 Task: Search for motorized treadmills on Amazon and add your preferred options to the cart for comparison.
Action: Mouse moved to (36, 120)
Screenshot: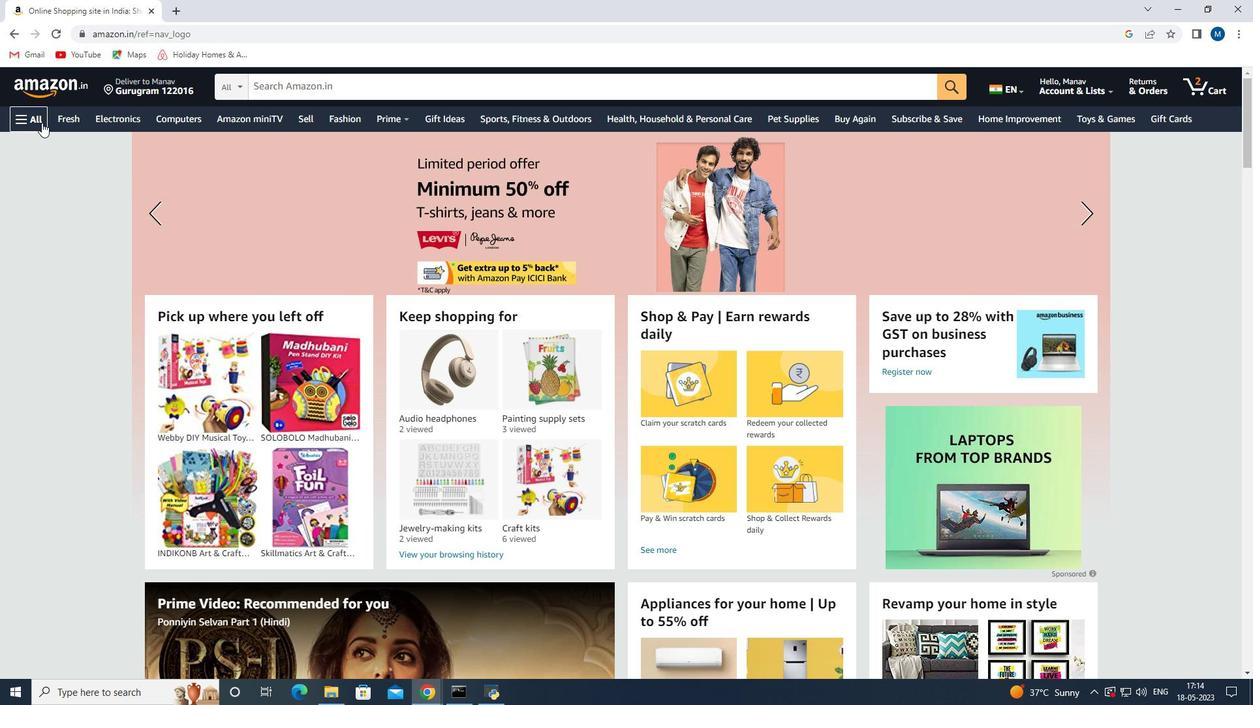 
Action: Mouse pressed left at (36, 120)
Screenshot: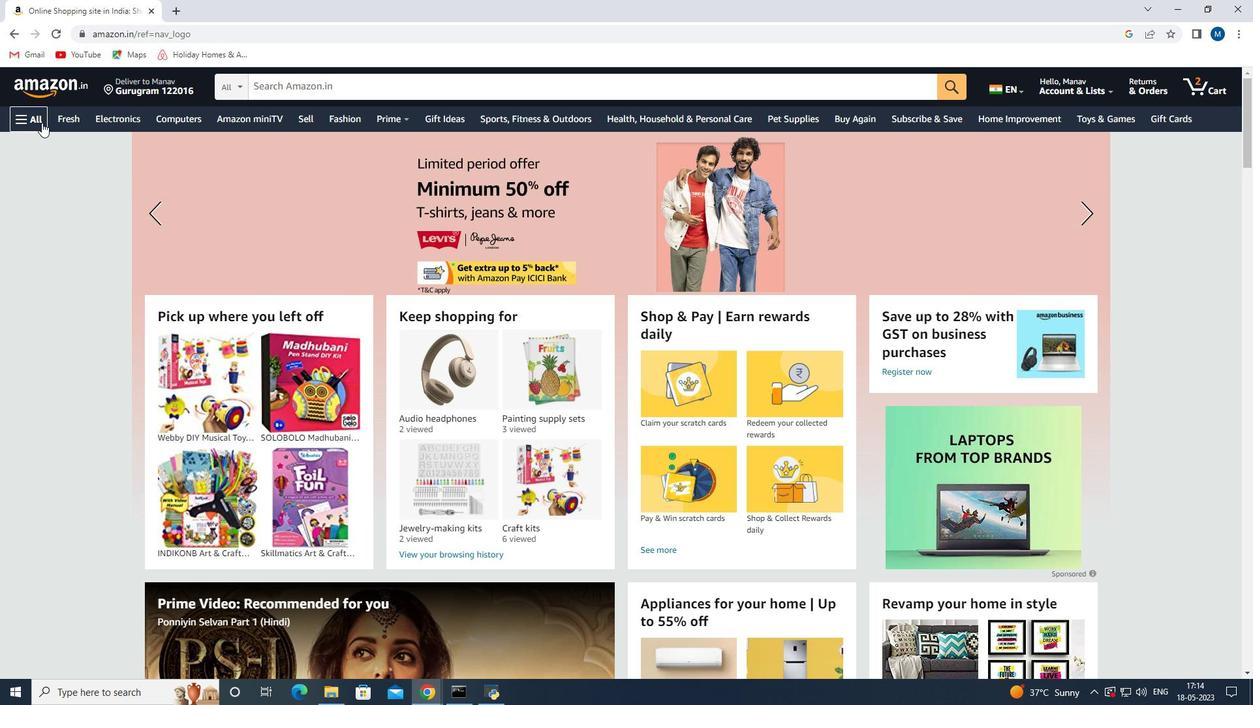 
Action: Mouse moved to (117, 468)
Screenshot: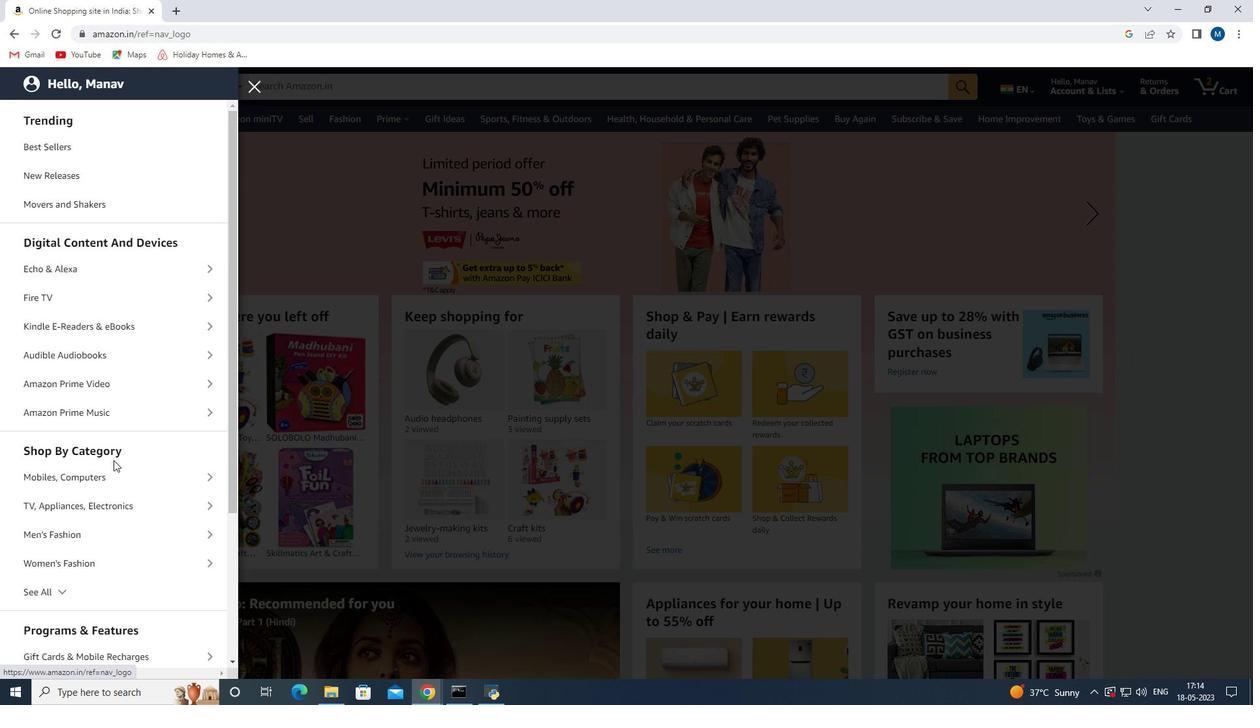 
Action: Mouse scrolled (117, 467) with delta (0, 0)
Screenshot: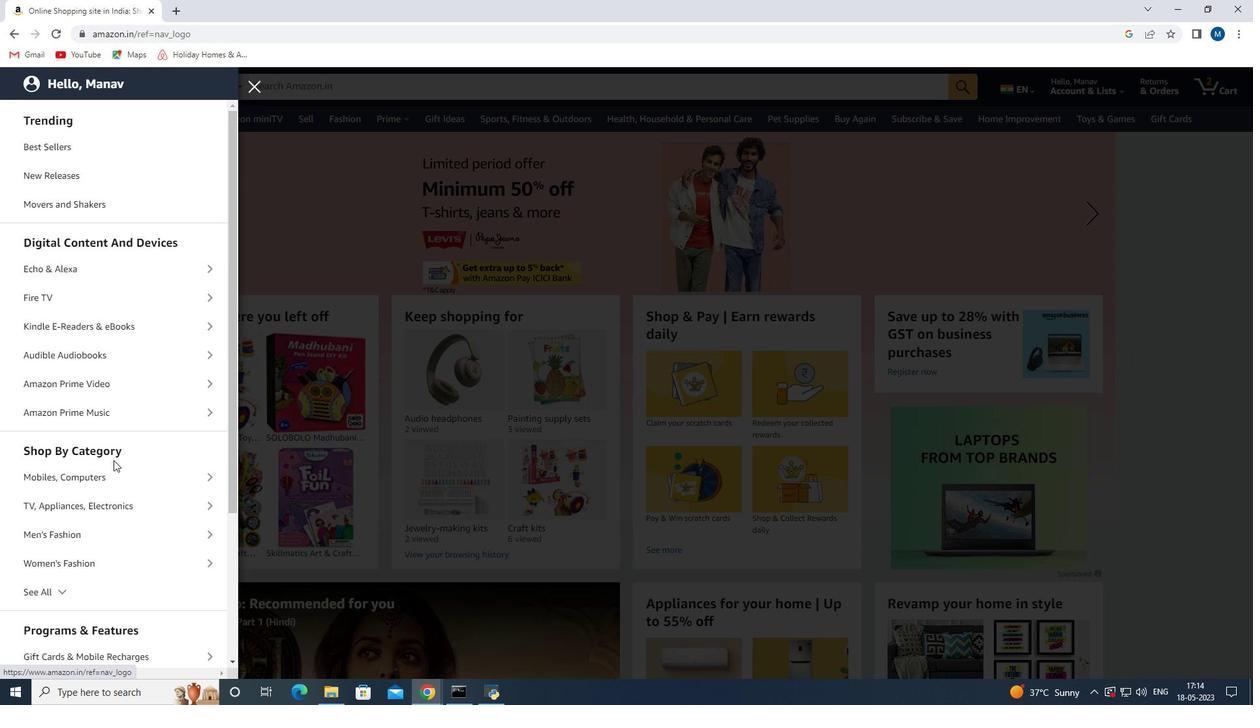 
Action: Mouse moved to (118, 468)
Screenshot: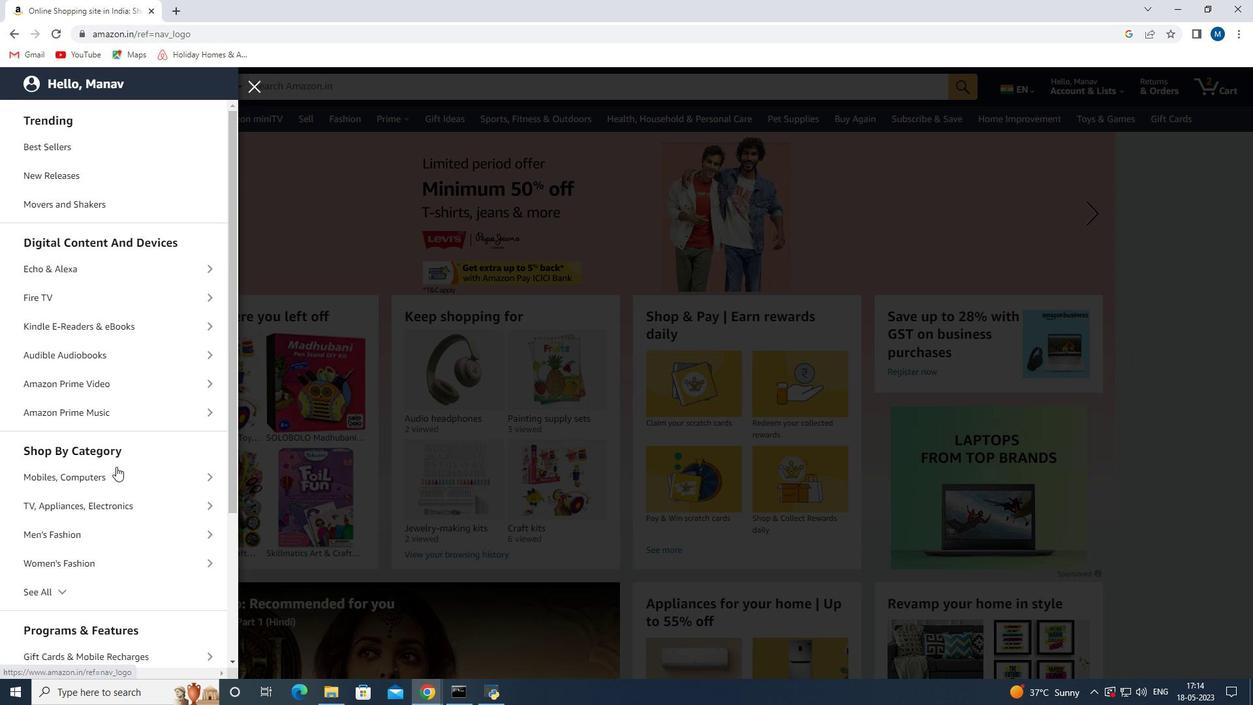 
Action: Mouse scrolled (118, 468) with delta (0, 0)
Screenshot: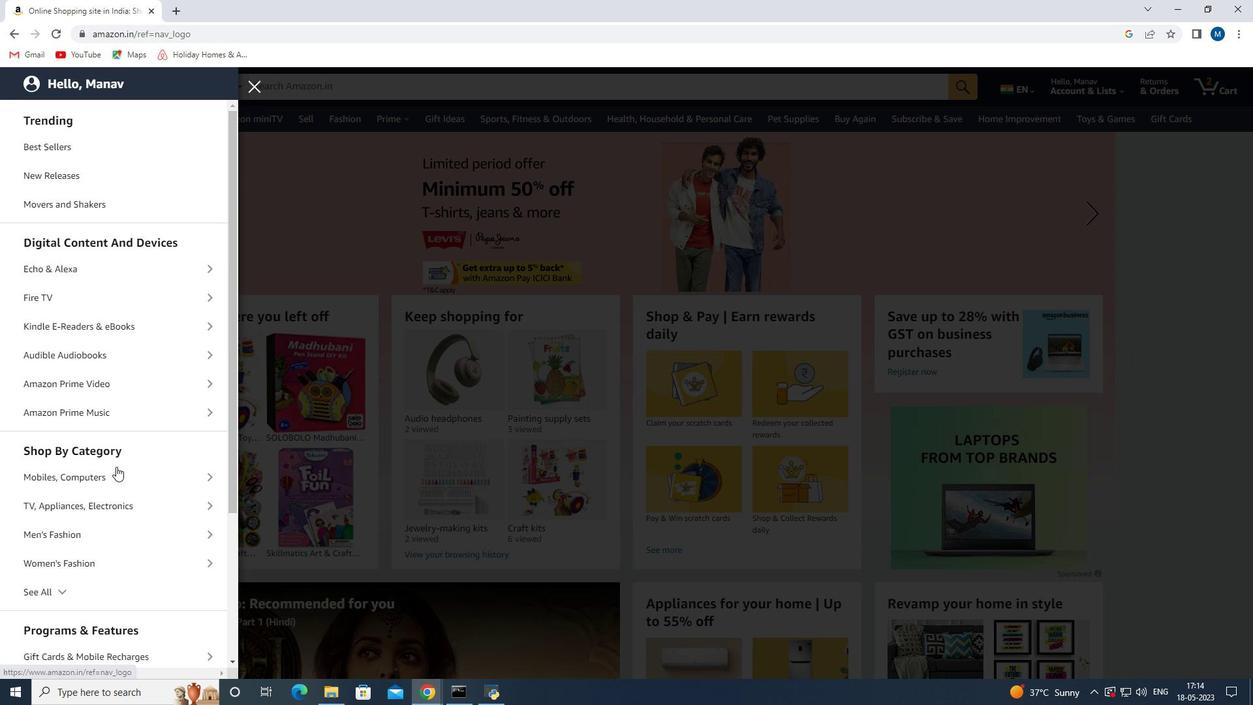 
Action: Mouse scrolled (118, 468) with delta (0, 0)
Screenshot: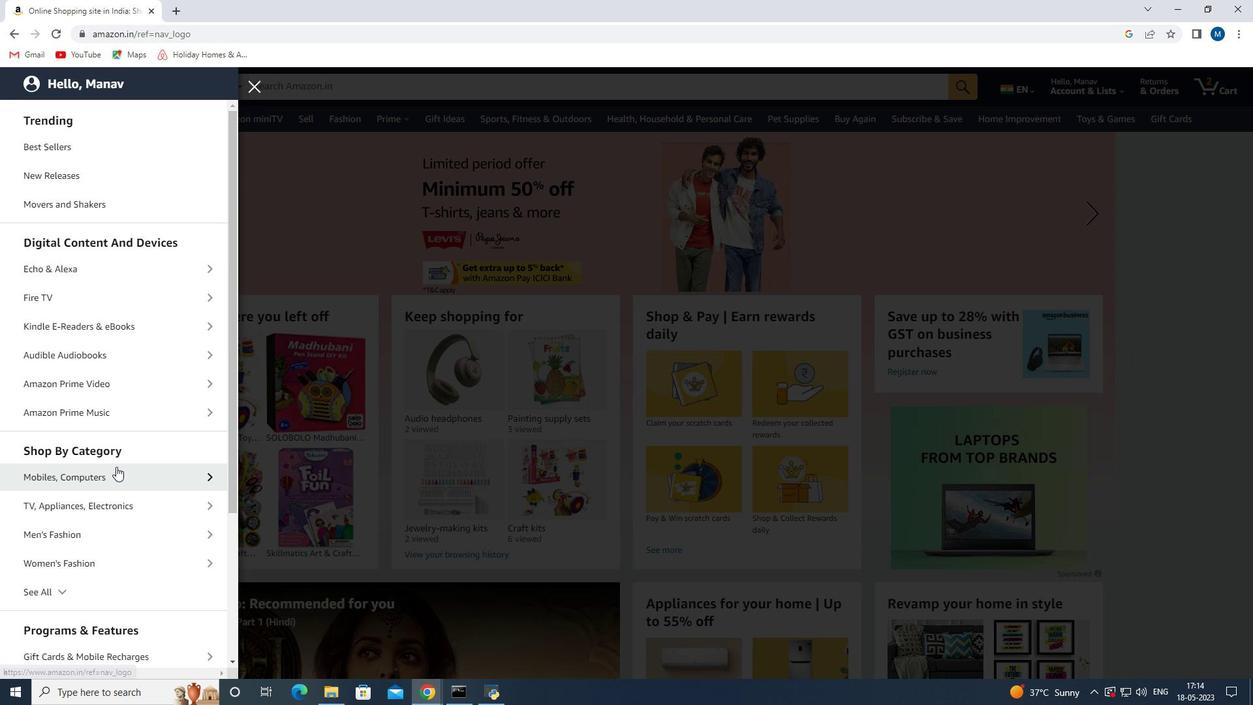 
Action: Mouse moved to (93, 397)
Screenshot: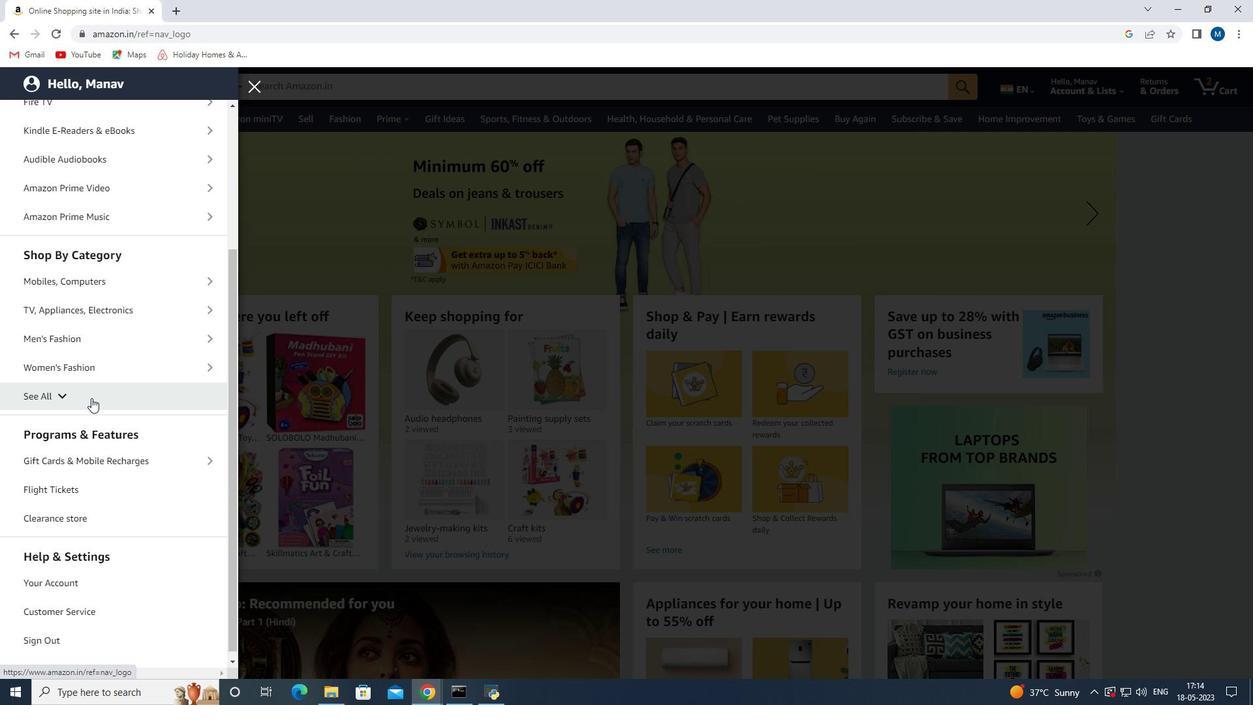 
Action: Mouse pressed left at (93, 397)
Screenshot: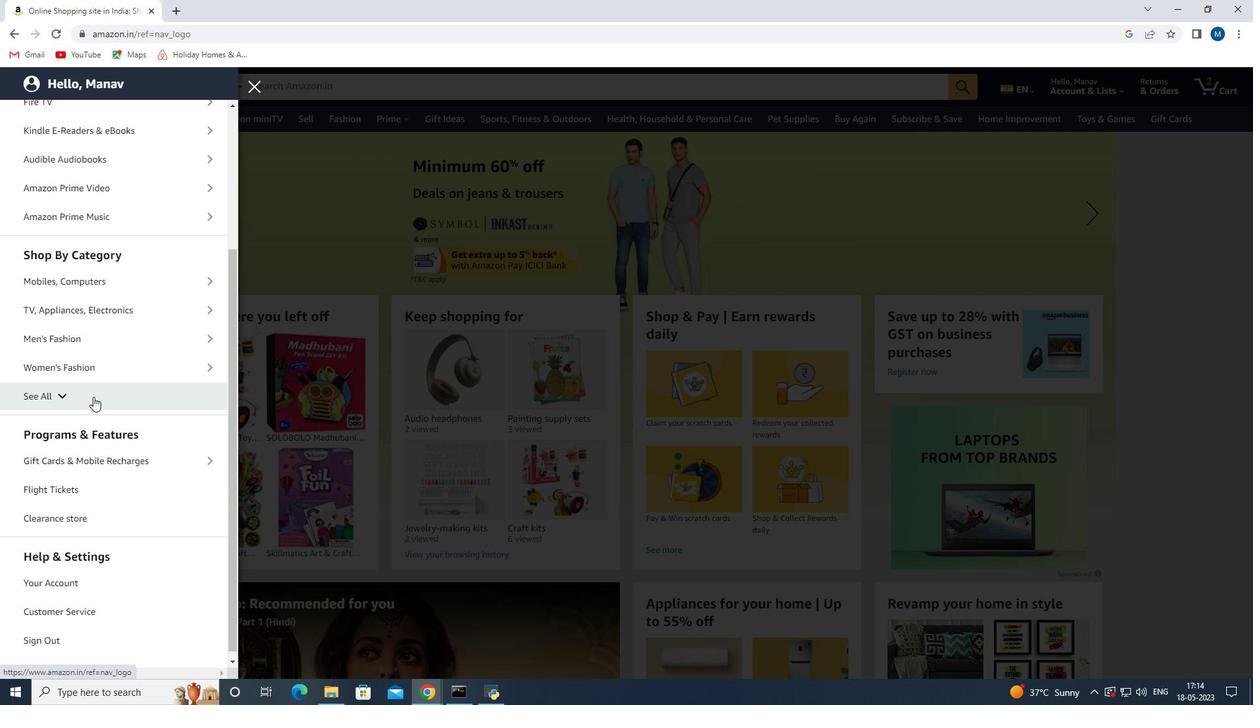 
Action: Mouse moved to (112, 432)
Screenshot: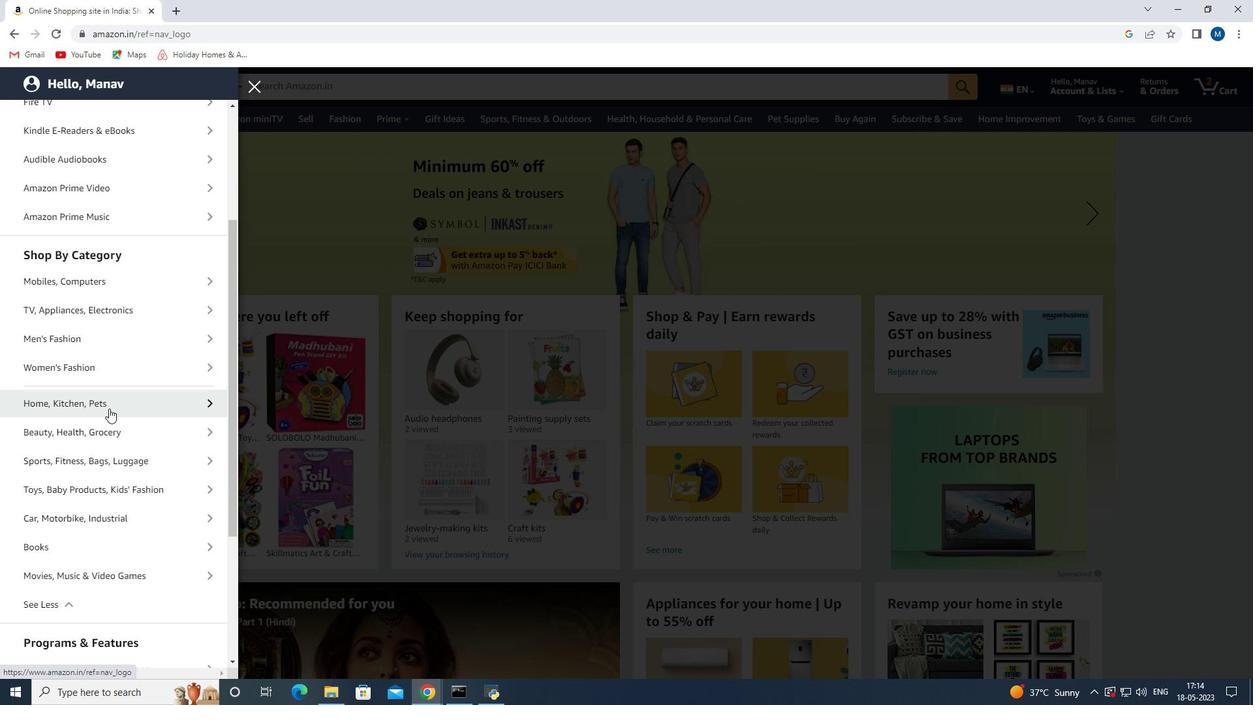 
Action: Mouse scrolled (112, 431) with delta (0, 0)
Screenshot: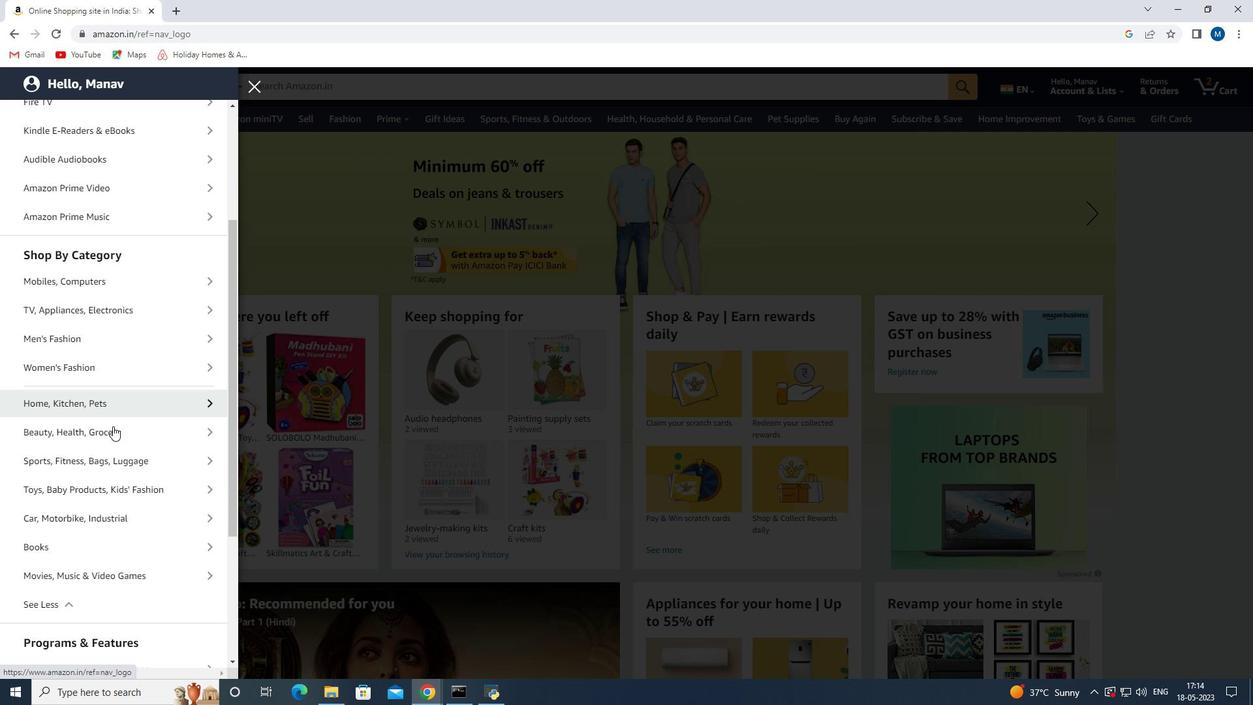 
Action: Mouse scrolled (112, 431) with delta (0, 0)
Screenshot: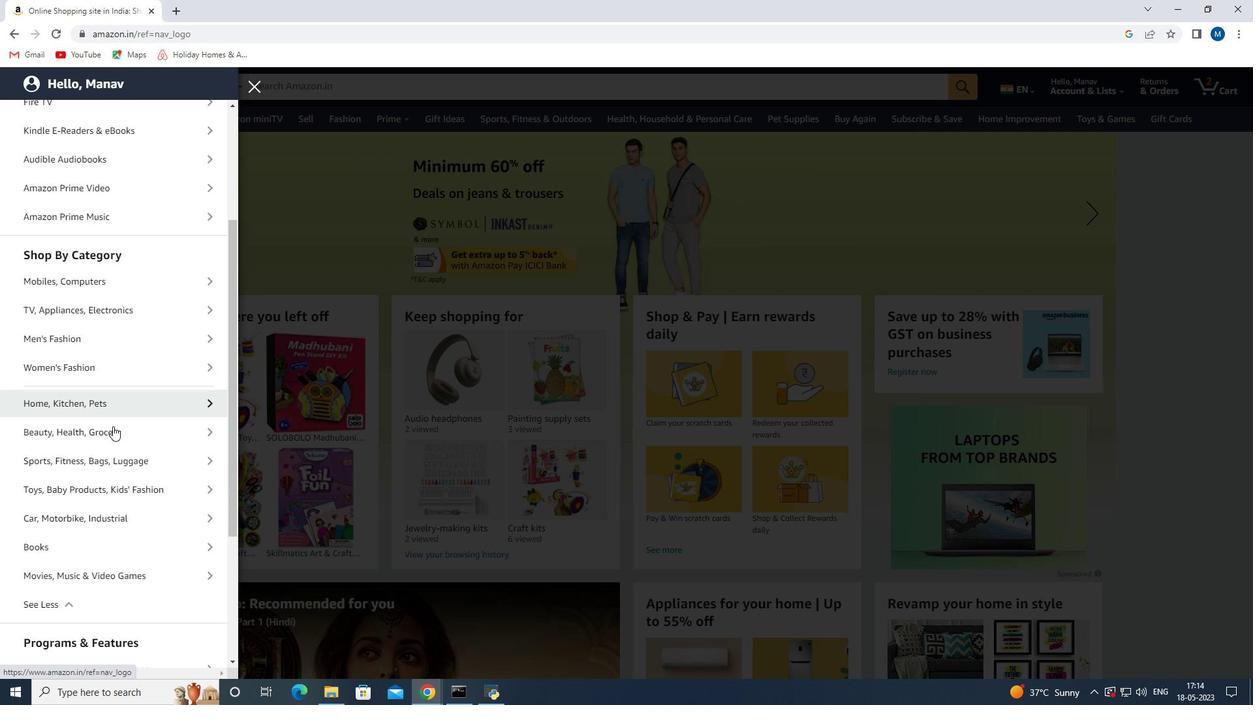 
Action: Mouse scrolled (112, 431) with delta (0, 0)
Screenshot: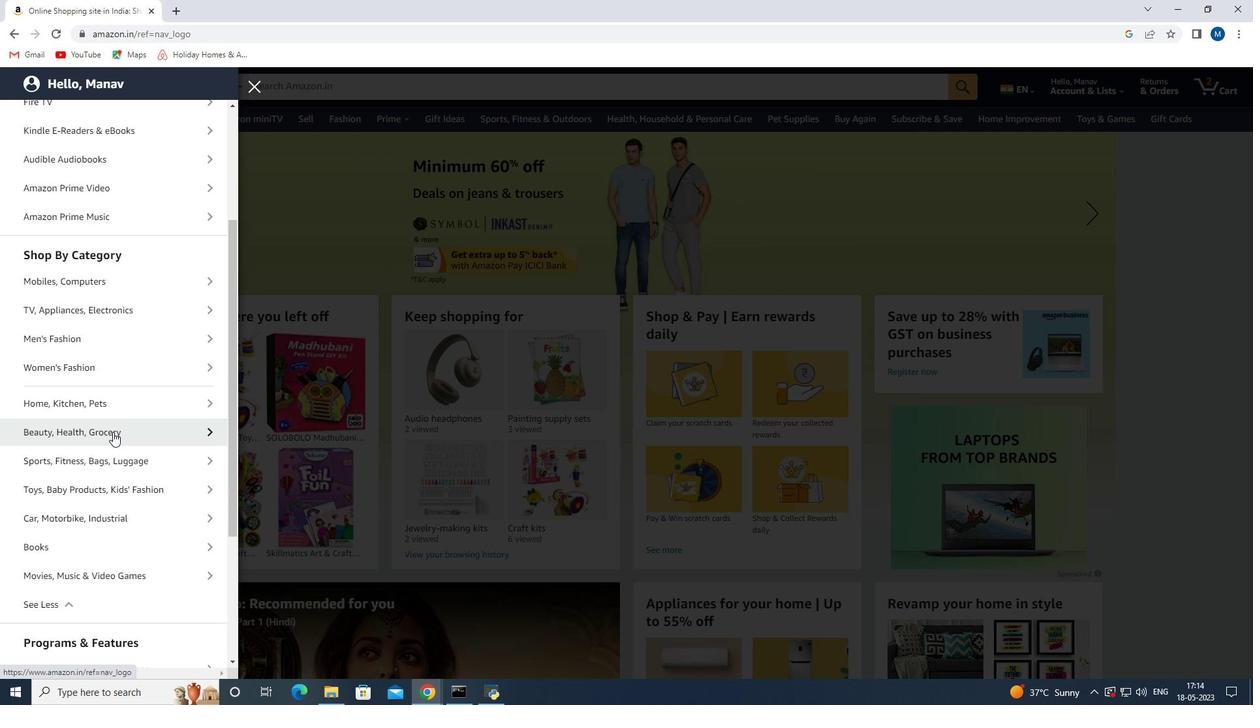 
Action: Mouse moved to (127, 257)
Screenshot: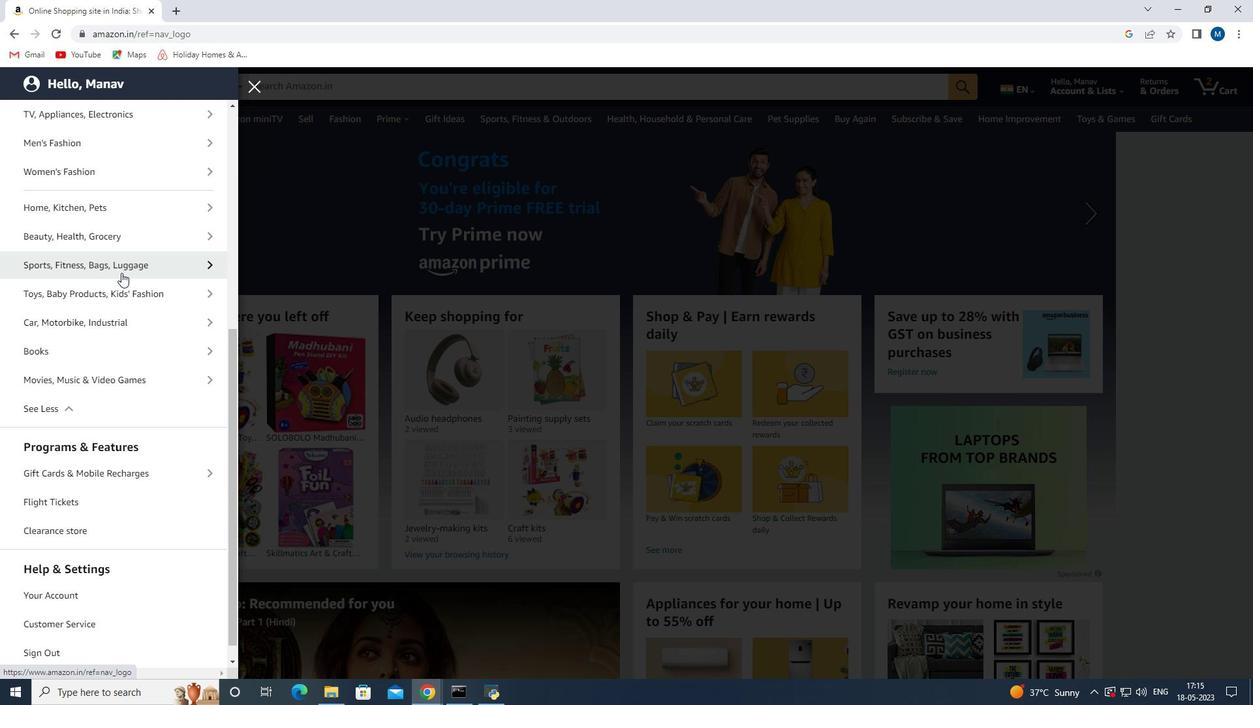 
Action: Mouse pressed left at (127, 257)
Screenshot: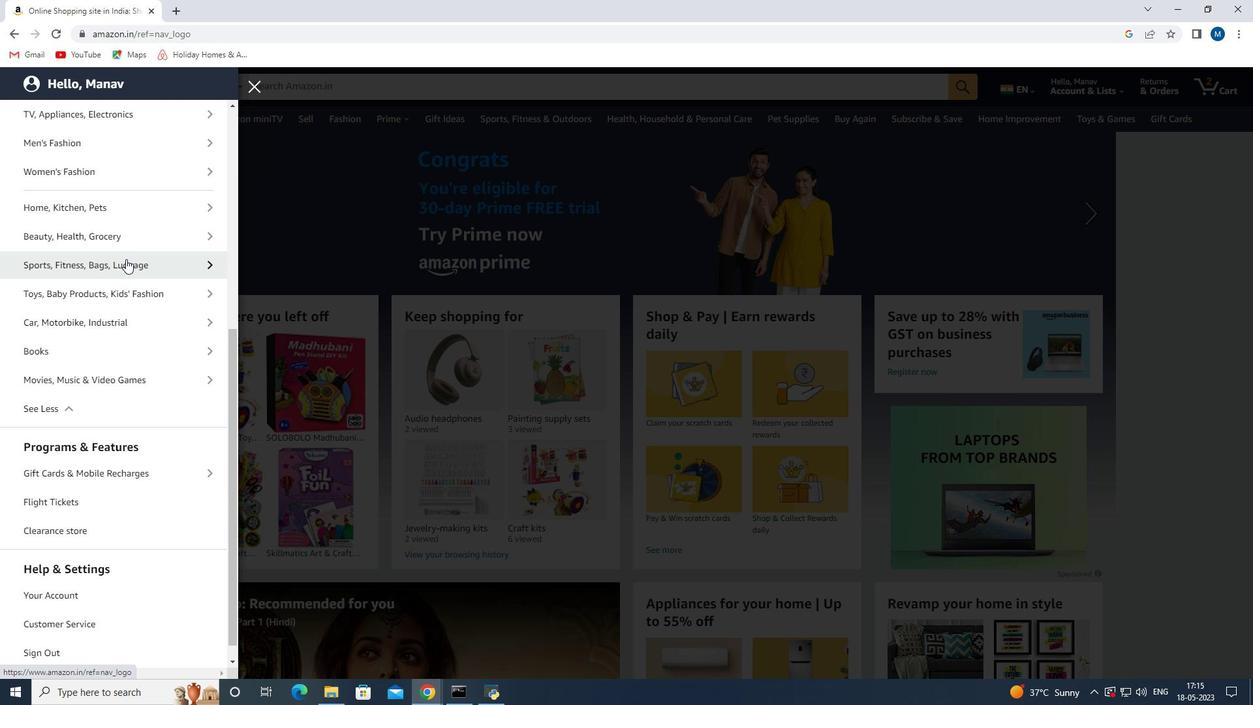 
Action: Mouse moved to (64, 351)
Screenshot: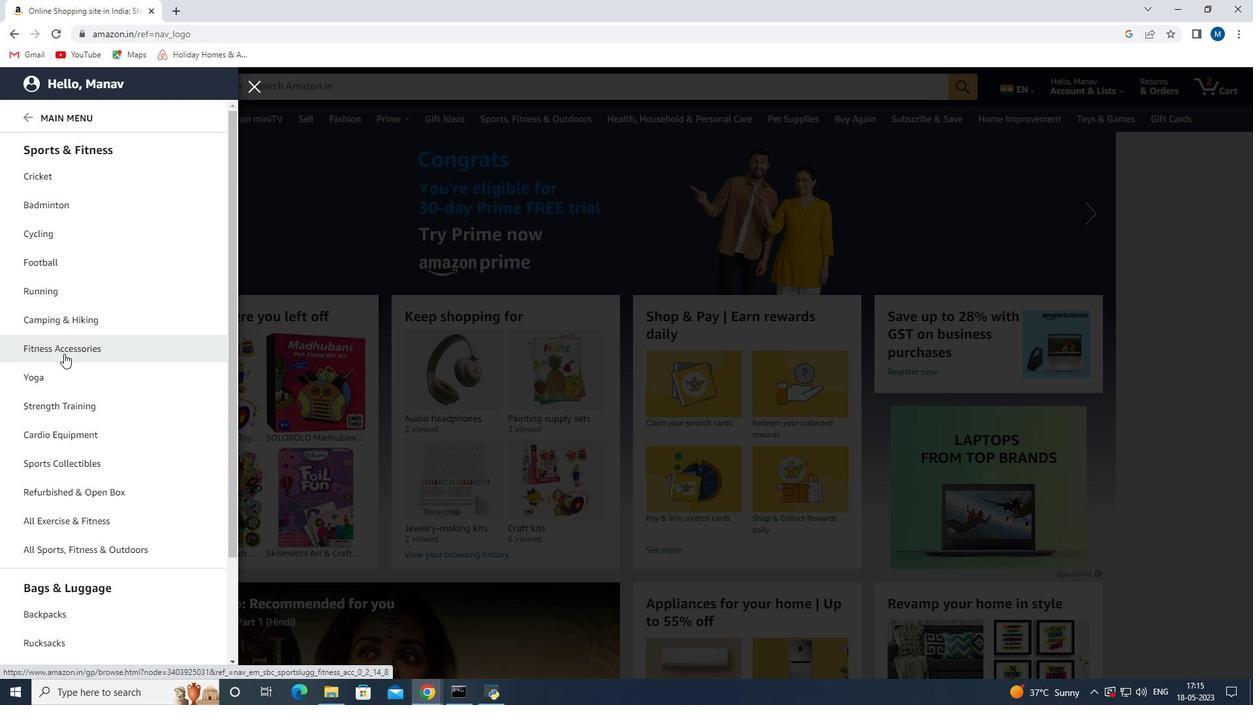 
Action: Mouse pressed left at (64, 351)
Screenshot: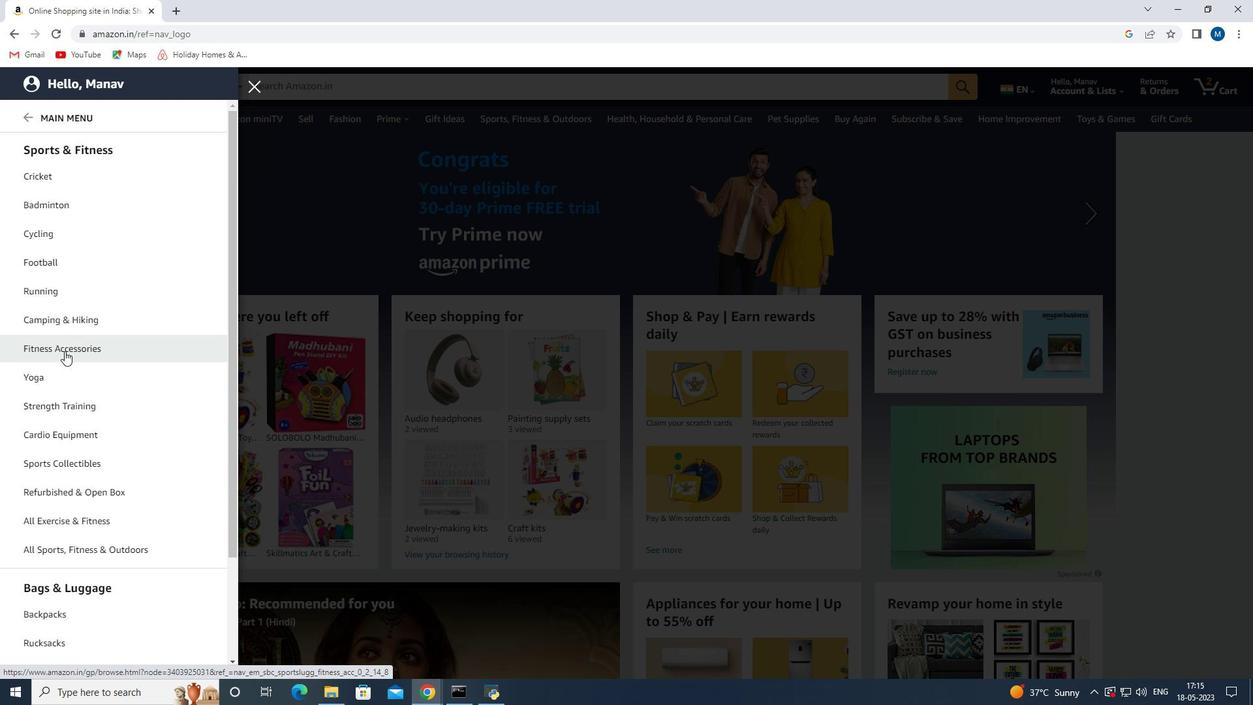 
Action: Mouse moved to (313, 368)
Screenshot: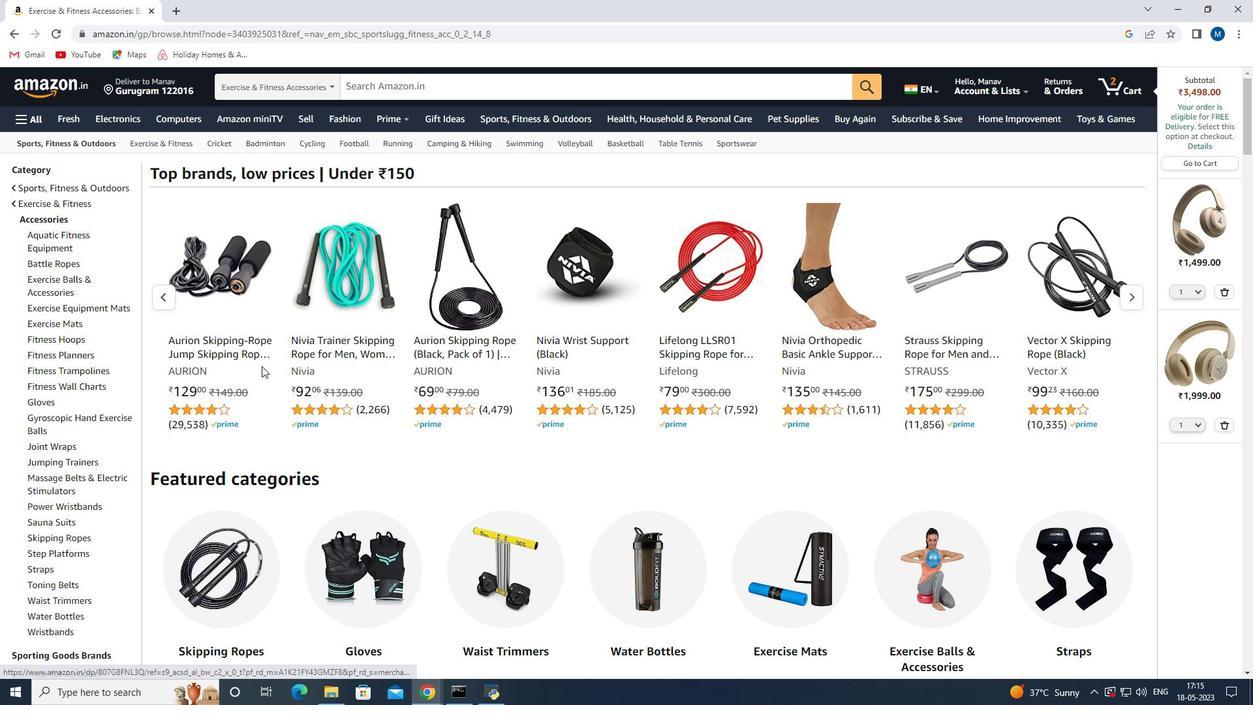 
Action: Mouse scrolled (313, 367) with delta (0, 0)
Screenshot: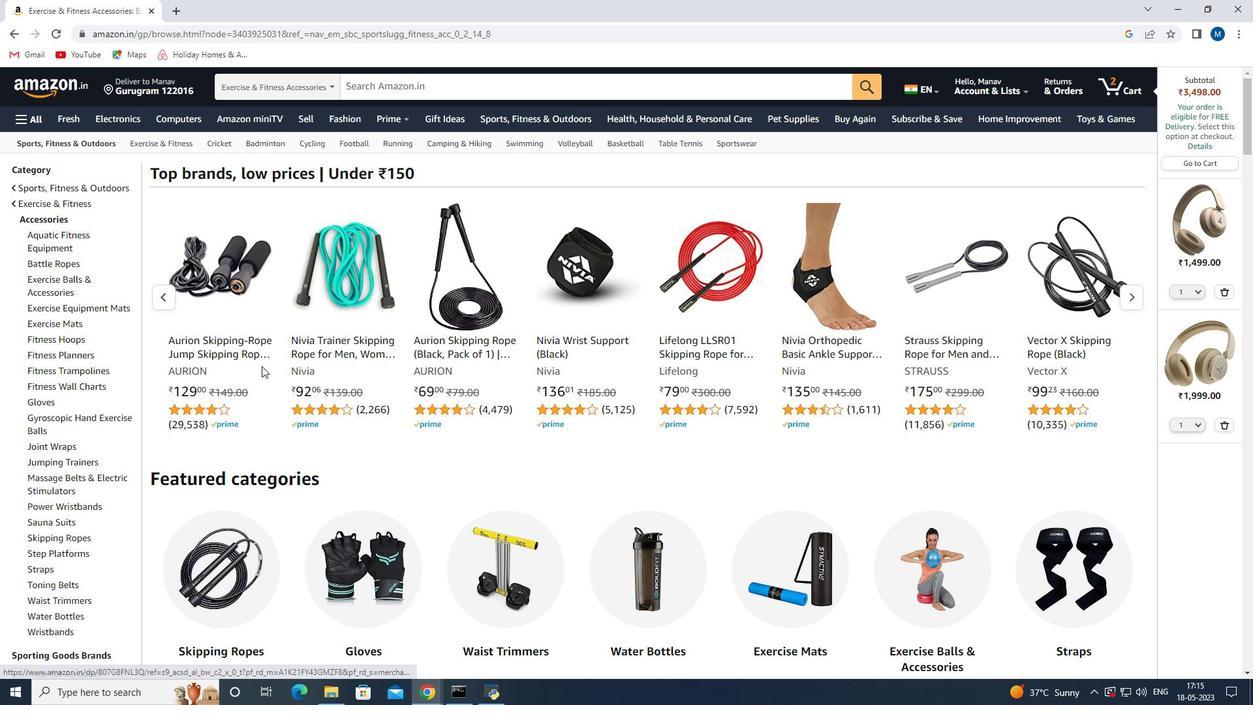 
Action: Mouse moved to (329, 368)
Screenshot: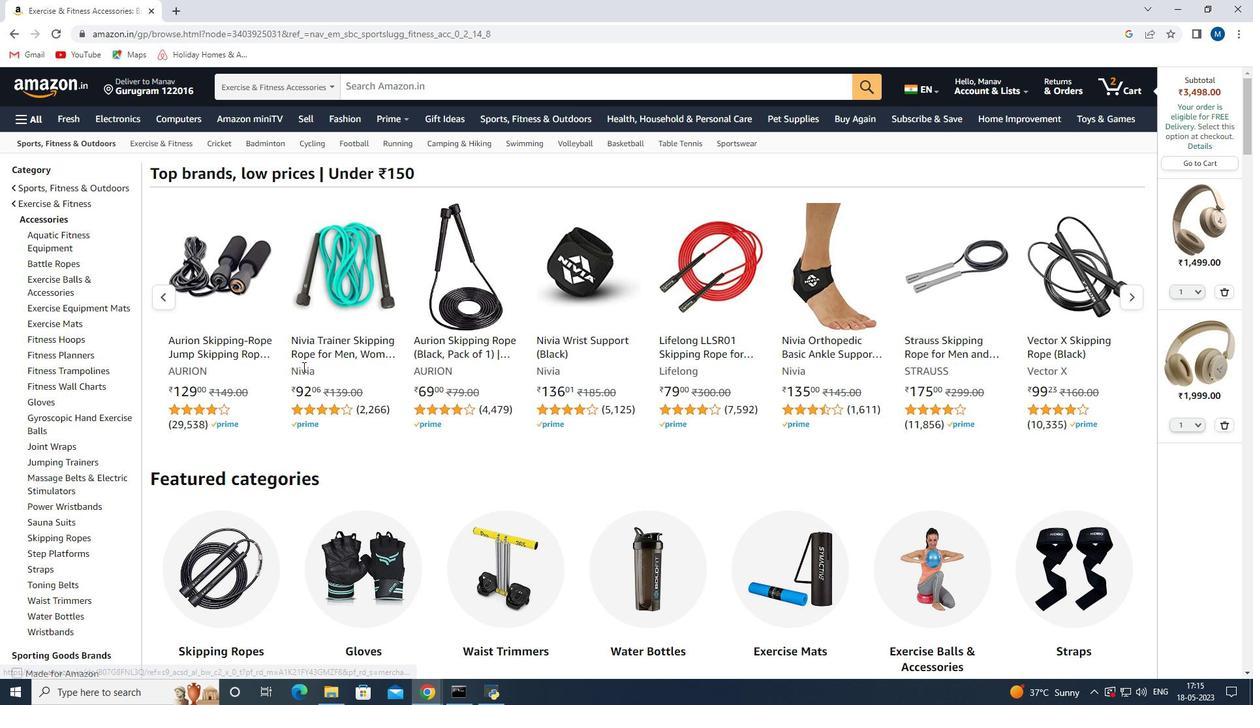 
Action: Mouse scrolled (326, 367) with delta (0, 0)
Screenshot: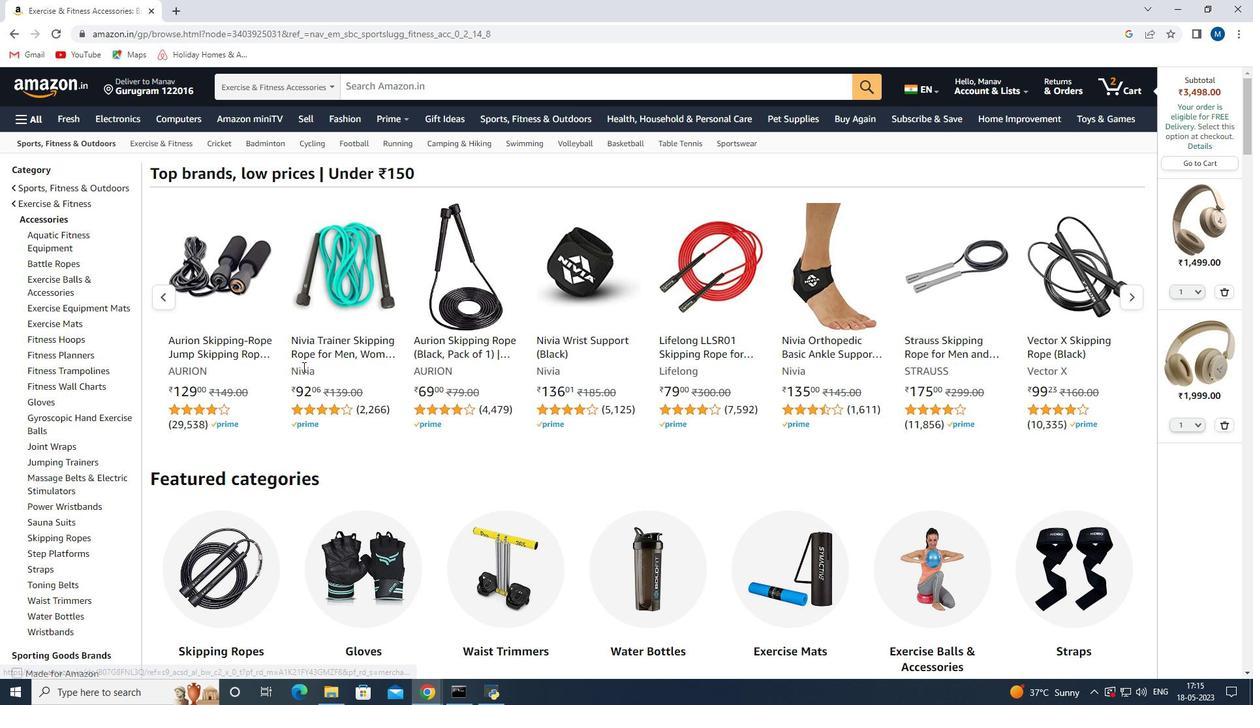 
Action: Mouse moved to (221, 349)
Screenshot: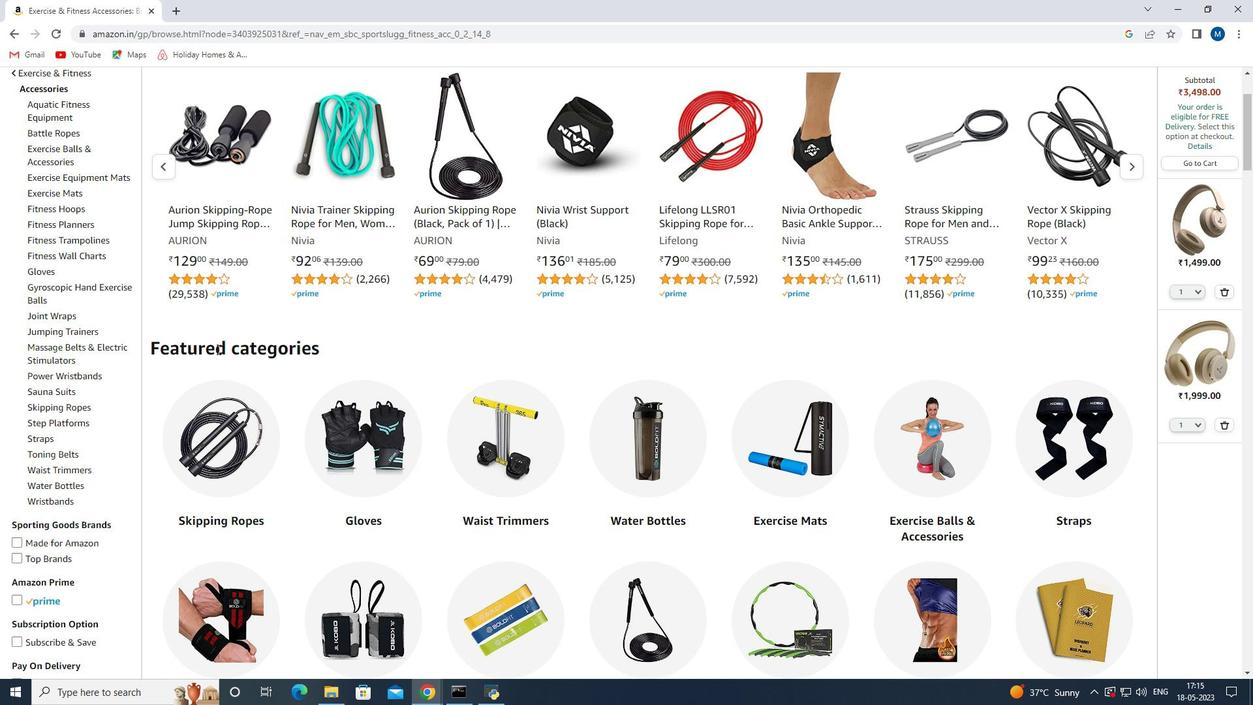 
Action: Mouse scrolled (221, 348) with delta (0, 0)
Screenshot: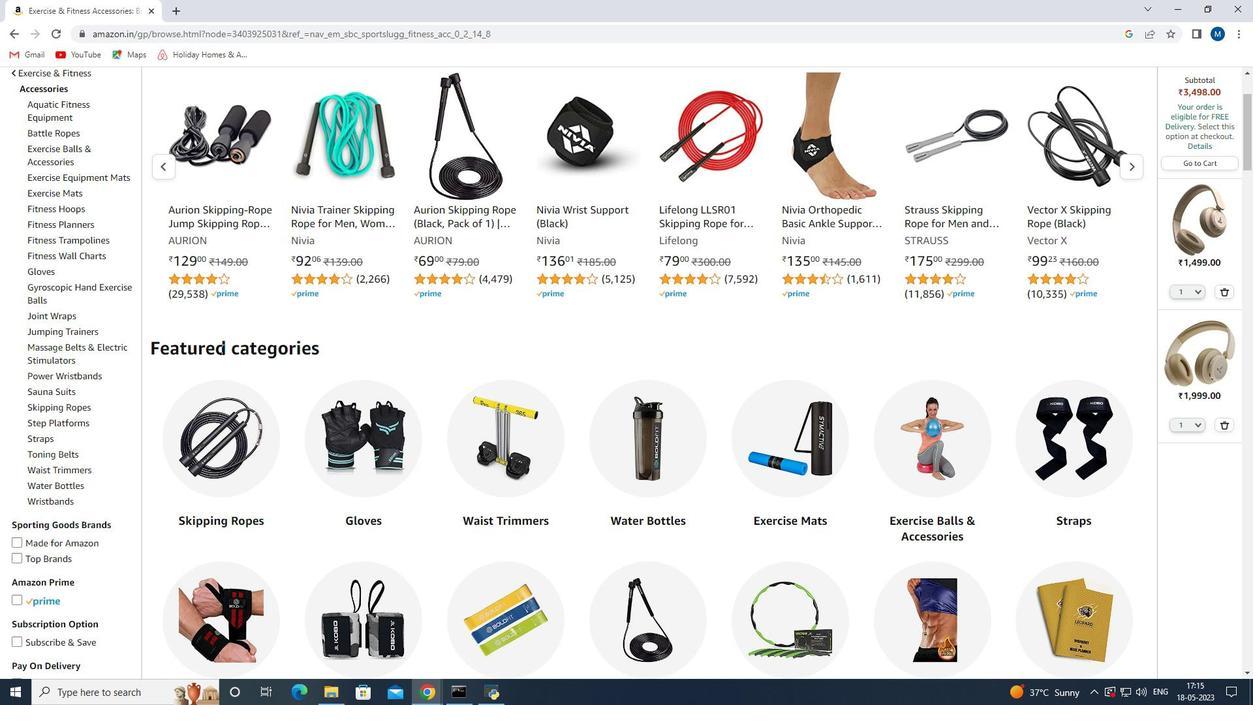 
Action: Mouse moved to (109, 143)
Screenshot: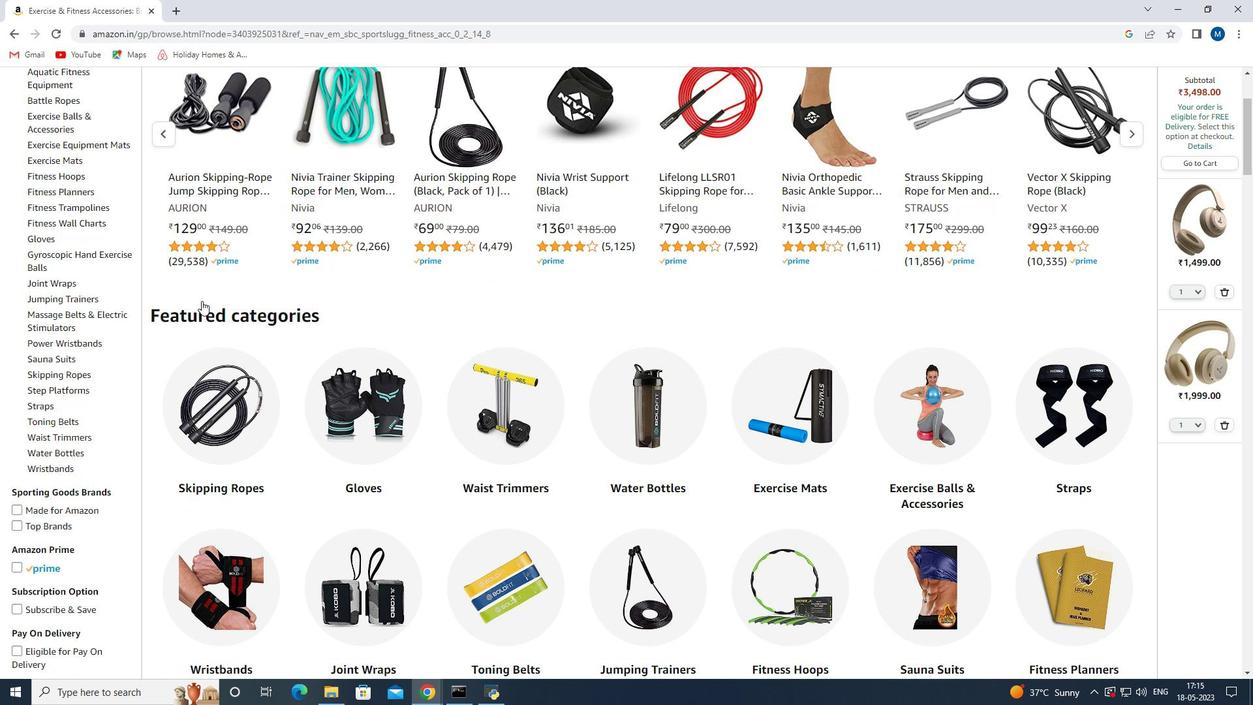 
Action: Mouse scrolled (109, 143) with delta (0, 0)
Screenshot: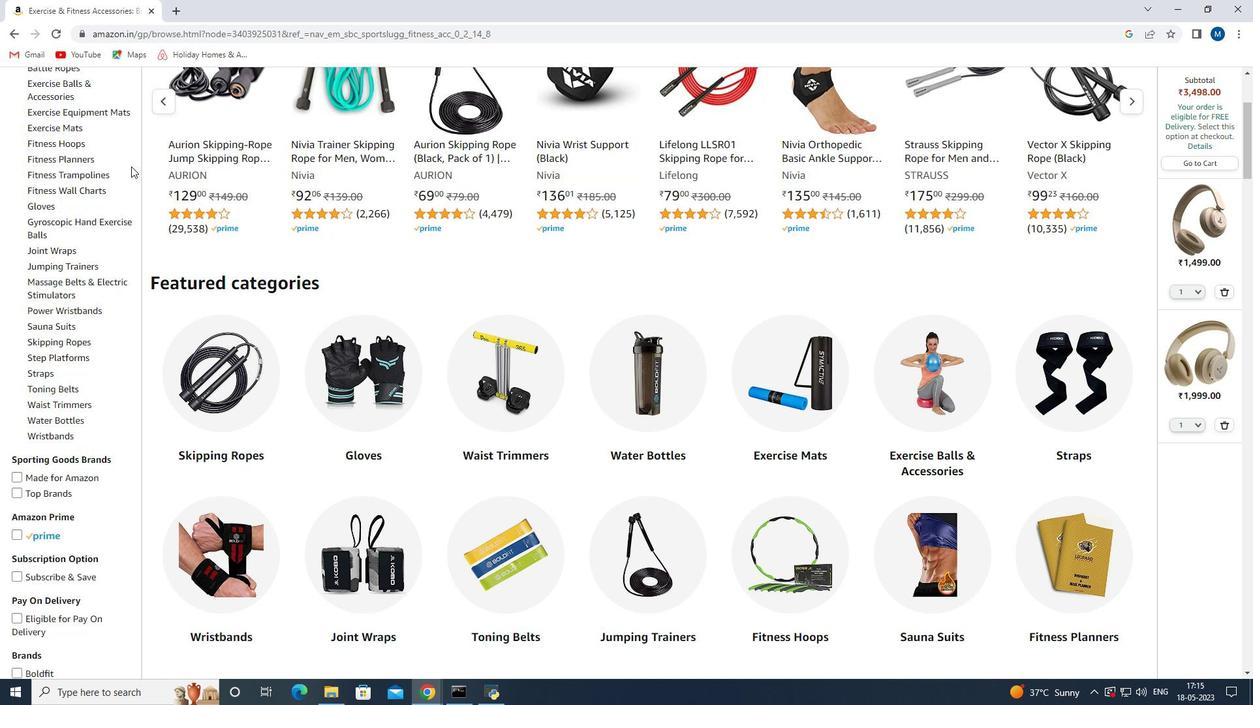 
Action: Mouse scrolled (109, 143) with delta (0, 0)
Screenshot: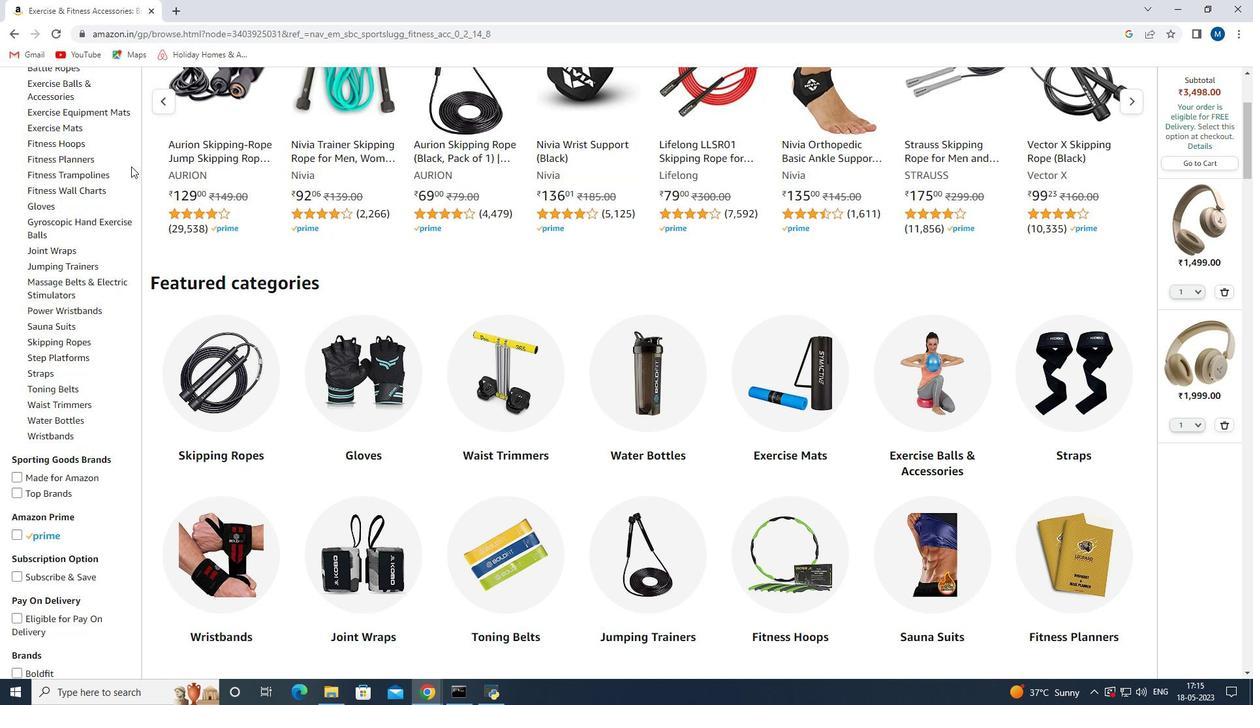 
Action: Mouse moved to (108, 143)
Screenshot: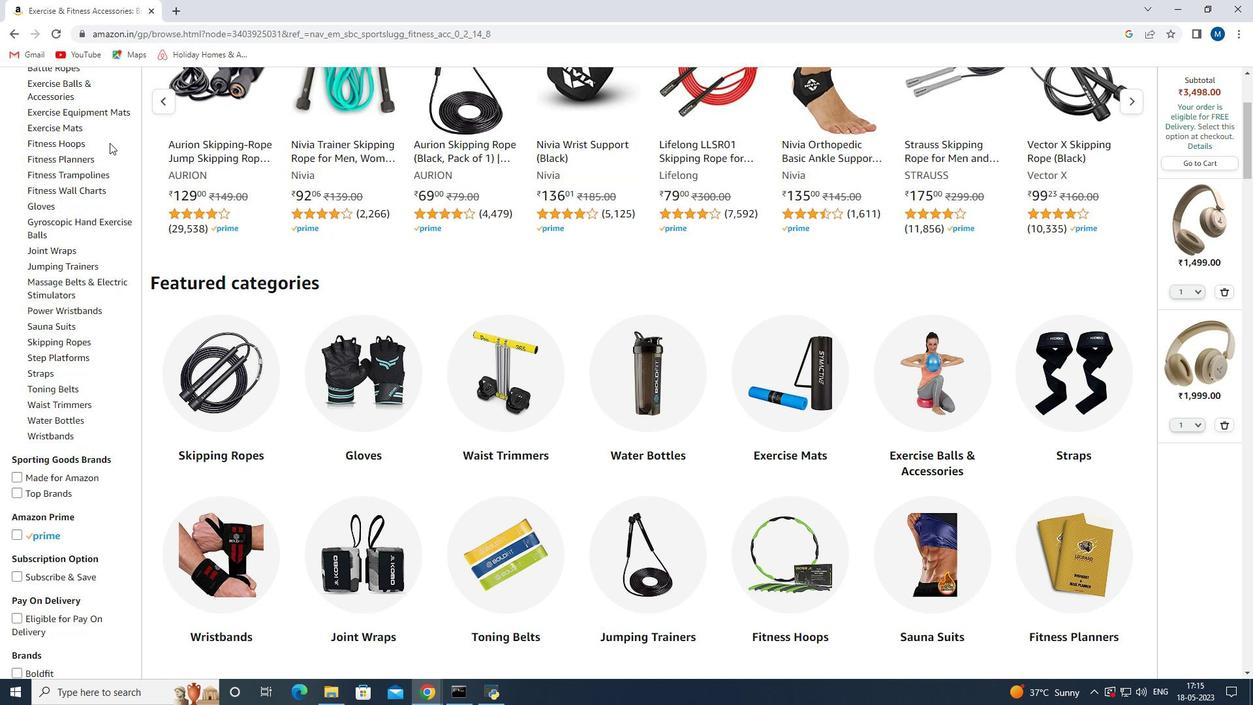 
Action: Mouse scrolled (108, 143) with delta (0, 0)
Screenshot: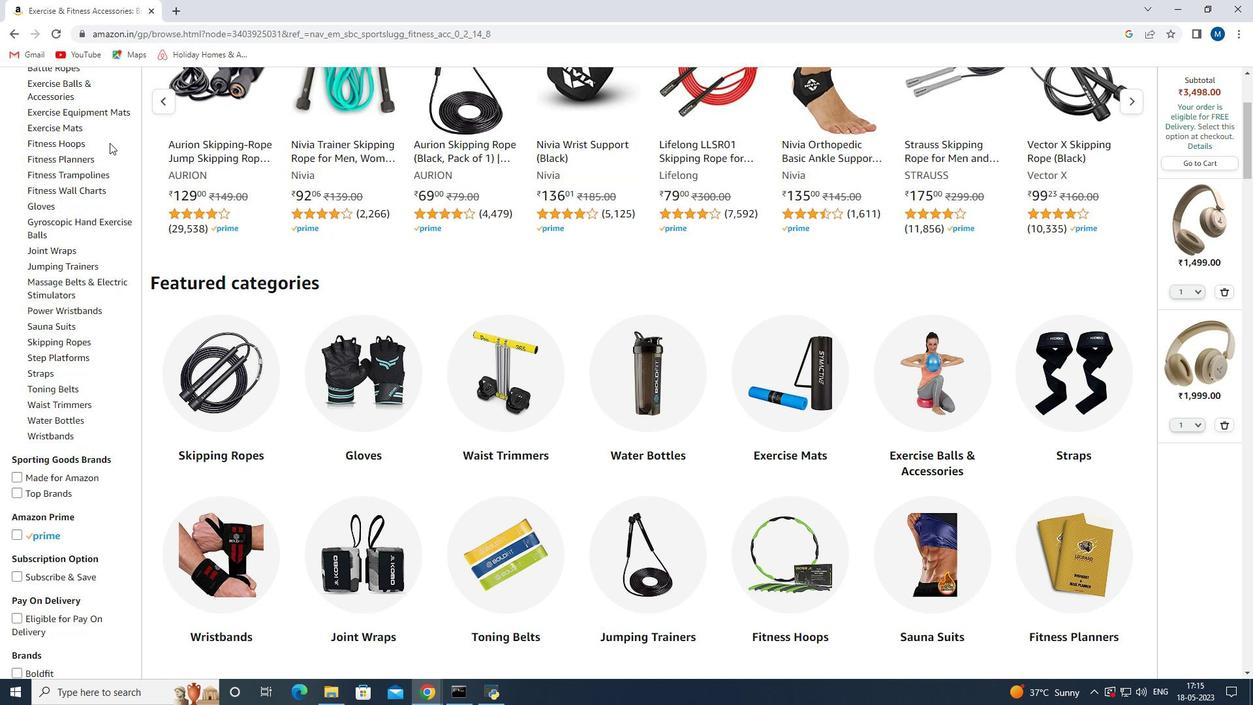 
Action: Mouse moved to (108, 141)
Screenshot: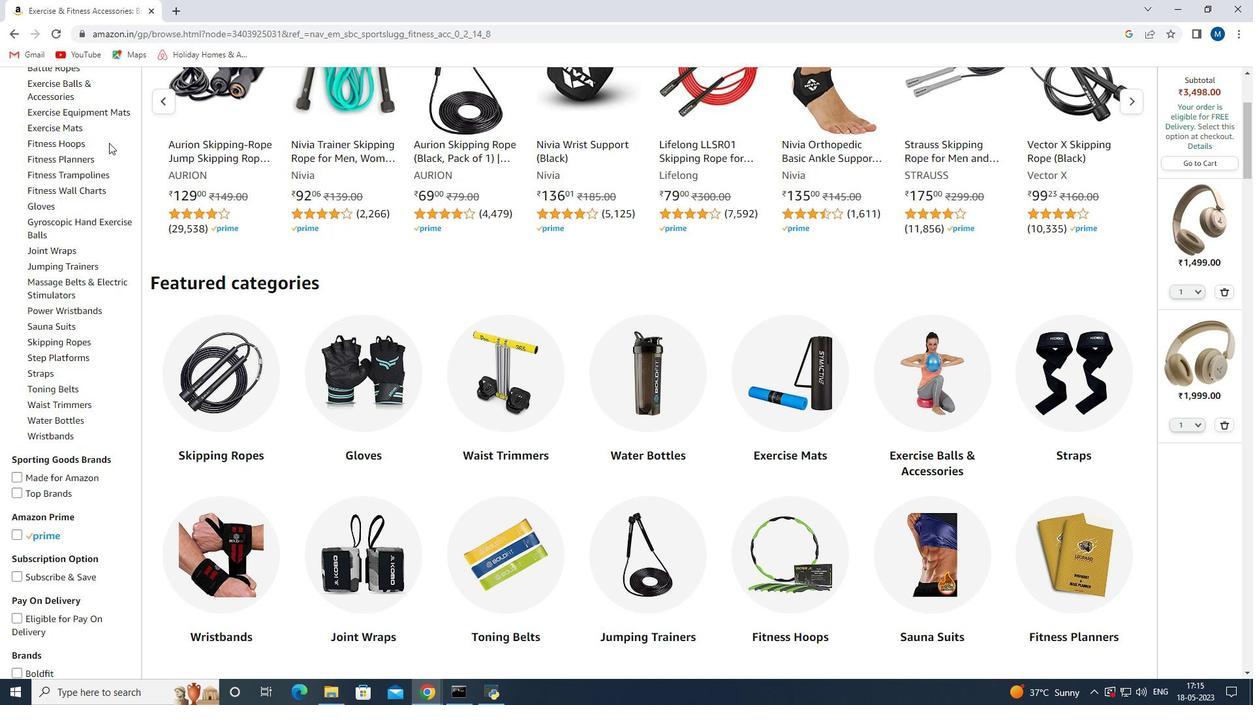 
Action: Mouse scrolled (108, 142) with delta (0, 0)
Screenshot: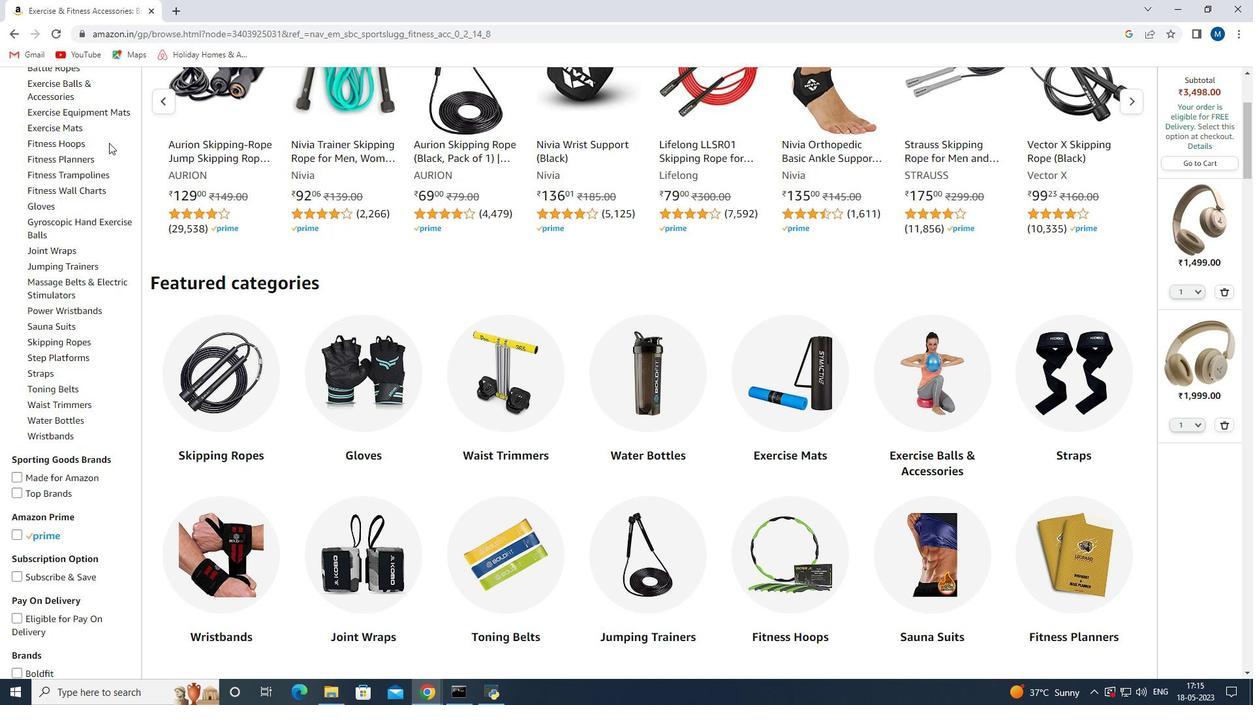 
Action: Mouse moved to (70, 246)
Screenshot: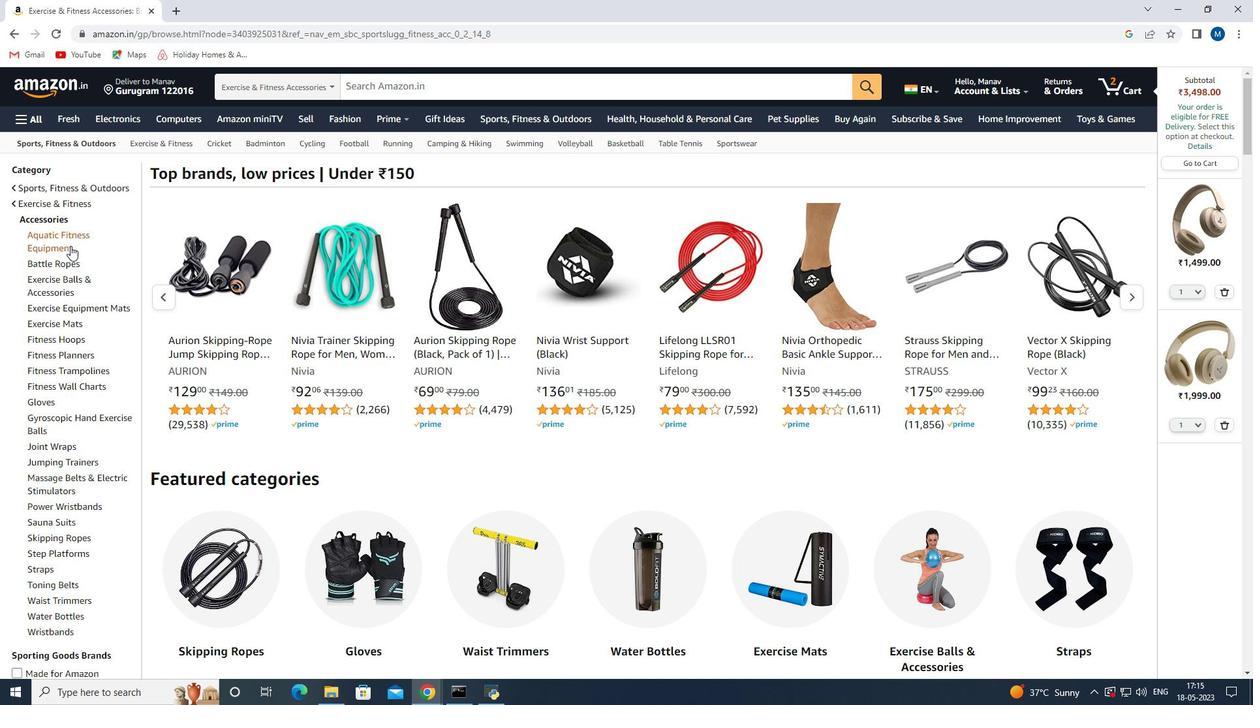 
Action: Mouse pressed left at (70, 246)
Screenshot: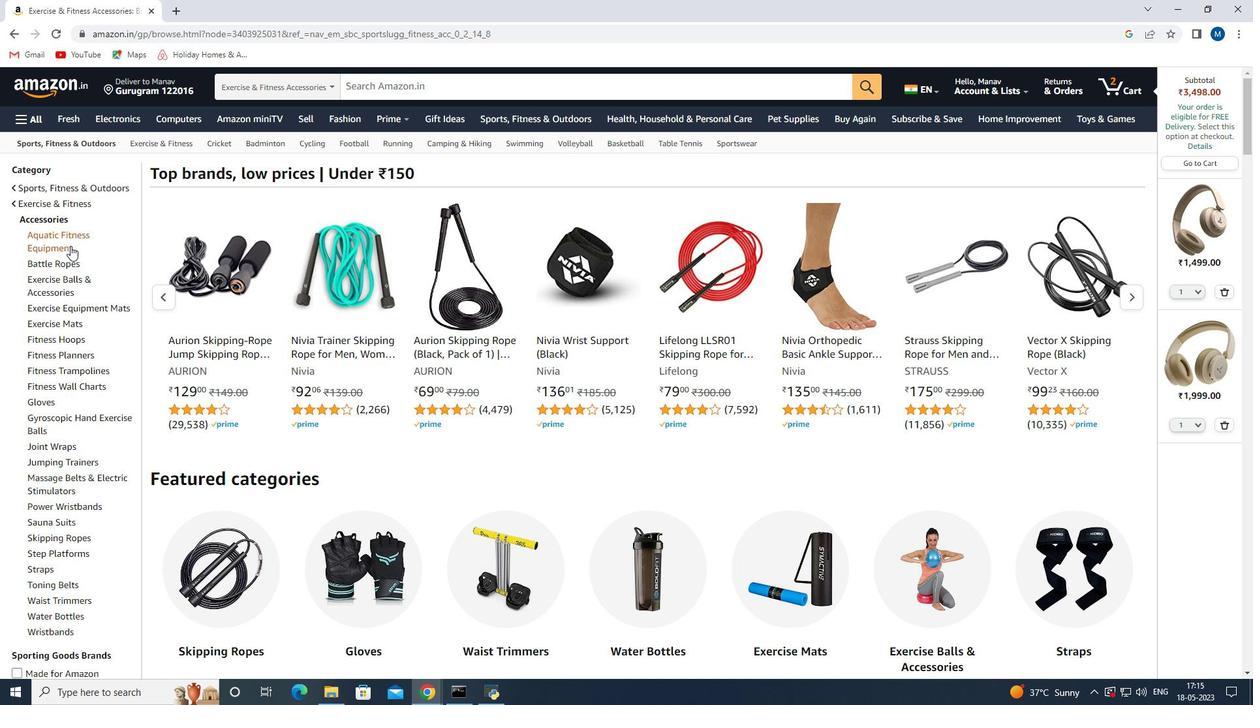 
Action: Mouse moved to (660, 344)
Screenshot: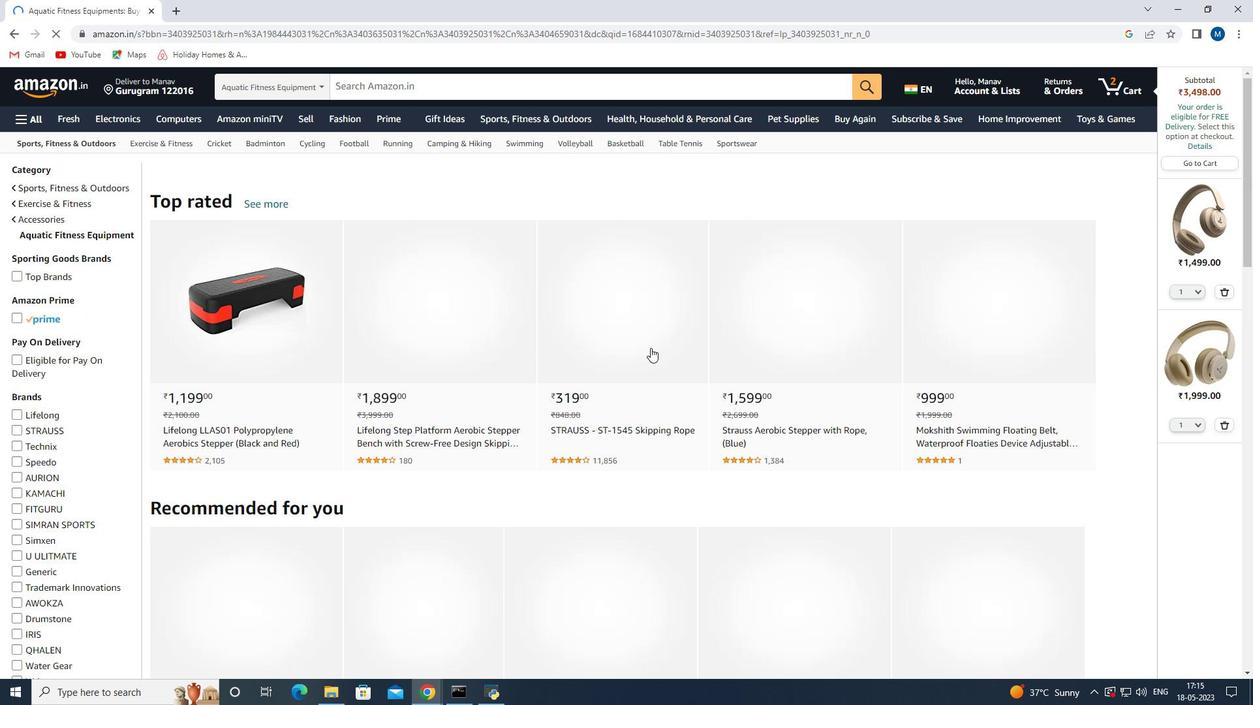 
Action: Mouse scrolled (660, 343) with delta (0, 0)
Screenshot: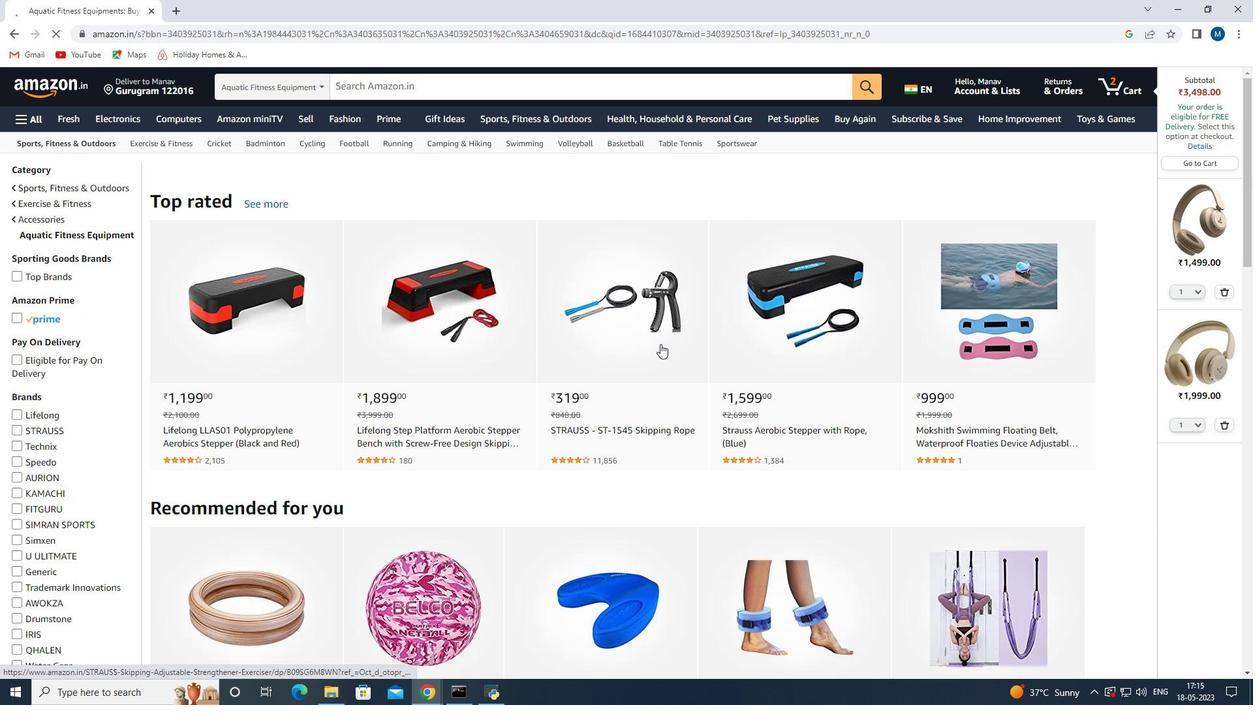 
Action: Mouse scrolled (660, 343) with delta (0, 0)
Screenshot: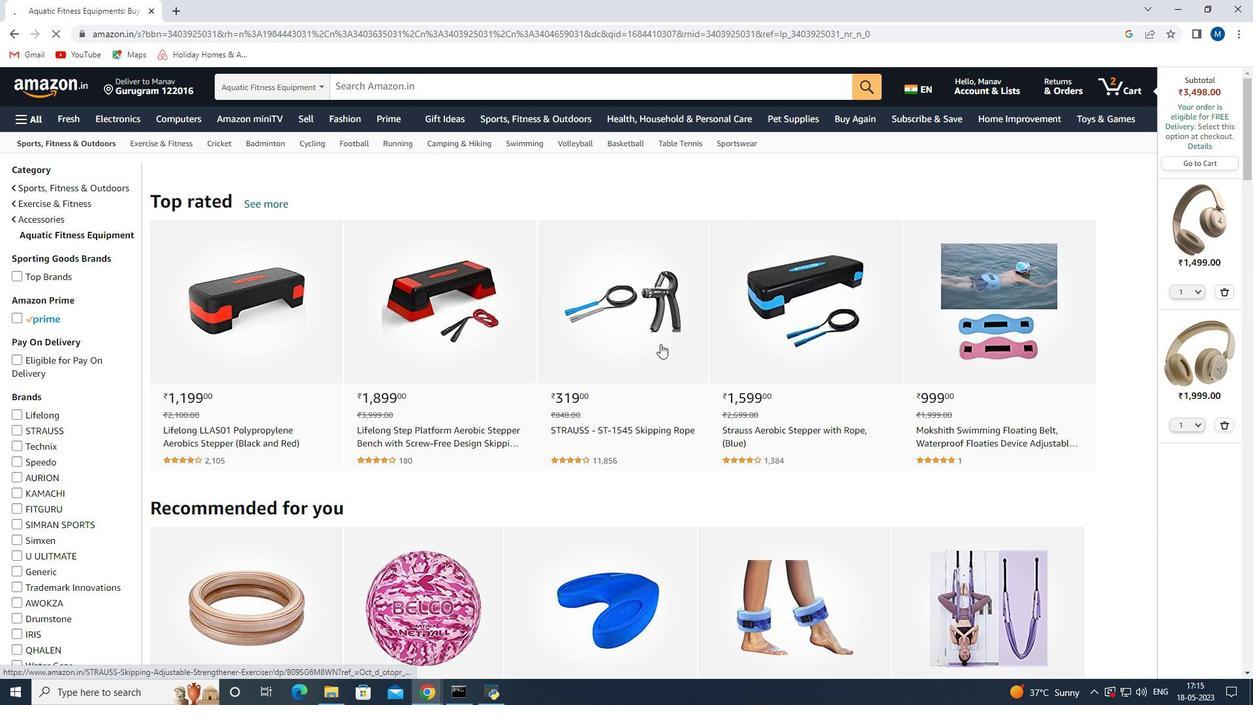 
Action: Mouse scrolled (660, 343) with delta (0, 0)
Screenshot: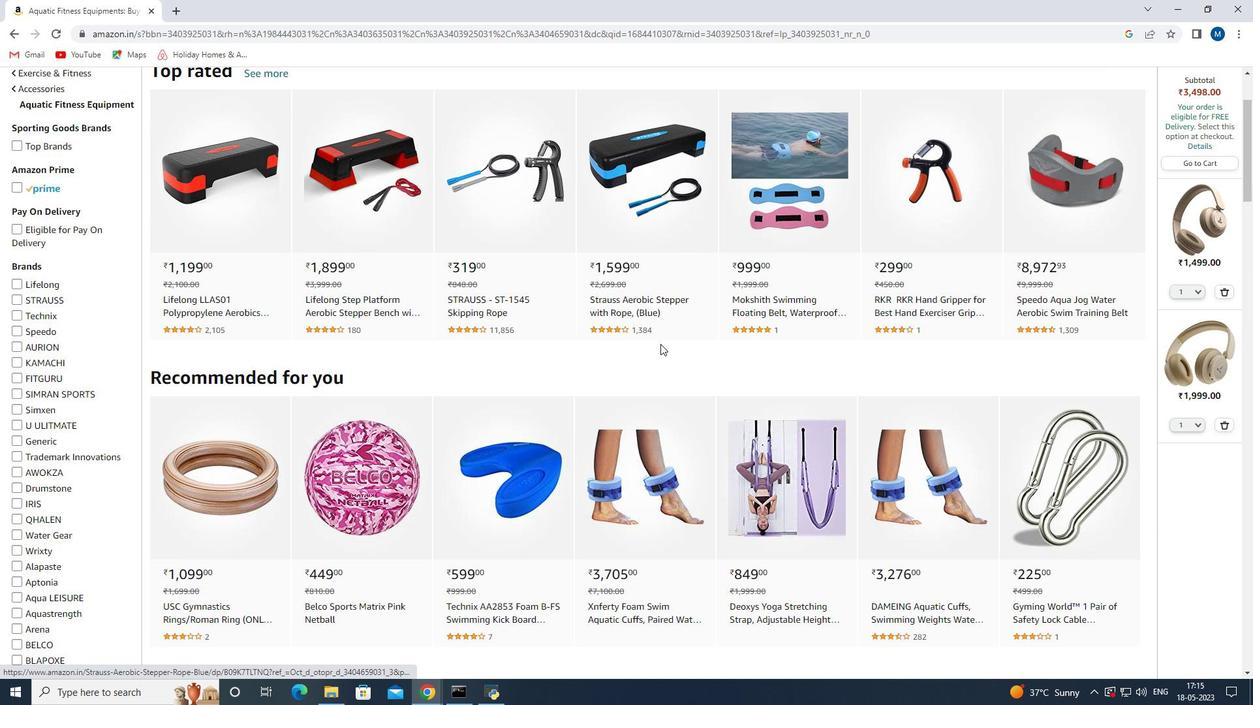 
Action: Mouse scrolled (660, 343) with delta (0, 0)
Screenshot: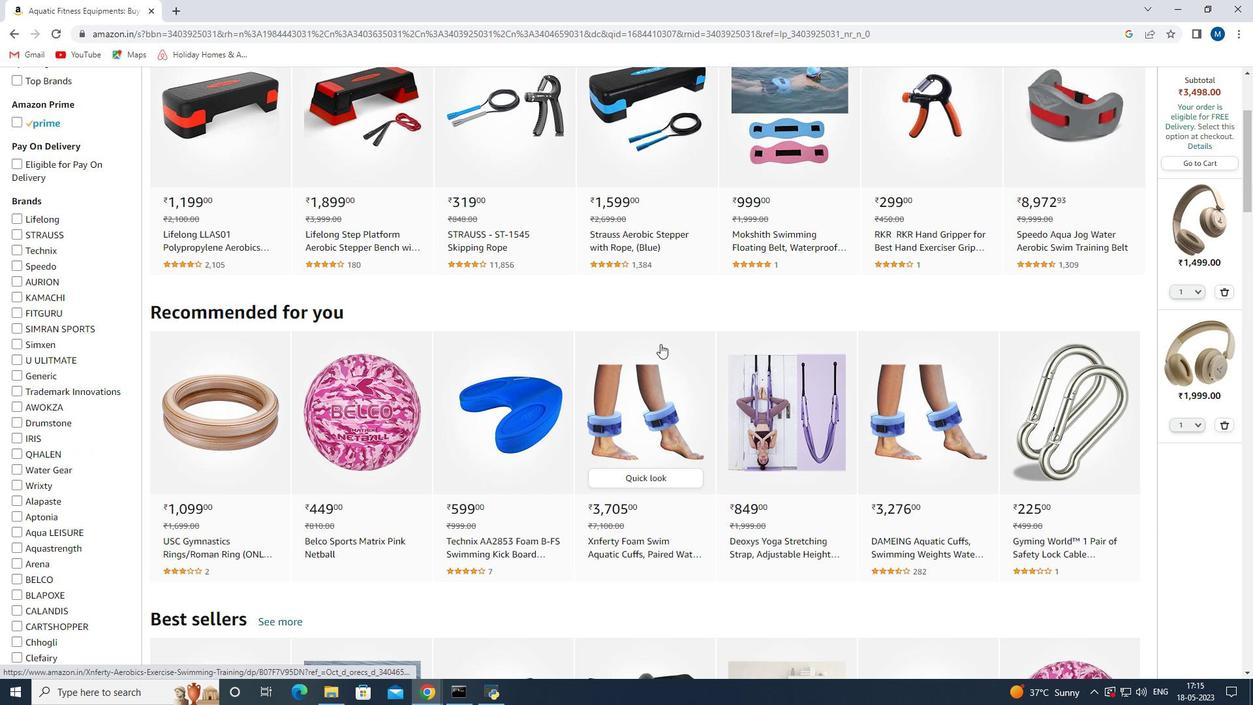
Action: Mouse scrolled (660, 343) with delta (0, 0)
Screenshot: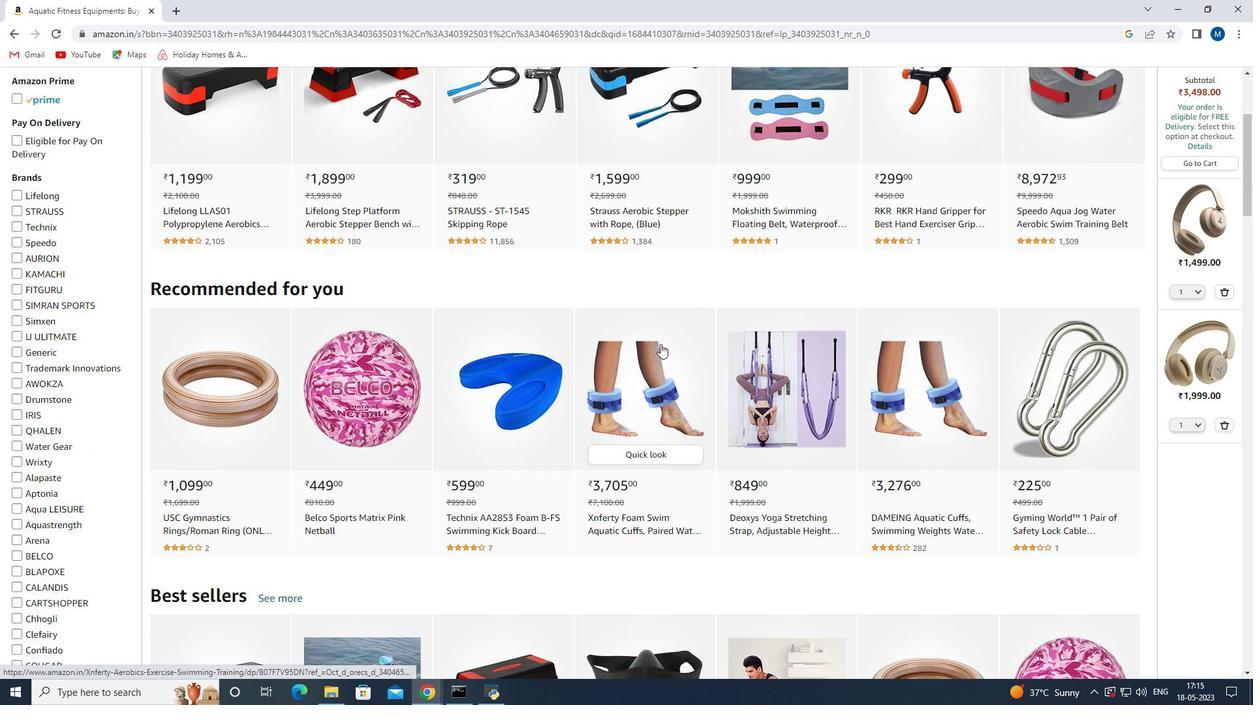 
Action: Mouse scrolled (660, 343) with delta (0, 0)
Screenshot: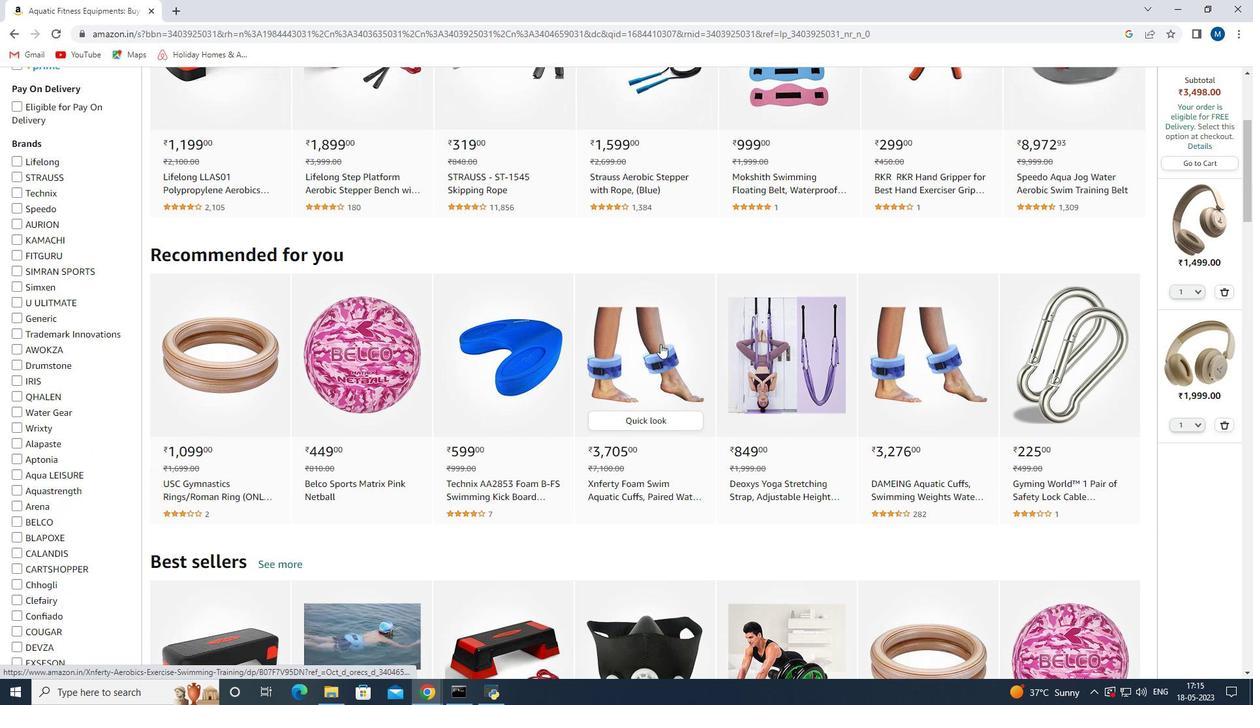 
Action: Mouse scrolled (660, 343) with delta (0, 0)
Screenshot: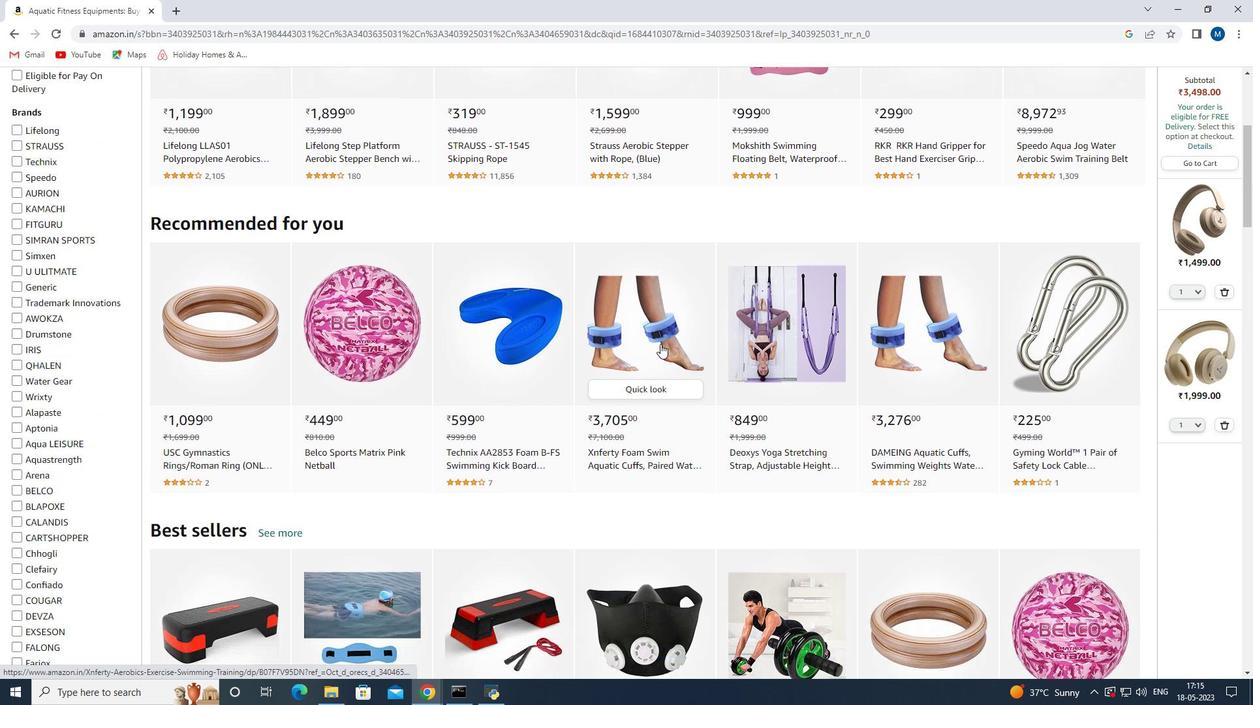 
Action: Mouse scrolled (660, 343) with delta (0, 0)
Screenshot: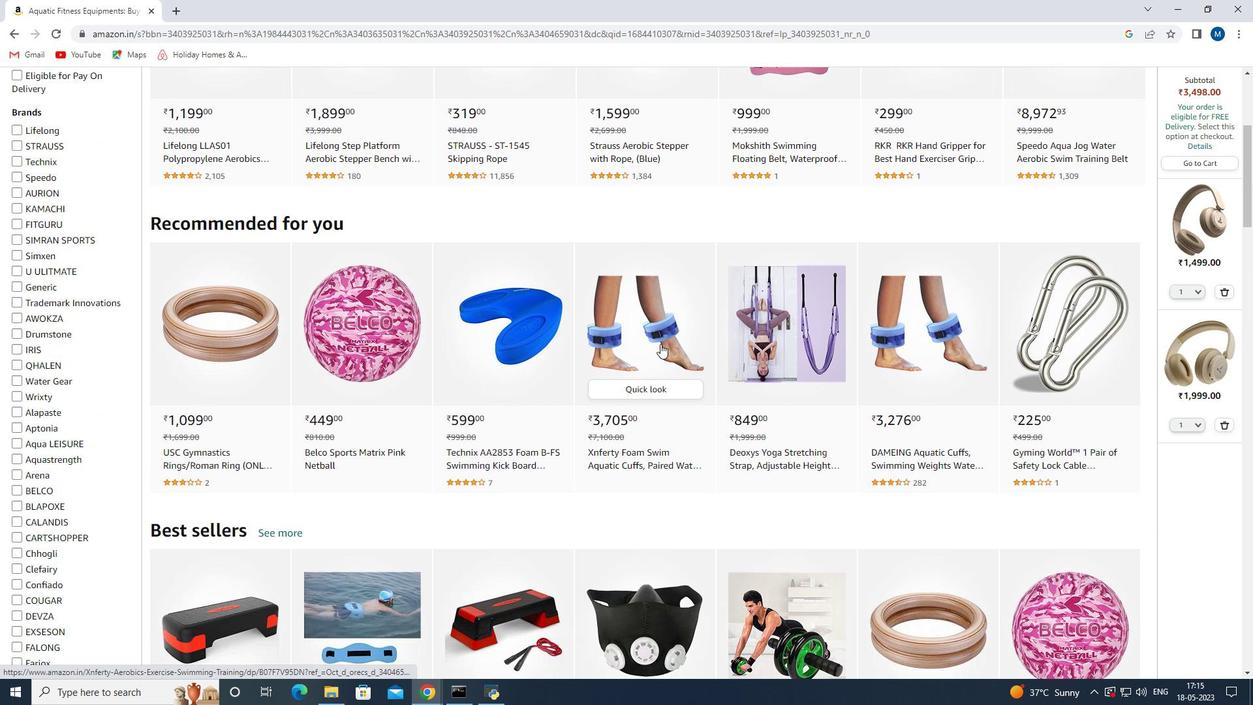 
Action: Mouse scrolled (660, 343) with delta (0, 0)
Screenshot: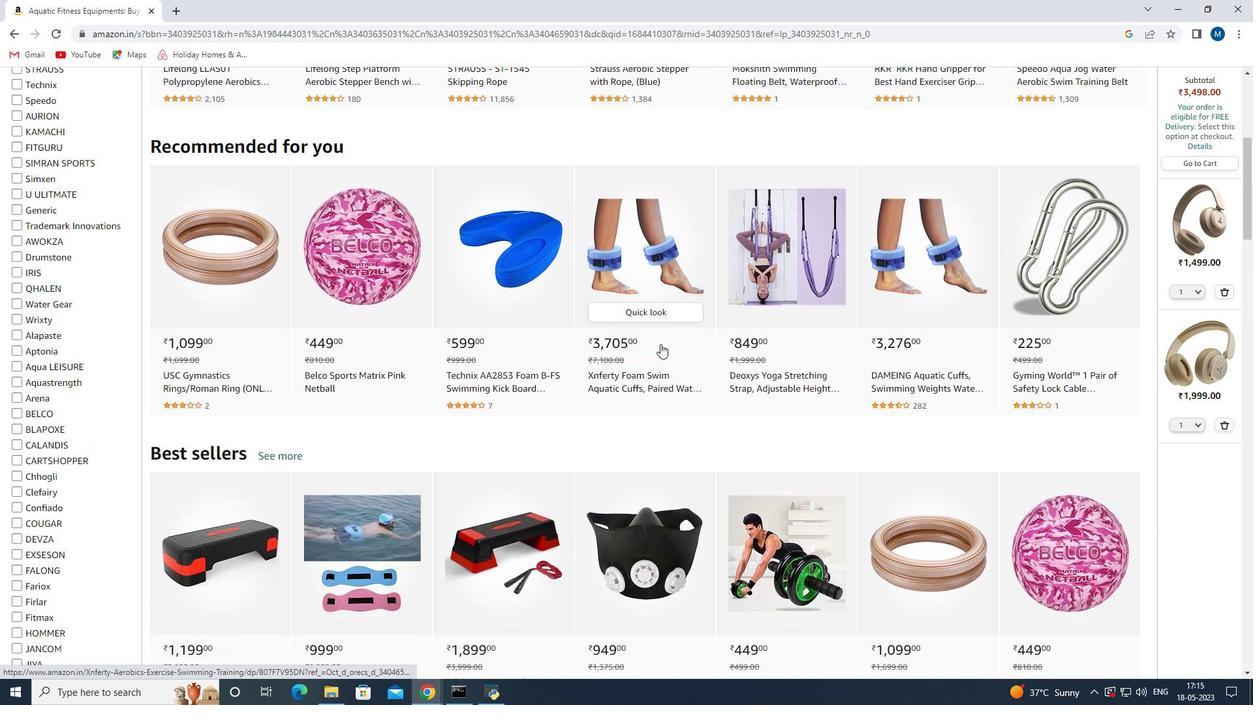 
Action: Mouse scrolled (660, 343) with delta (0, 0)
Screenshot: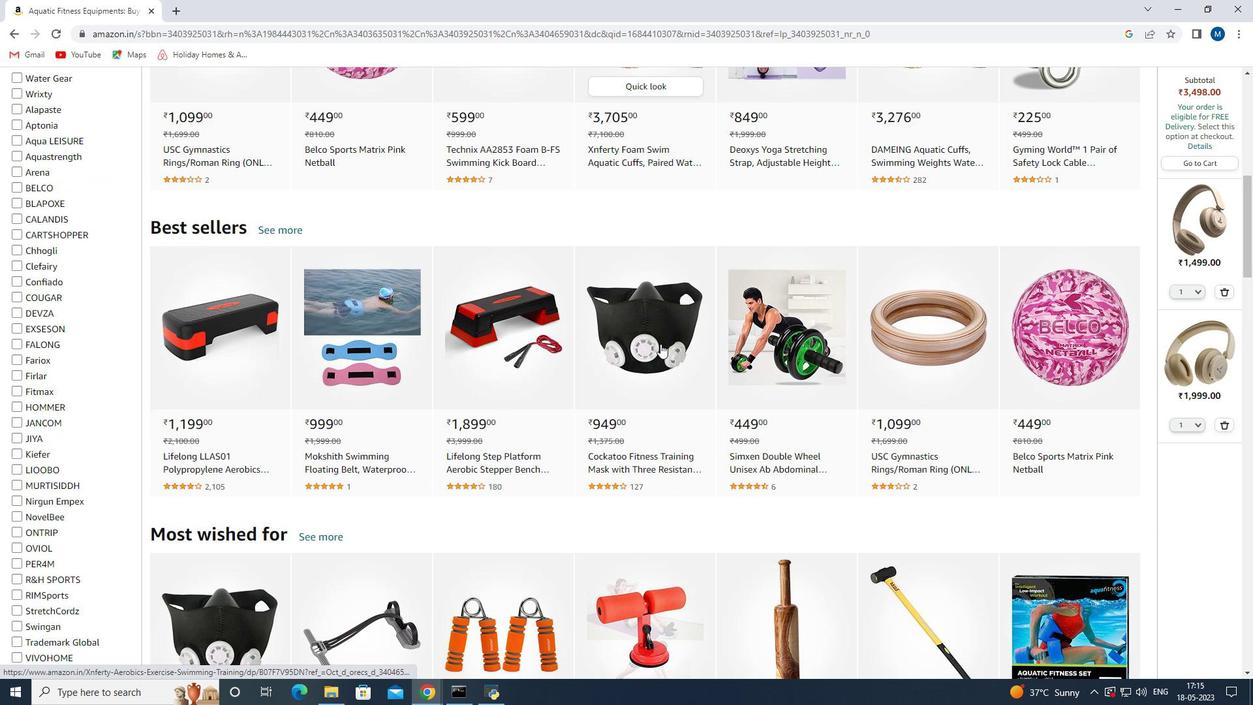 
Action: Mouse scrolled (660, 343) with delta (0, 0)
Screenshot: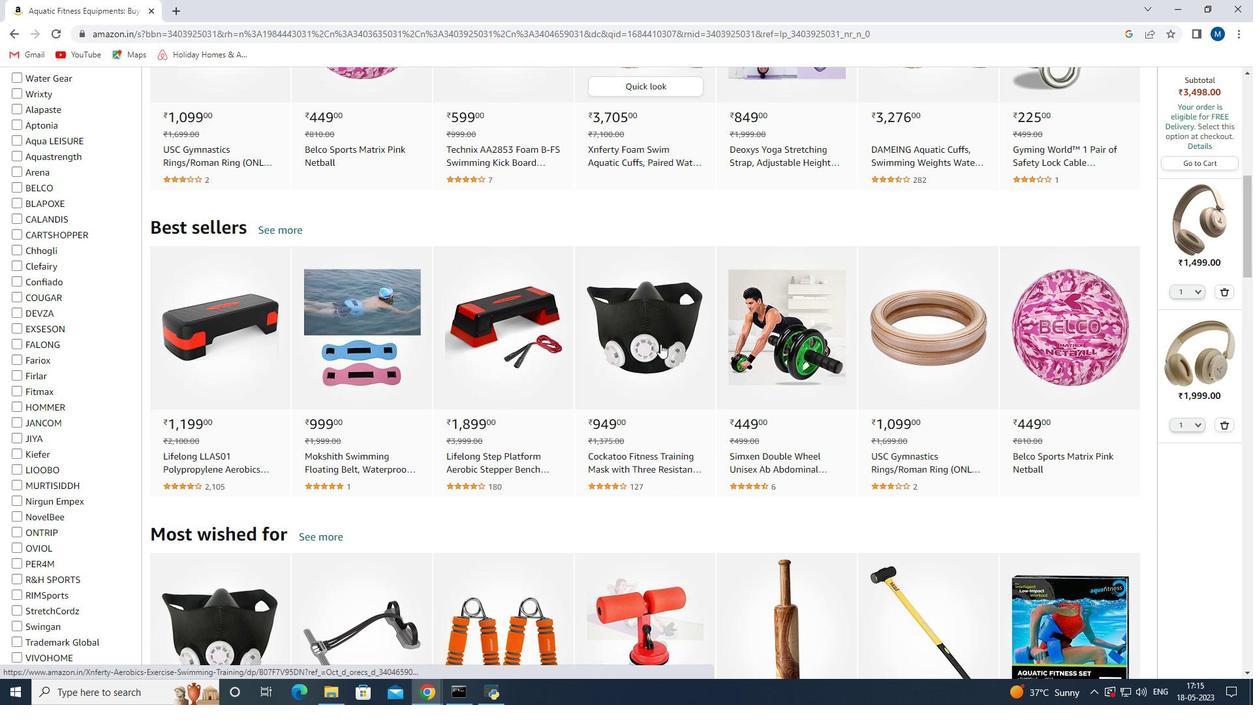 
Action: Mouse scrolled (660, 343) with delta (0, 0)
Screenshot: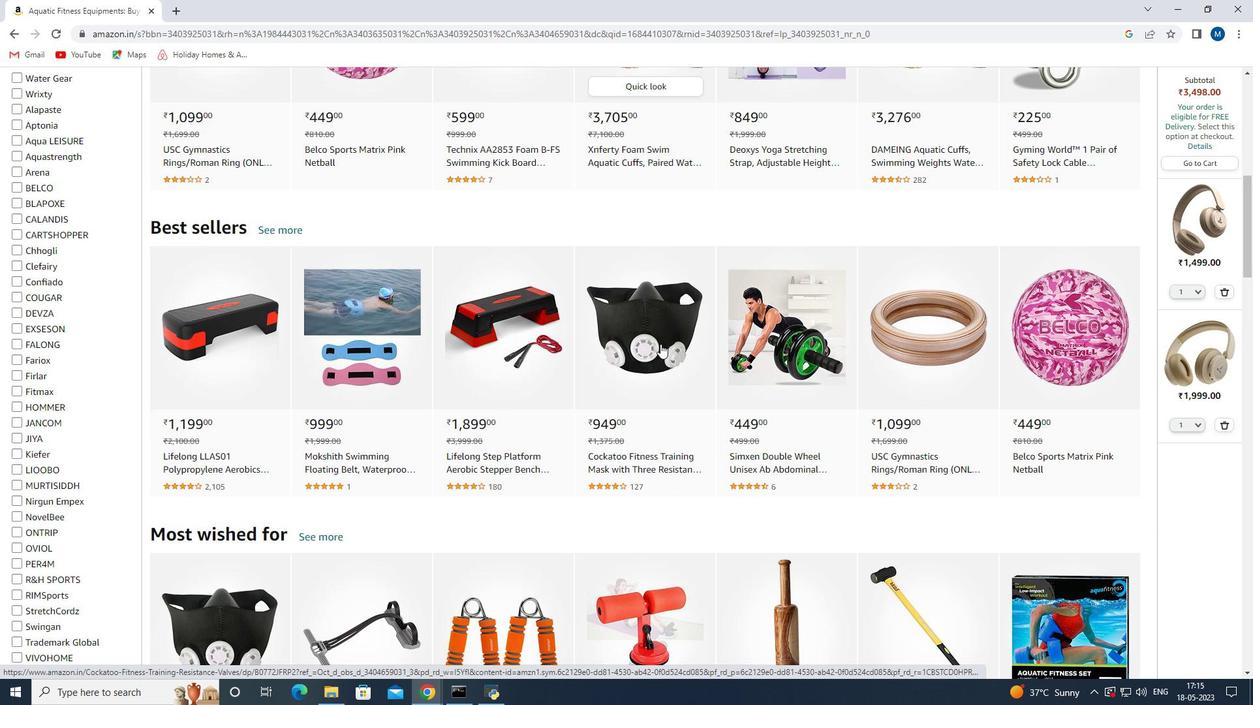 
Action: Mouse scrolled (660, 344) with delta (0, 0)
Screenshot: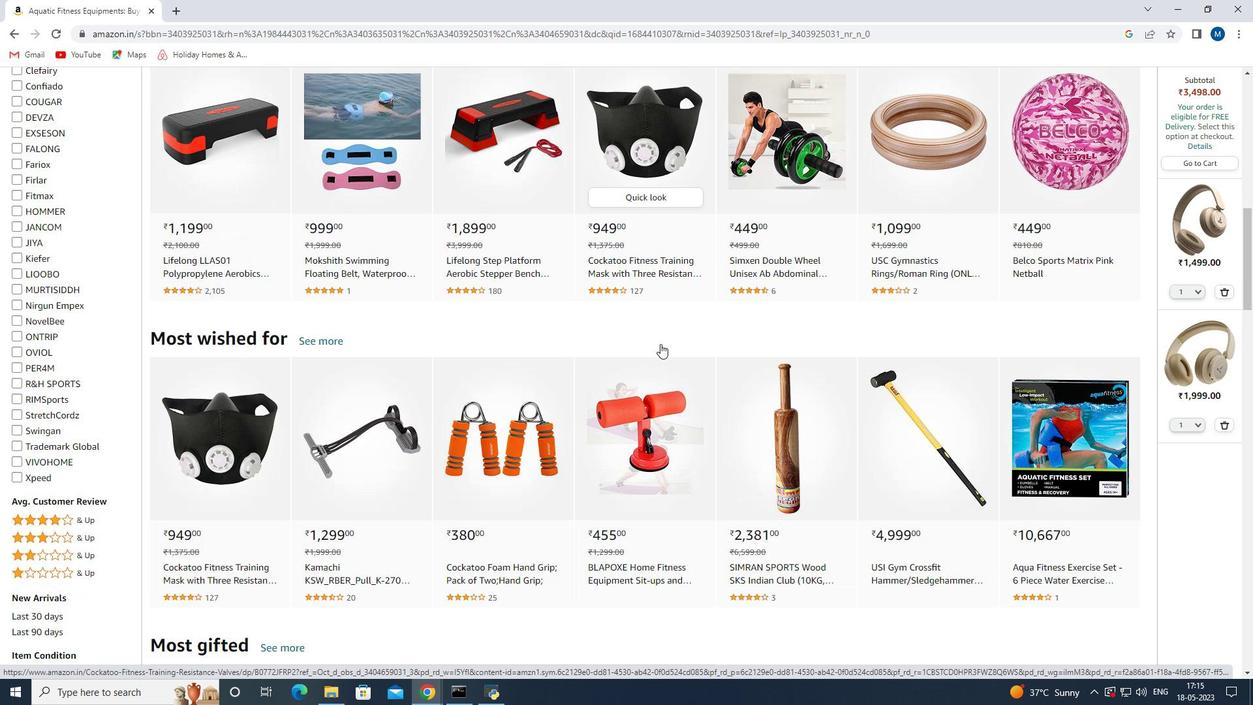 
Action: Mouse scrolled (660, 344) with delta (0, 0)
Screenshot: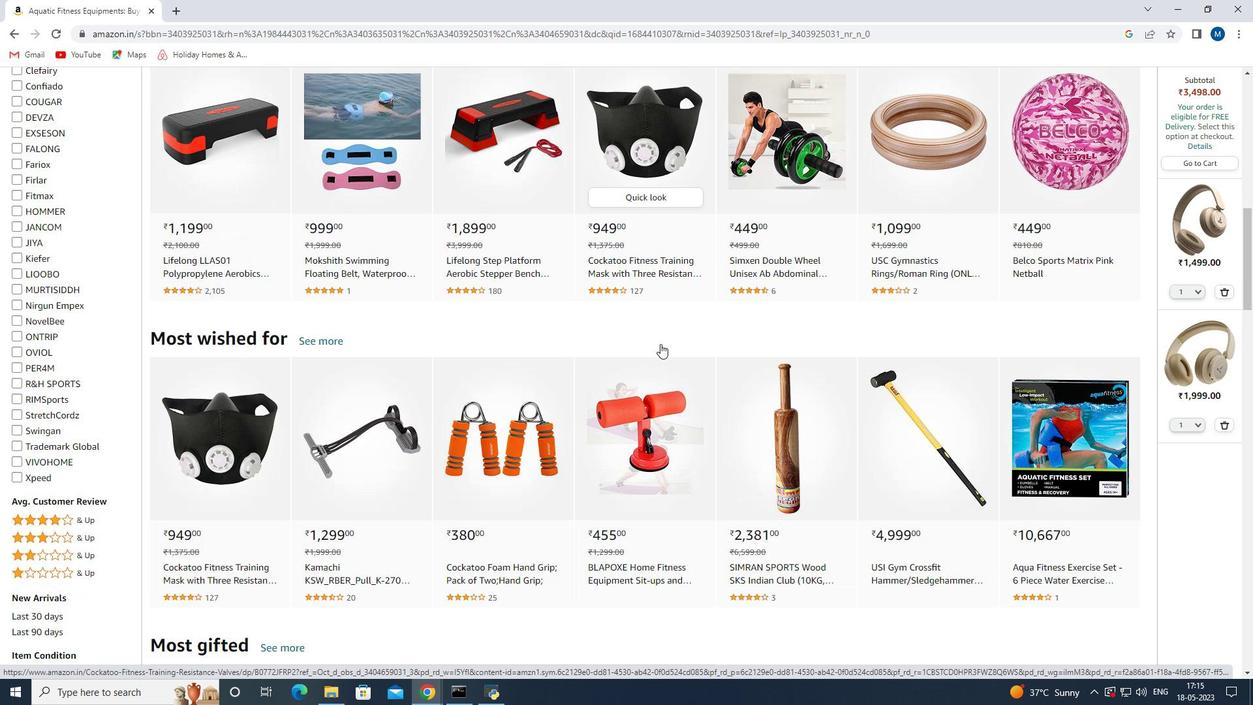 
Action: Mouse scrolled (660, 344) with delta (0, 0)
Screenshot: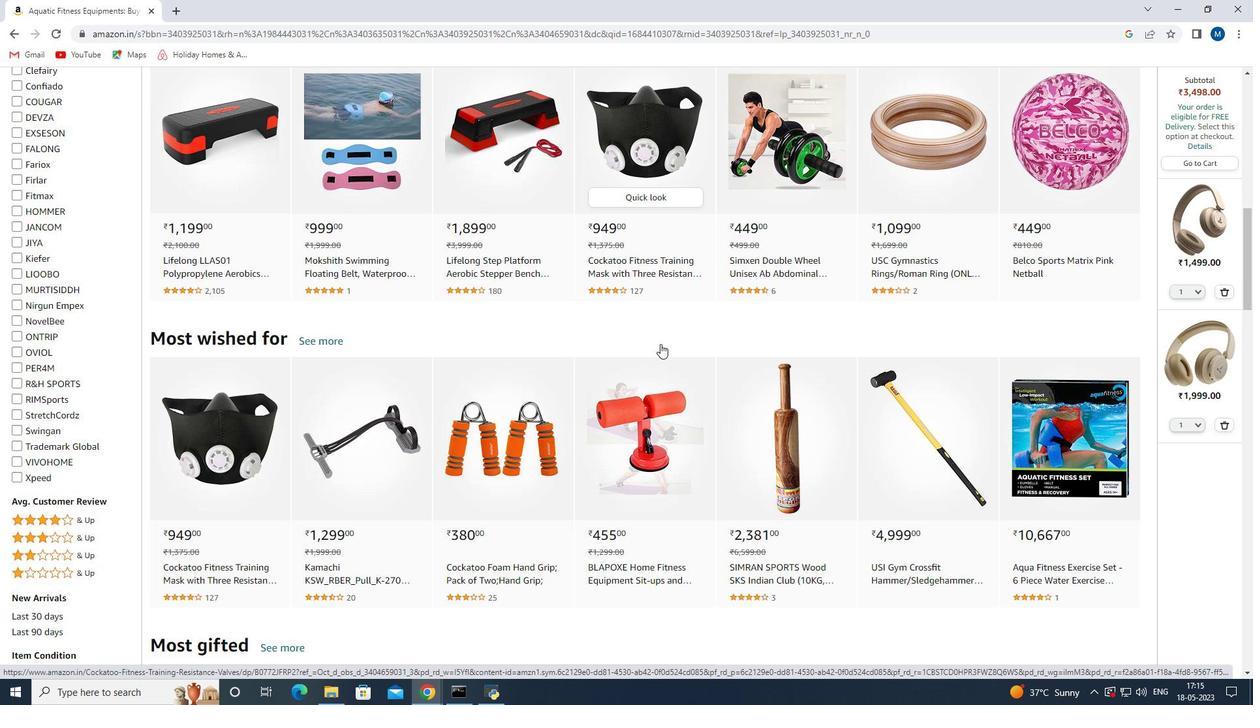 
Action: Mouse scrolled (660, 344) with delta (0, 0)
Screenshot: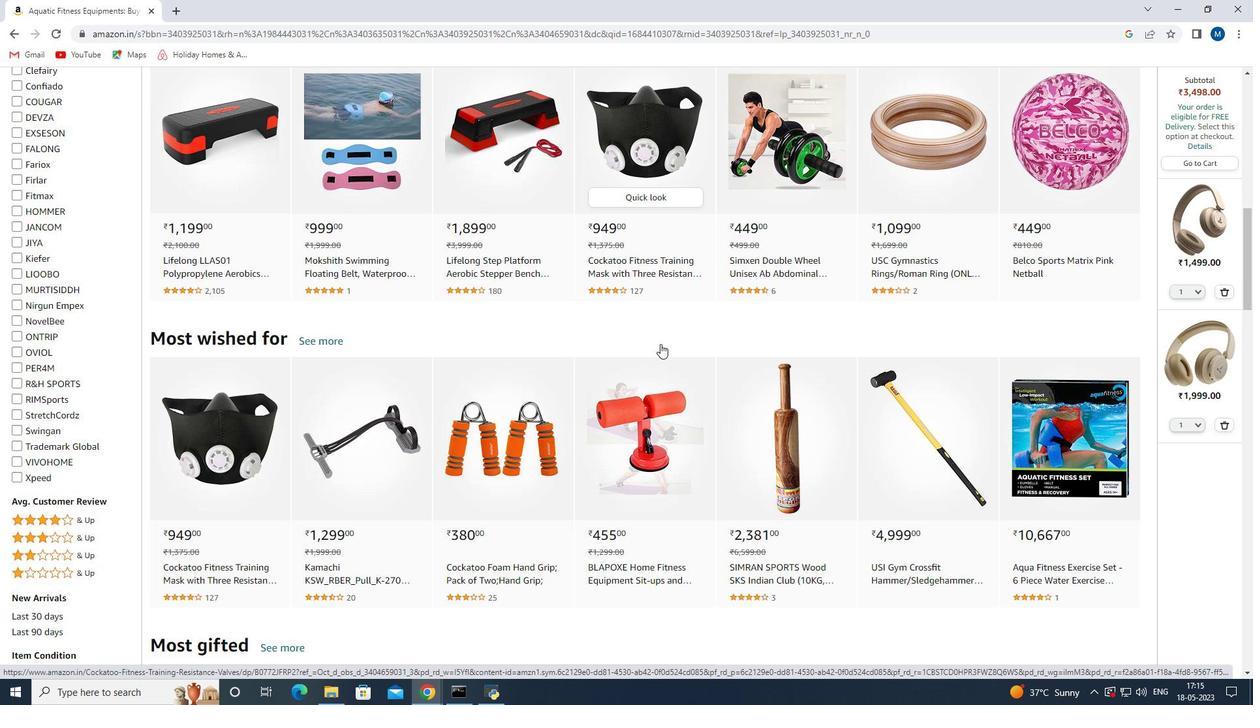 
Action: Mouse scrolled (660, 344) with delta (0, 0)
Screenshot: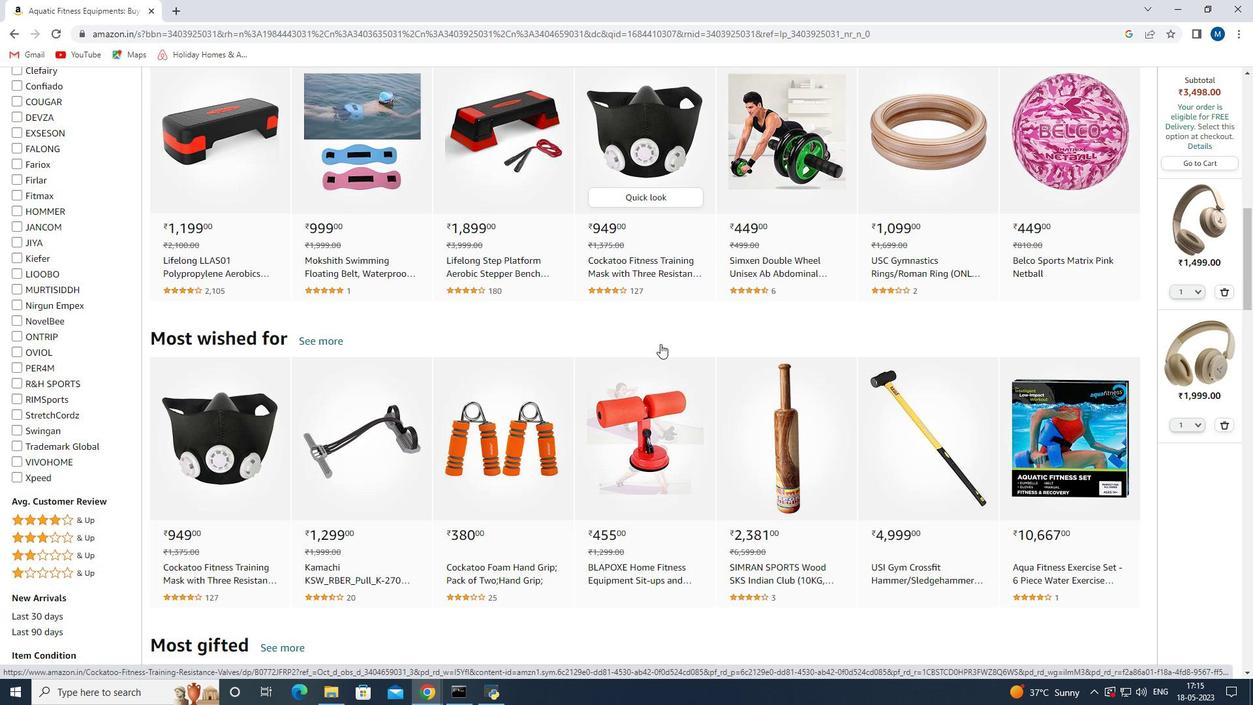 
Action: Mouse scrolled (660, 344) with delta (0, 0)
Screenshot: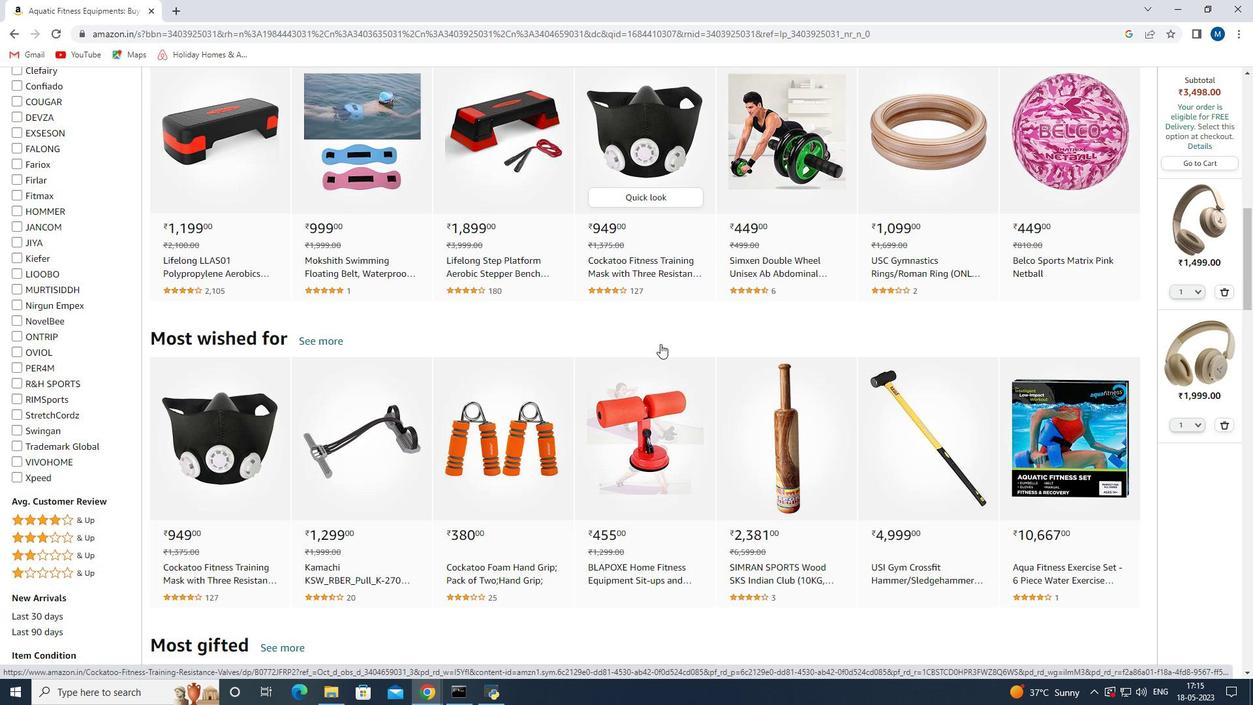
Action: Mouse moved to (54, 248)
Screenshot: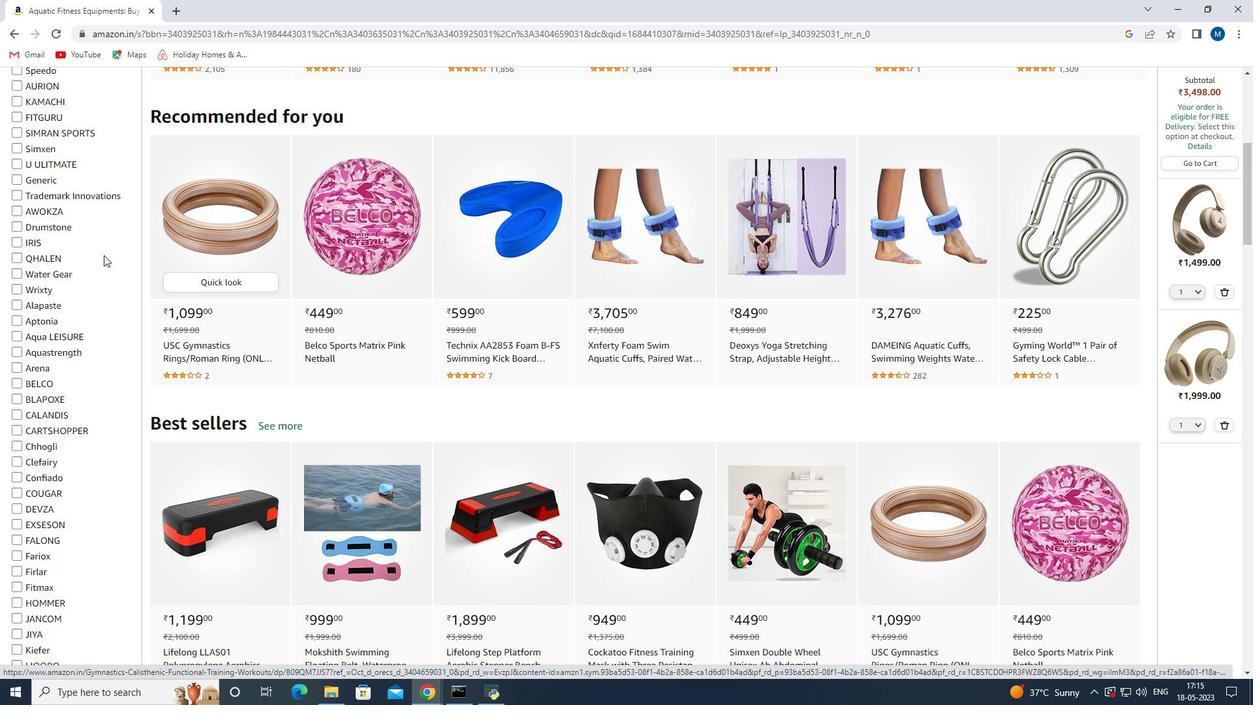 
Action: Mouse scrolled (54, 248) with delta (0, 0)
Screenshot: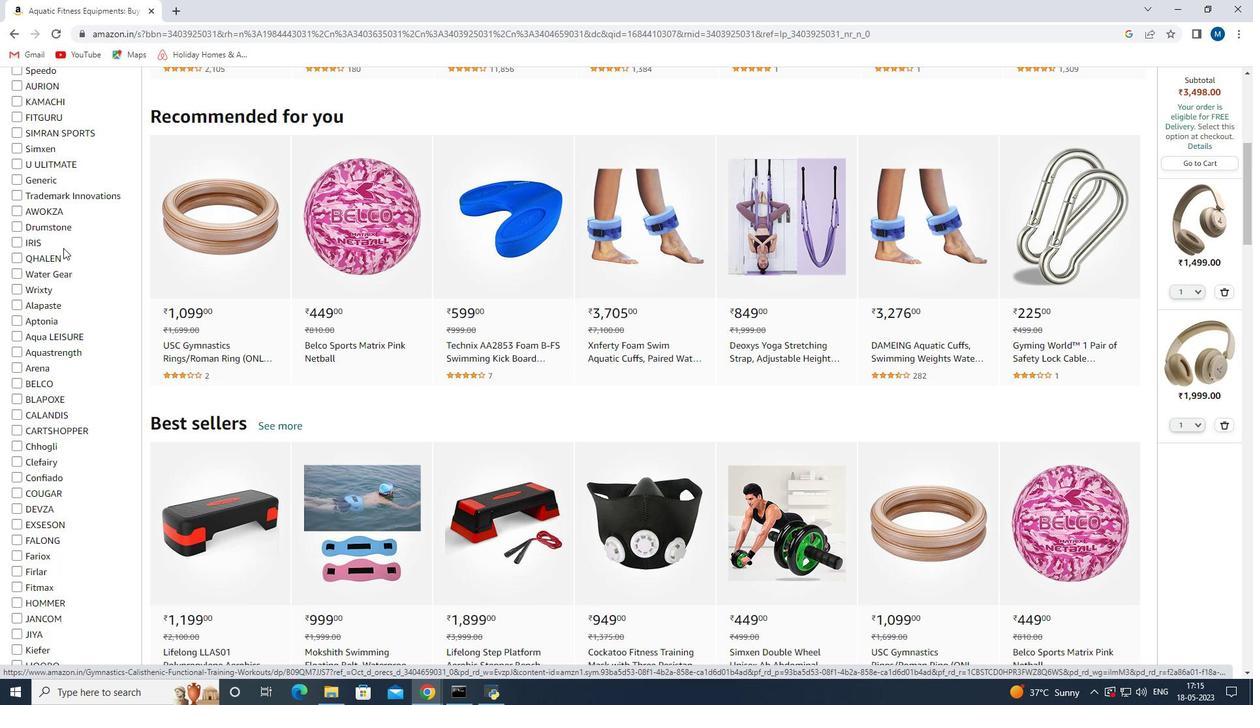 
Action: Mouse scrolled (54, 248) with delta (0, 0)
Screenshot: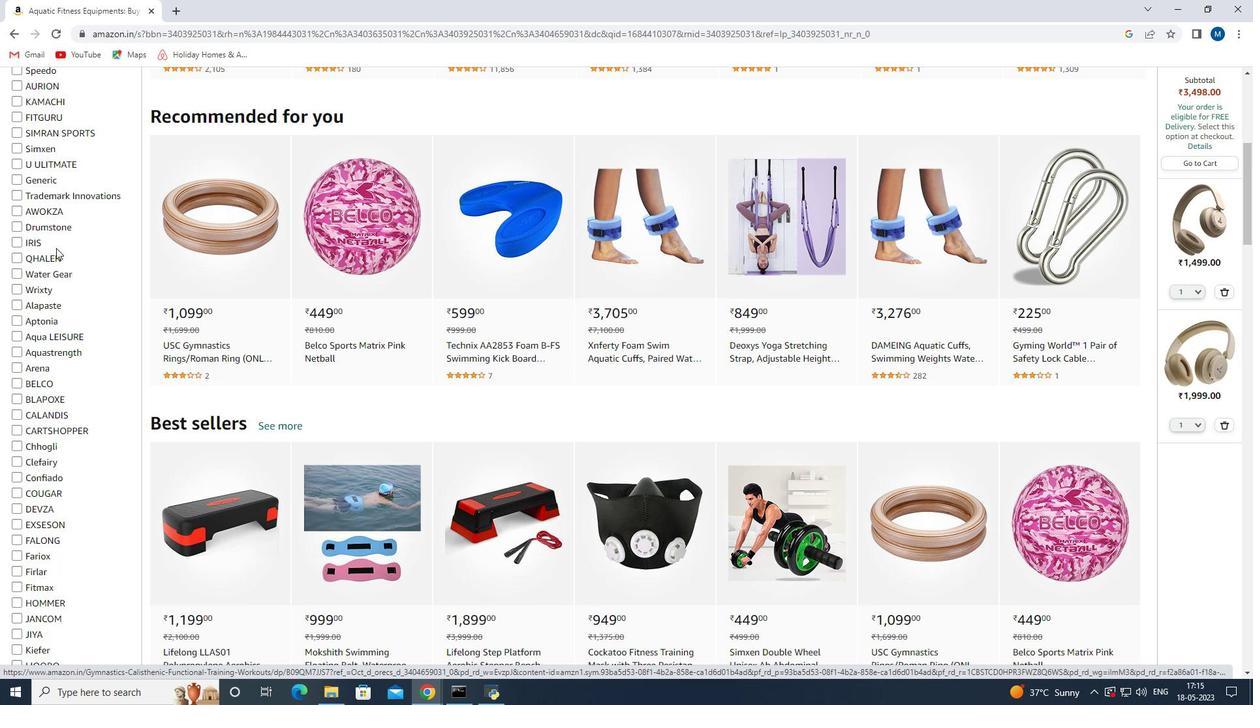 
Action: Mouse scrolled (54, 248) with delta (0, 0)
Screenshot: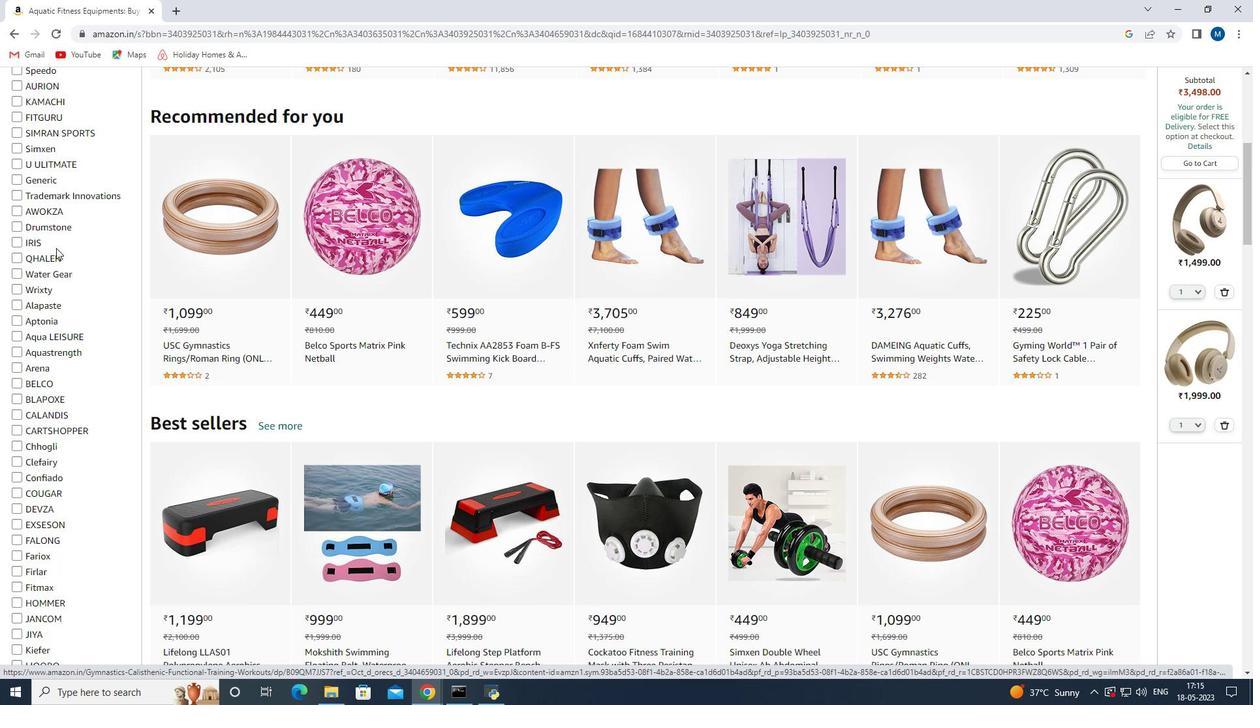 
Action: Mouse scrolled (54, 248) with delta (0, 0)
Screenshot: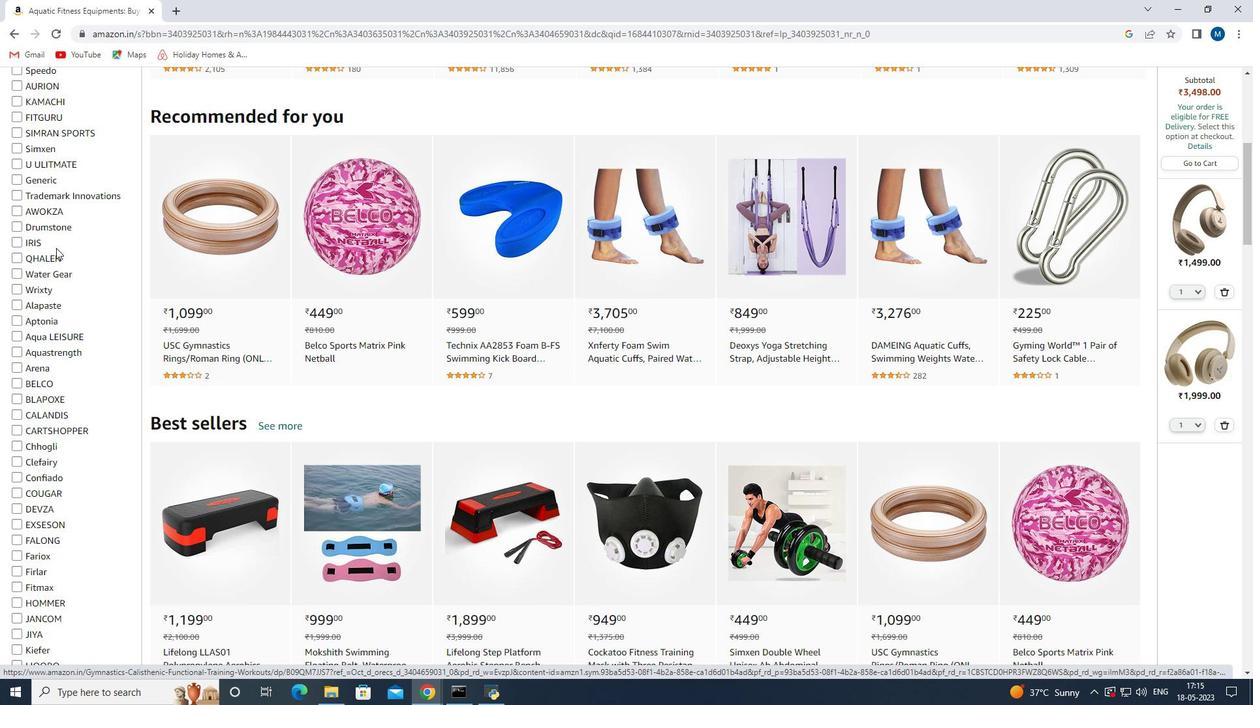 
Action: Mouse moved to (107, 141)
Screenshot: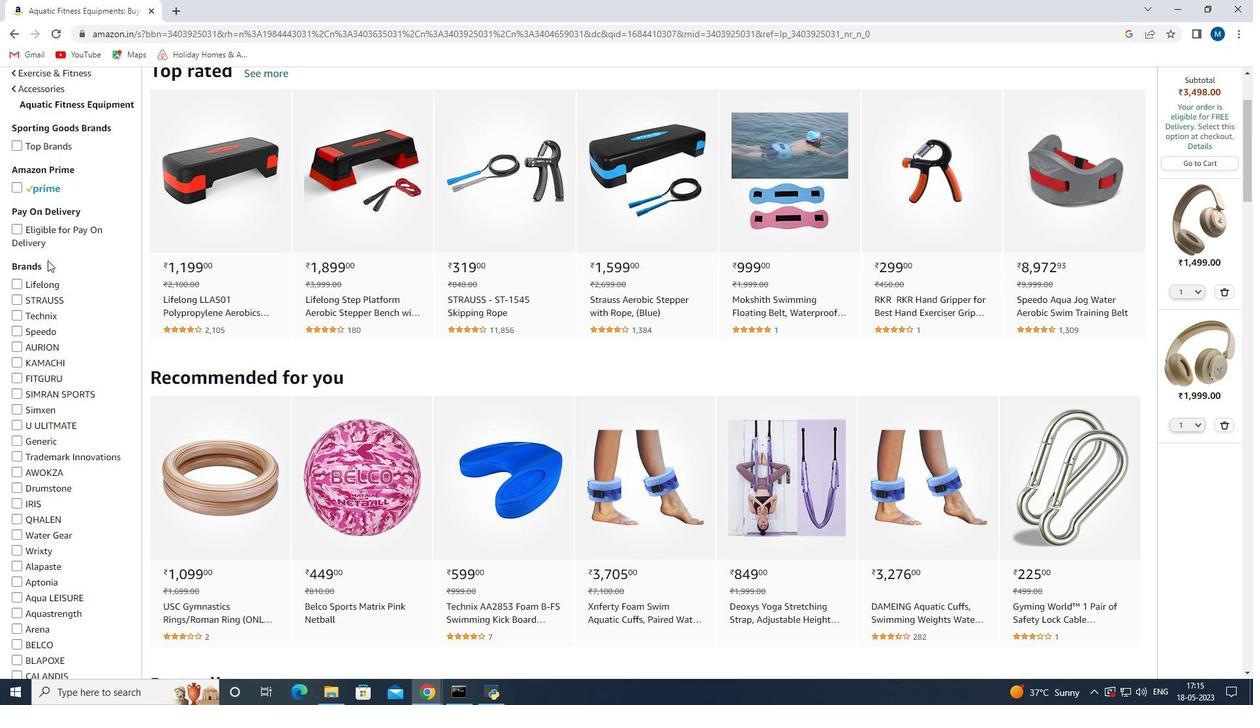 
Action: Mouse scrolled (107, 142) with delta (0, 0)
Screenshot: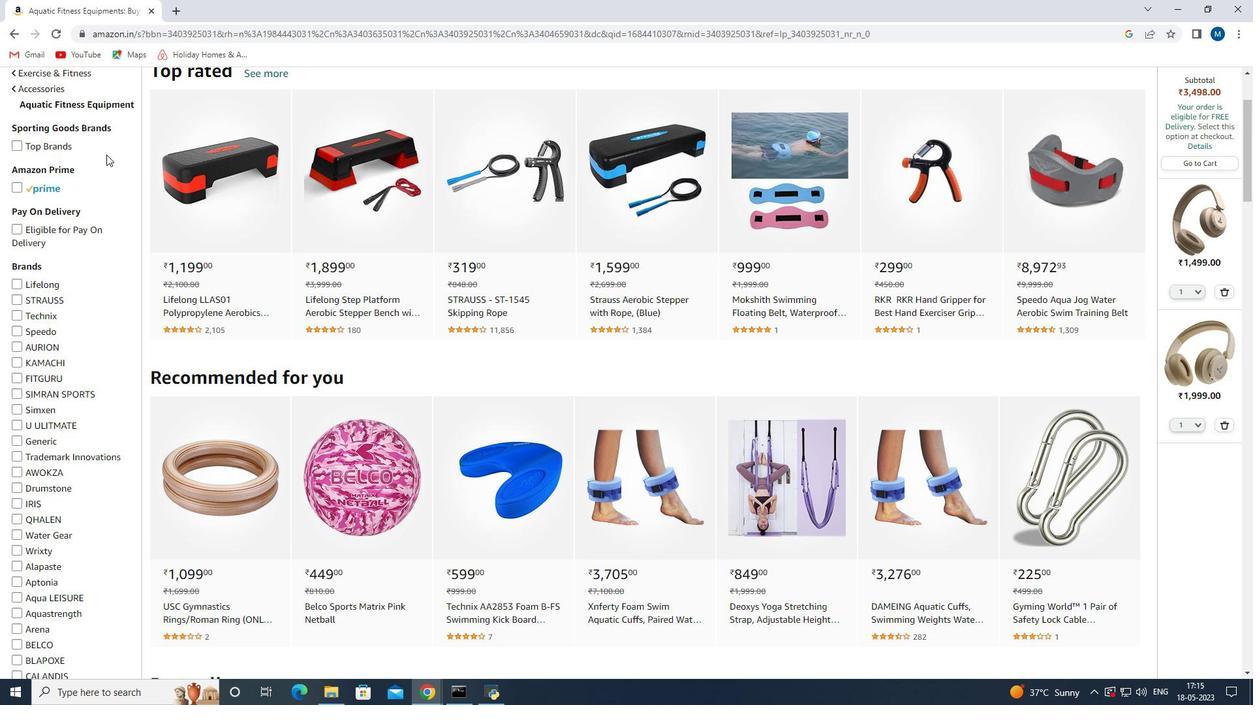 
Action: Mouse scrolled (107, 142) with delta (0, 0)
Screenshot: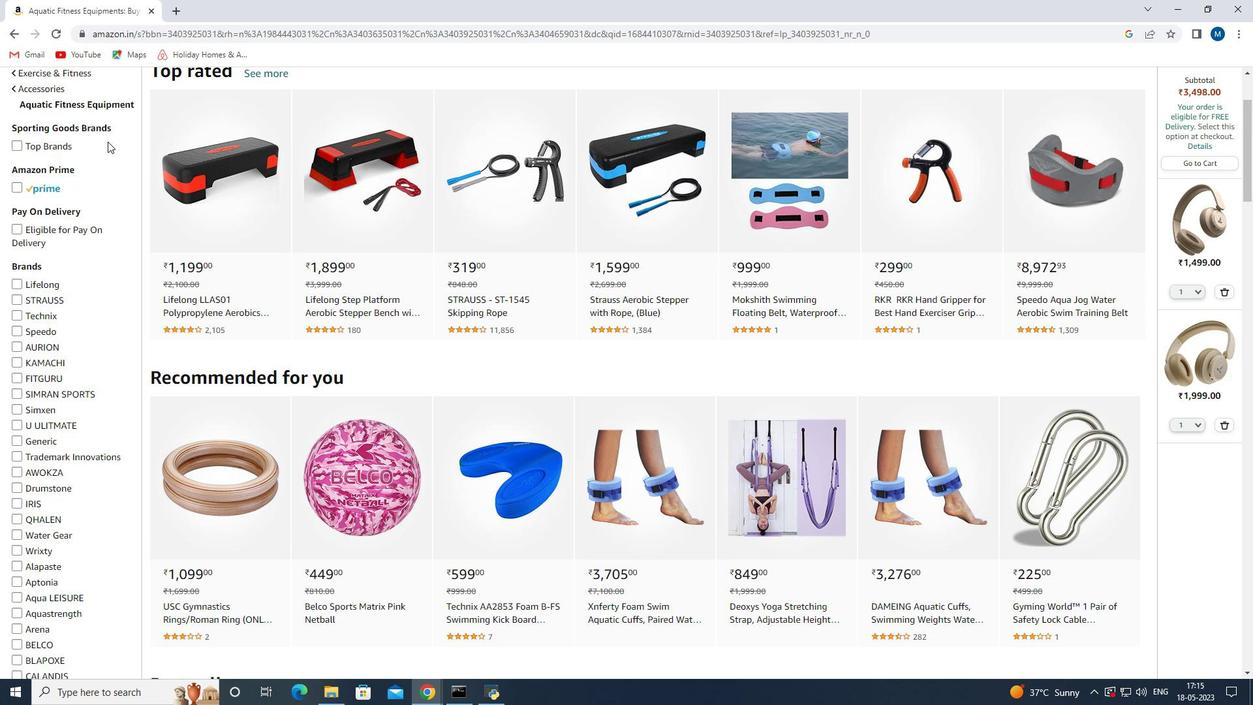 
Action: Mouse scrolled (107, 142) with delta (0, 0)
Screenshot: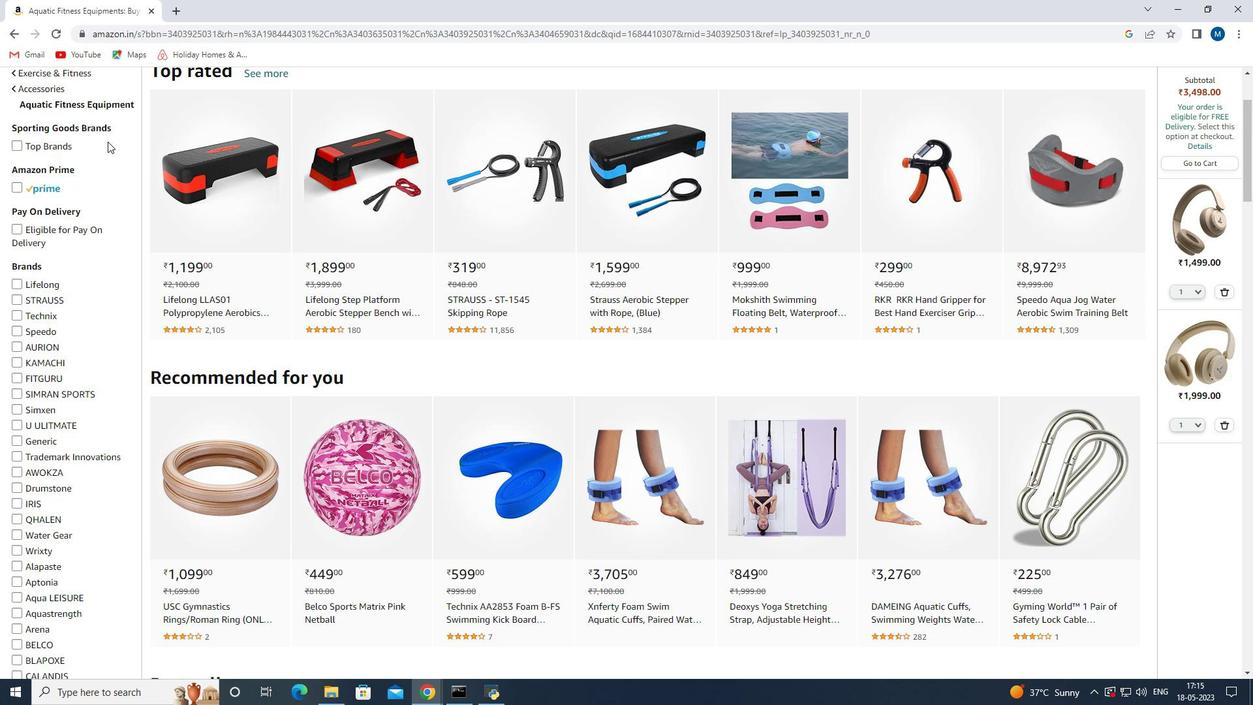 
Action: Mouse scrolled (107, 142) with delta (0, 0)
Screenshot: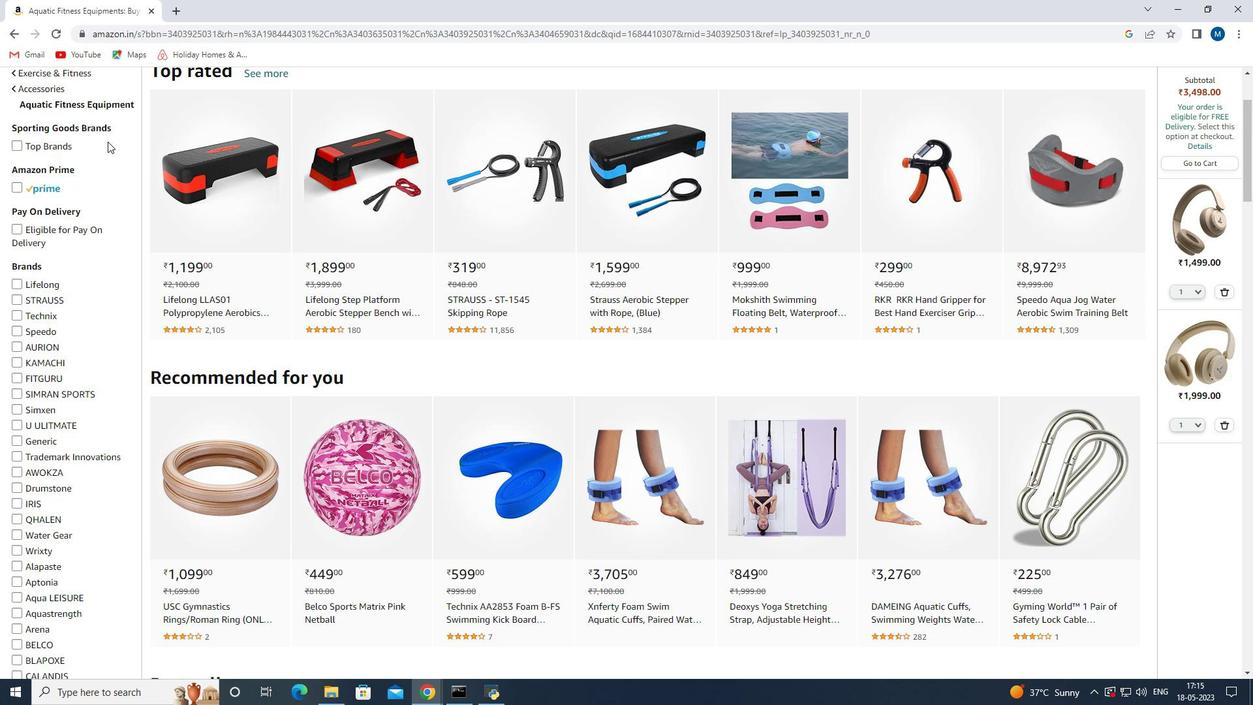 
Action: Mouse scrolled (107, 142) with delta (0, 0)
Screenshot: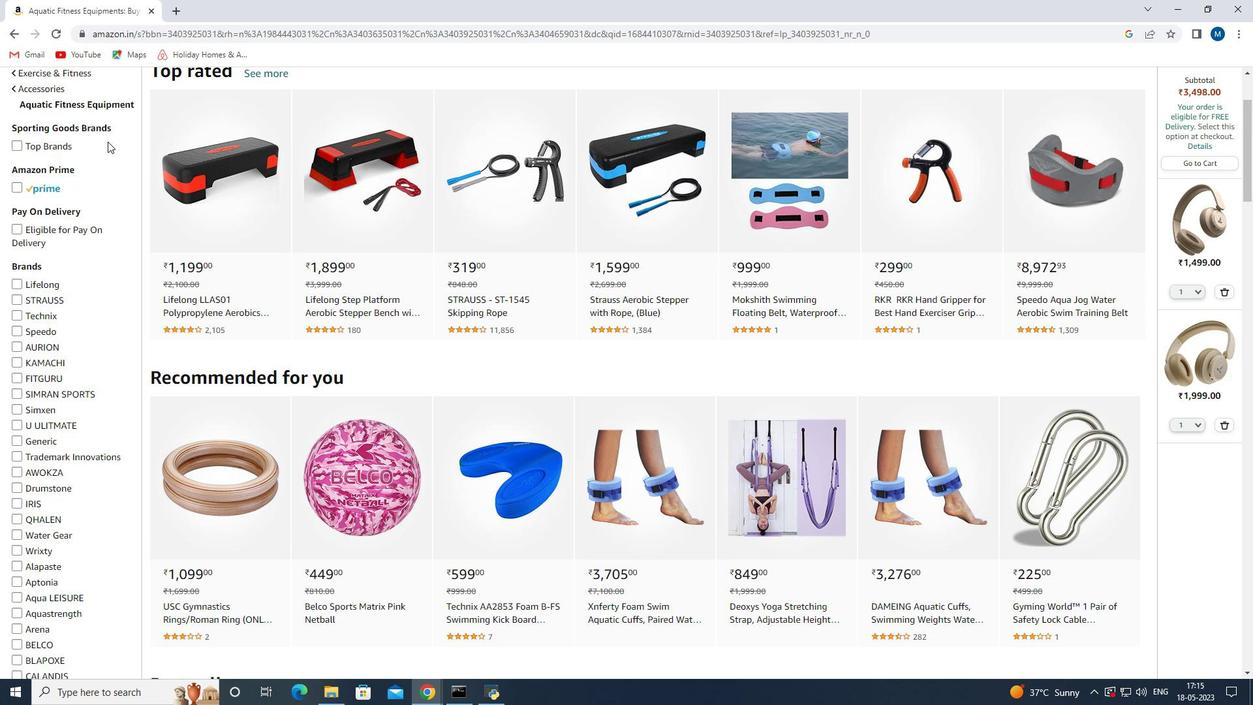 
Action: Mouse moved to (89, 185)
Screenshot: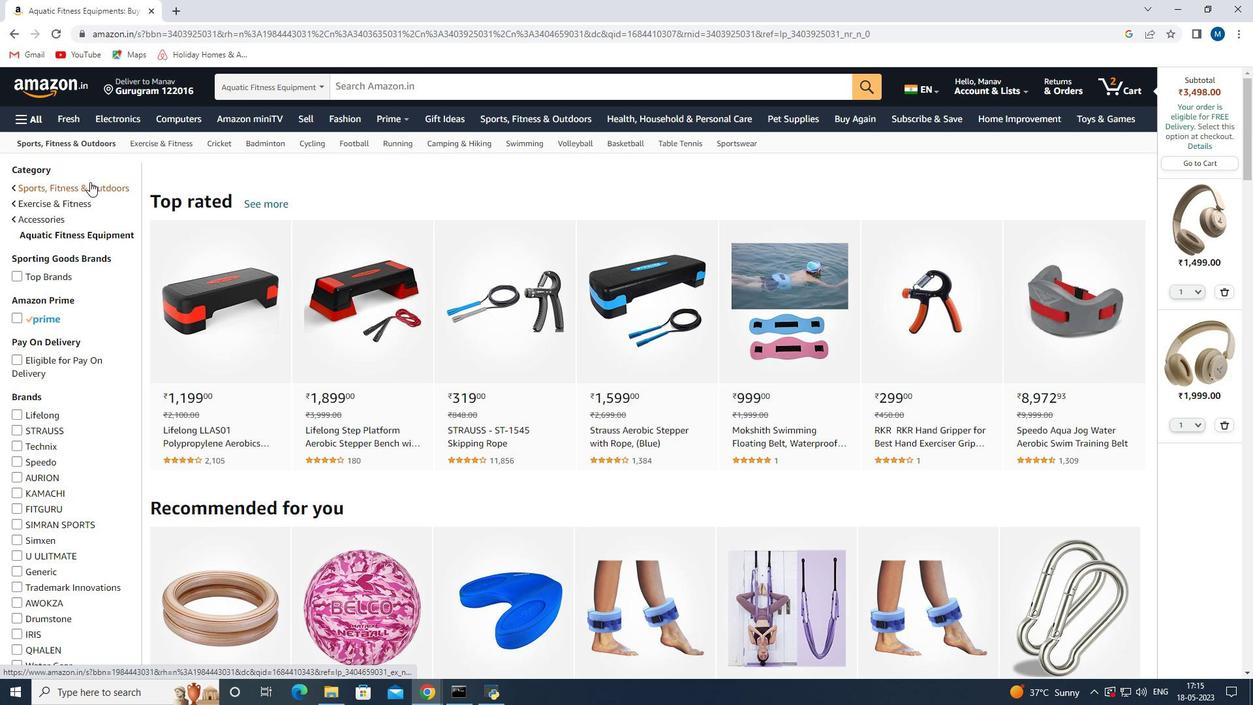 
Action: Mouse pressed left at (89, 185)
Screenshot: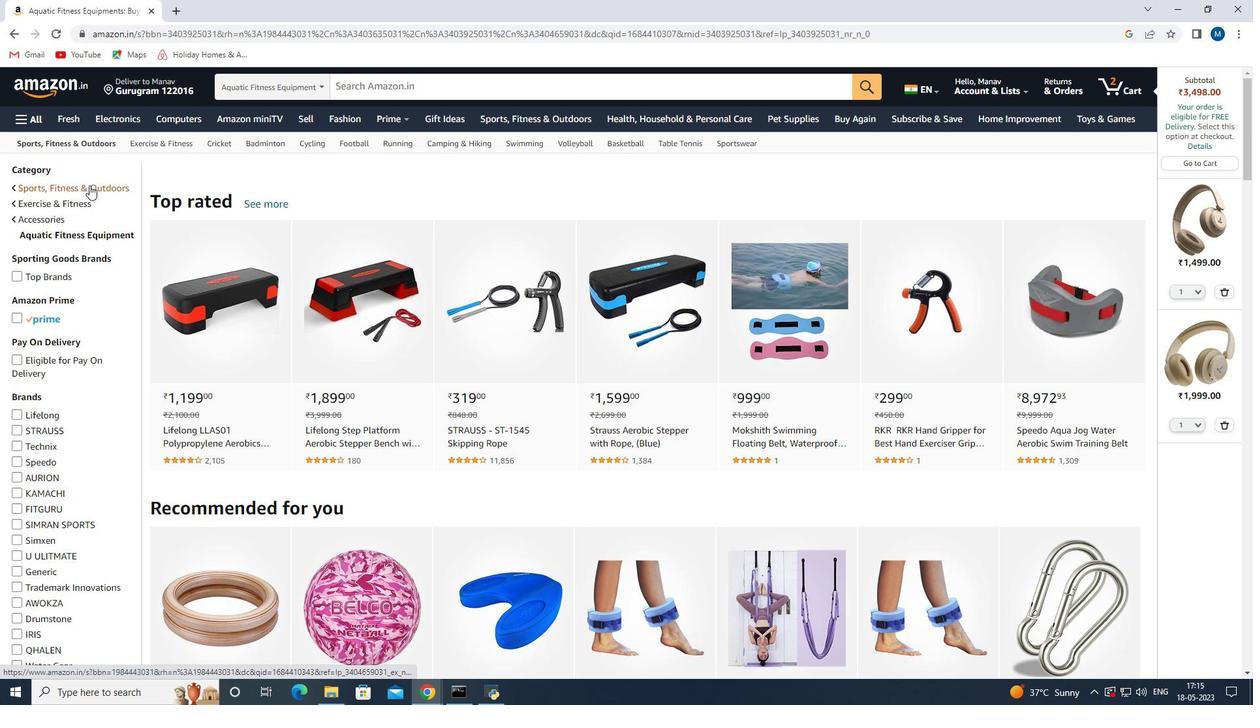 
Action: Mouse moved to (429, 361)
Screenshot: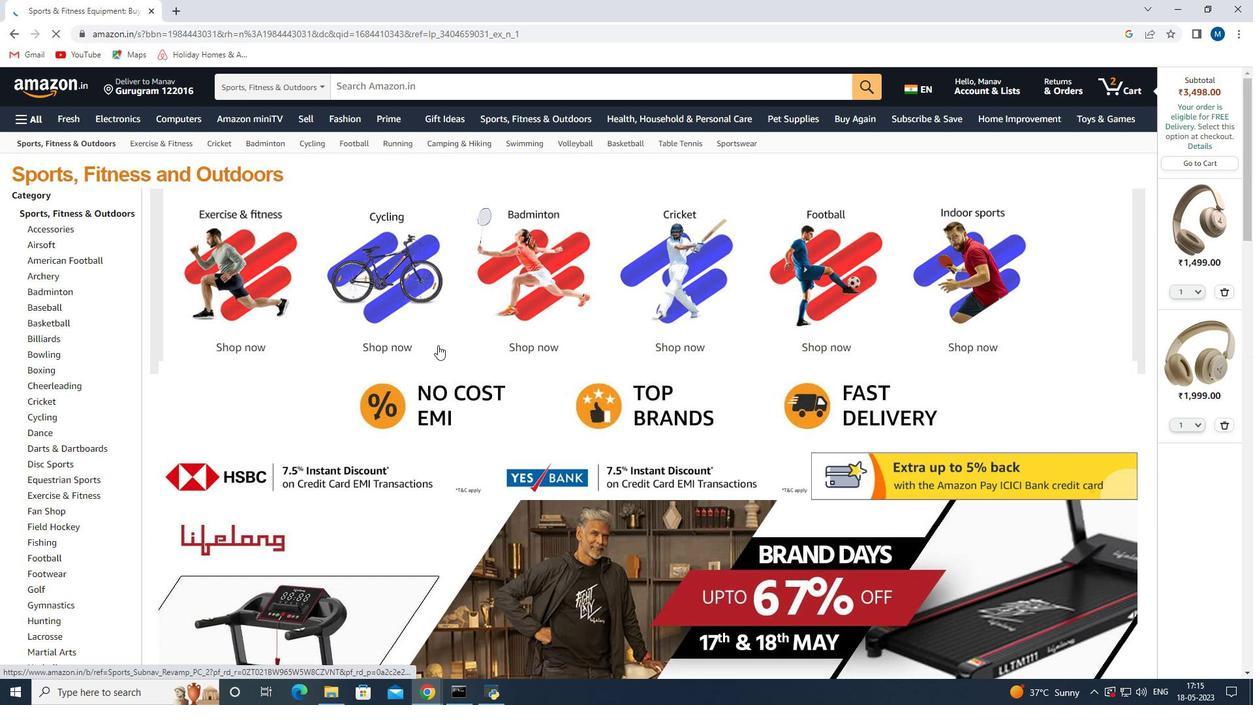 
Action: Mouse scrolled (429, 360) with delta (0, 0)
Screenshot: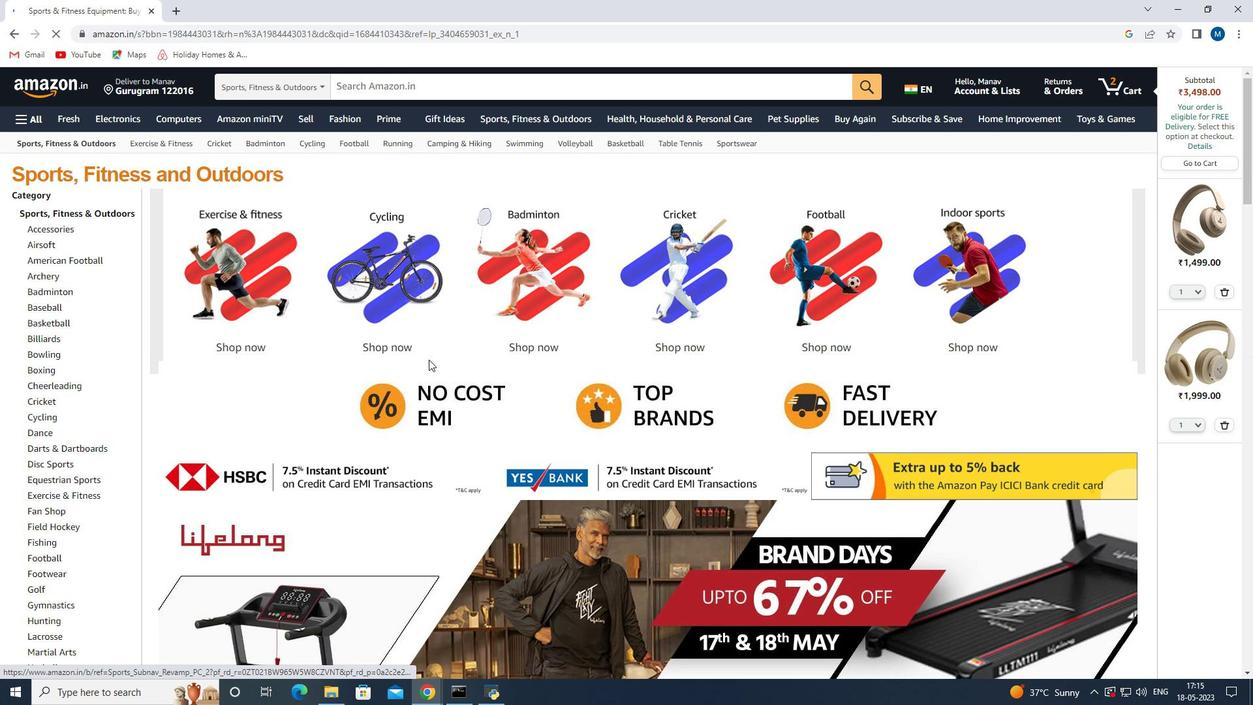 
Action: Mouse scrolled (429, 360) with delta (0, 0)
Screenshot: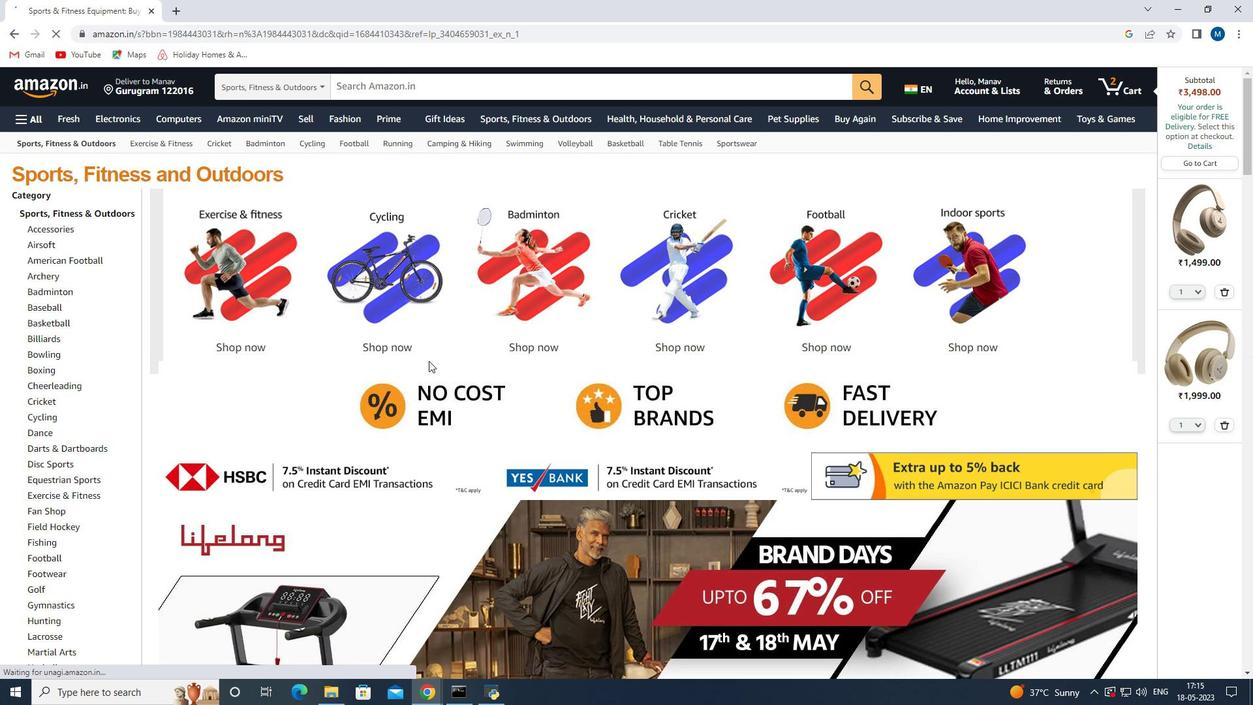 
Action: Mouse scrolled (429, 360) with delta (0, 0)
Screenshot: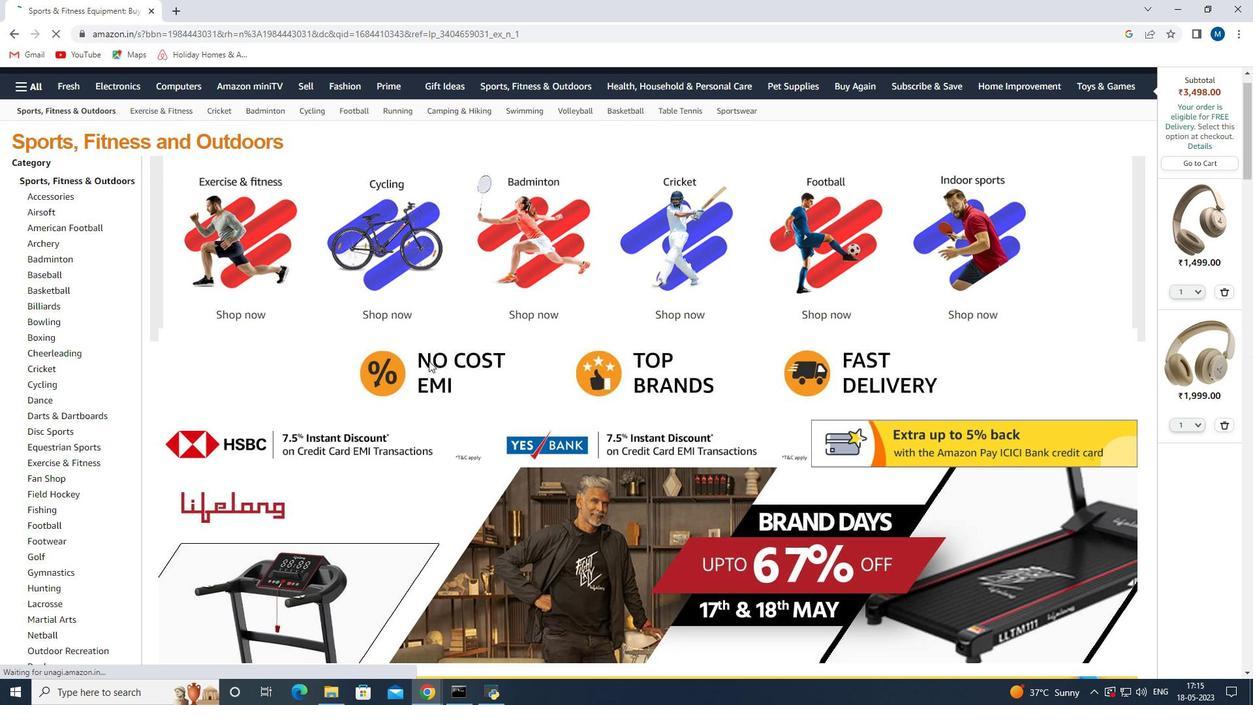 
Action: Mouse scrolled (429, 360) with delta (0, 0)
Screenshot: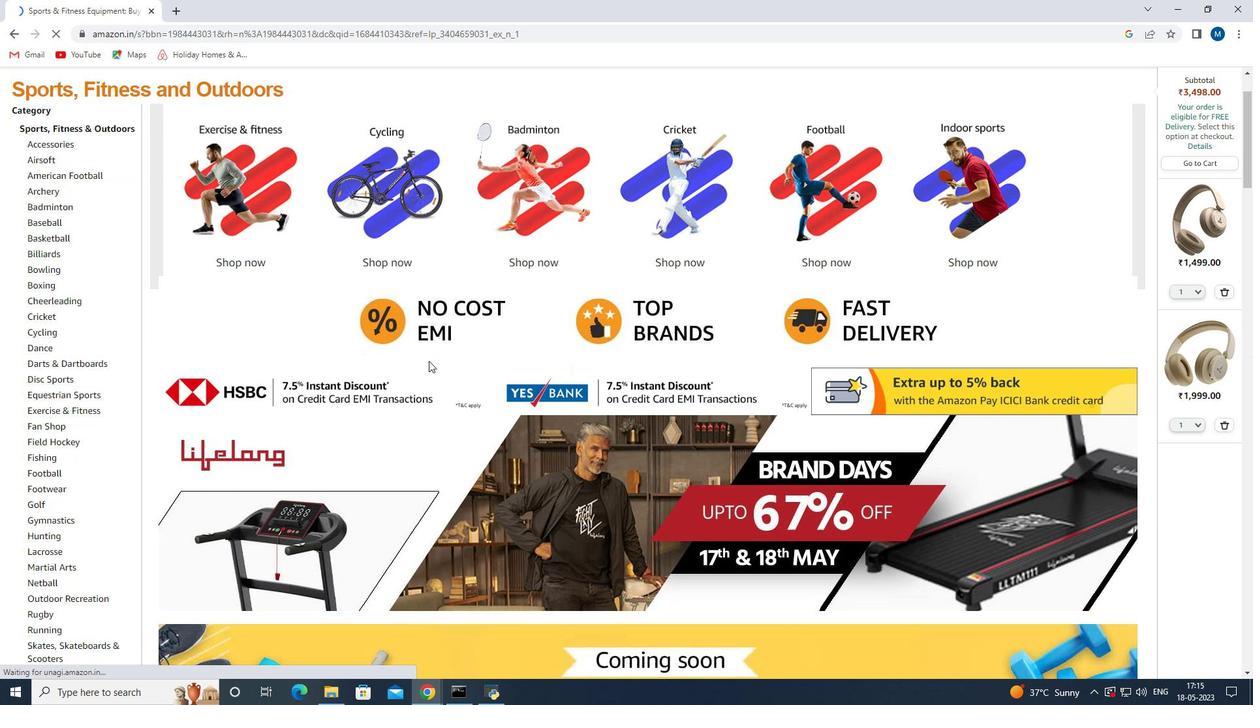 
Action: Mouse scrolled (429, 360) with delta (0, 0)
Screenshot: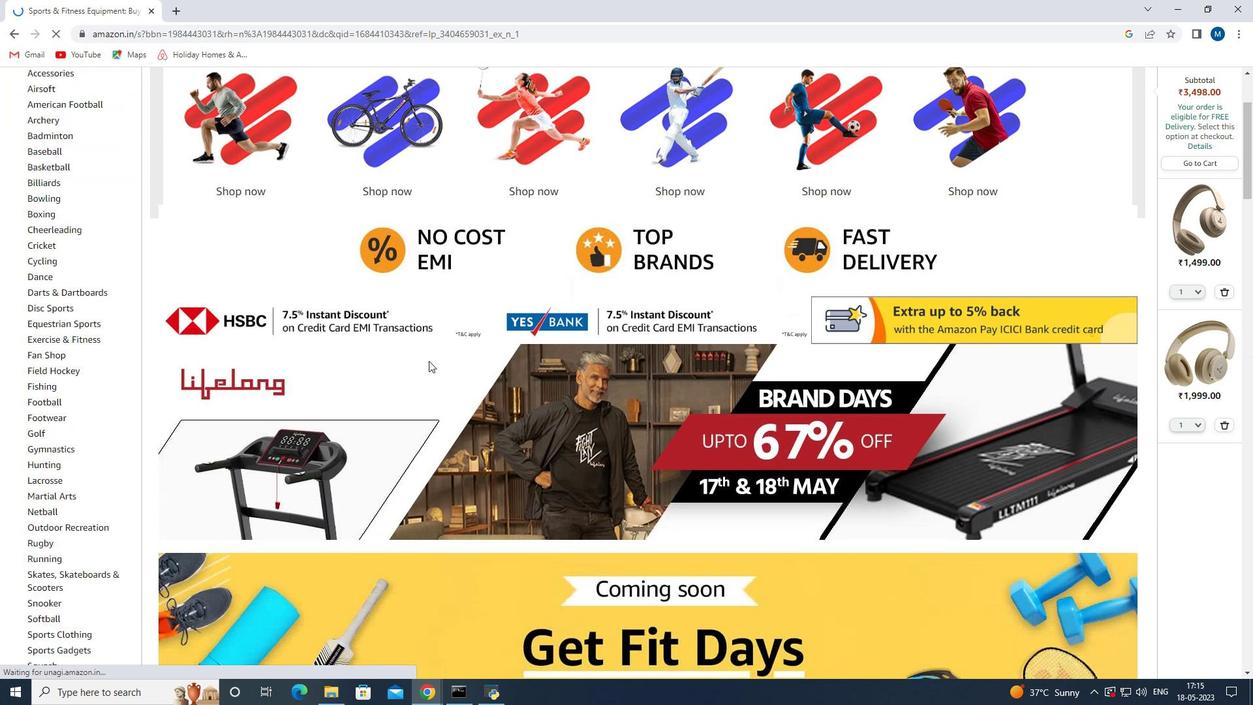 
Action: Mouse moved to (350, 325)
Screenshot: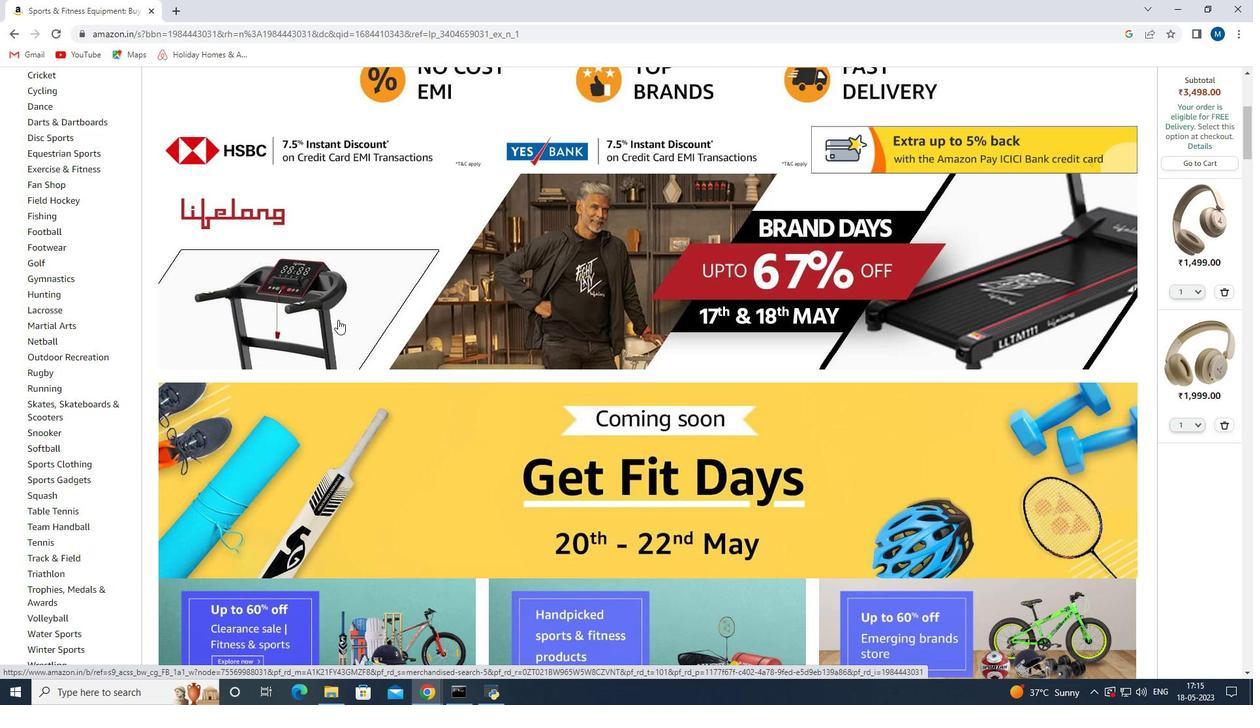 
Action: Mouse scrolled (350, 324) with delta (0, 0)
Screenshot: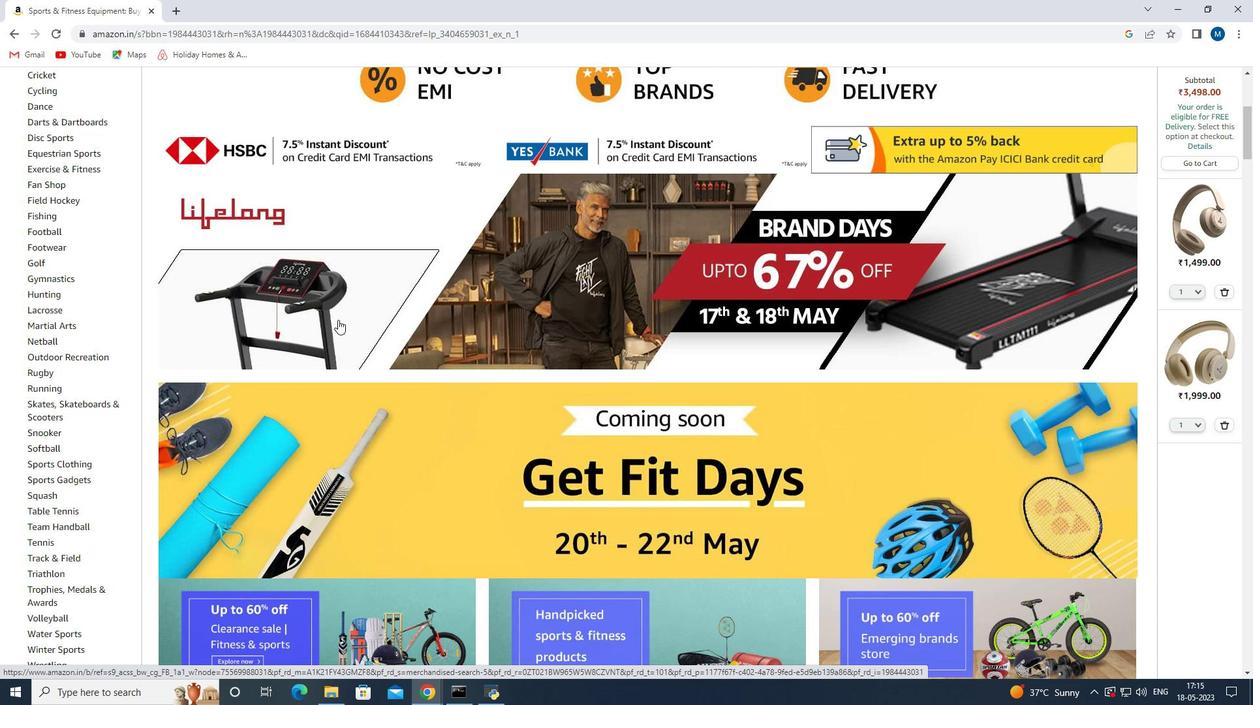 
Action: Mouse scrolled (350, 324) with delta (0, 0)
Screenshot: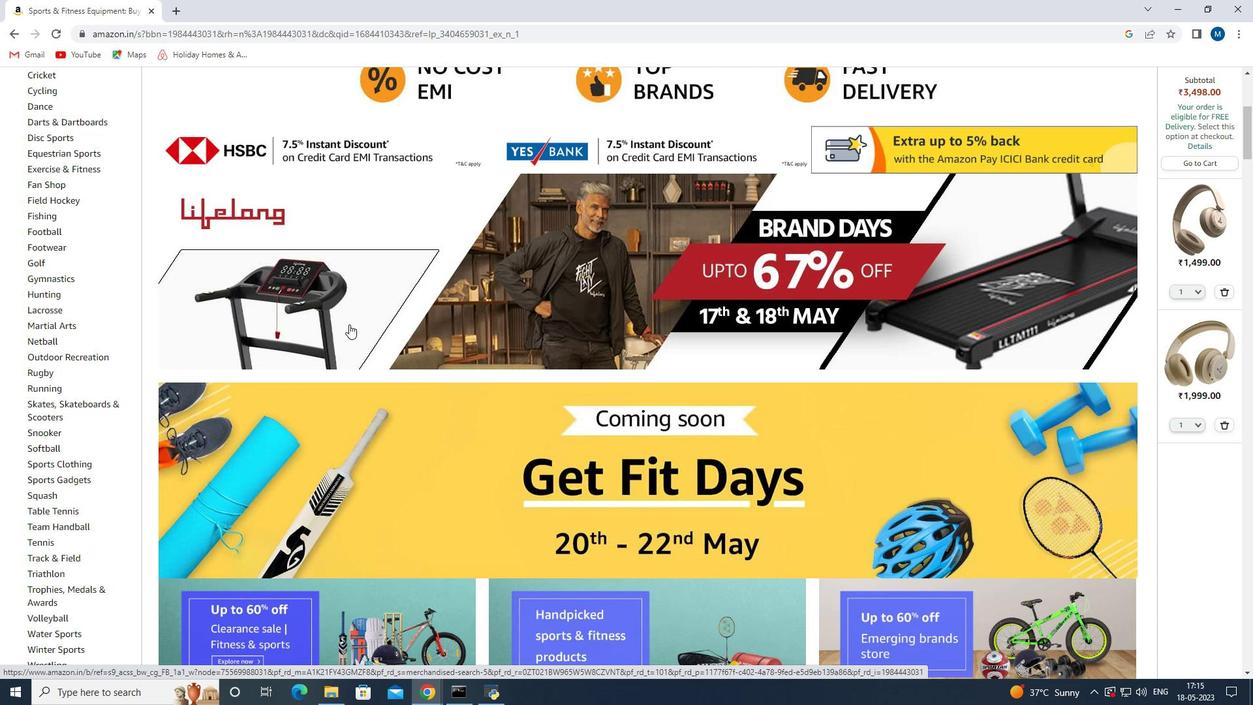 
Action: Mouse scrolled (350, 324) with delta (0, 0)
Screenshot: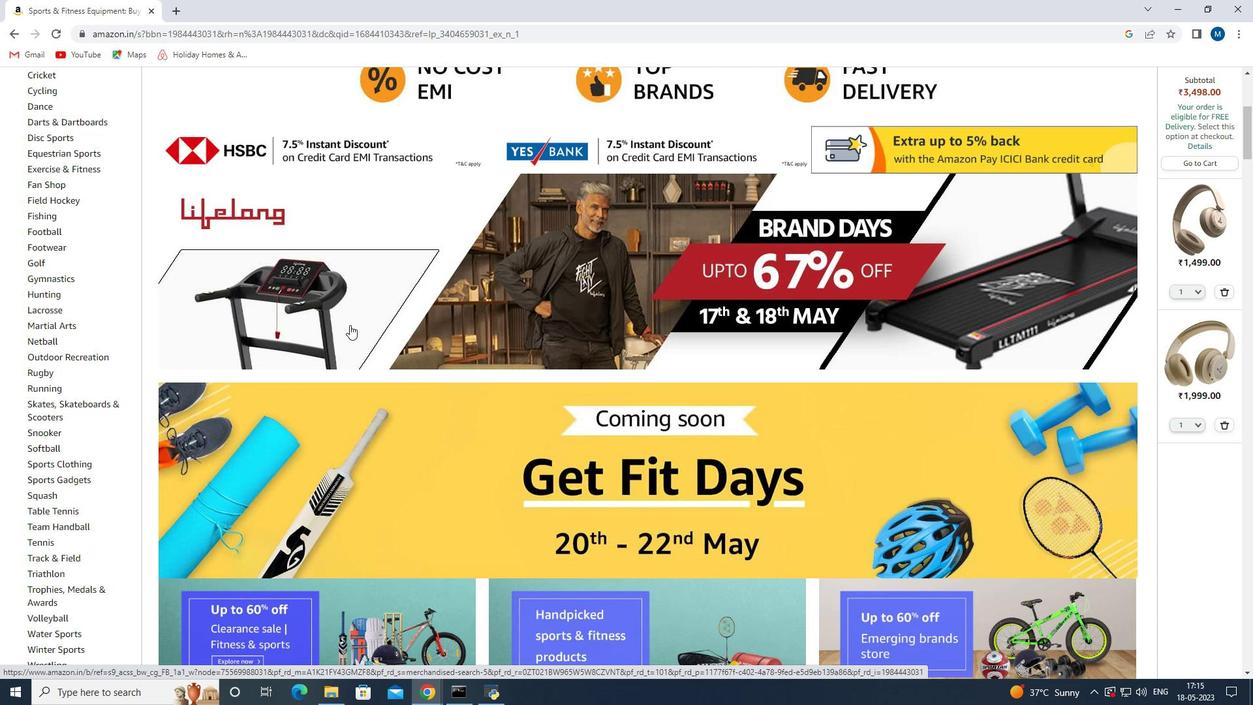 
Action: Mouse moved to (205, 292)
Screenshot: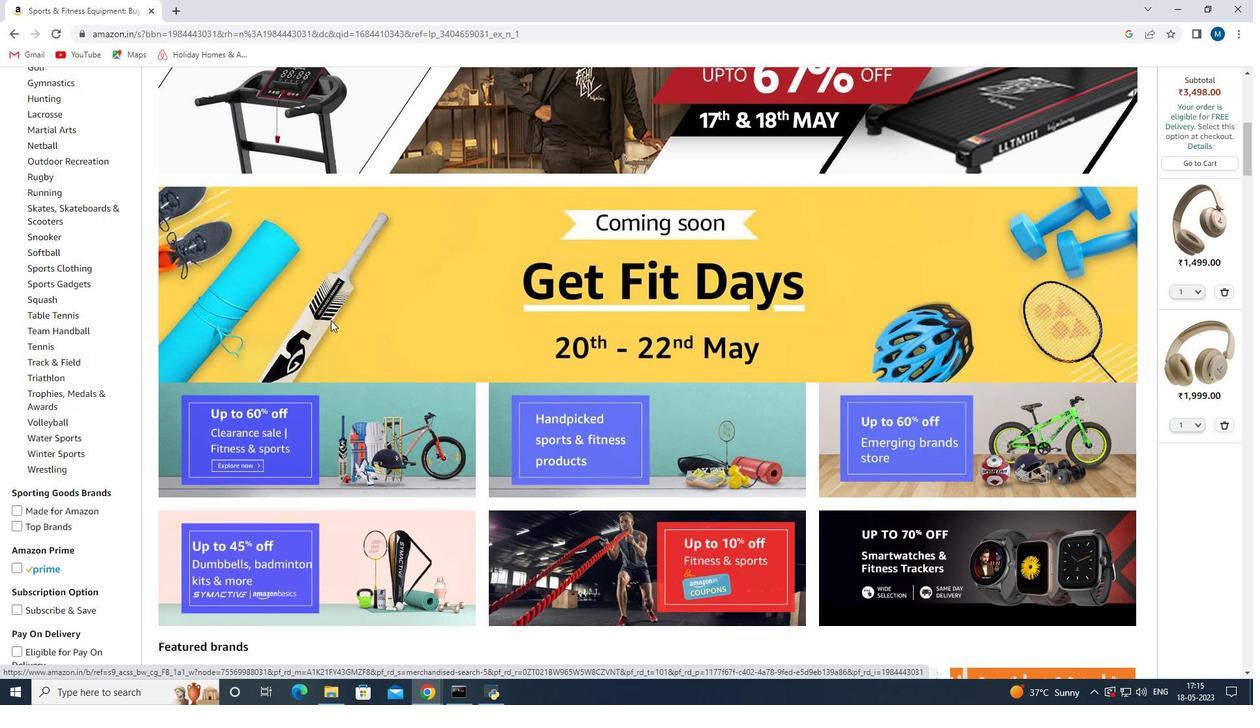 
Action: Mouse scrolled (205, 293) with delta (0, 0)
Screenshot: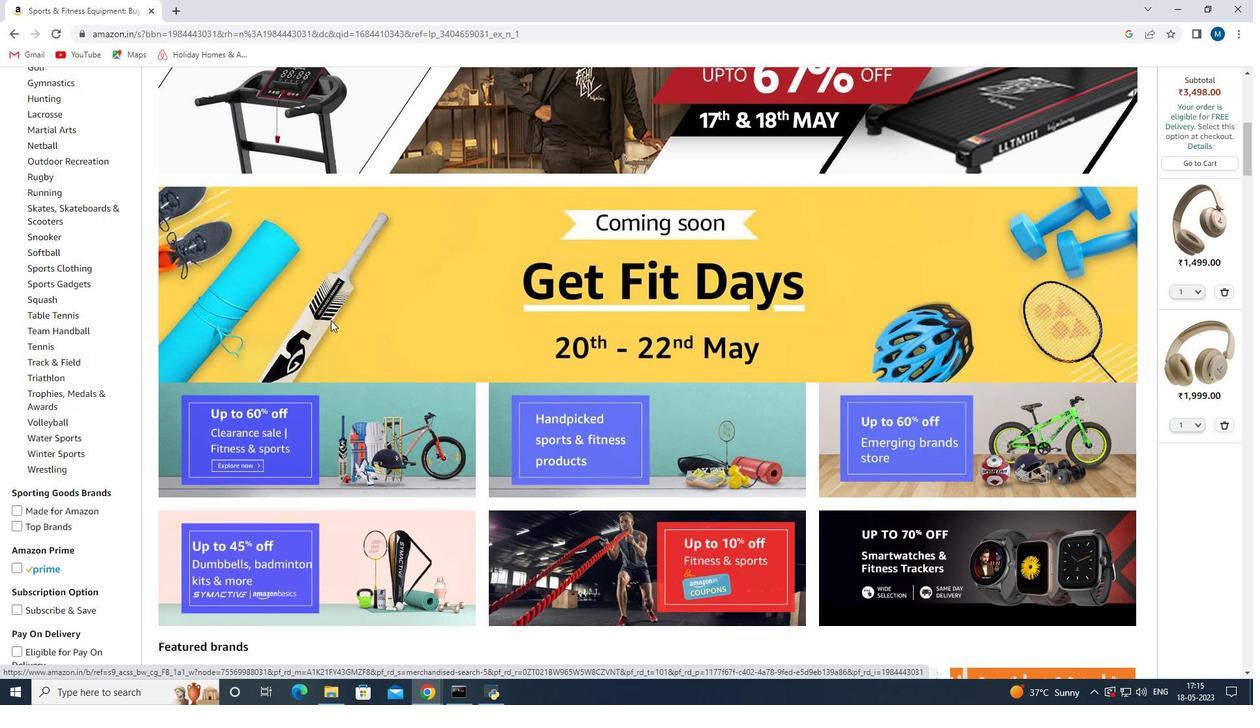 
Action: Mouse moved to (205, 292)
Screenshot: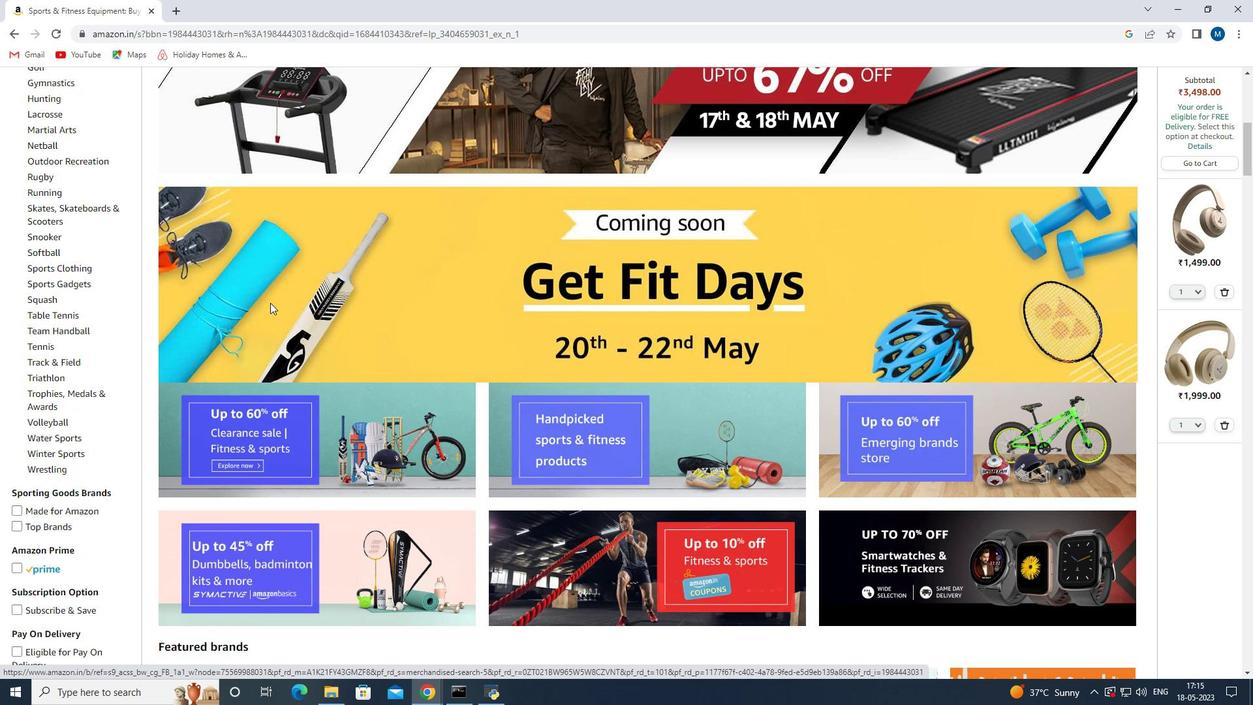 
Action: Mouse scrolled (205, 293) with delta (0, 0)
Screenshot: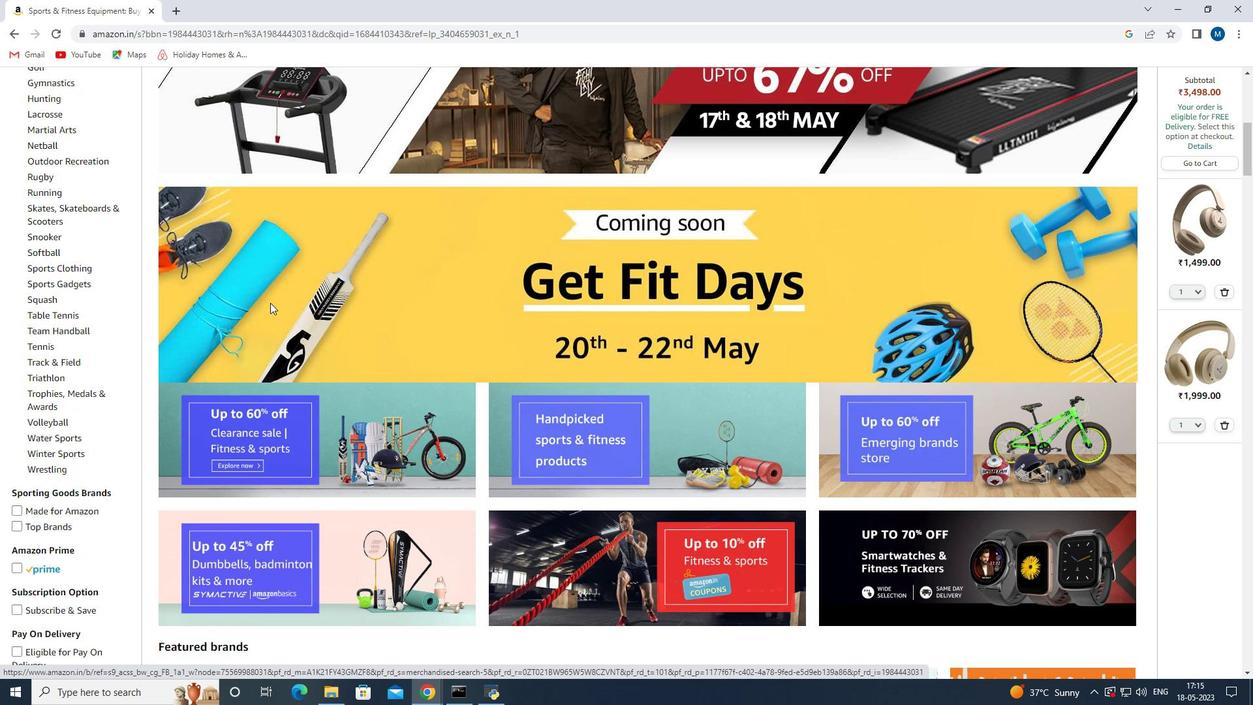 
Action: Mouse scrolled (205, 293) with delta (0, 0)
Screenshot: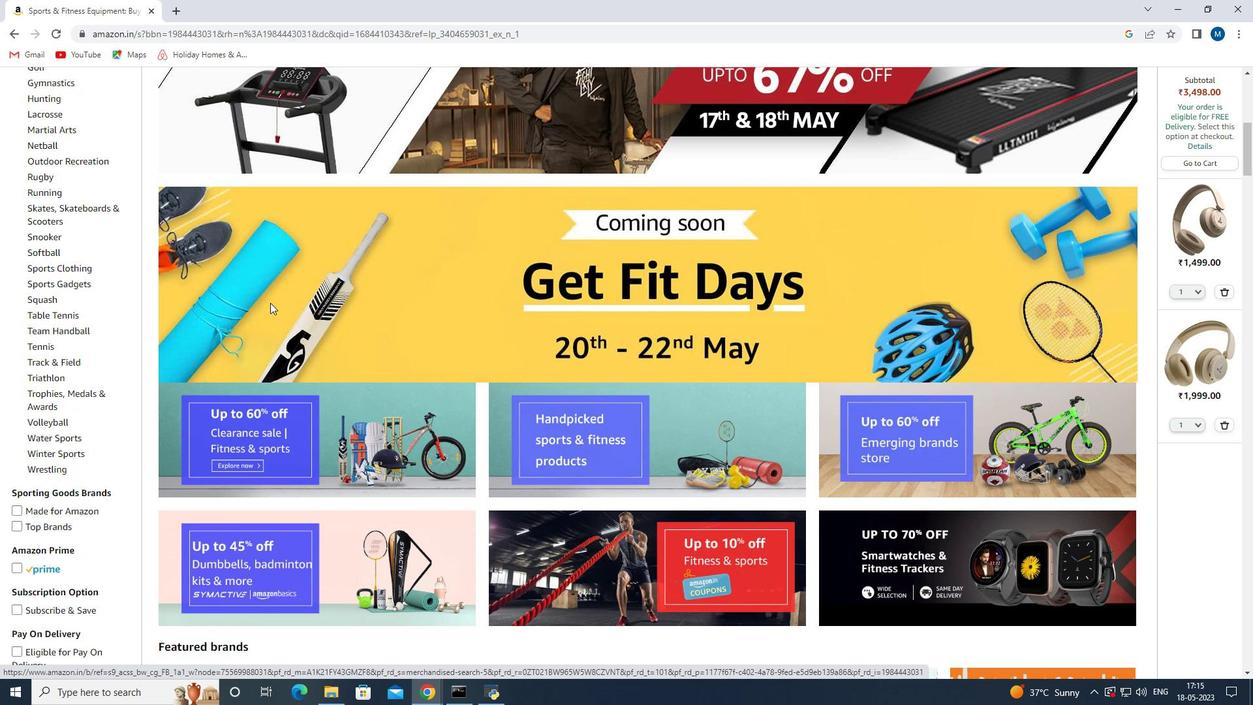 
Action: Mouse moved to (36, 323)
Screenshot: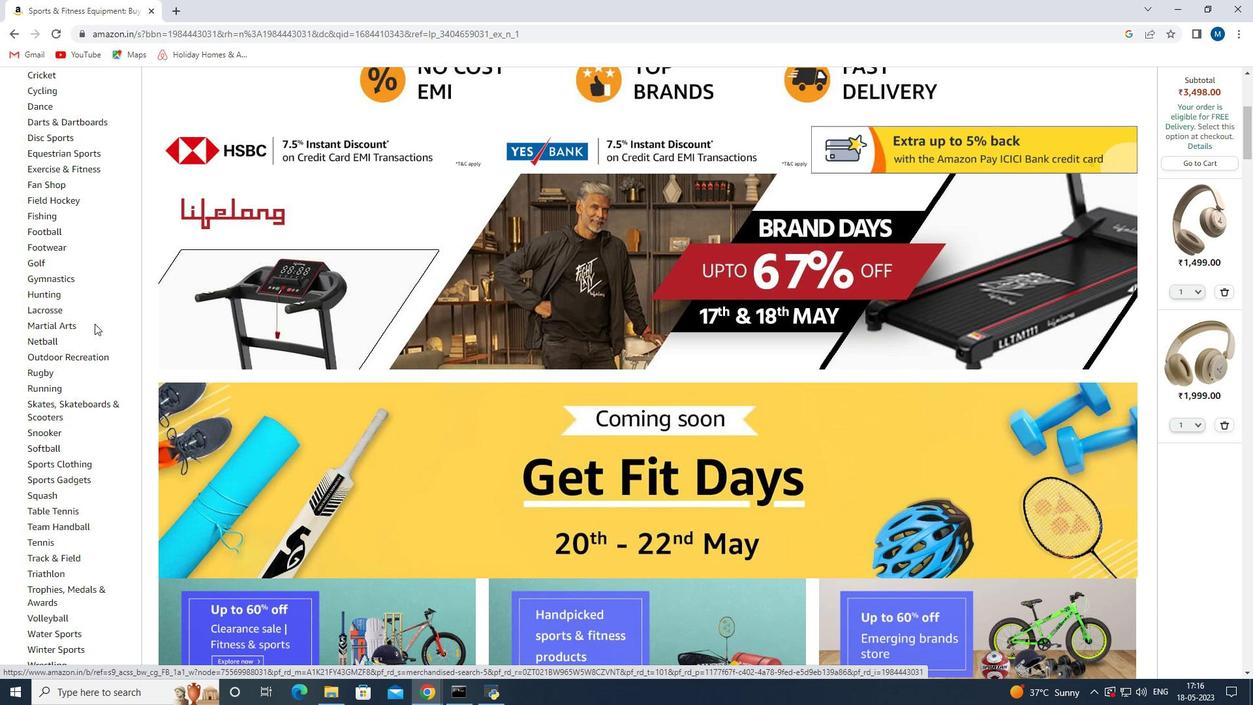 
Action: Mouse scrolled (36, 323) with delta (0, 0)
Screenshot: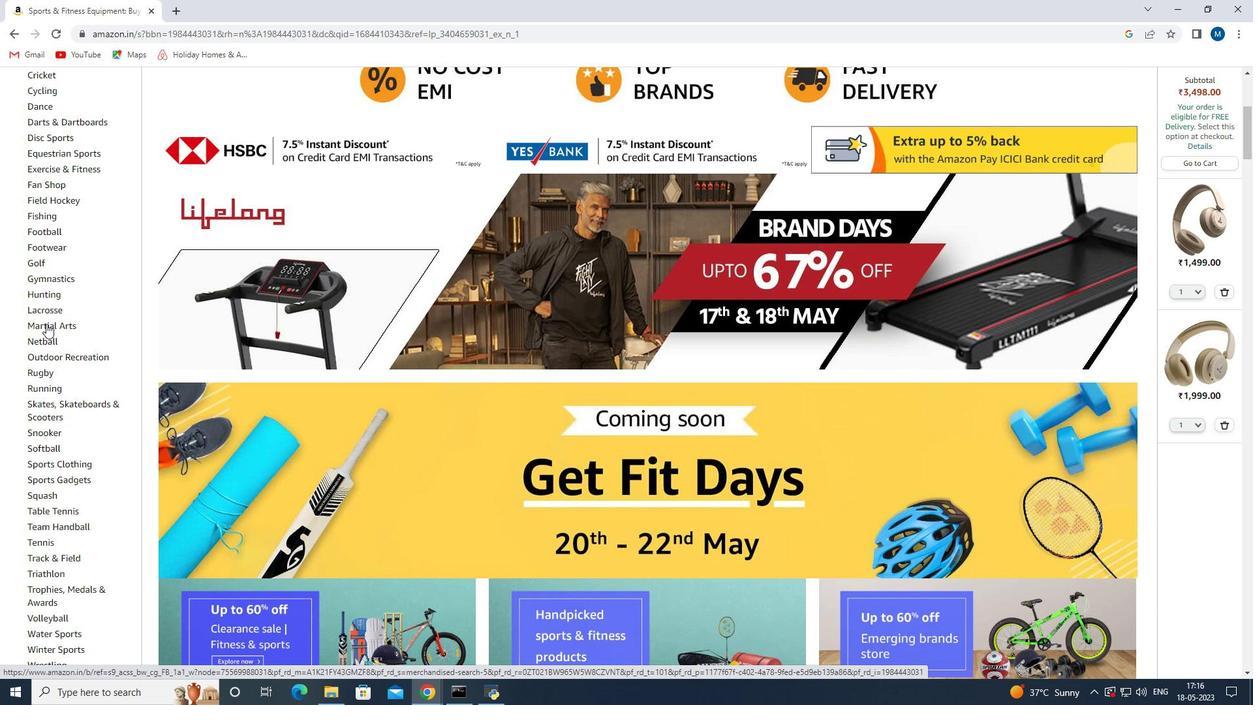 
Action: Mouse scrolled (36, 323) with delta (0, 0)
Screenshot: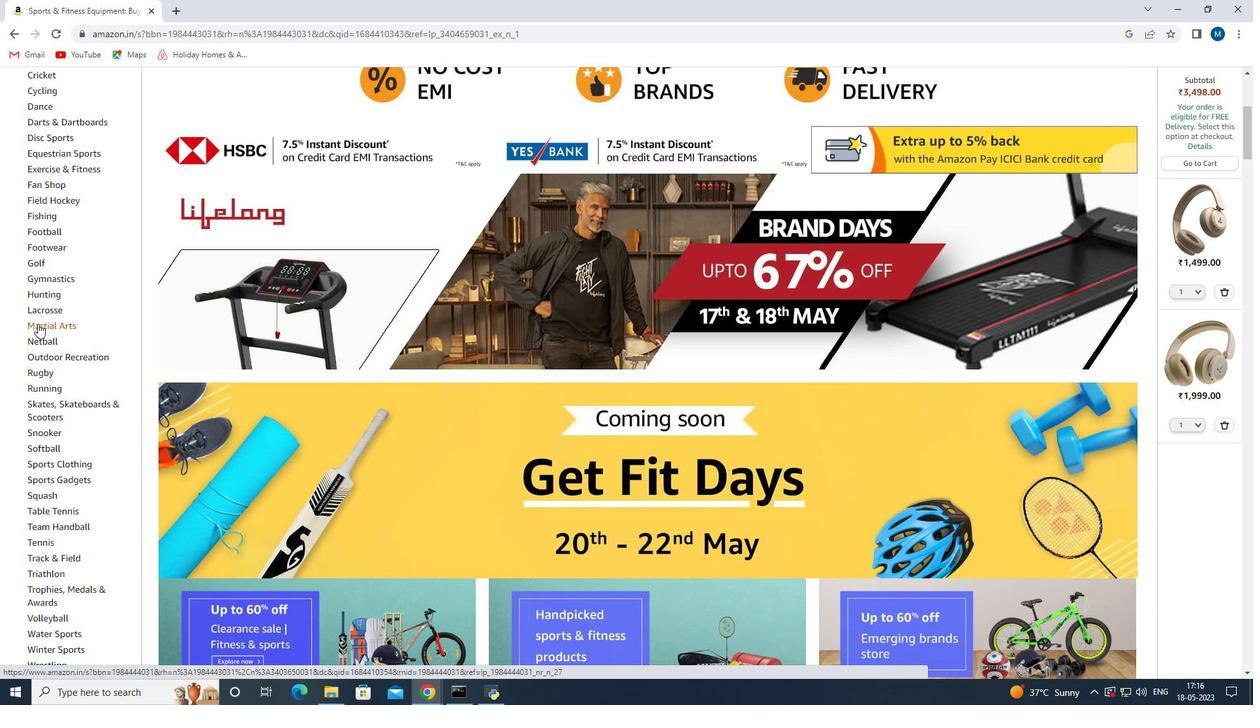 
Action: Mouse scrolled (36, 323) with delta (0, 0)
Screenshot: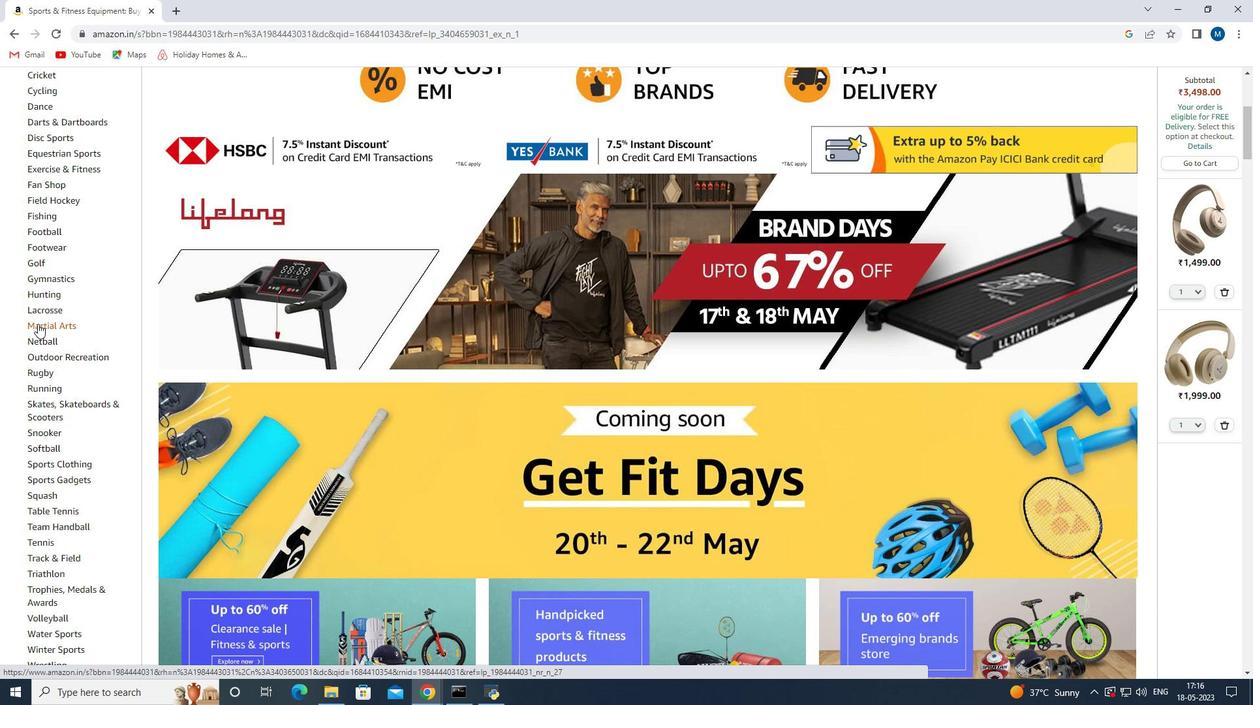 
Action: Mouse scrolled (36, 323) with delta (0, 0)
Screenshot: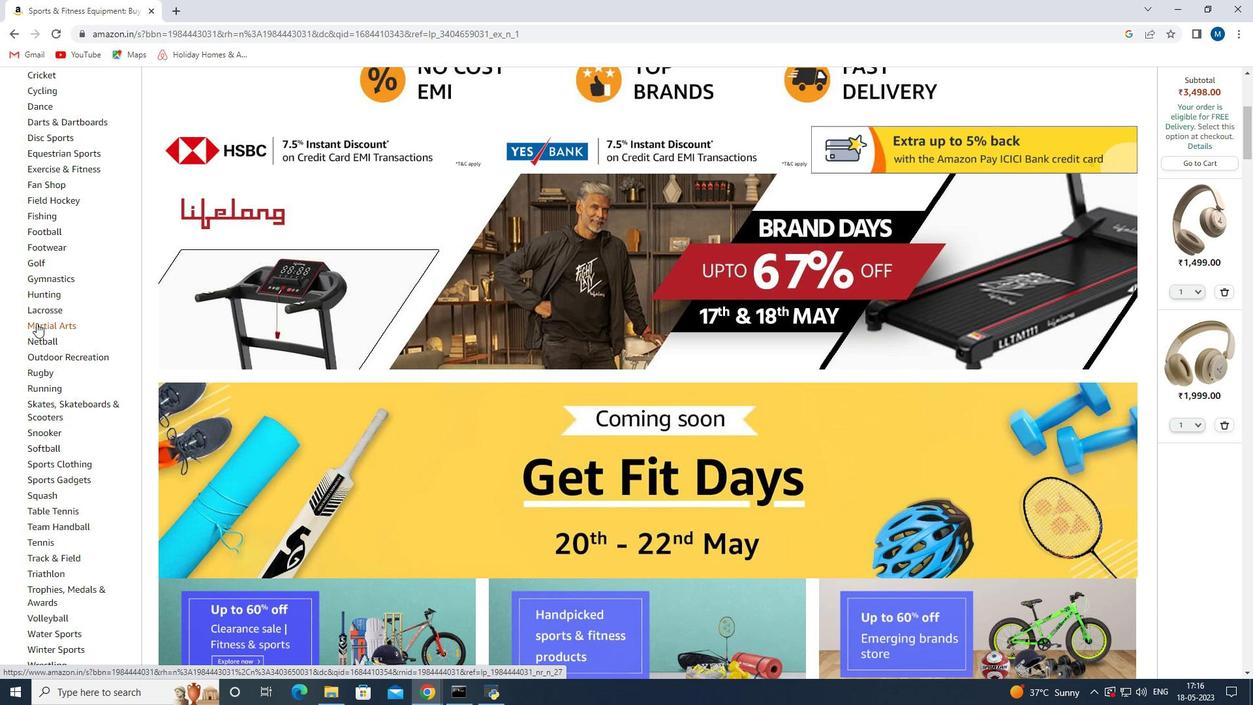 
Action: Mouse moved to (29, 319)
Screenshot: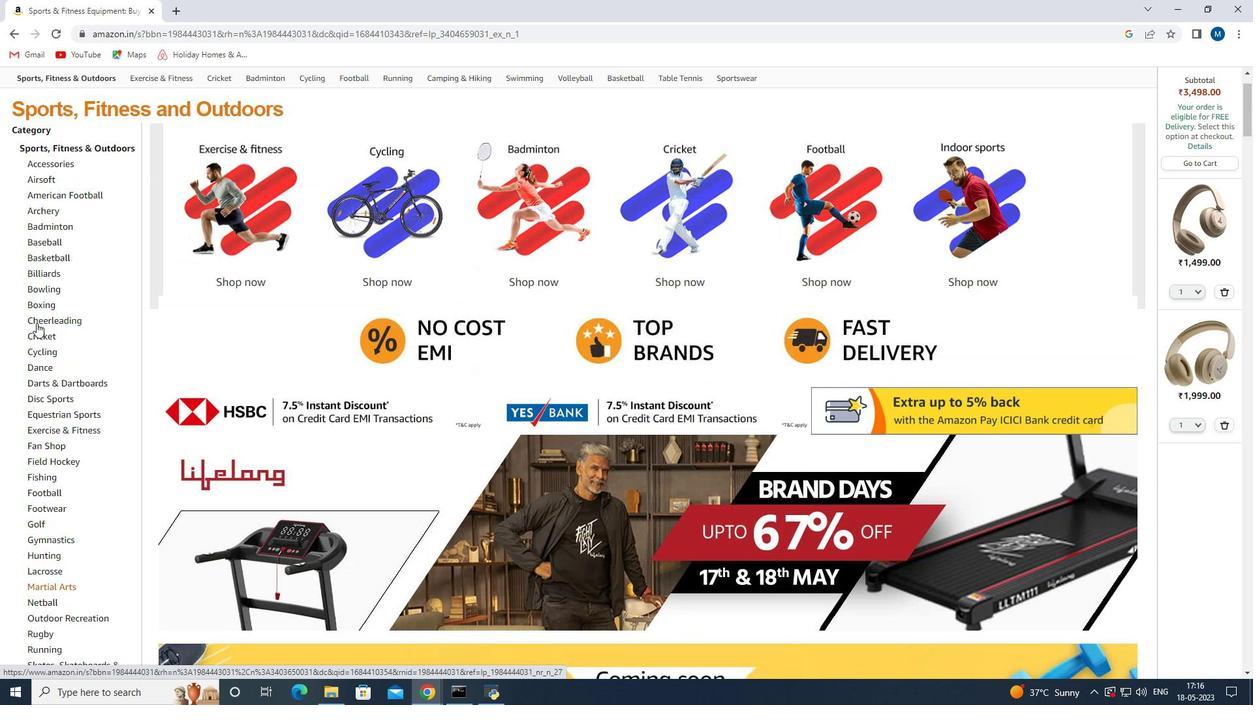
Action: Mouse scrolled (29, 320) with delta (0, 0)
Screenshot: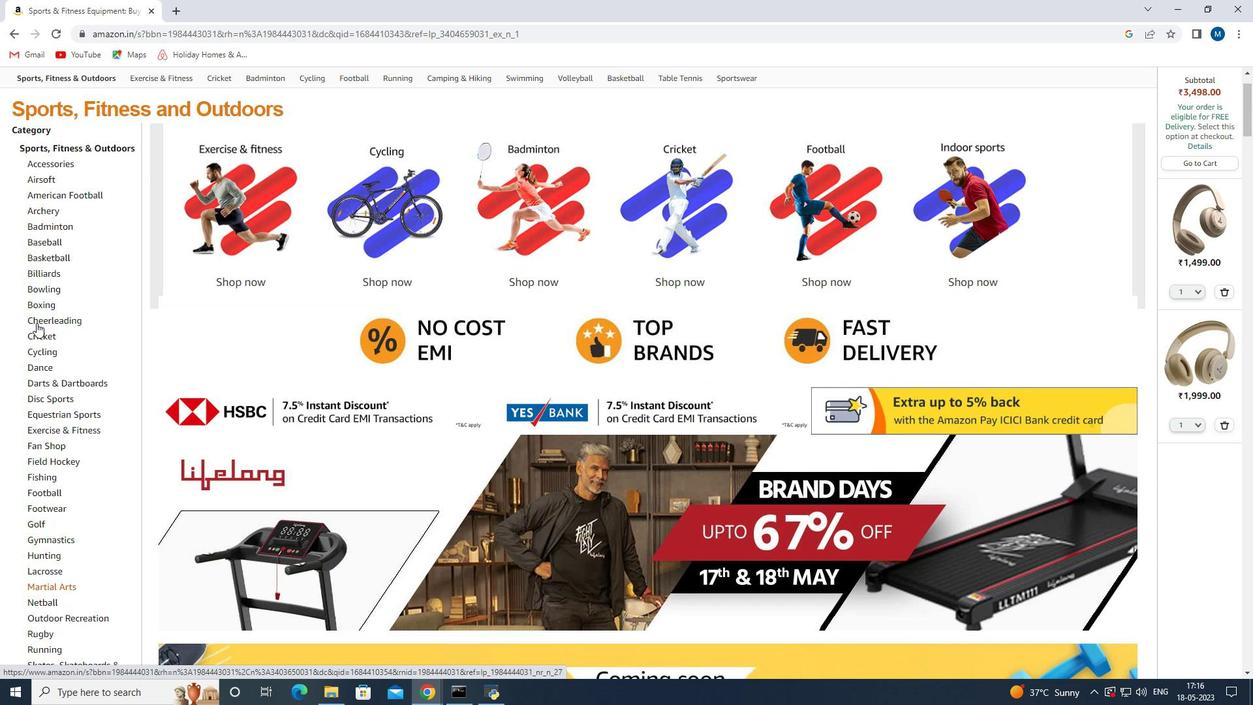 
Action: Mouse scrolled (29, 320) with delta (0, 0)
Screenshot: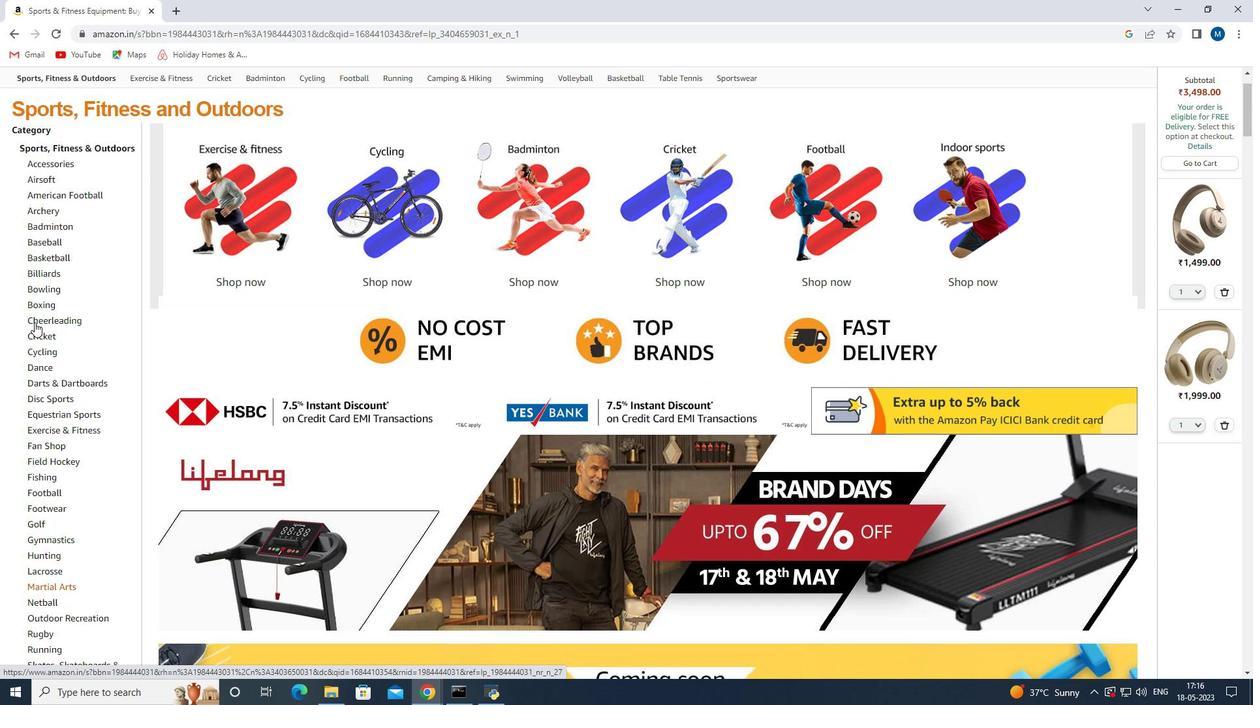 
Action: Mouse scrolled (29, 320) with delta (0, 0)
Screenshot: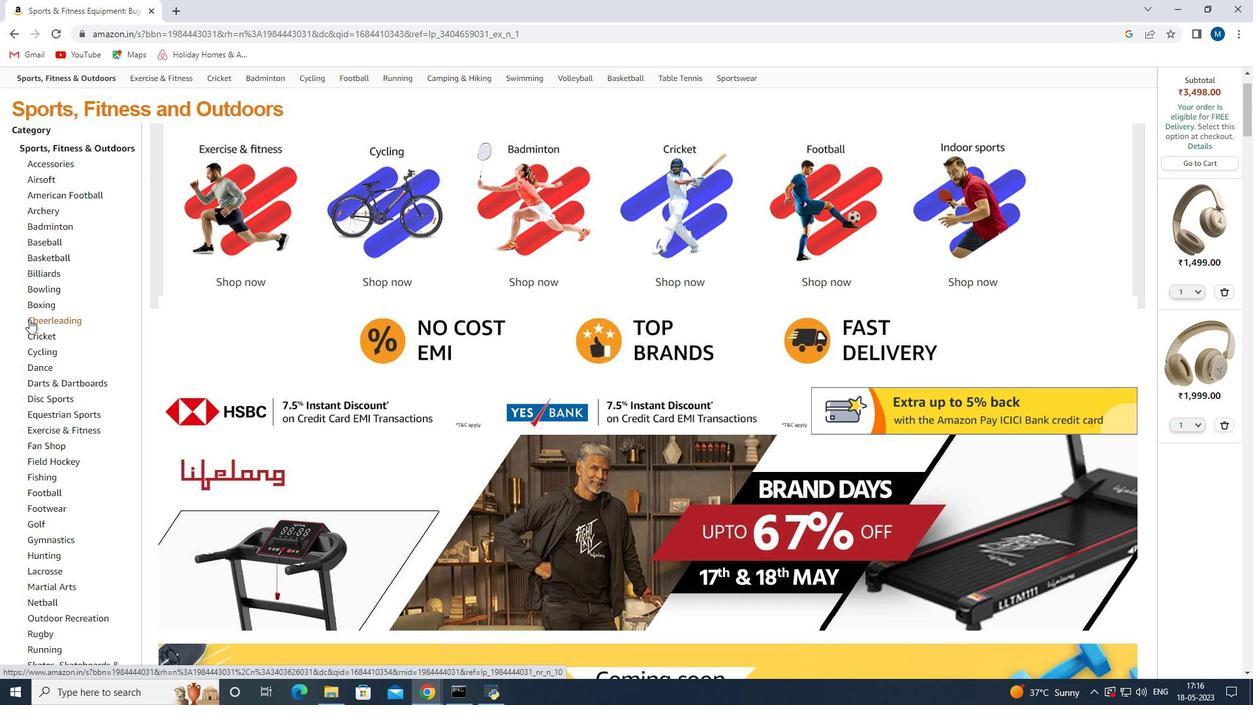 
Action: Mouse scrolled (29, 318) with delta (0, 0)
Screenshot: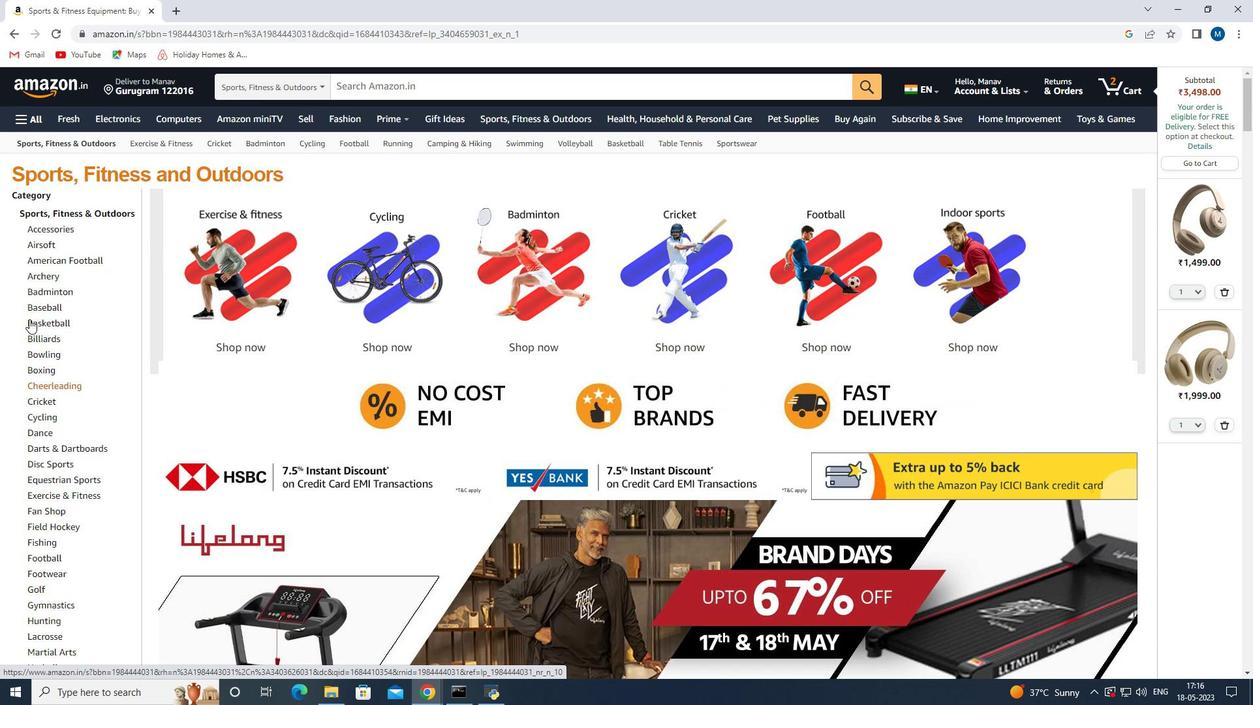 
Action: Mouse scrolled (29, 318) with delta (0, 0)
Screenshot: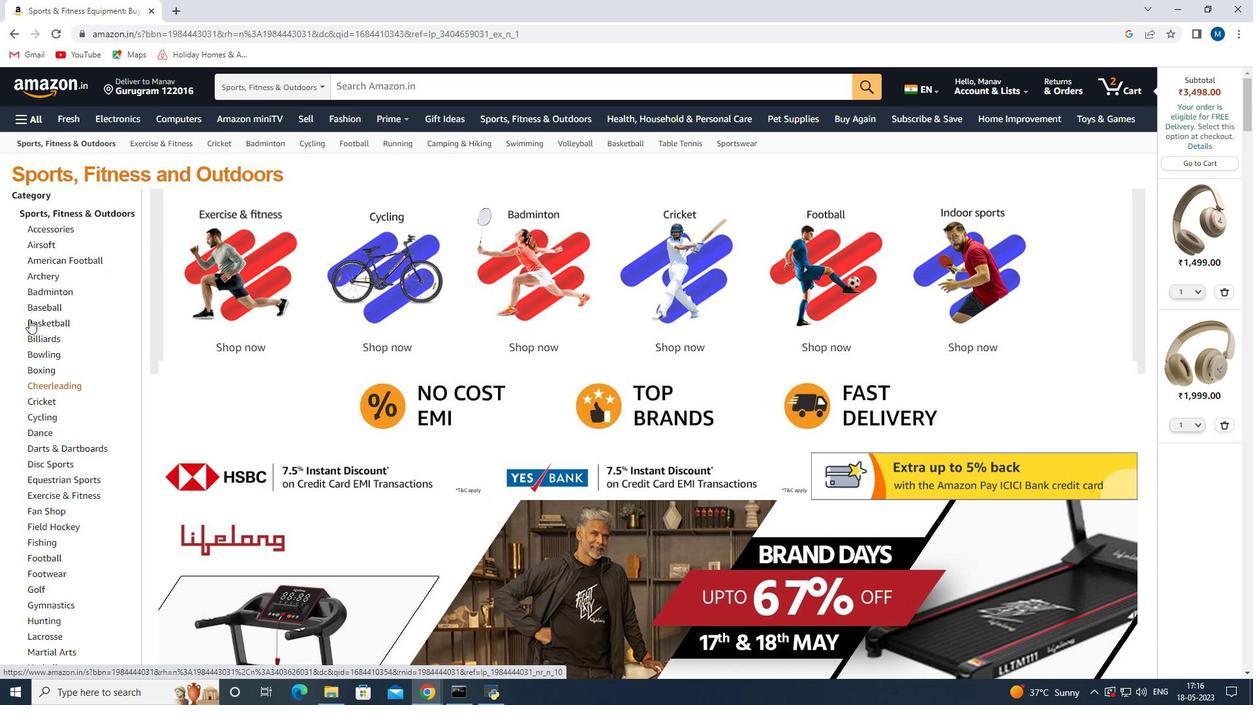 
Action: Mouse scrolled (29, 318) with delta (0, 0)
Screenshot: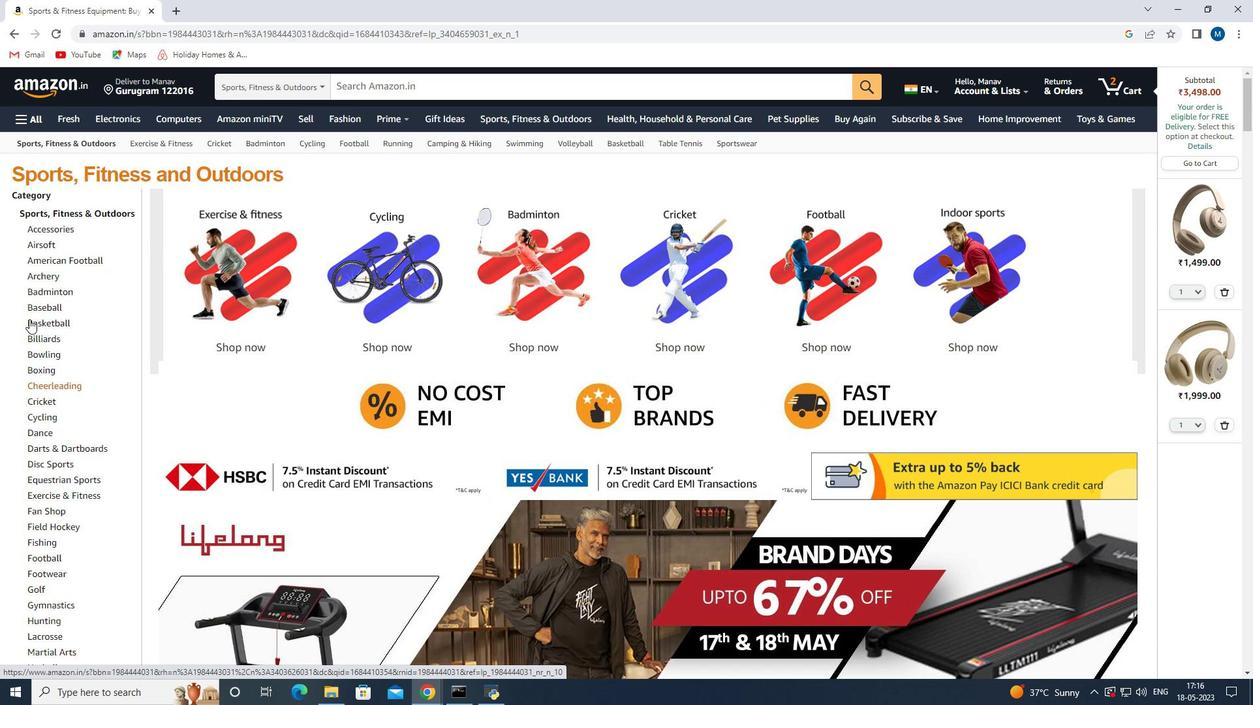 
Action: Mouse scrolled (29, 318) with delta (0, 0)
Screenshot: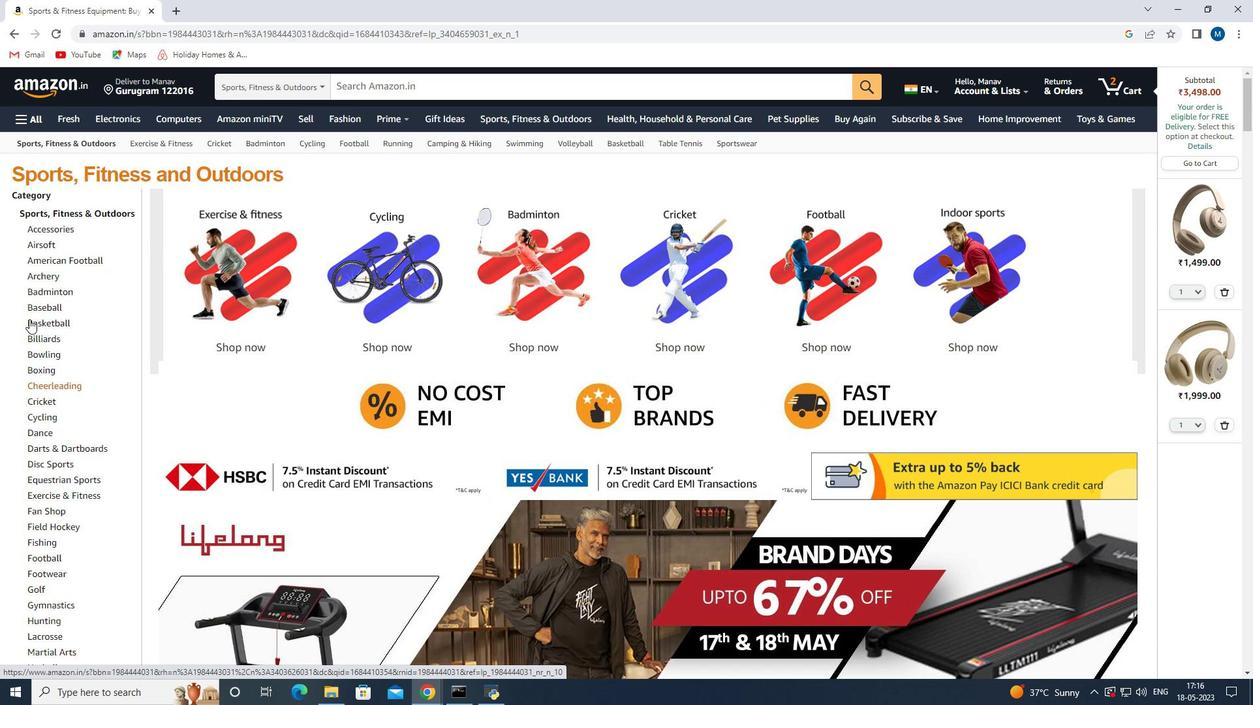 
Action: Mouse scrolled (29, 318) with delta (0, 0)
Screenshot: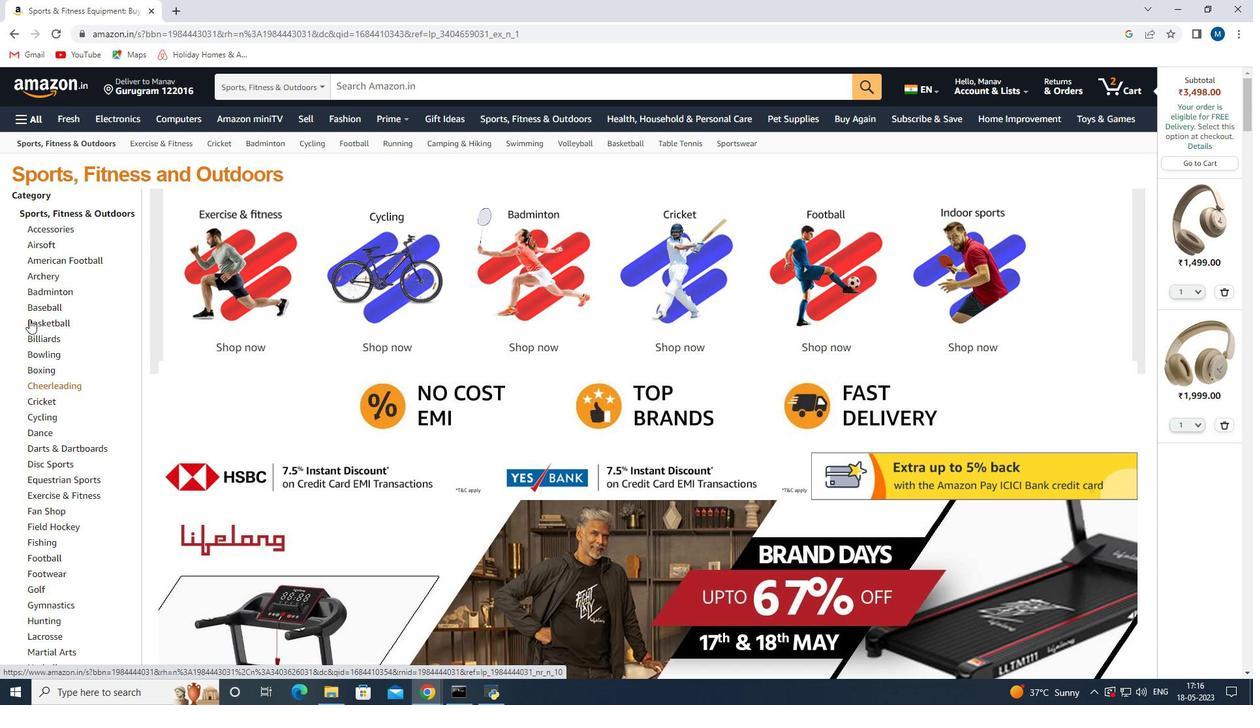 
Action: Mouse scrolled (29, 318) with delta (0, 0)
Screenshot: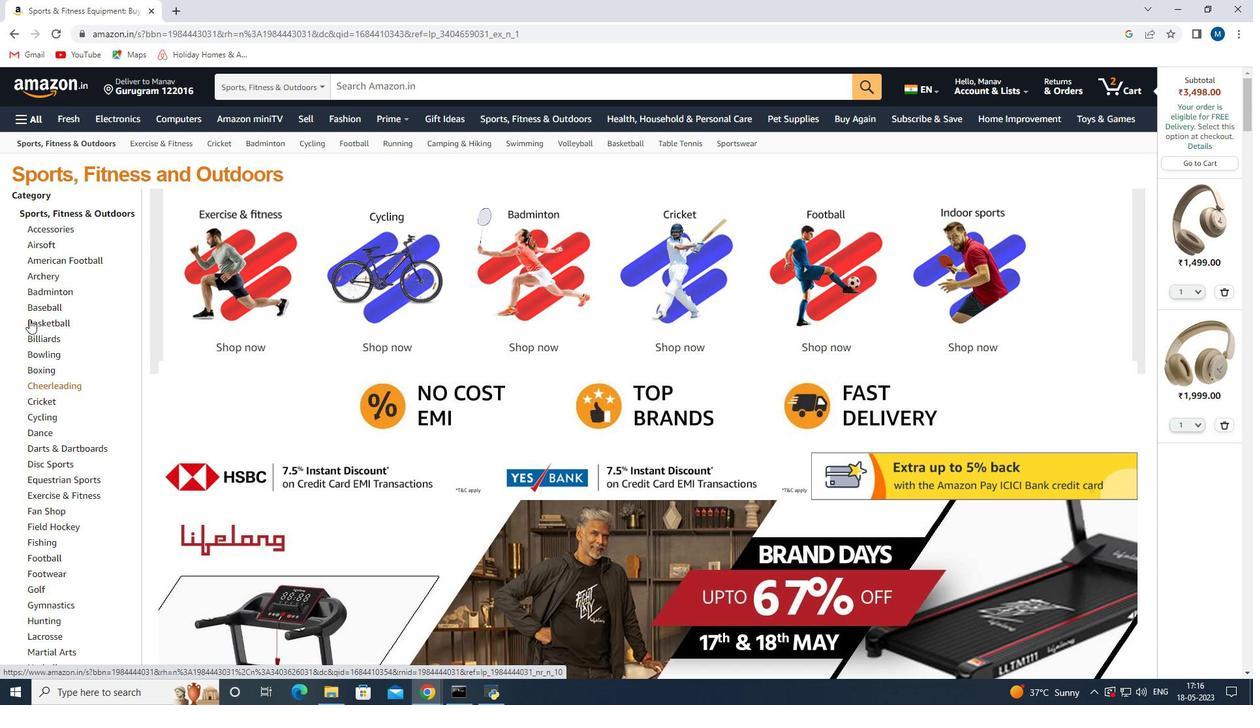 
Action: Mouse moved to (29, 319)
Screenshot: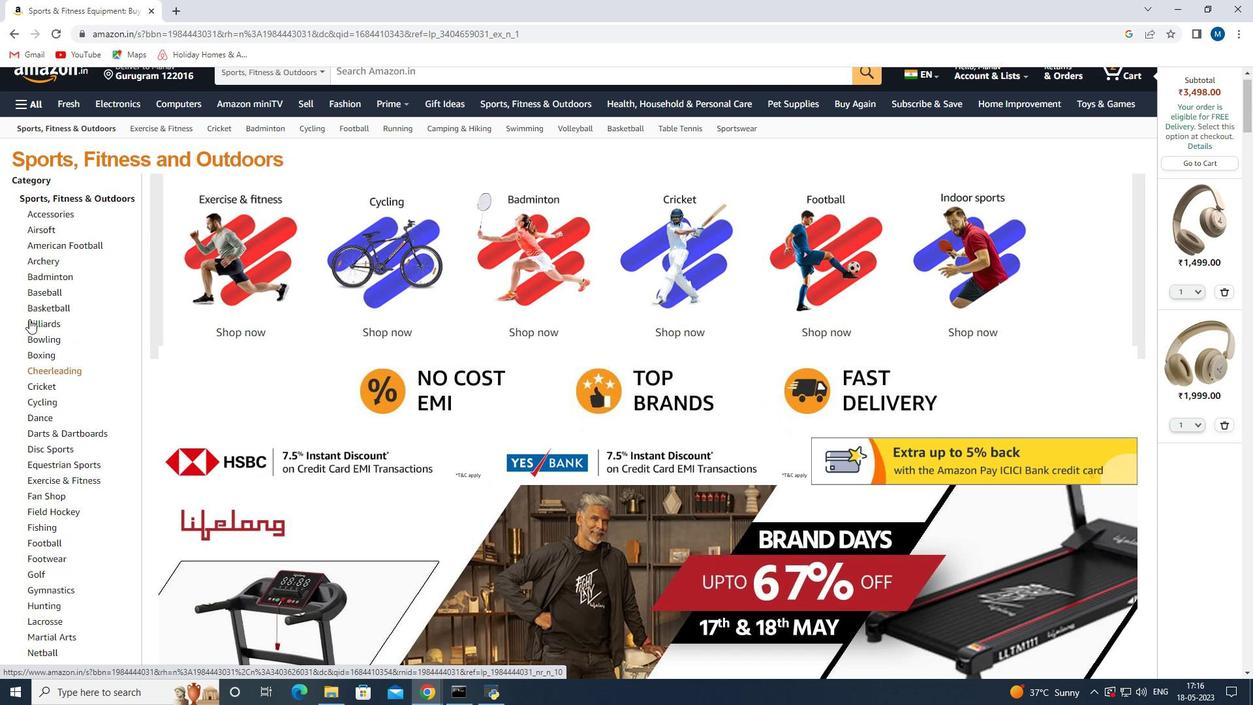 
Action: Mouse scrolled (29, 318) with delta (0, 0)
Screenshot: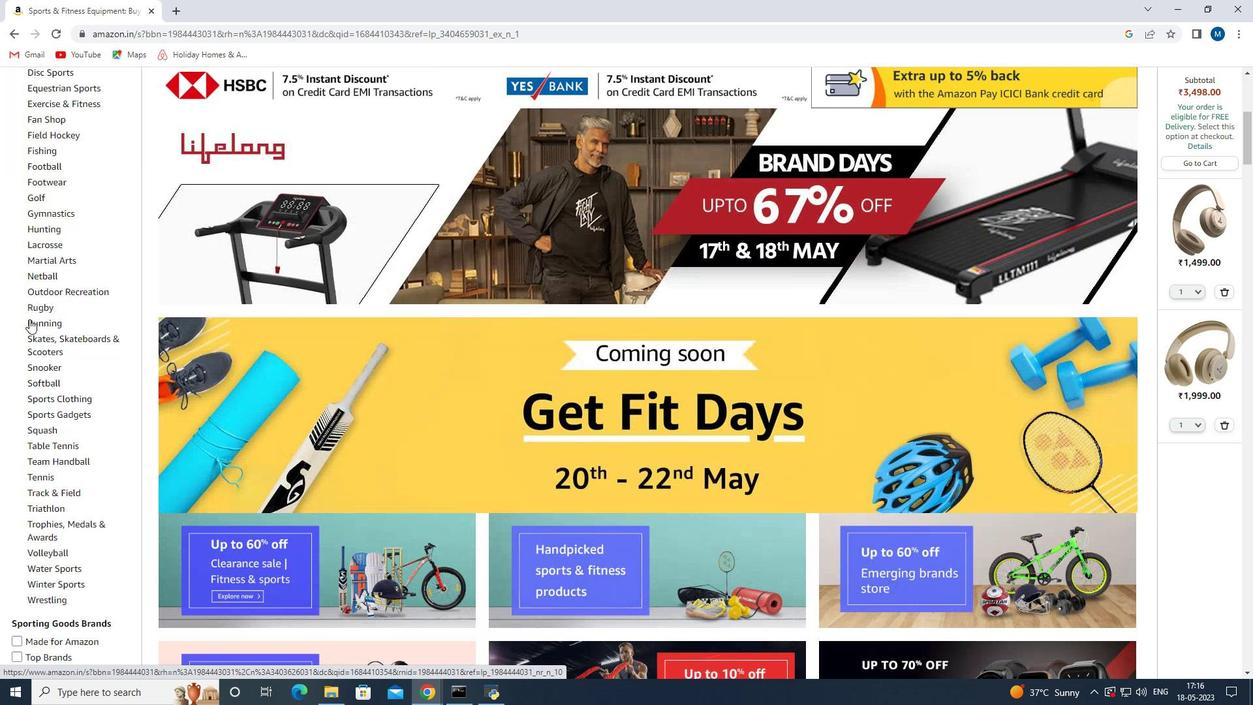
Action: Mouse scrolled (29, 318) with delta (0, 0)
Screenshot: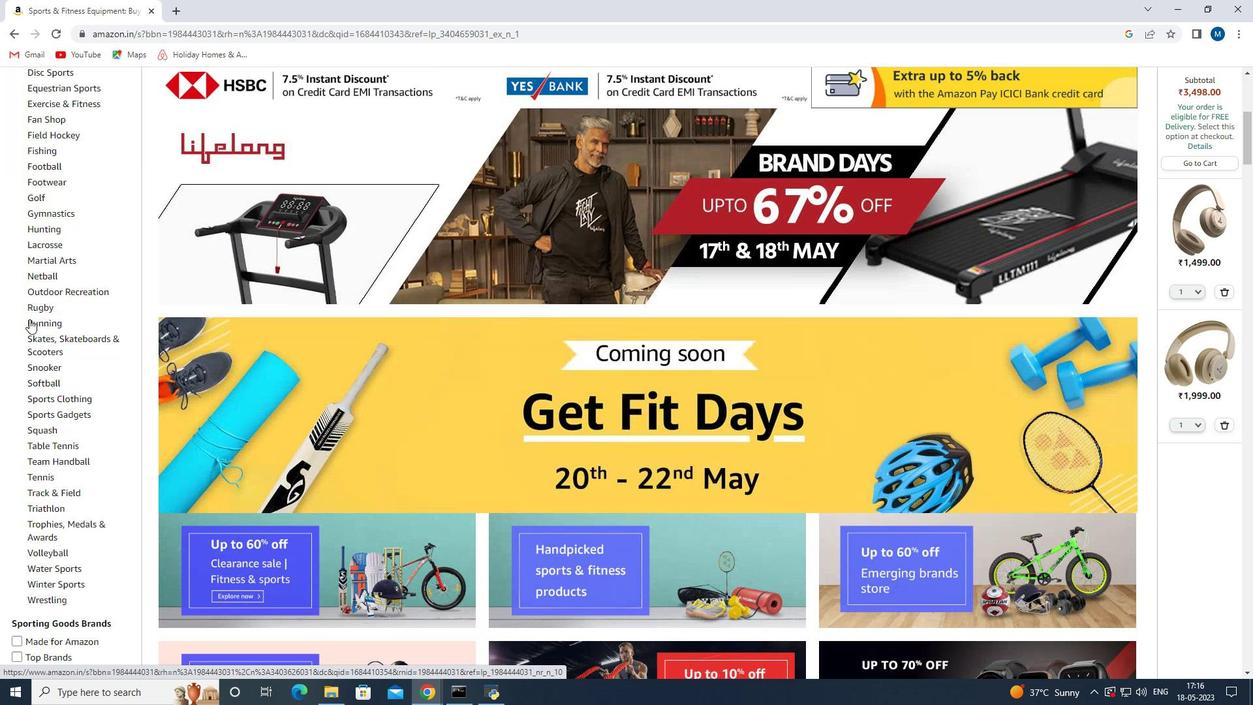 
Action: Mouse scrolled (29, 318) with delta (0, 0)
Screenshot: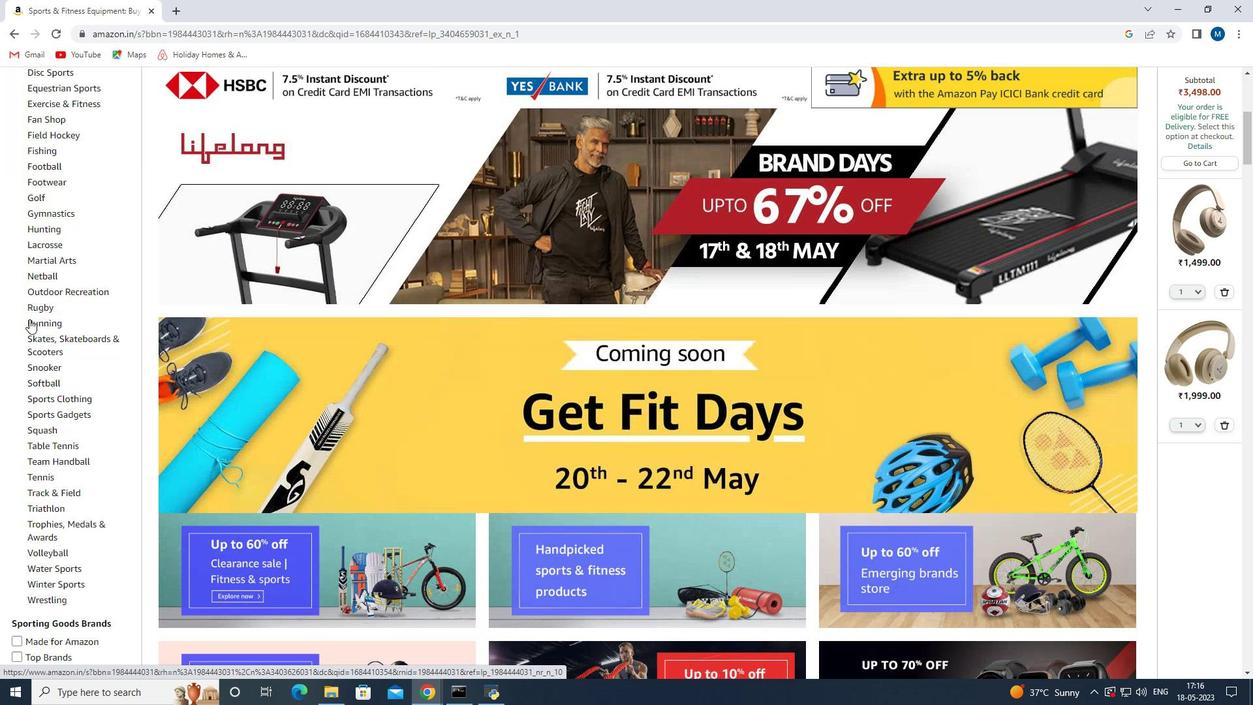 
Action: Mouse scrolled (29, 318) with delta (0, 0)
Screenshot: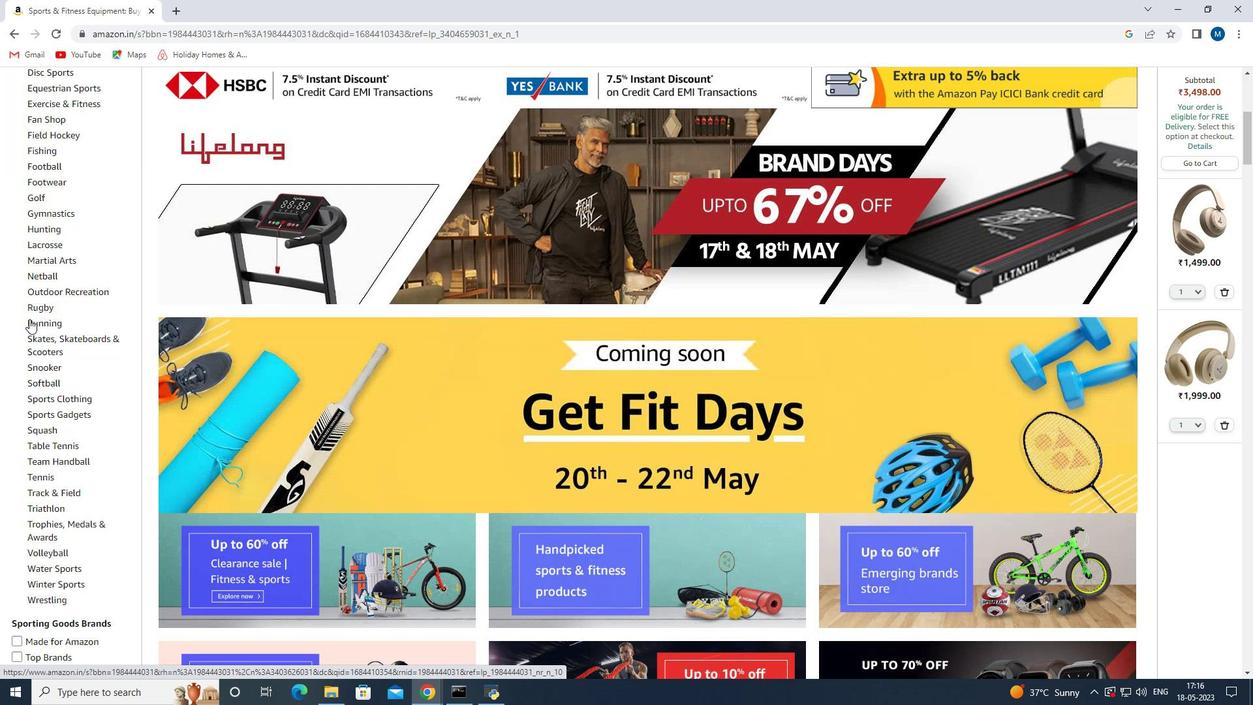 
Action: Mouse scrolled (29, 318) with delta (0, 0)
Screenshot: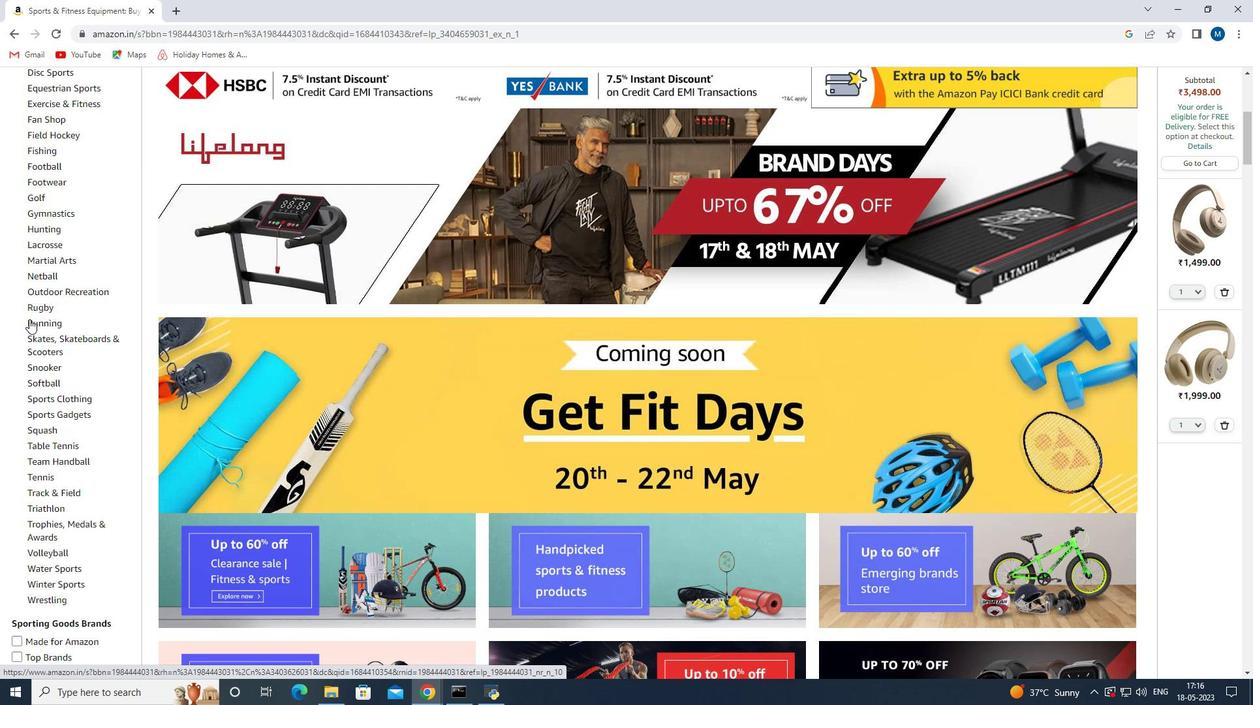 
Action: Mouse moved to (100, 361)
Screenshot: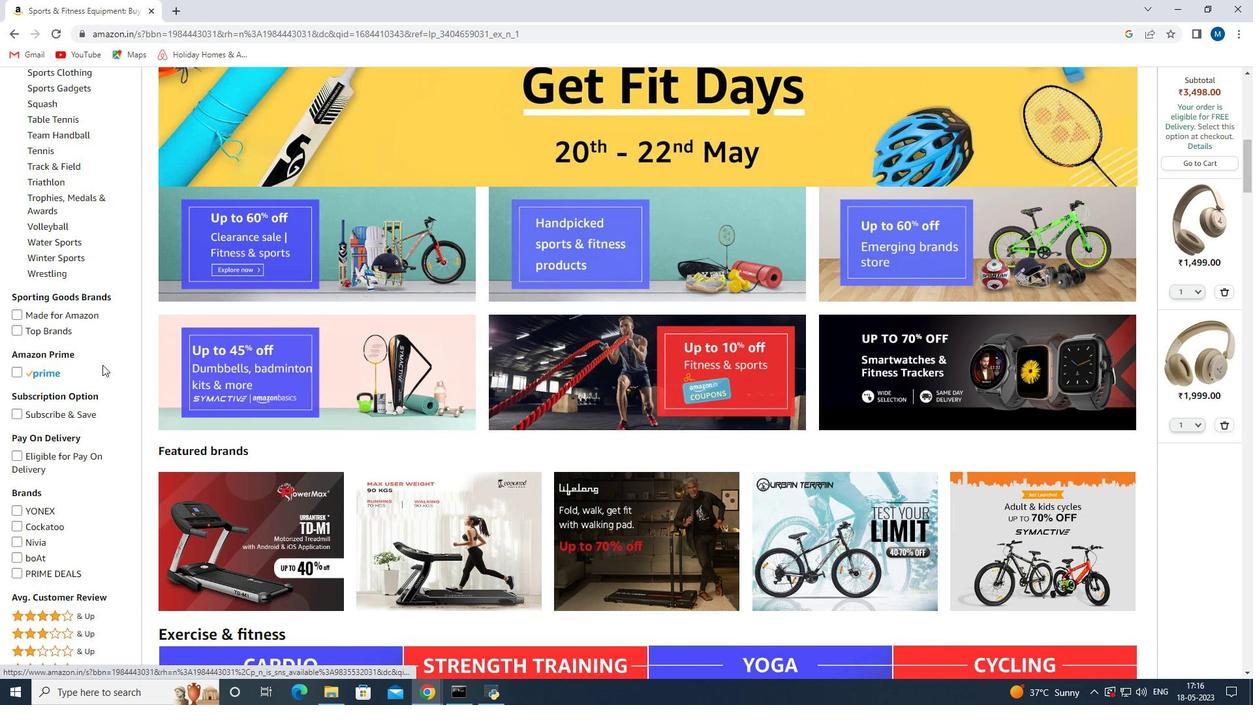 
Action: Mouse scrolled (100, 361) with delta (0, 0)
Screenshot: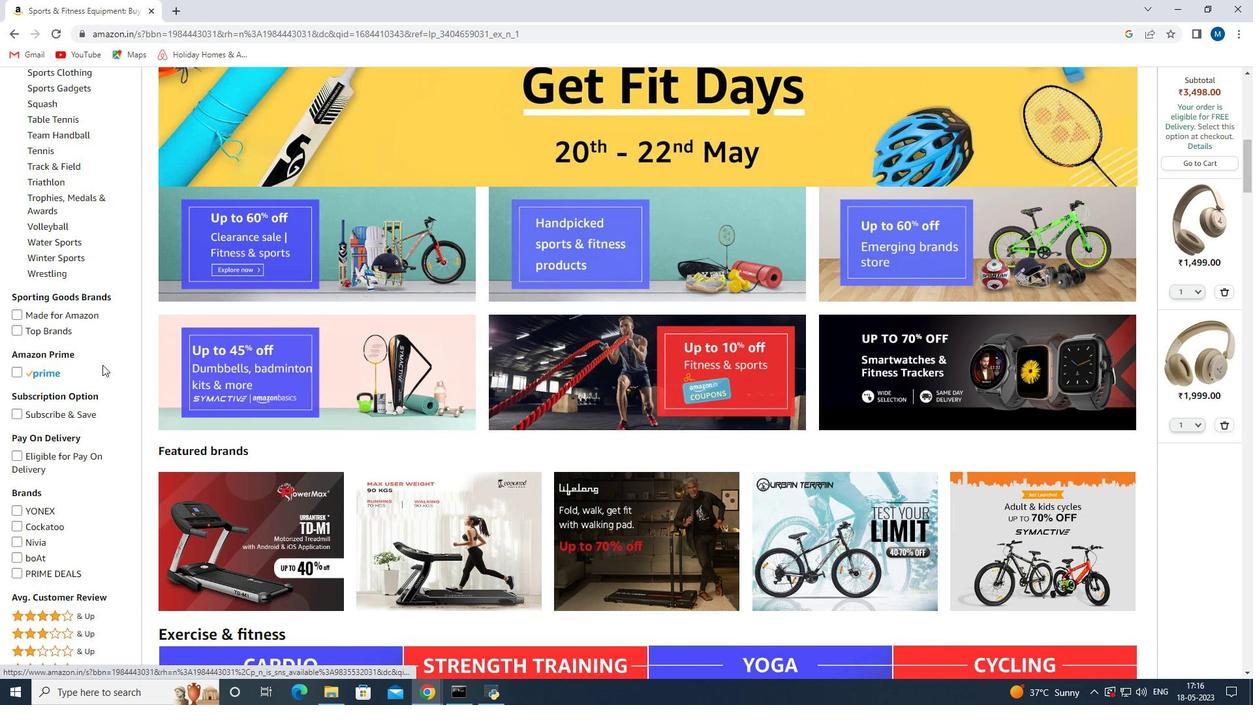 
Action: Mouse scrolled (100, 361) with delta (0, 0)
Screenshot: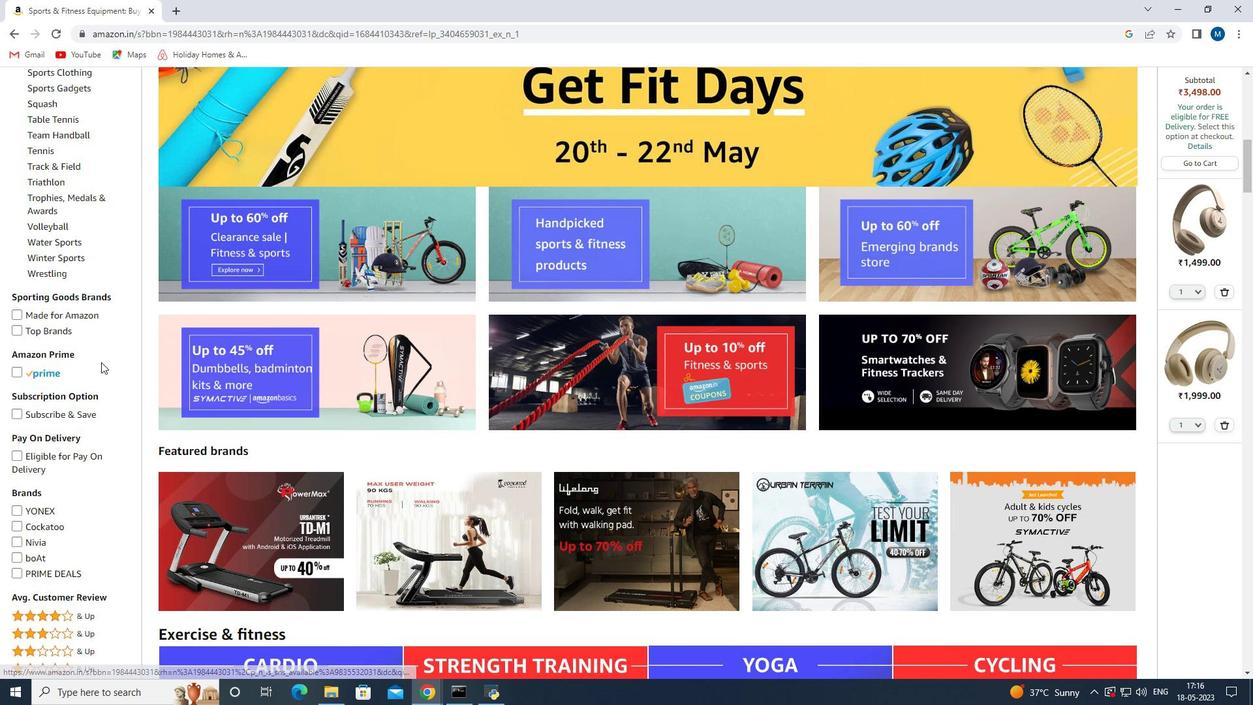 
Action: Mouse scrolled (100, 361) with delta (0, 0)
Screenshot: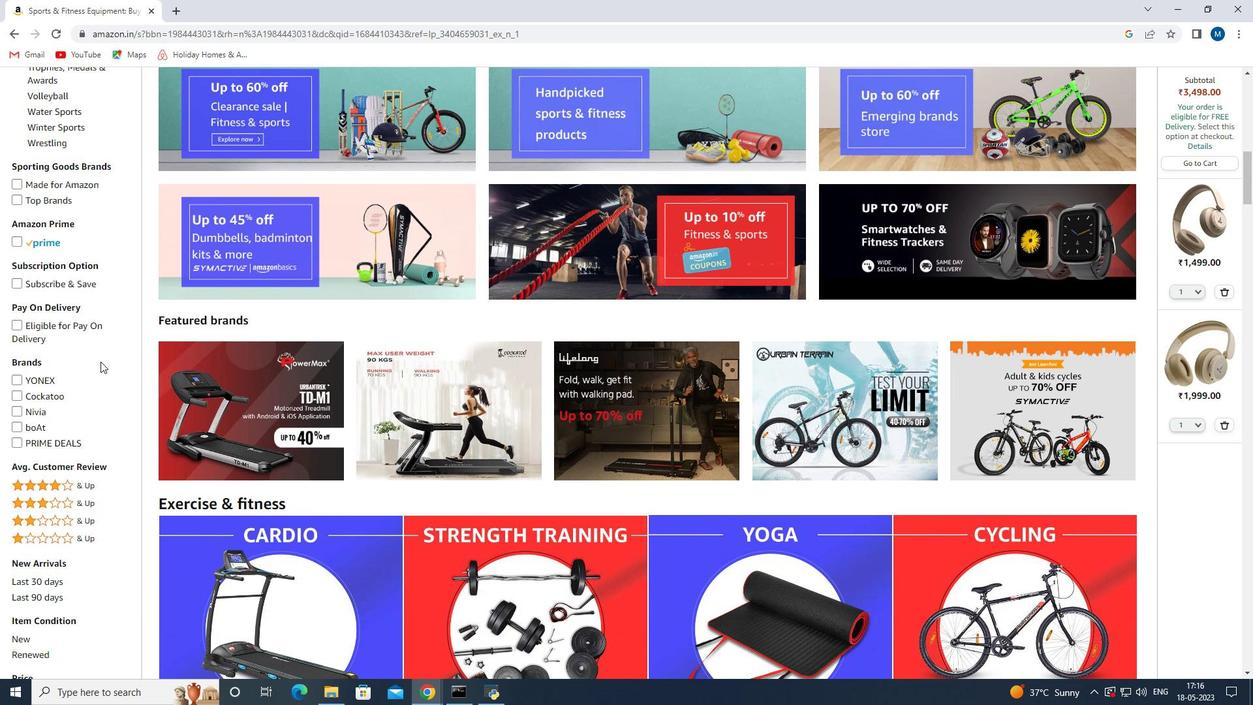 
Action: Mouse scrolled (100, 361) with delta (0, 0)
Screenshot: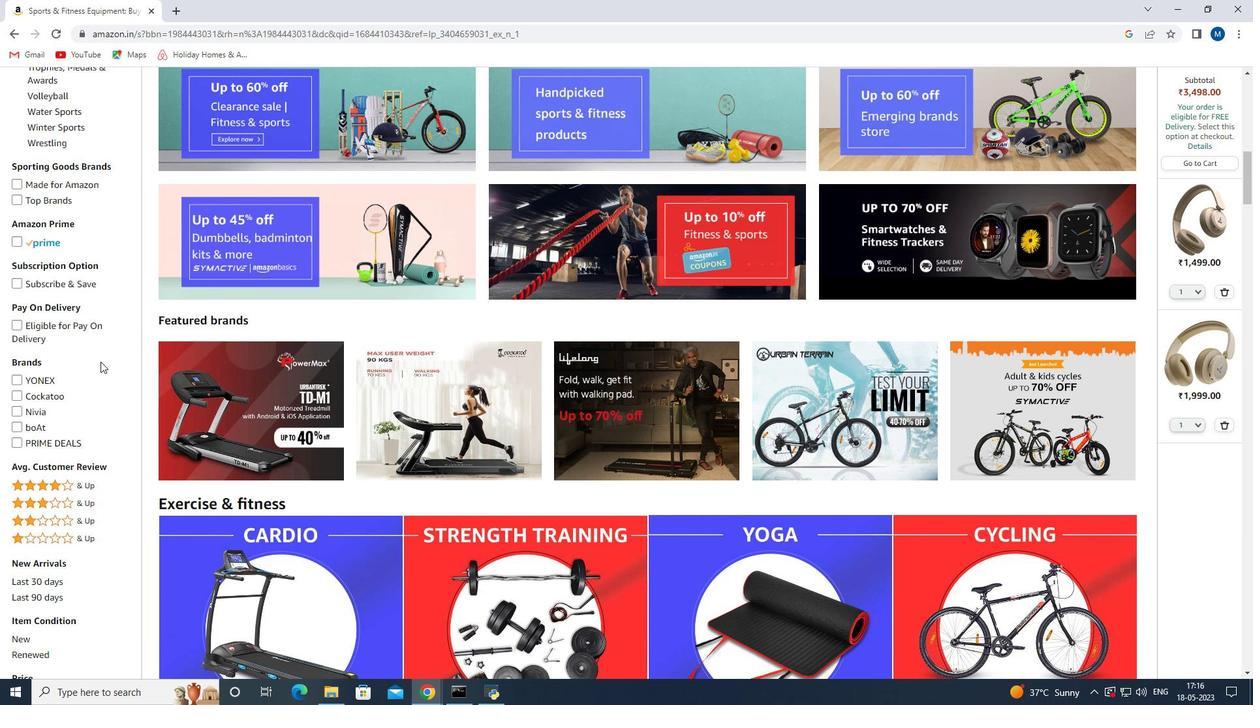 
Action: Mouse scrolled (100, 361) with delta (0, 0)
Screenshot: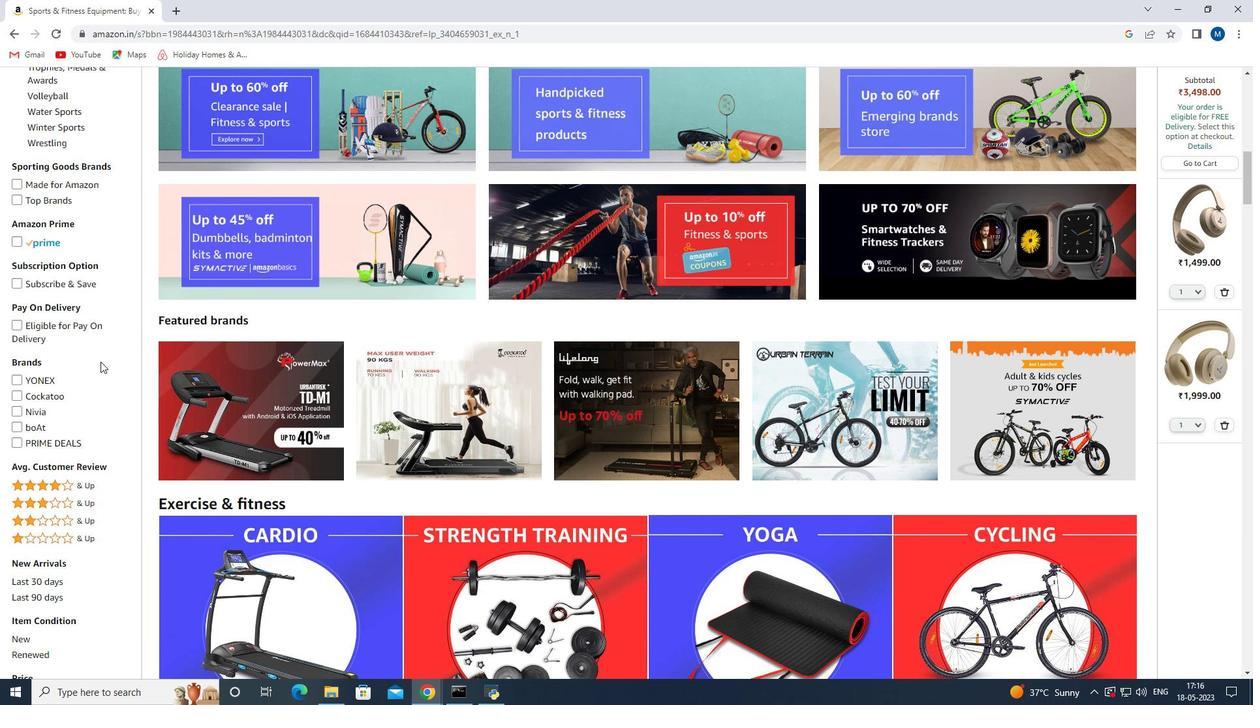 
Action: Mouse scrolled (100, 361) with delta (0, 0)
Screenshot: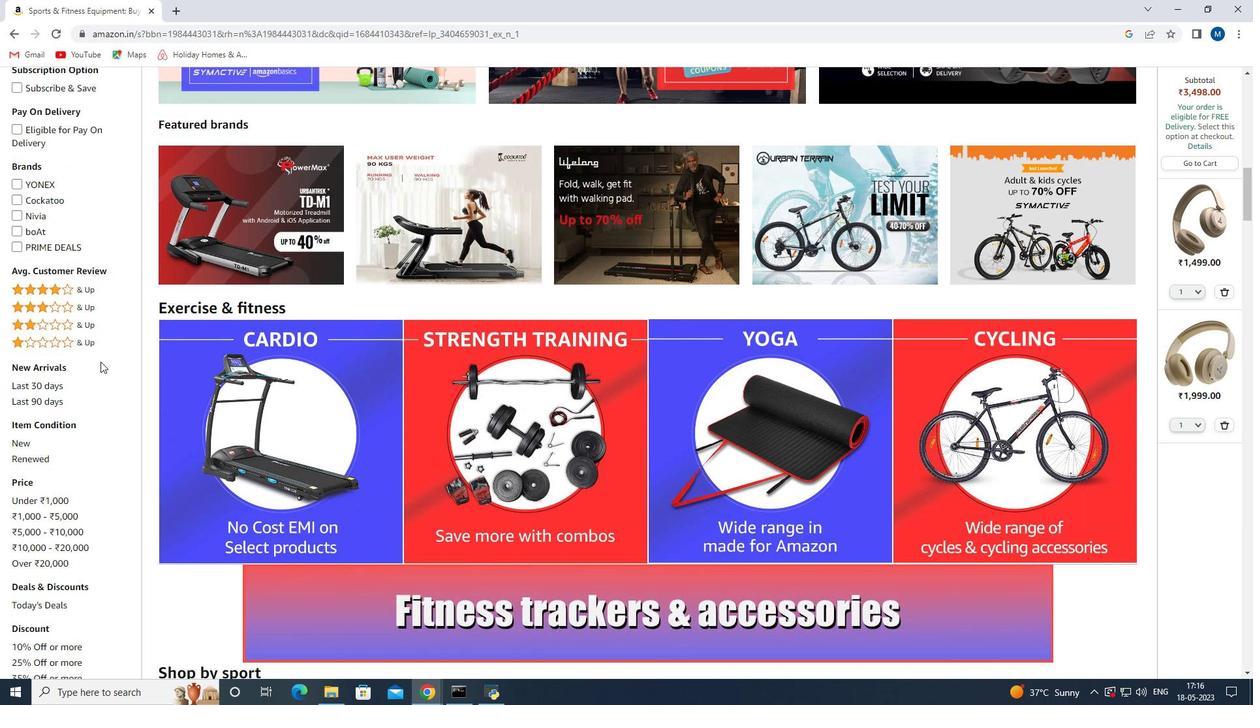 
Action: Mouse scrolled (100, 361) with delta (0, 0)
Screenshot: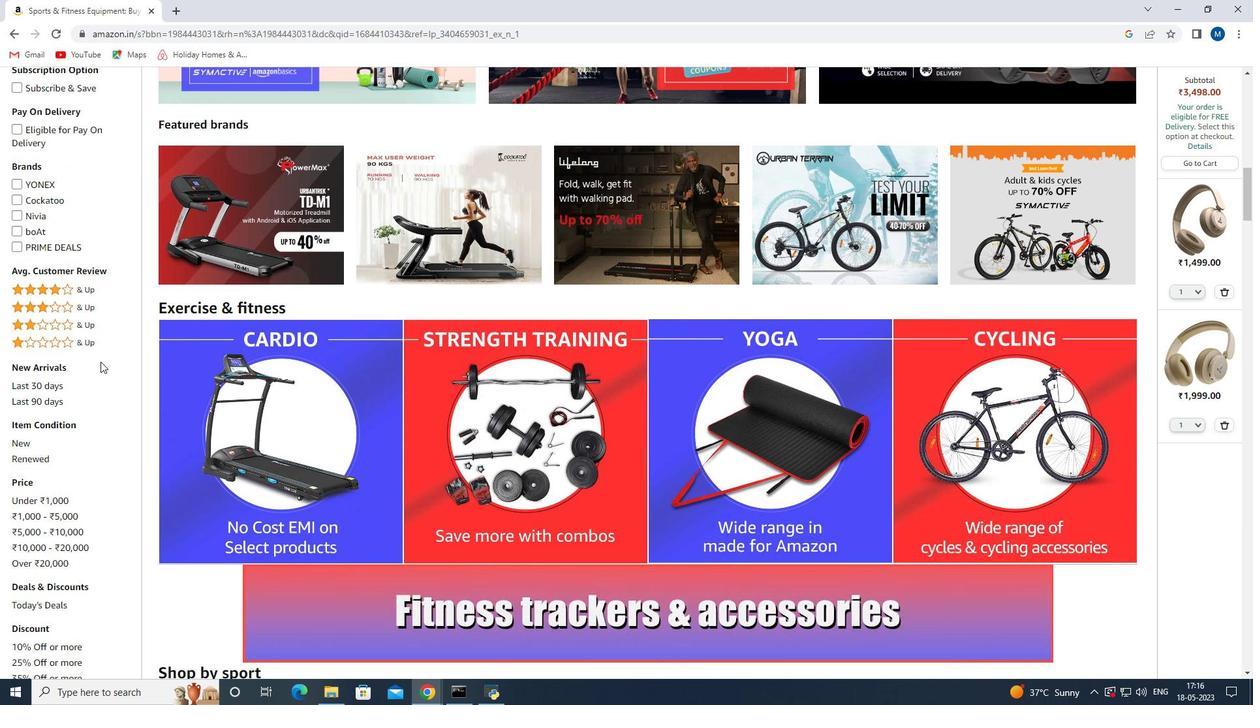 
Action: Mouse scrolled (100, 361) with delta (0, 0)
Screenshot: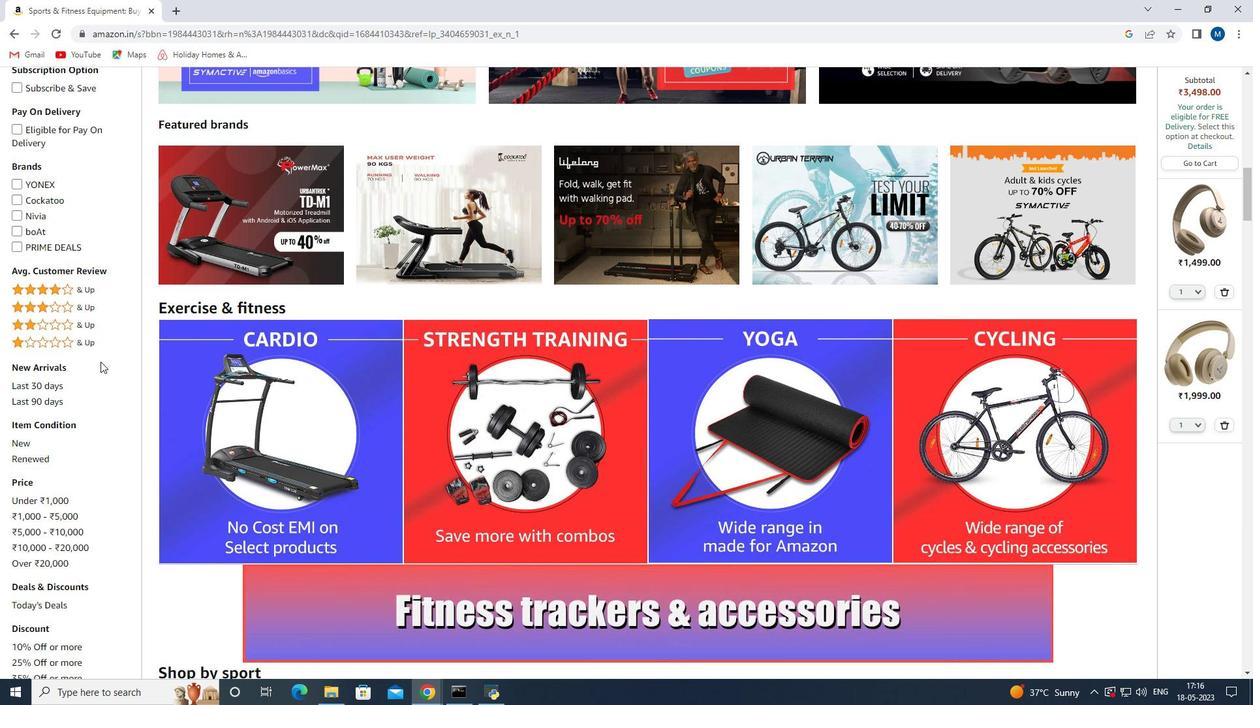
Action: Mouse moved to (99, 361)
Screenshot: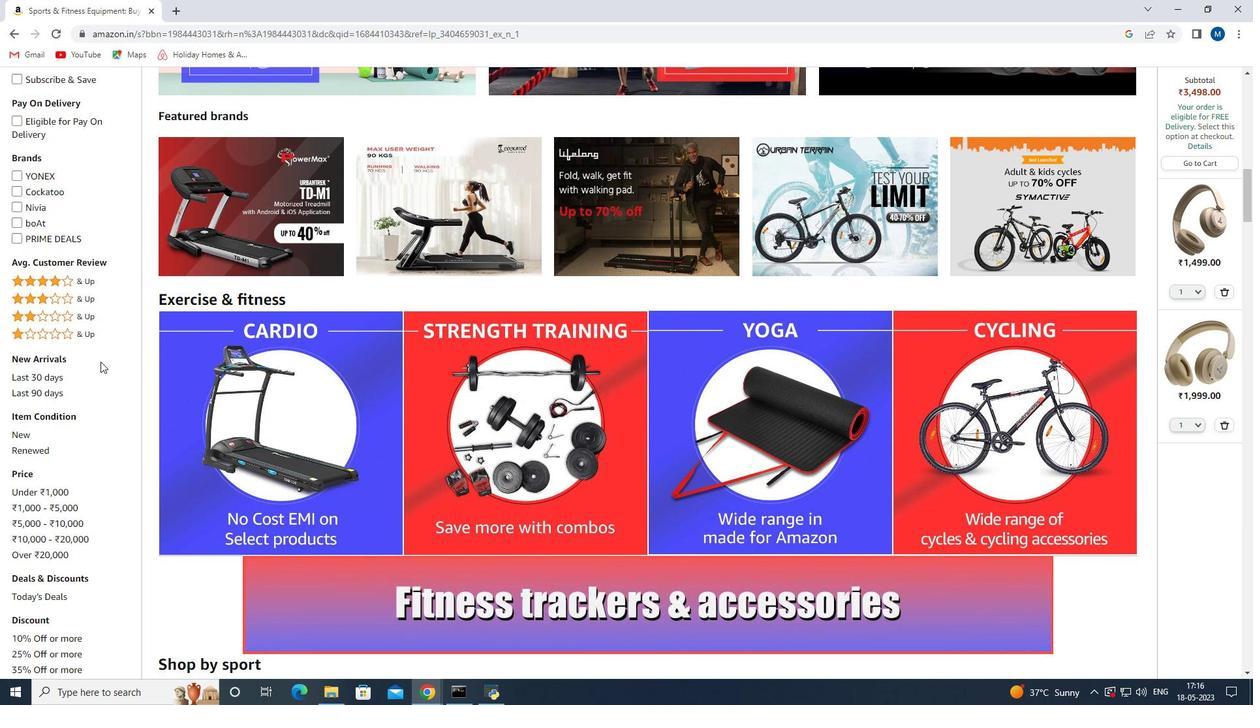 
Action: Mouse scrolled (99, 361) with delta (0, 0)
Screenshot: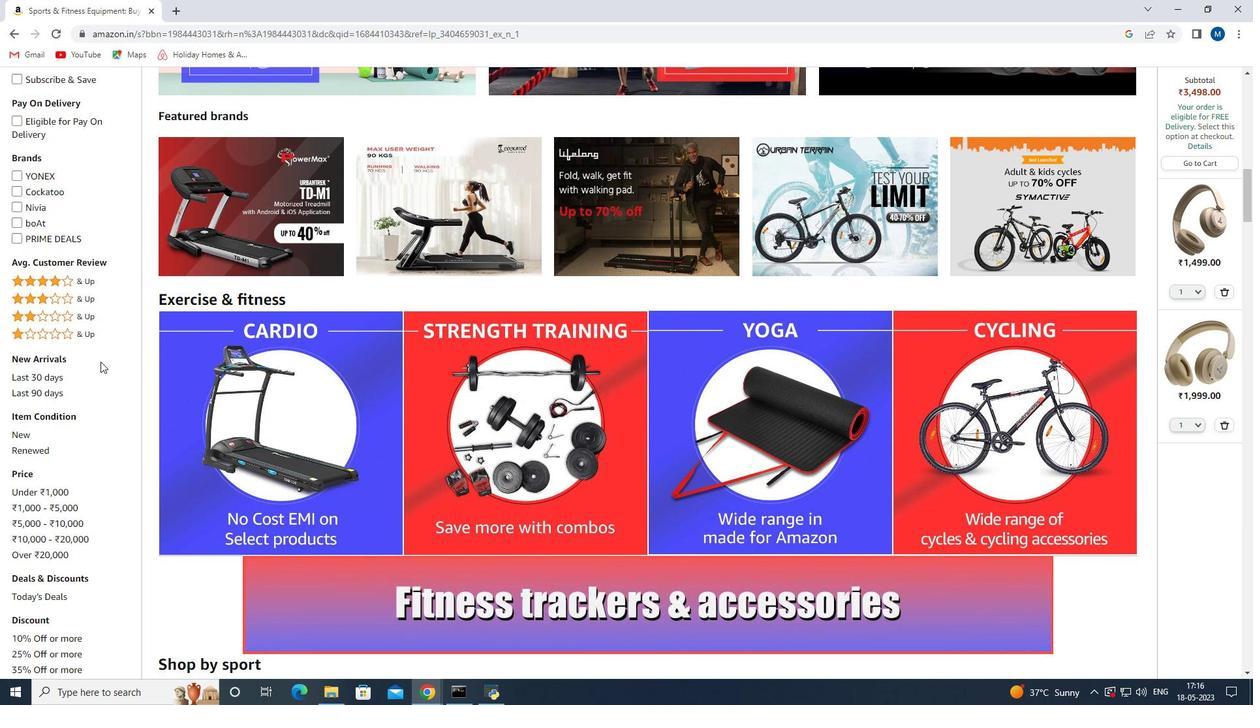 
Action: Mouse moved to (97, 363)
Screenshot: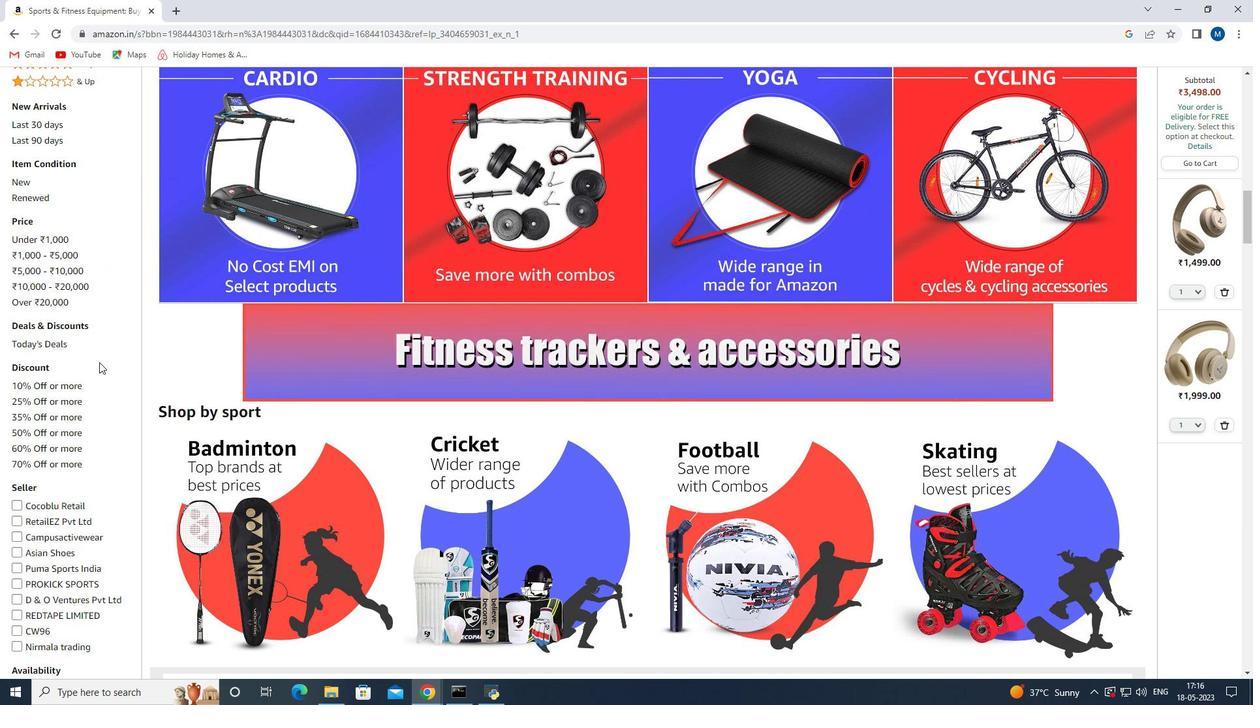 
Action: Mouse scrolled (97, 362) with delta (0, 0)
Screenshot: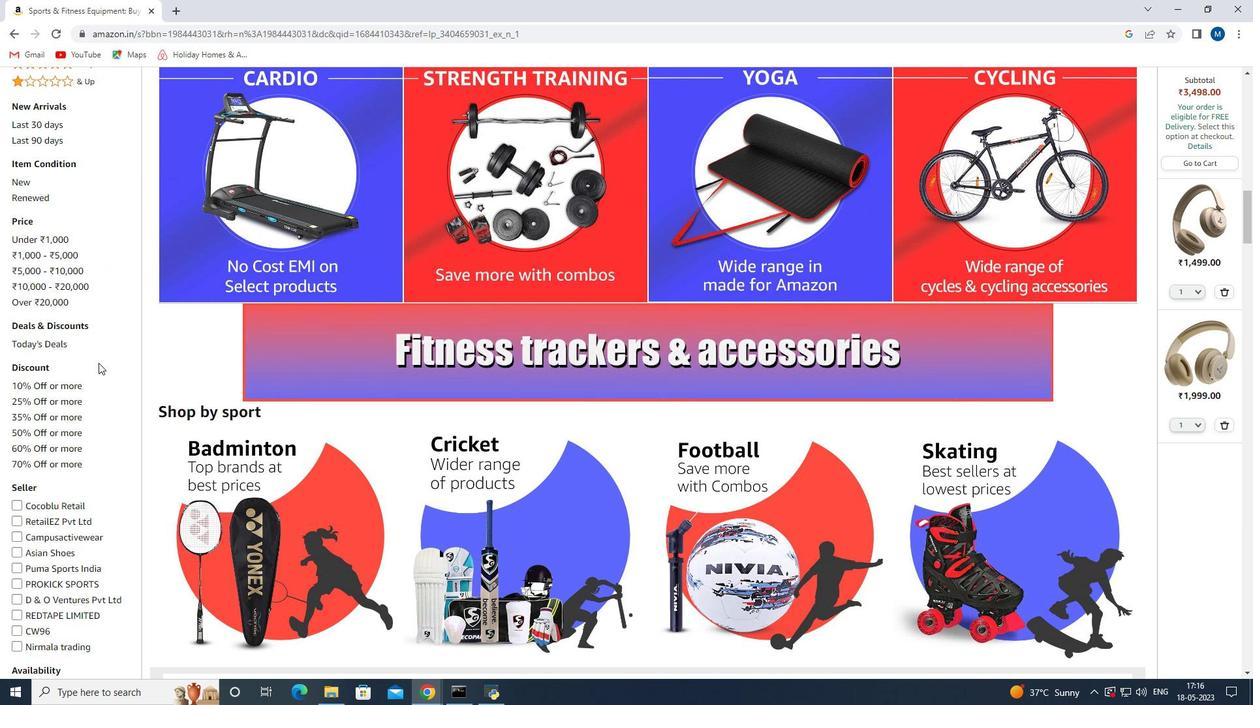 
Action: Mouse scrolled (97, 362) with delta (0, 0)
Screenshot: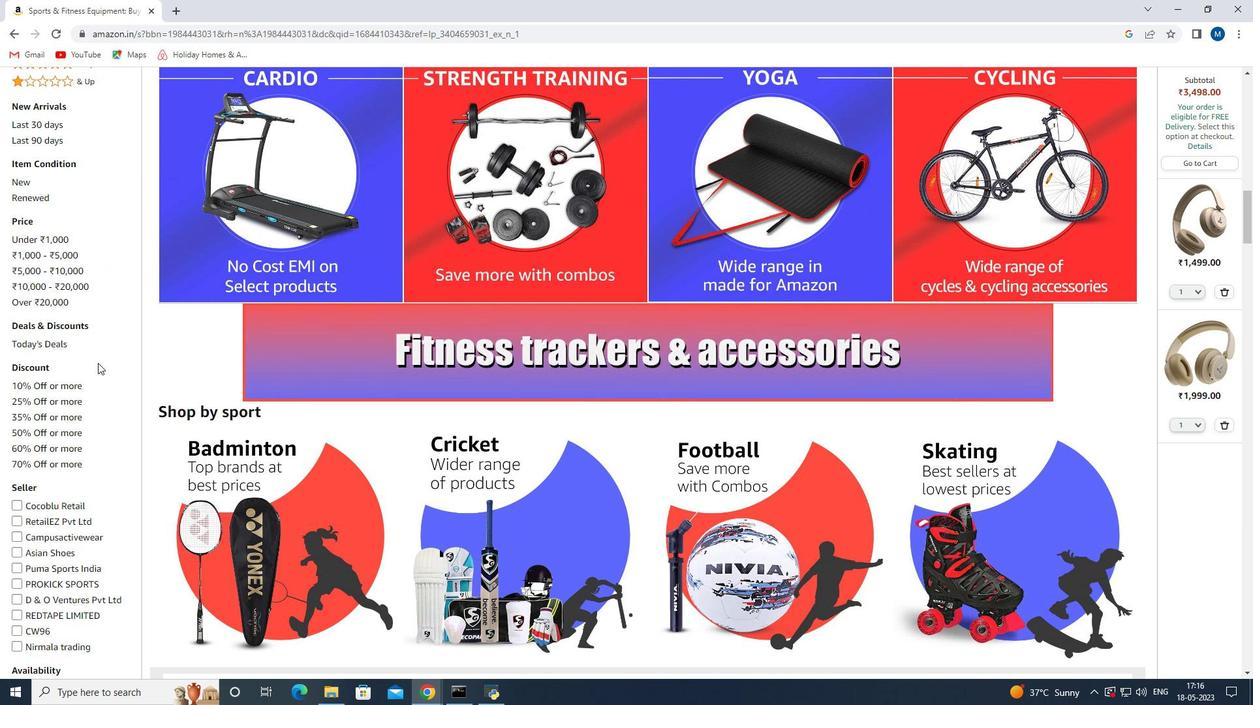 
Action: Mouse moved to (97, 363)
Screenshot: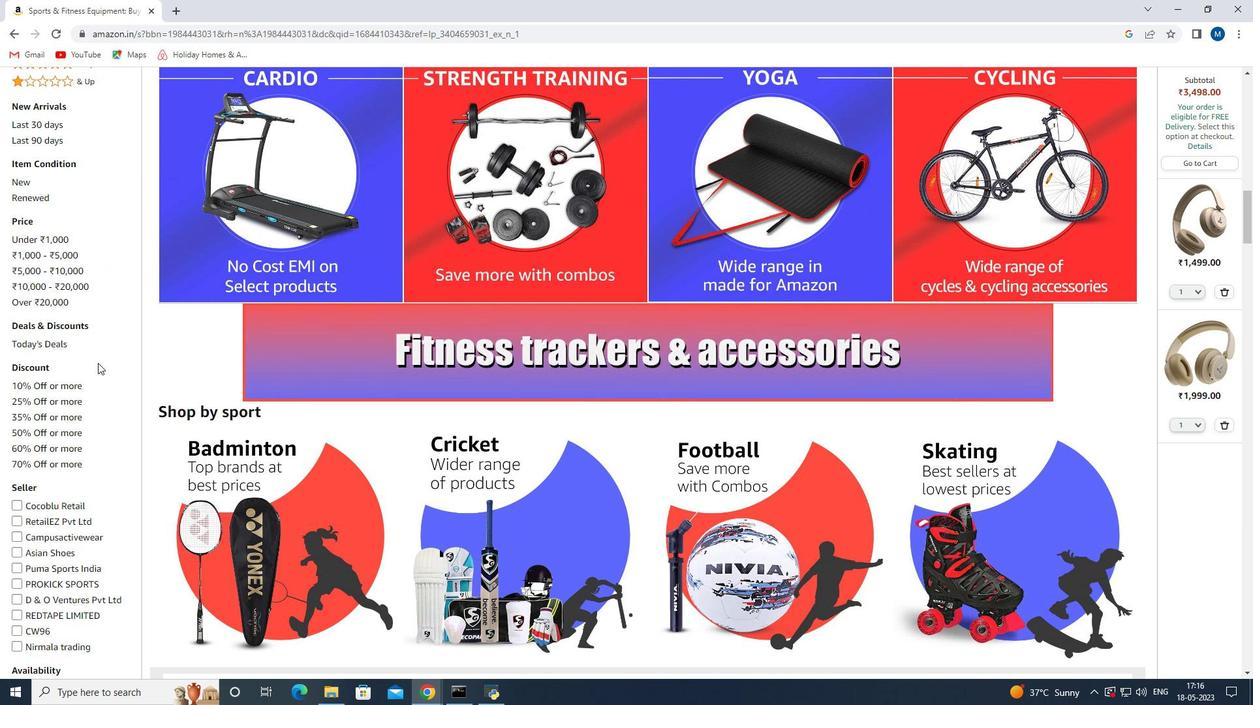 
Action: Mouse scrolled (97, 362) with delta (0, 0)
Screenshot: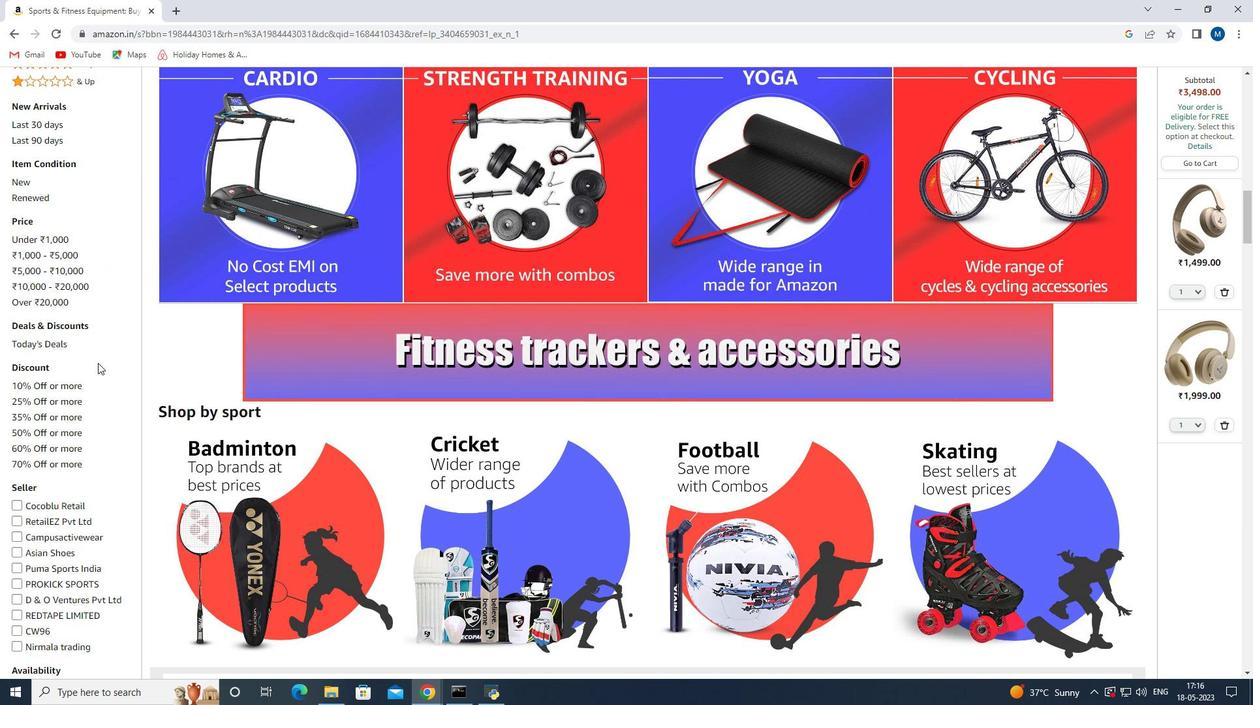 
Action: Mouse moved to (92, 364)
Screenshot: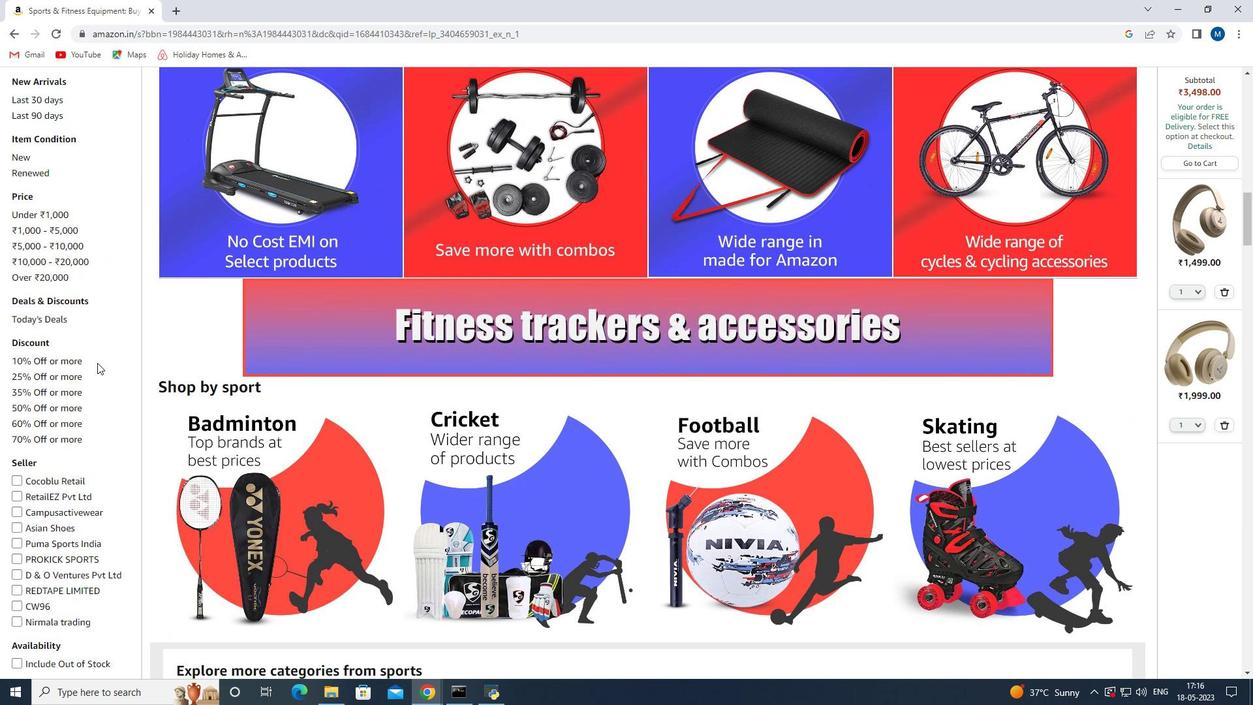 
Action: Mouse scrolled (92, 363) with delta (0, 0)
Screenshot: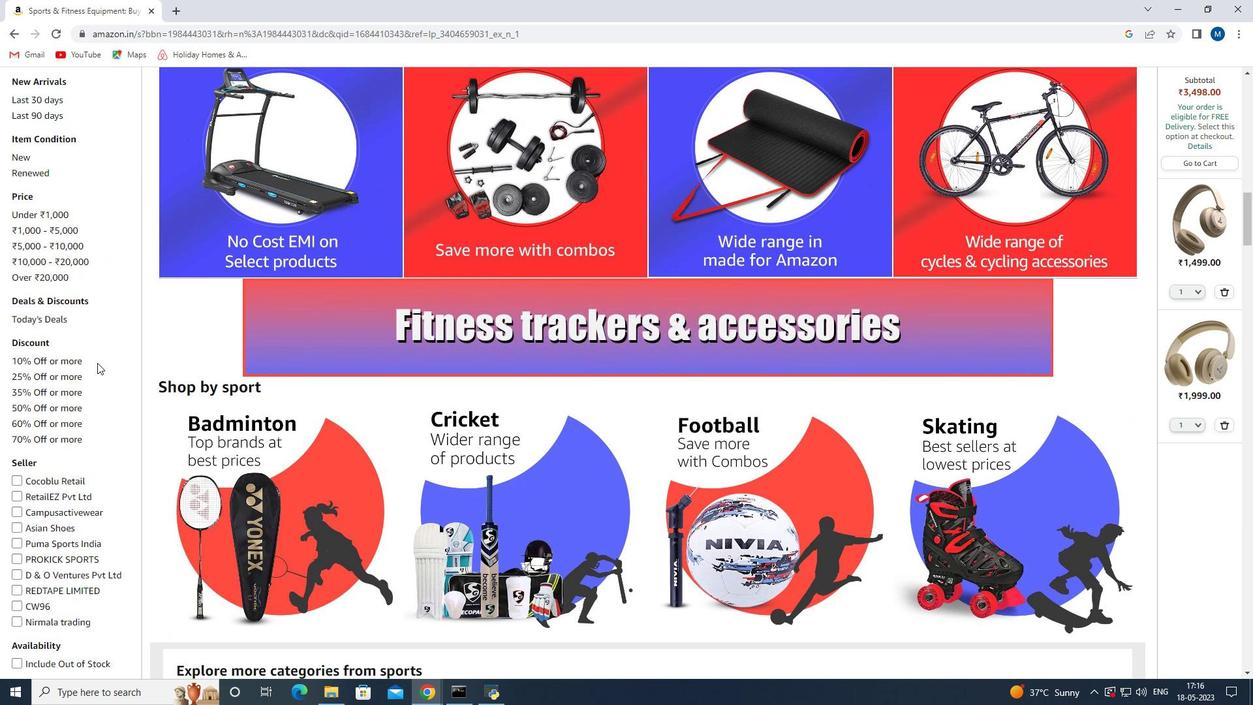
Action: Mouse moved to (165, 360)
Screenshot: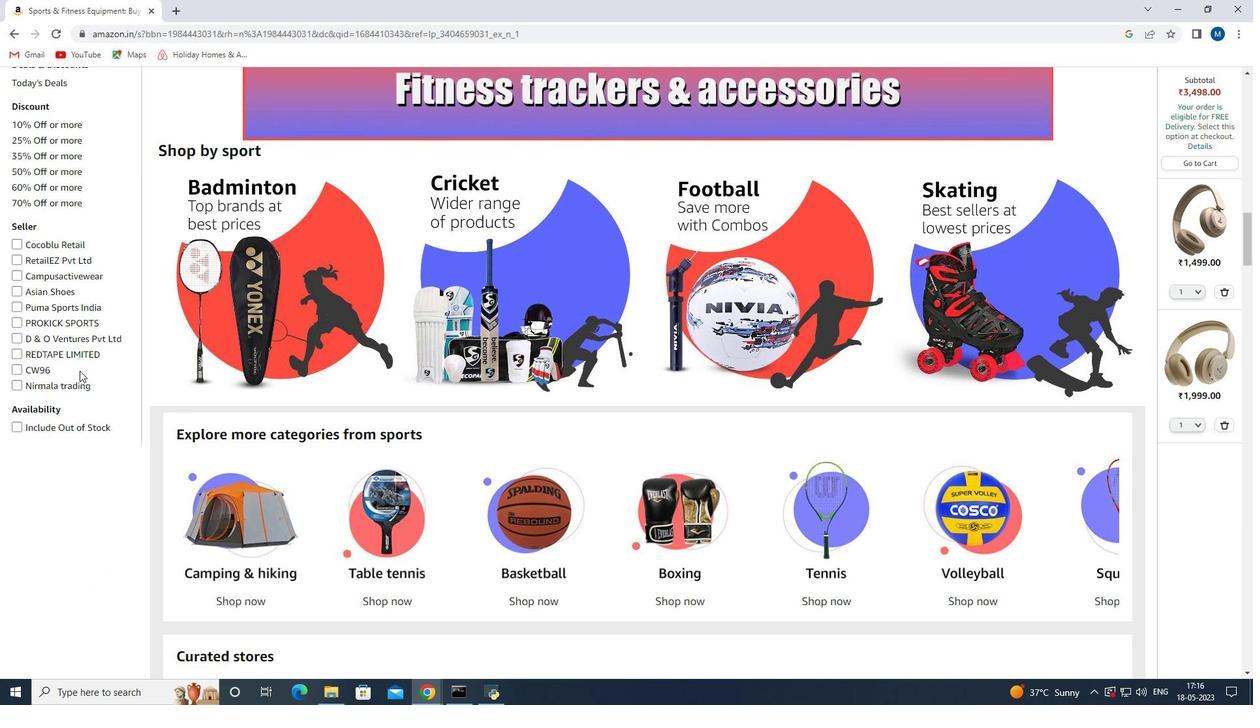 
Action: Mouse scrolled (165, 361) with delta (0, 0)
Screenshot: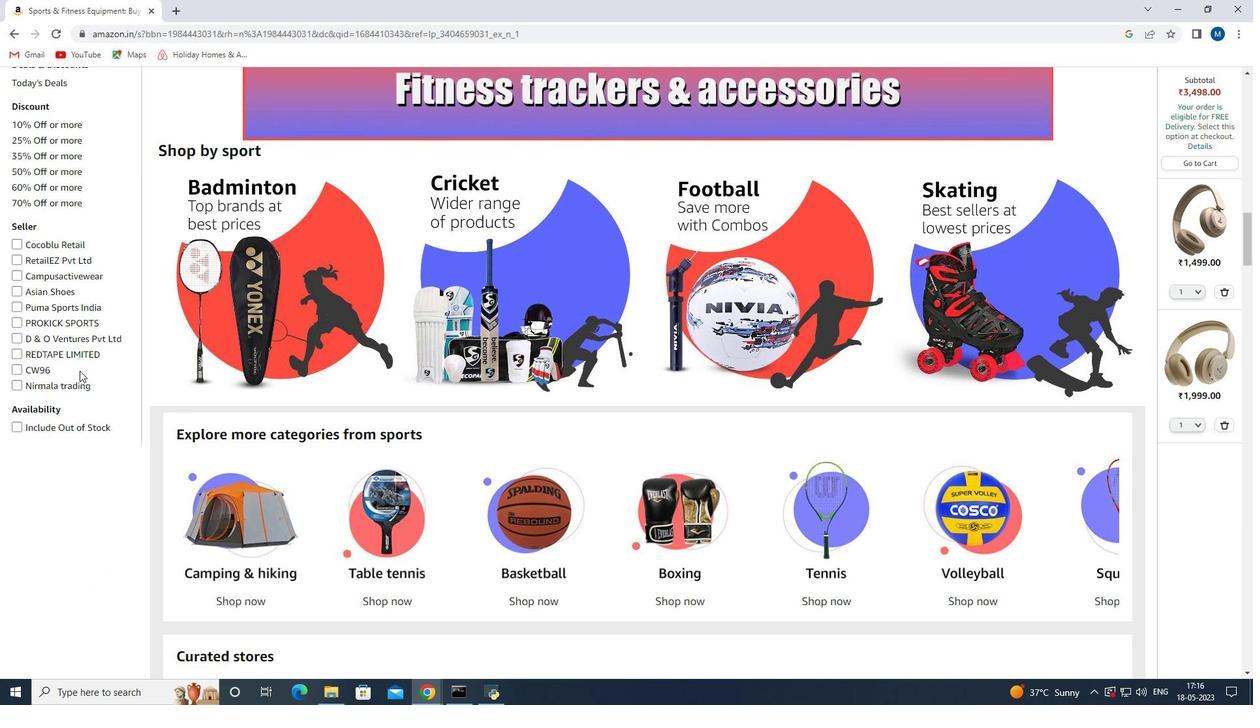 
Action: Mouse moved to (199, 359)
Screenshot: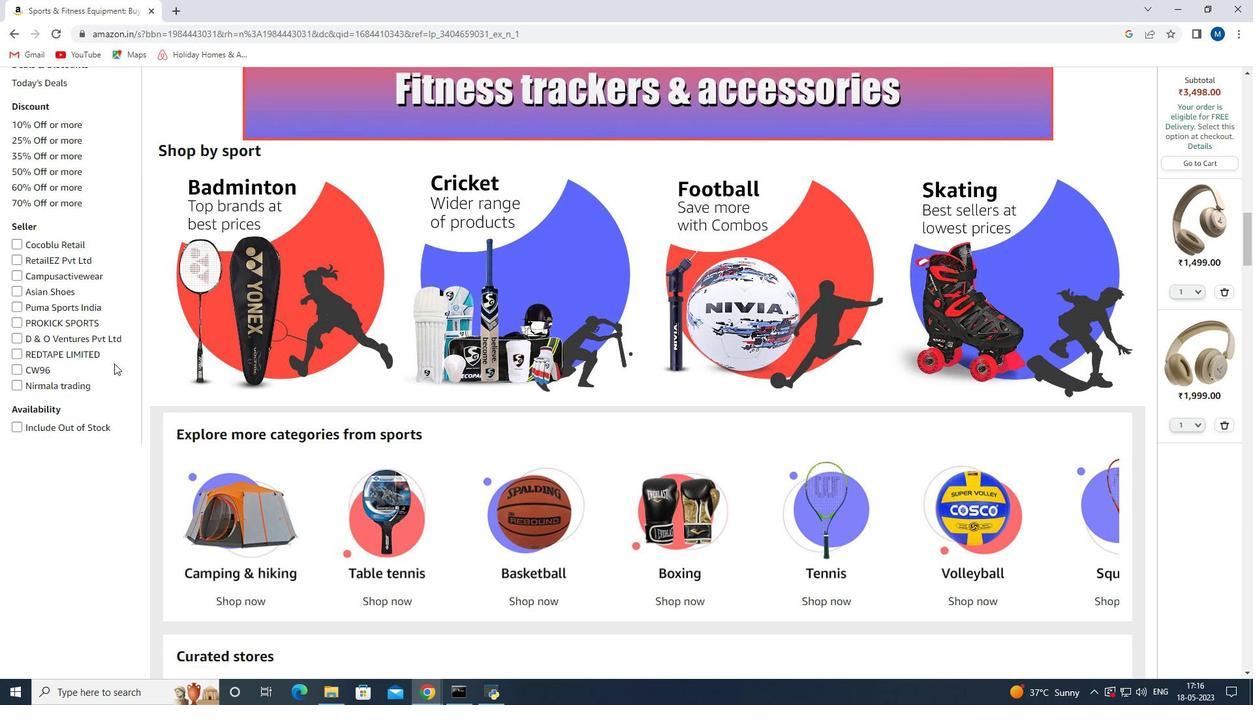 
Action: Mouse scrolled (199, 360) with delta (0, 0)
Screenshot: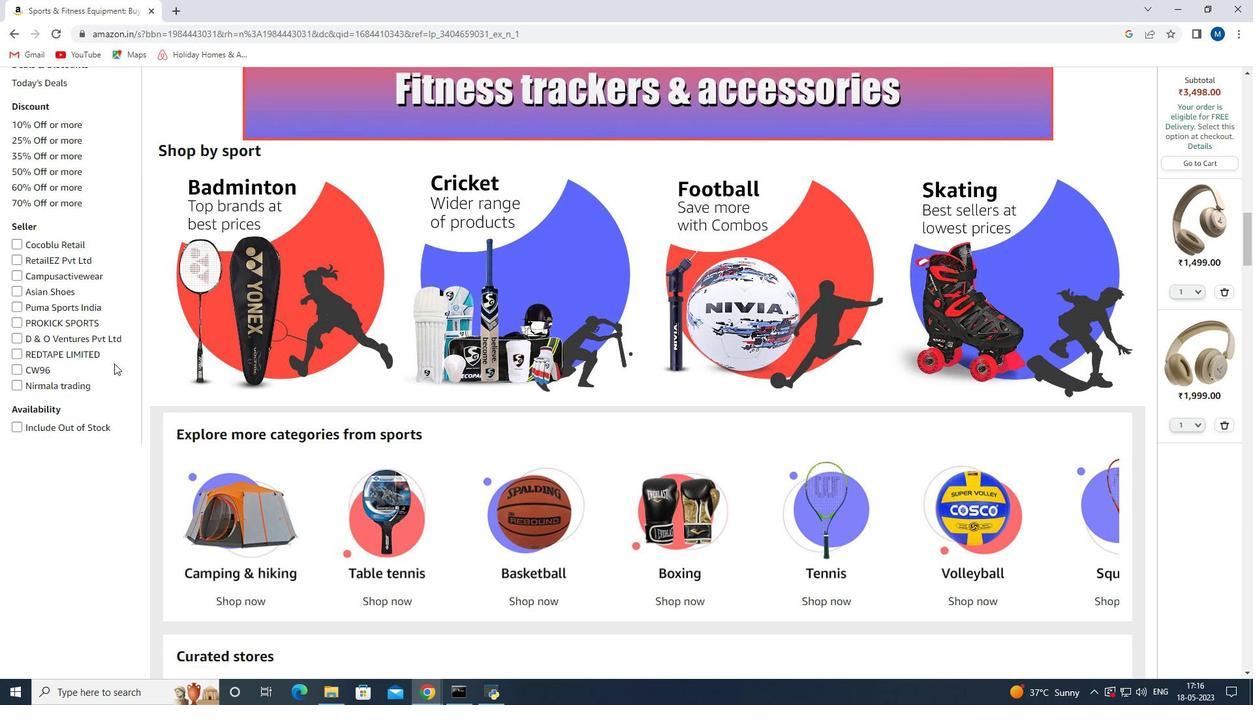 
Action: Mouse moved to (217, 359)
Screenshot: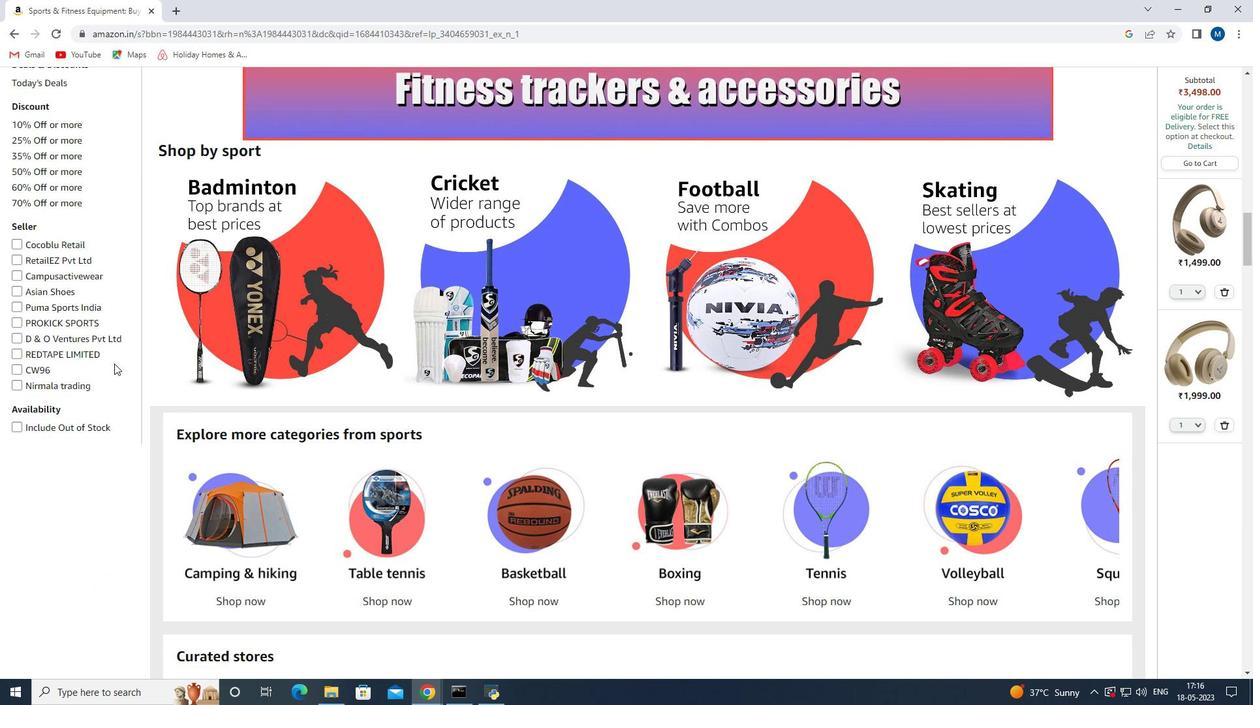 
Action: Mouse scrolled (212, 360) with delta (0, 0)
Screenshot: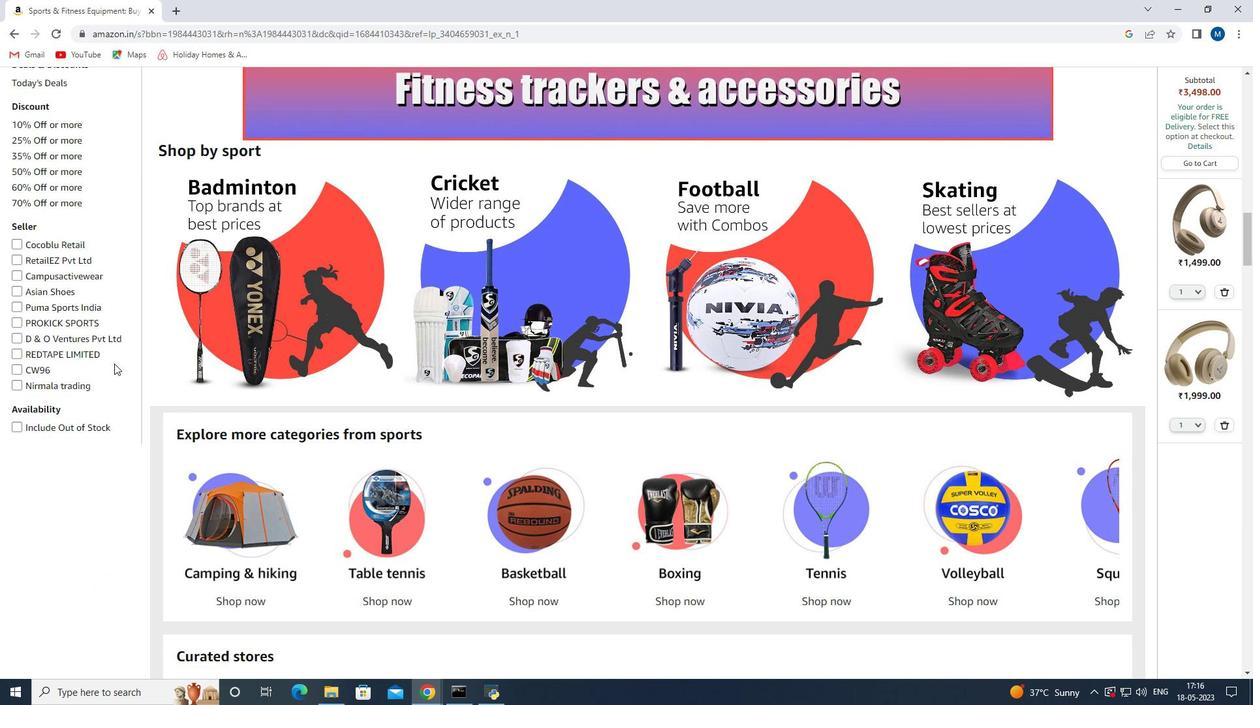 
Action: Mouse moved to (231, 357)
Screenshot: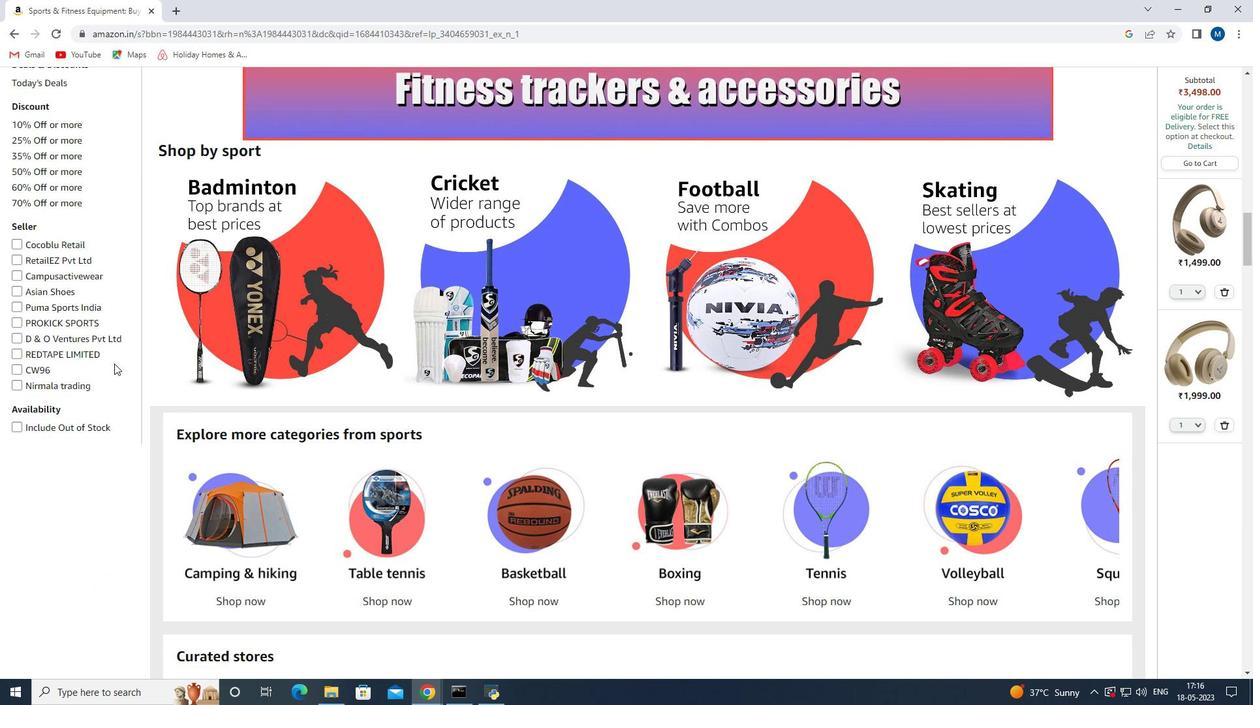 
Action: Mouse scrolled (224, 359) with delta (0, 0)
Screenshot: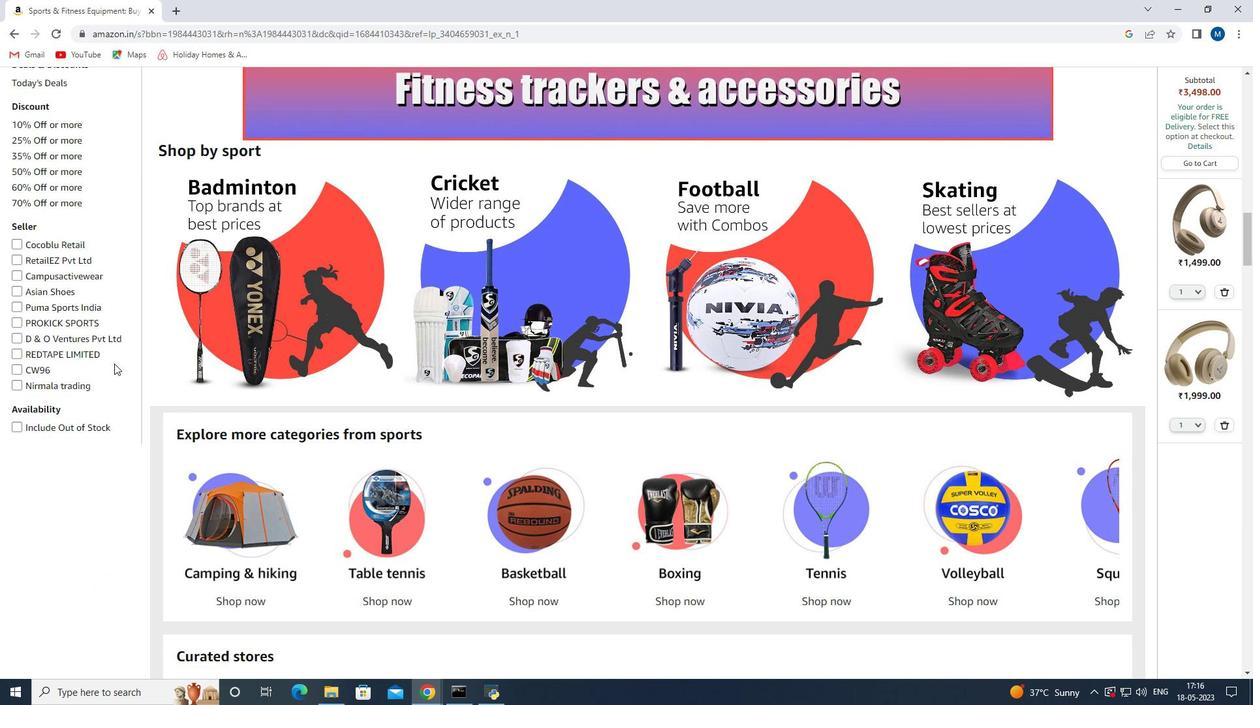 
Action: Mouse moved to (240, 355)
Screenshot: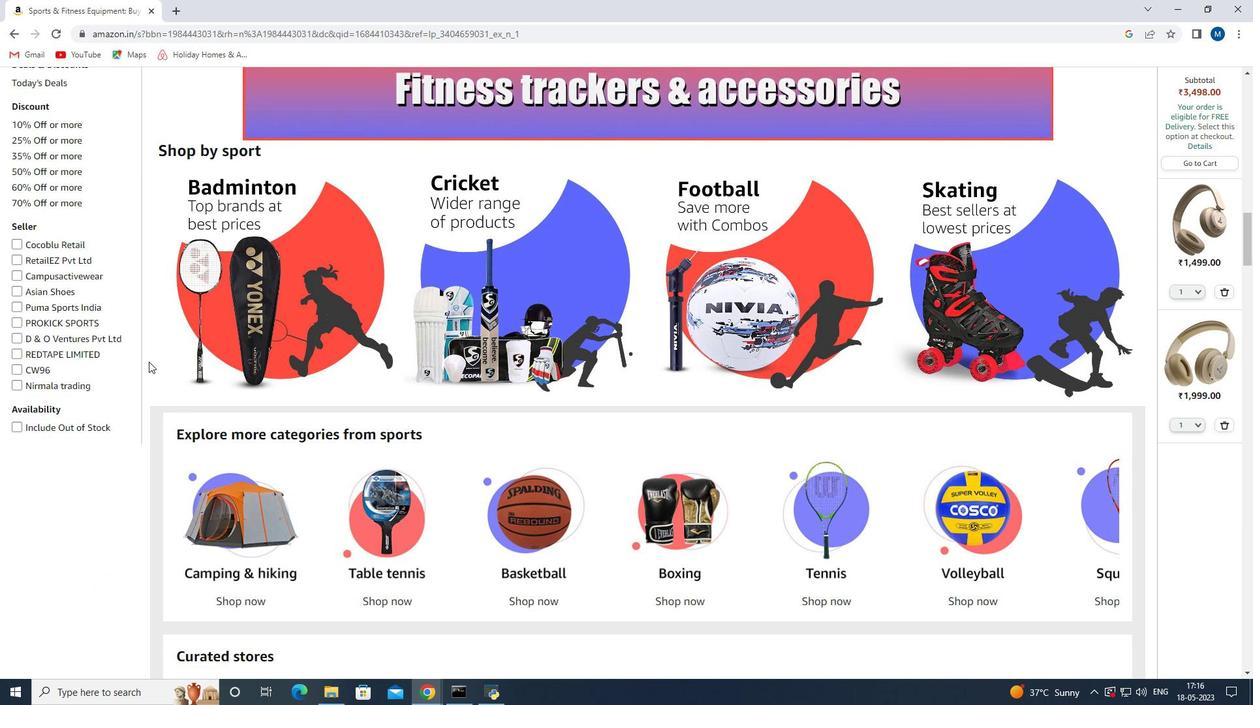 
Action: Mouse scrolled (236, 357) with delta (0, 0)
Screenshot: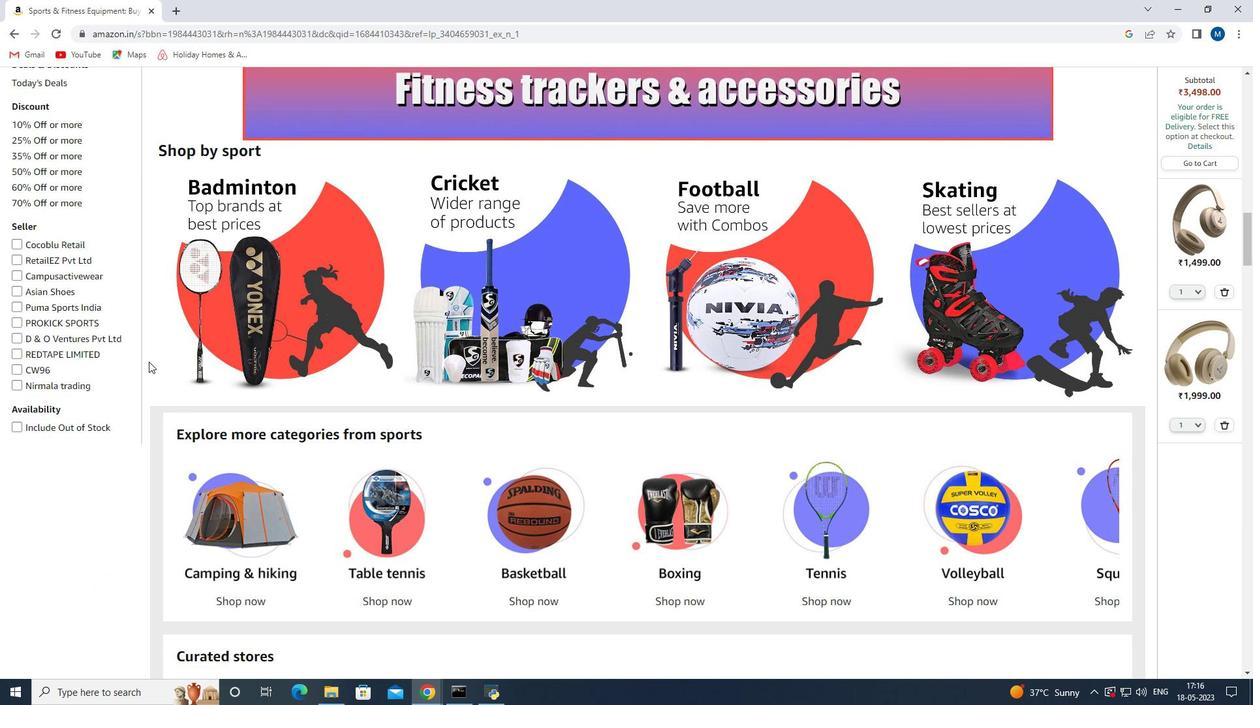 
Action: Mouse moved to (247, 355)
Screenshot: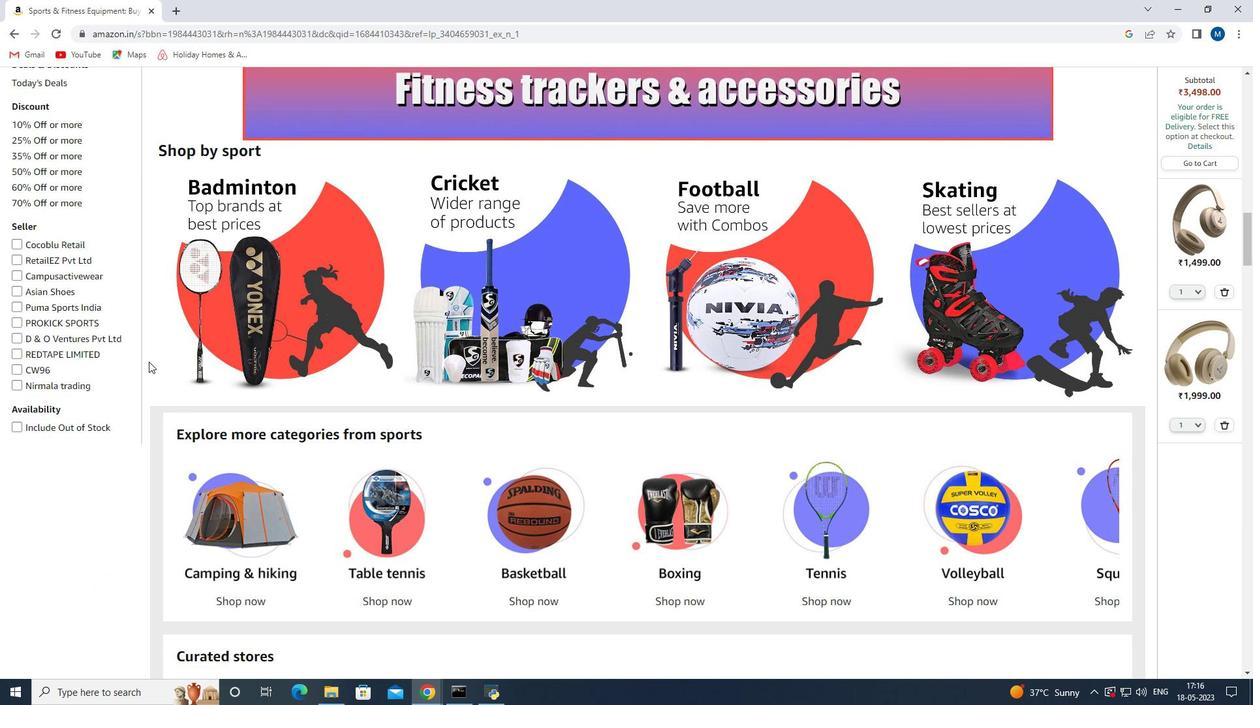 
Action: Mouse scrolled (246, 355) with delta (0, 0)
Screenshot: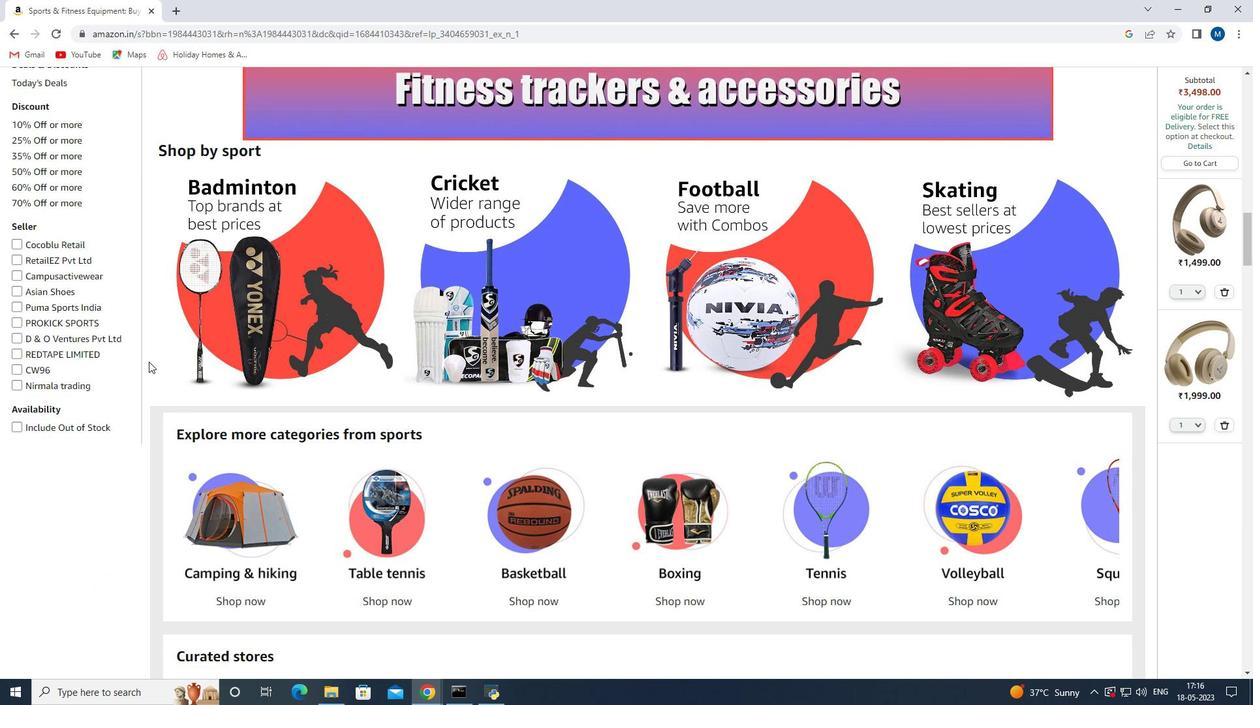 
Action: Mouse moved to (256, 352)
Screenshot: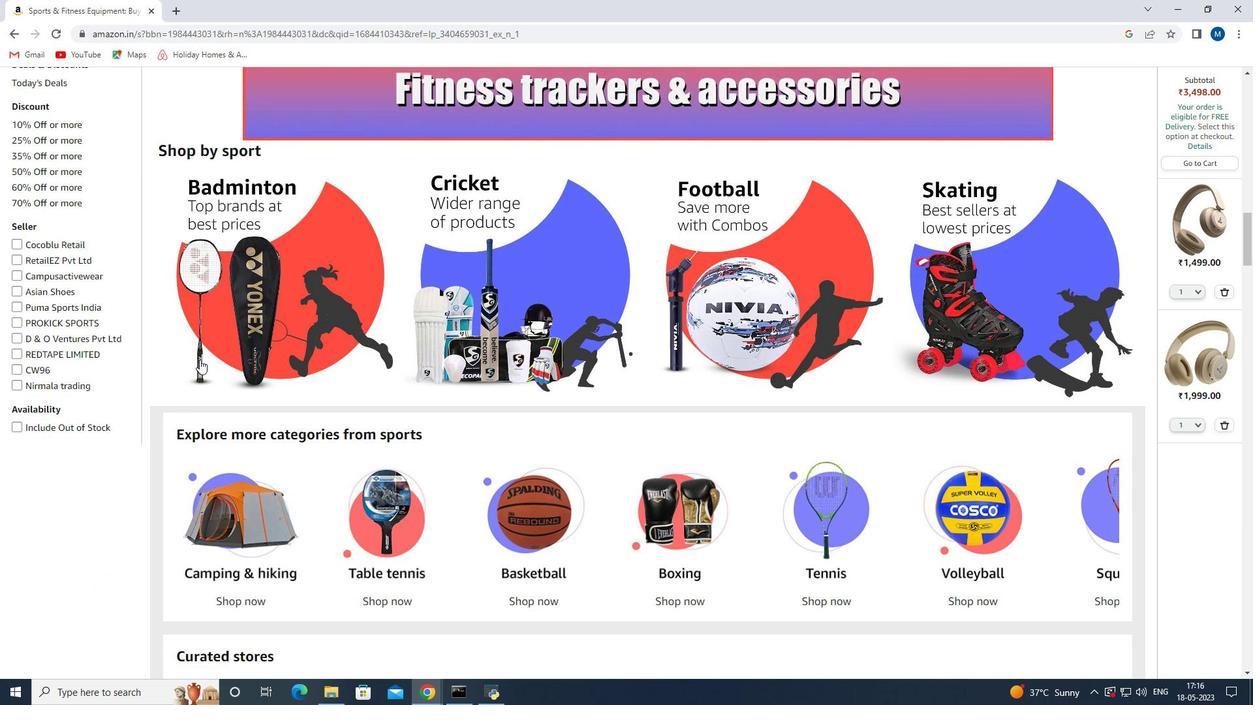 
Action: Mouse scrolled (255, 353) with delta (0, 0)
Screenshot: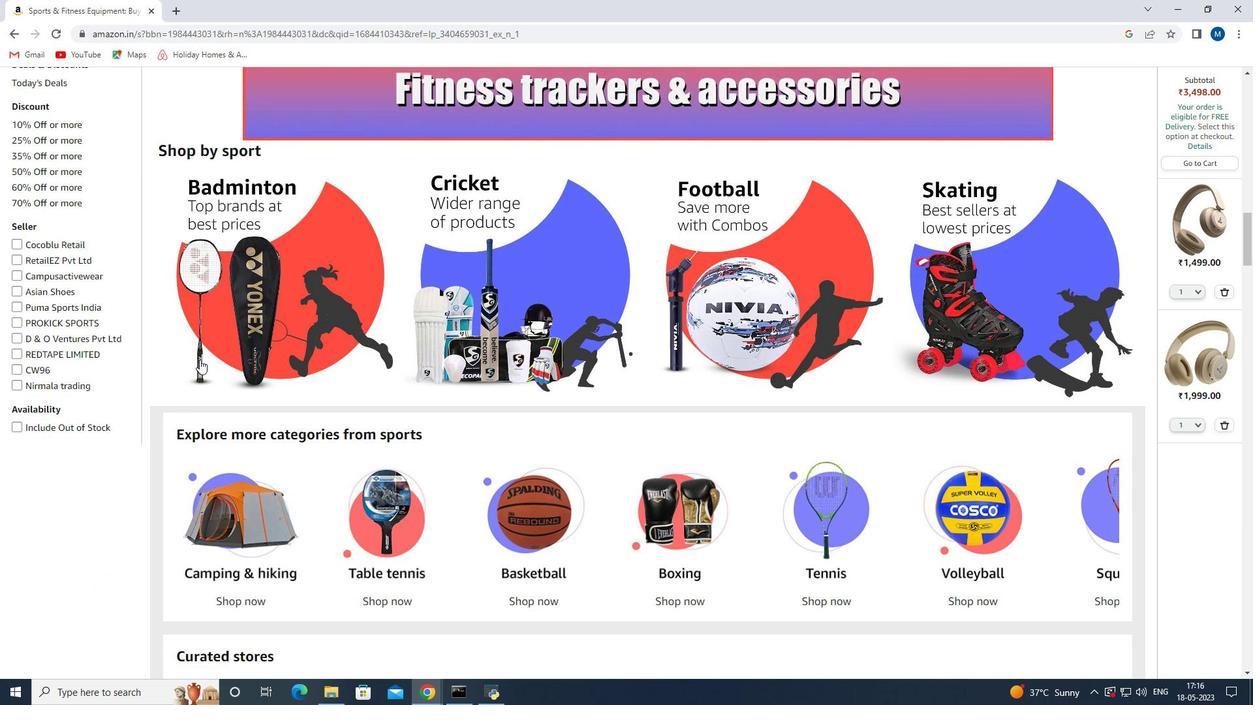 
Action: Mouse moved to (614, 346)
Screenshot: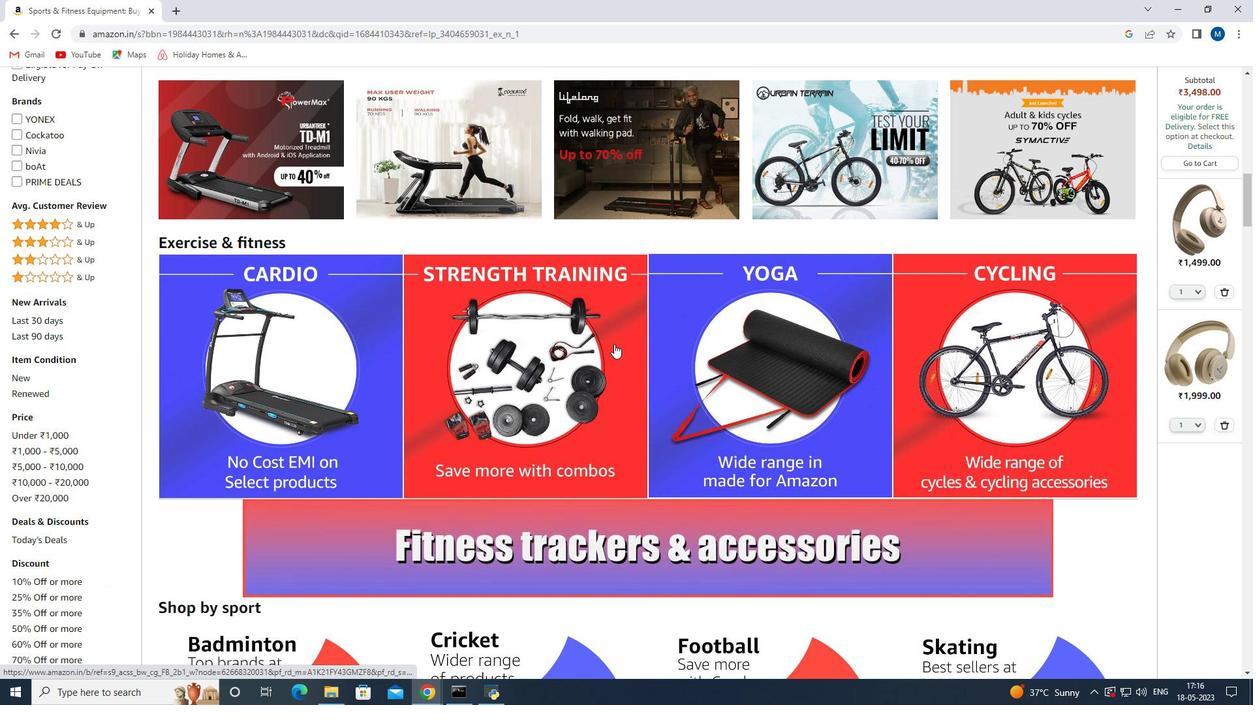 
Action: Mouse scrolled (614, 345) with delta (0, 0)
Screenshot: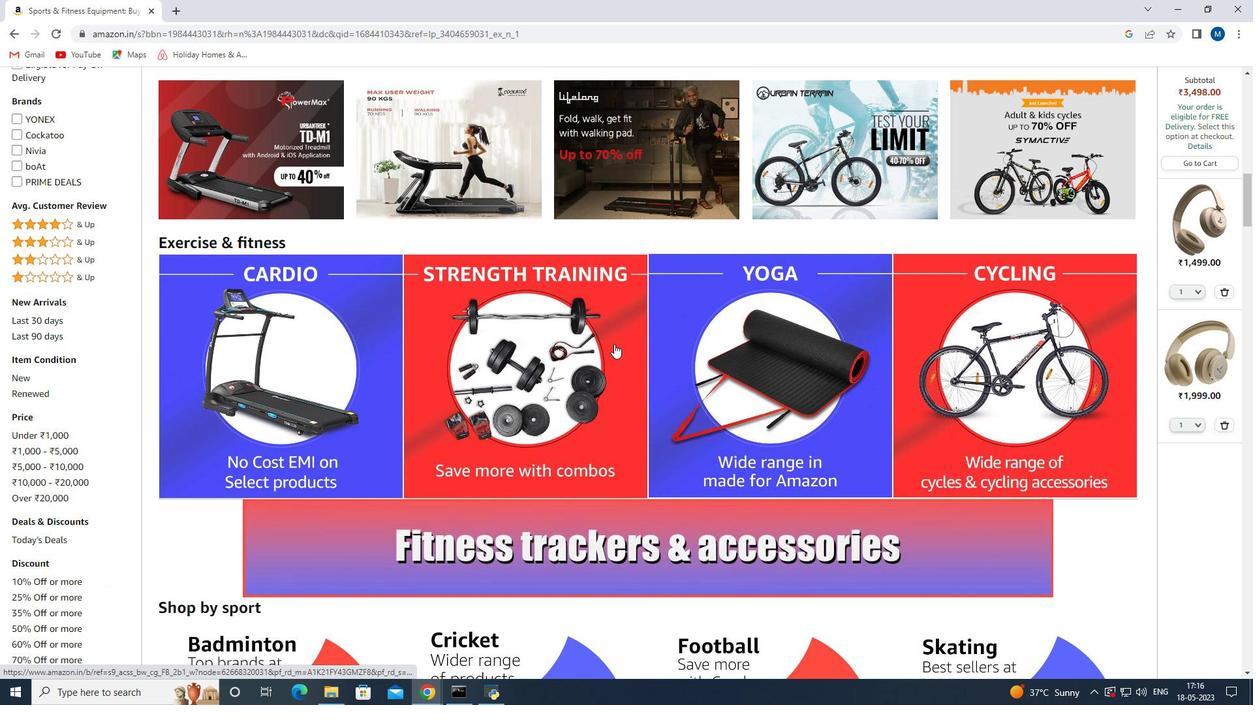 
Action: Mouse moved to (614, 348)
Screenshot: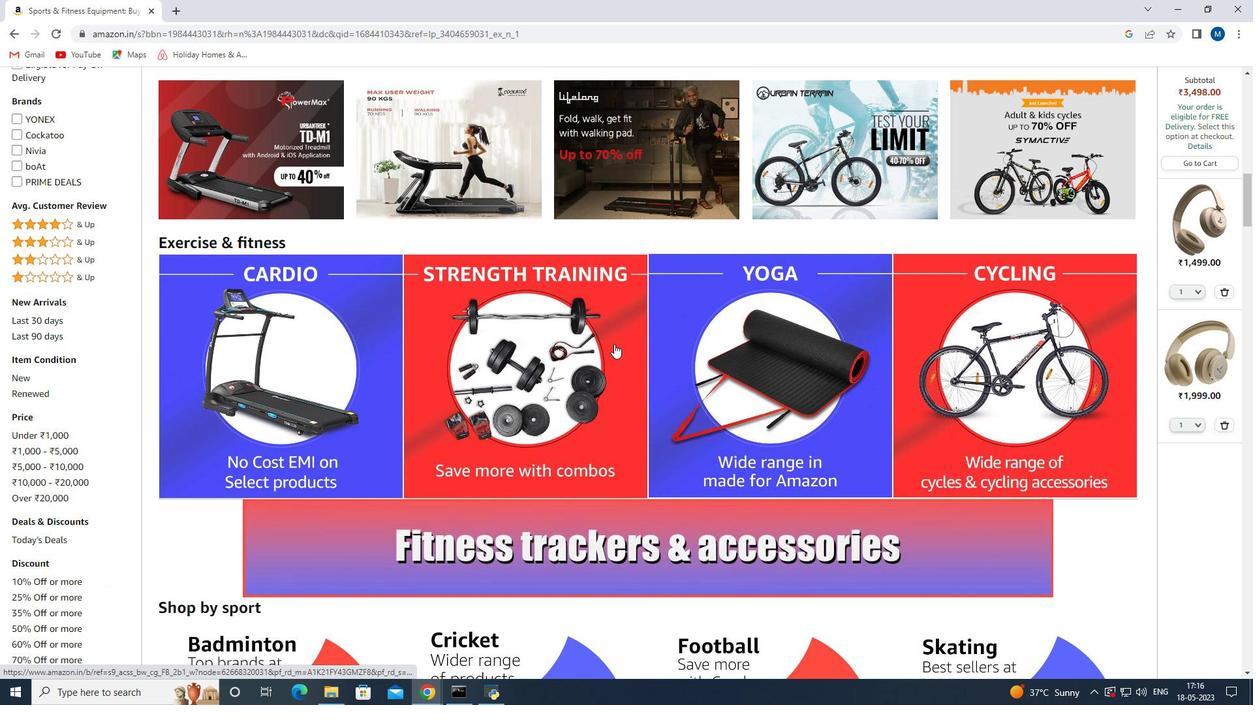 
Action: Mouse scrolled (614, 347) with delta (0, 0)
Screenshot: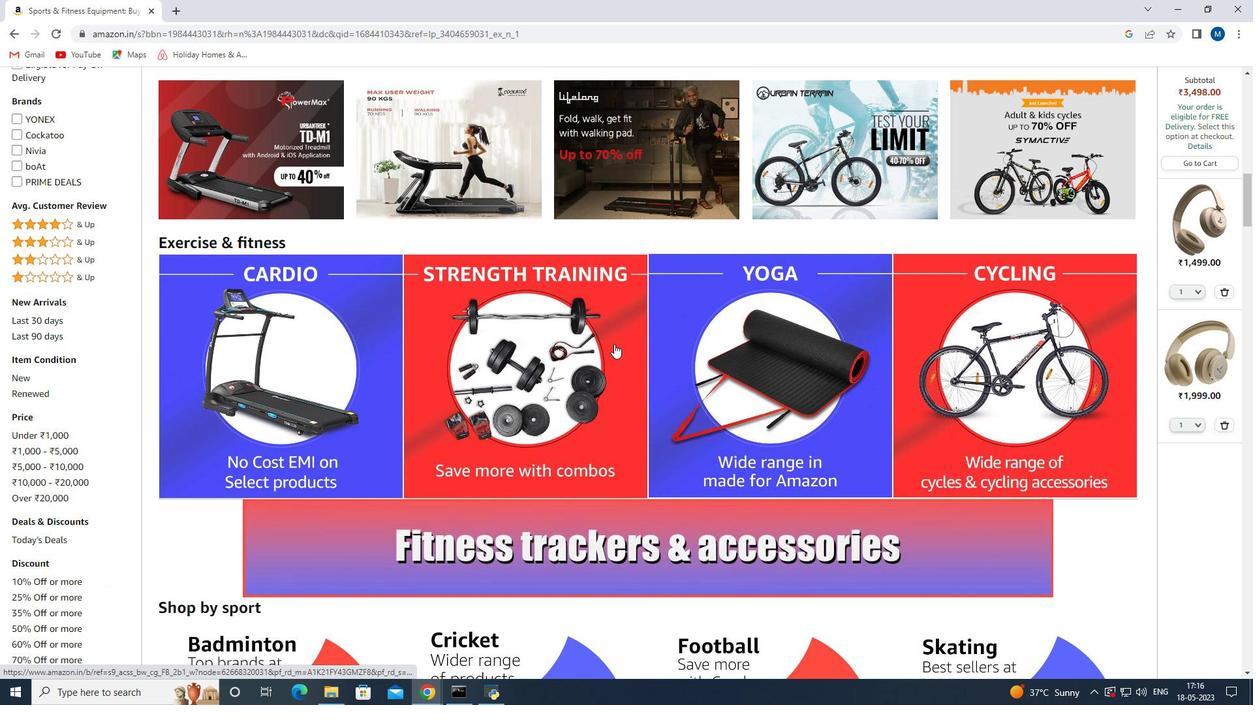 
Action: Mouse moved to (614, 351)
Screenshot: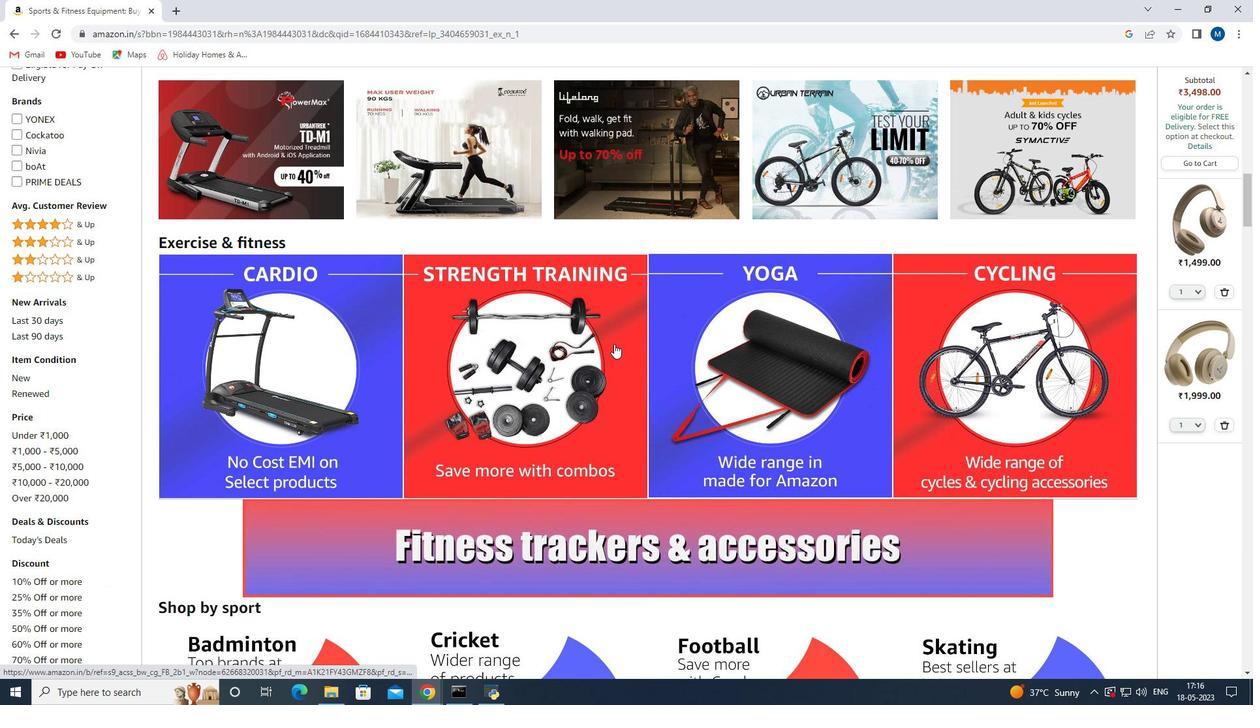 
Action: Mouse scrolled (614, 349) with delta (0, 0)
Screenshot: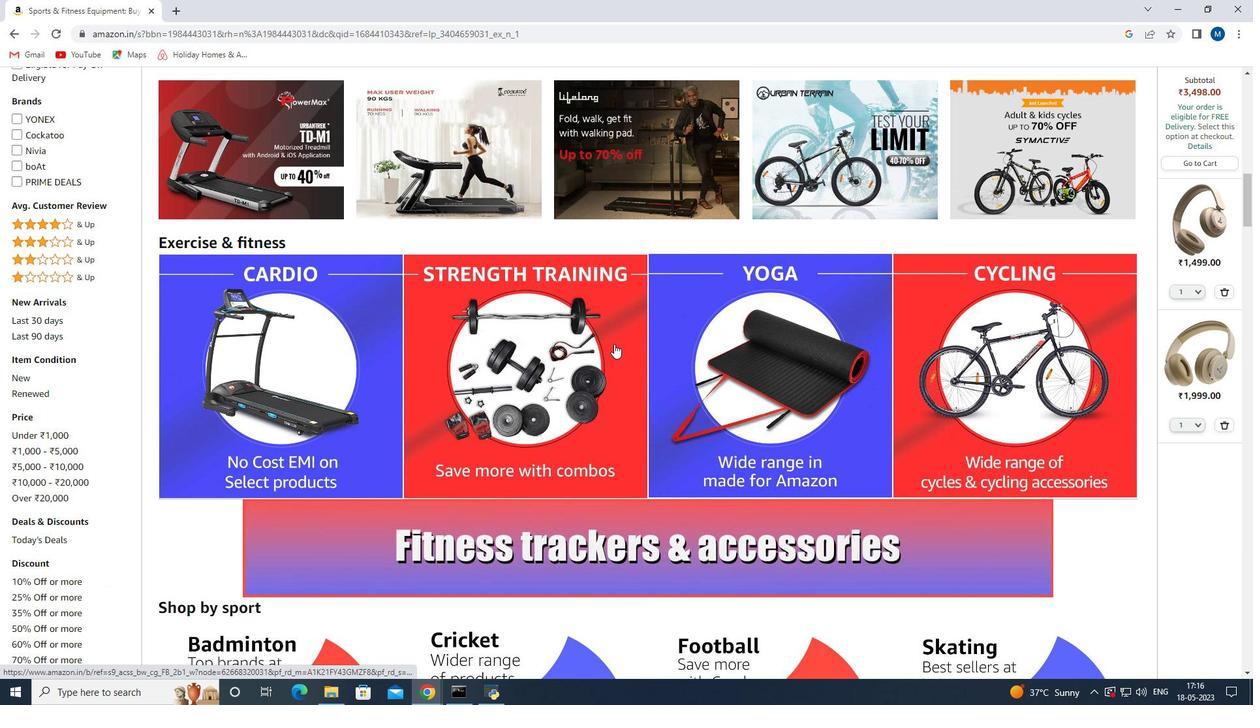
Action: Mouse moved to (614, 353)
Screenshot: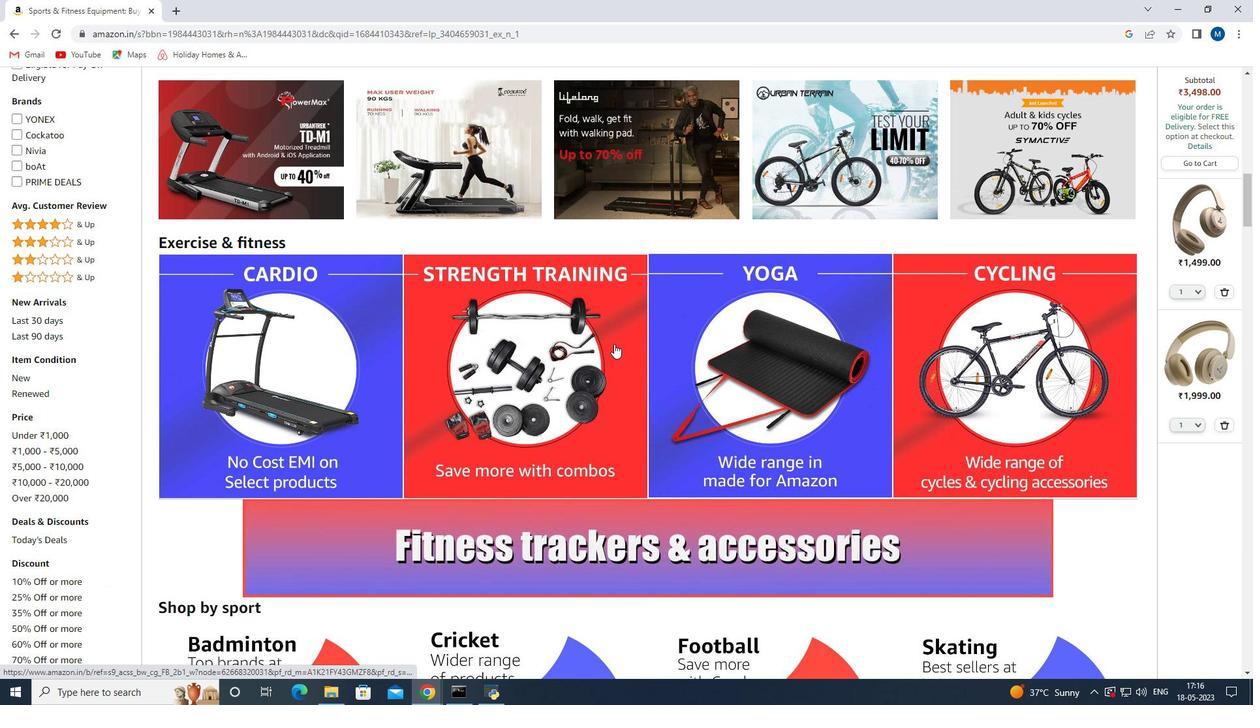 
Action: Mouse scrolled (614, 351) with delta (0, 0)
Screenshot: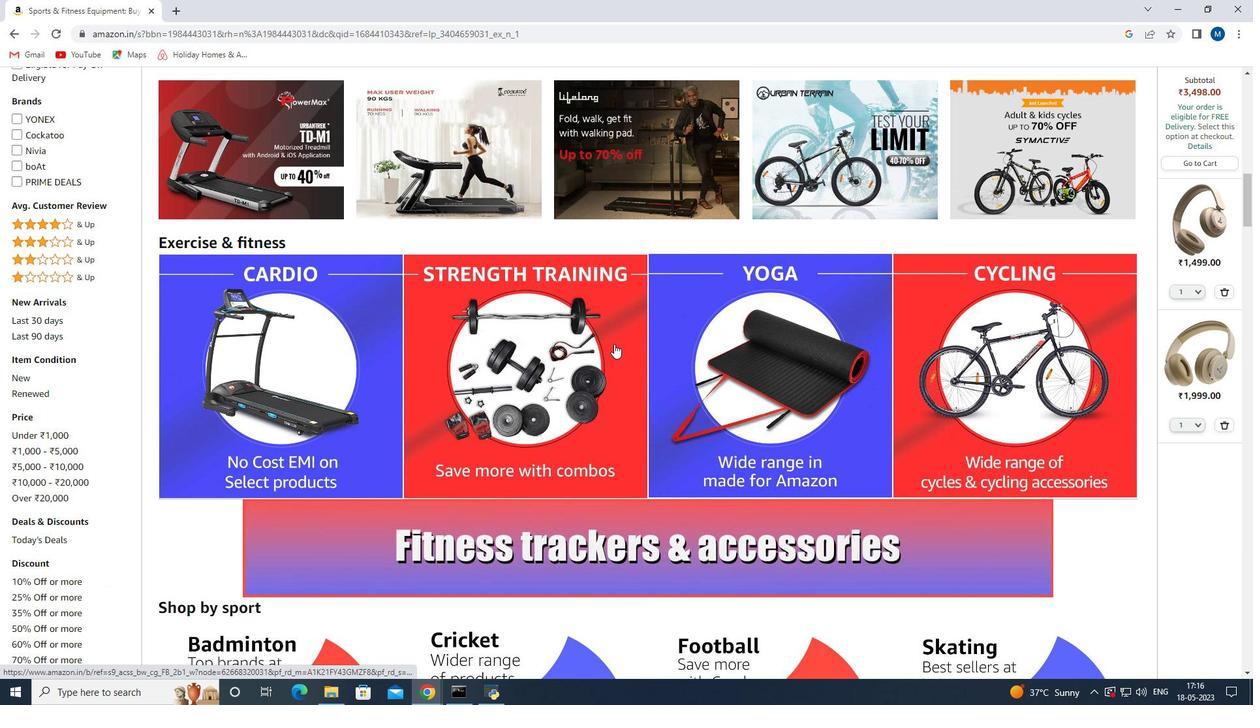 
Action: Mouse moved to (614, 353)
Screenshot: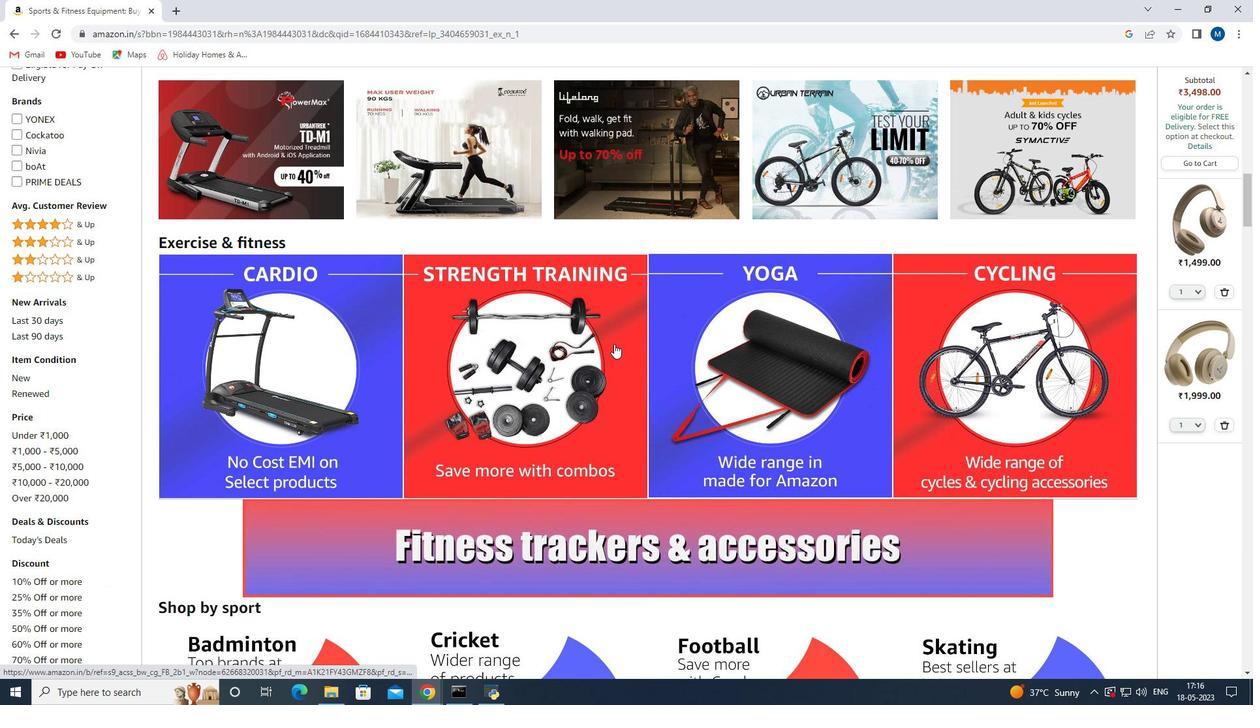
Action: Mouse scrolled (614, 352) with delta (0, 0)
Screenshot: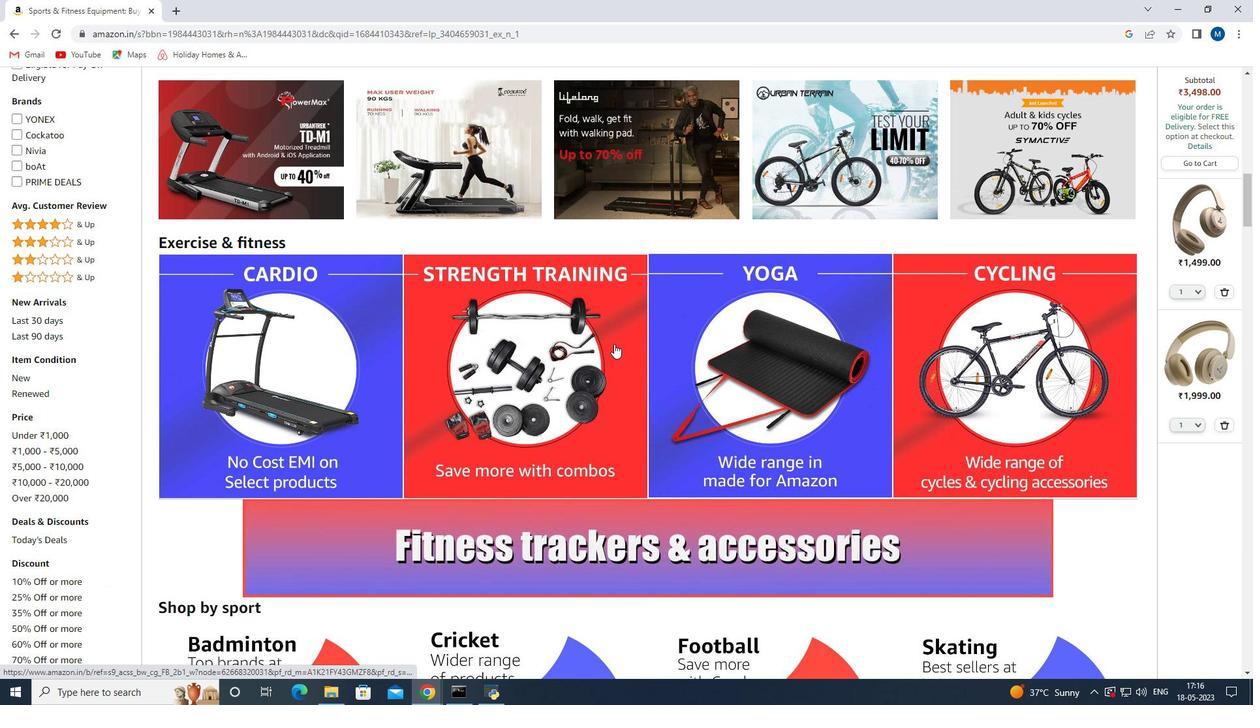
Action: Mouse moved to (614, 354)
Screenshot: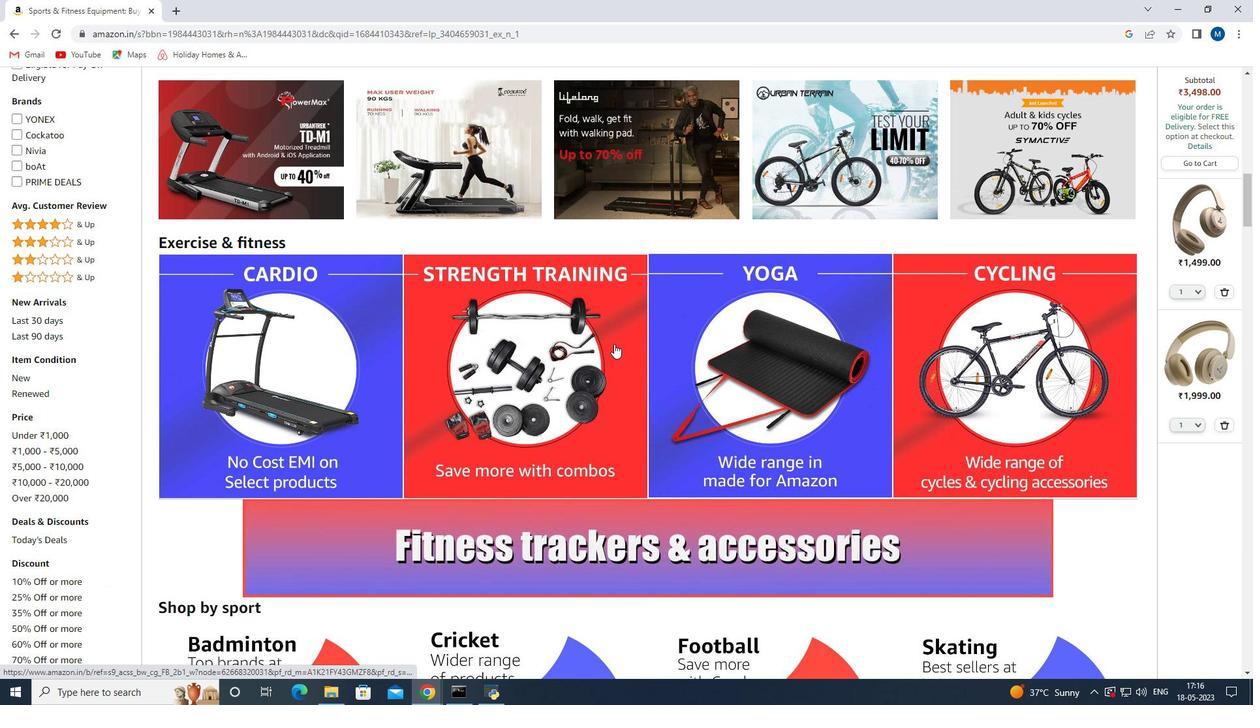 
Action: Mouse scrolled (614, 353) with delta (0, 0)
Screenshot: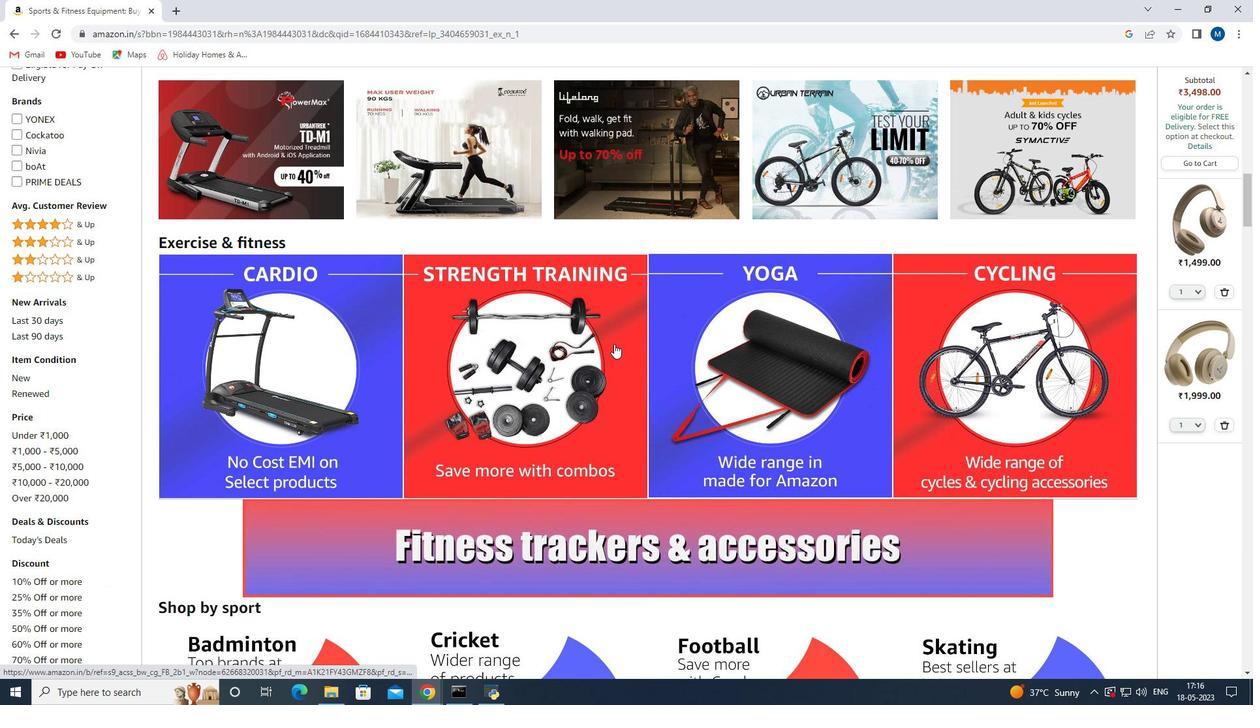
Action: Mouse moved to (624, 468)
Screenshot: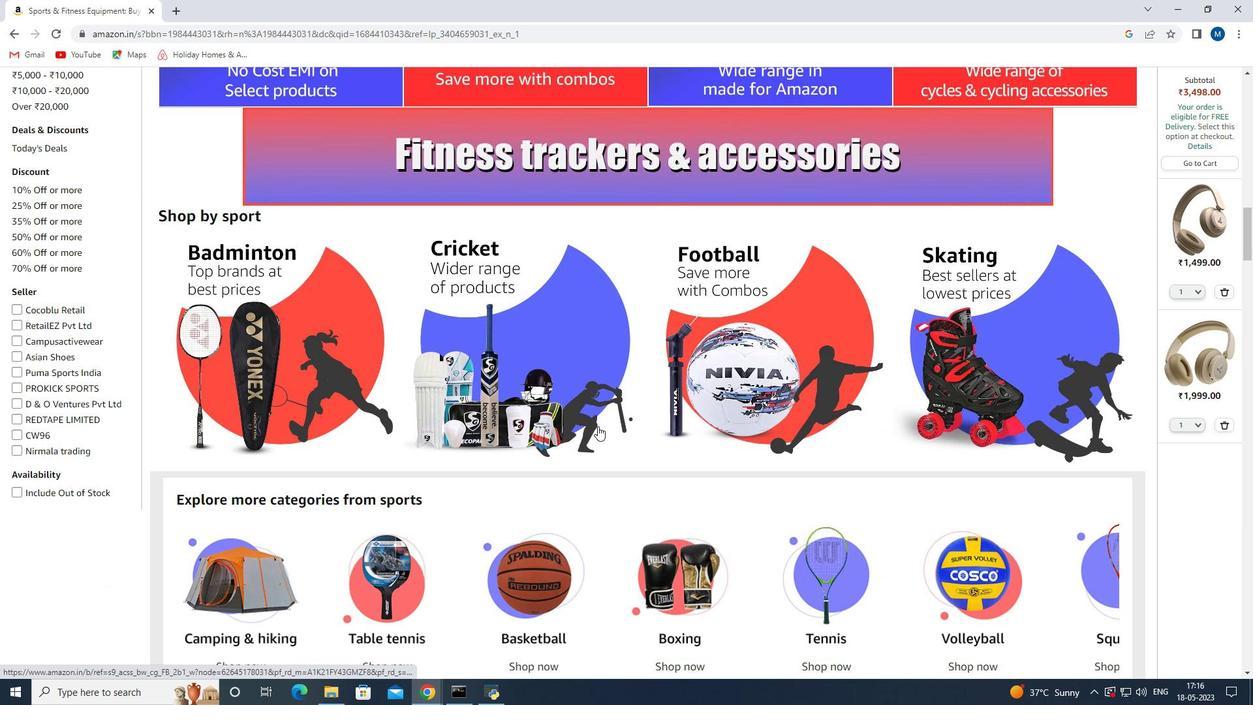 
Action: Mouse scrolled (624, 467) with delta (0, 0)
Screenshot: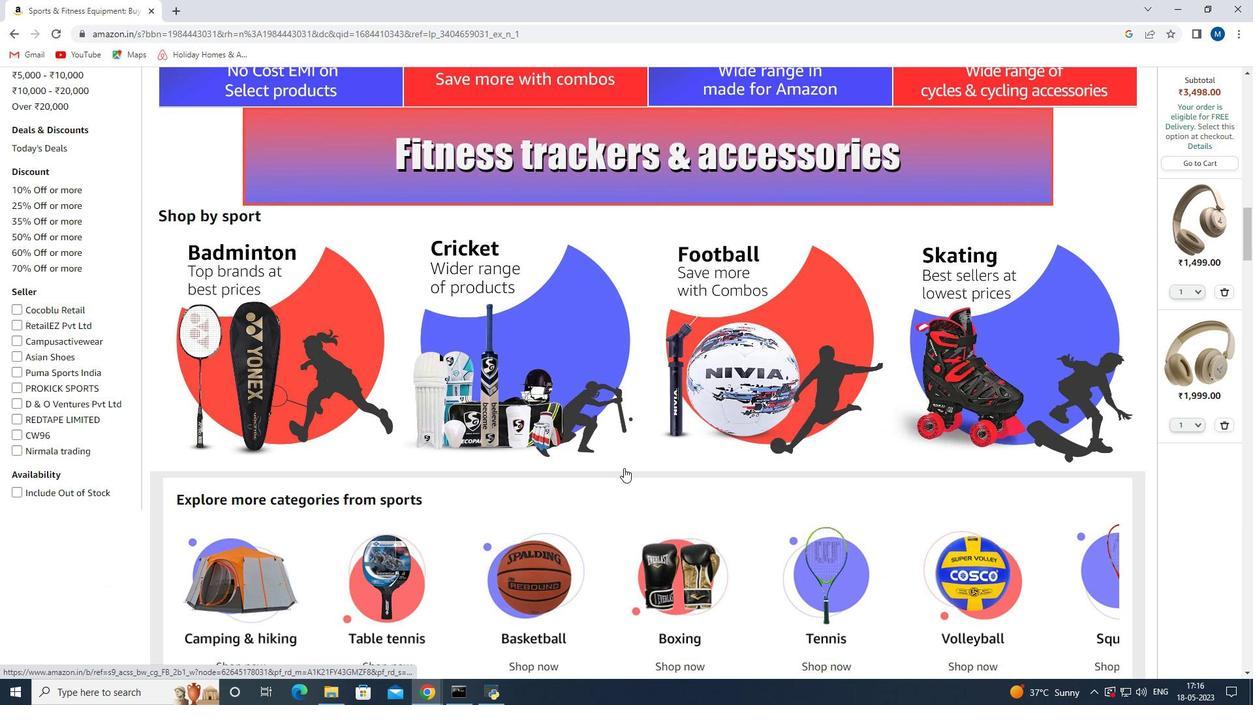 
Action: Mouse moved to (623, 469)
Screenshot: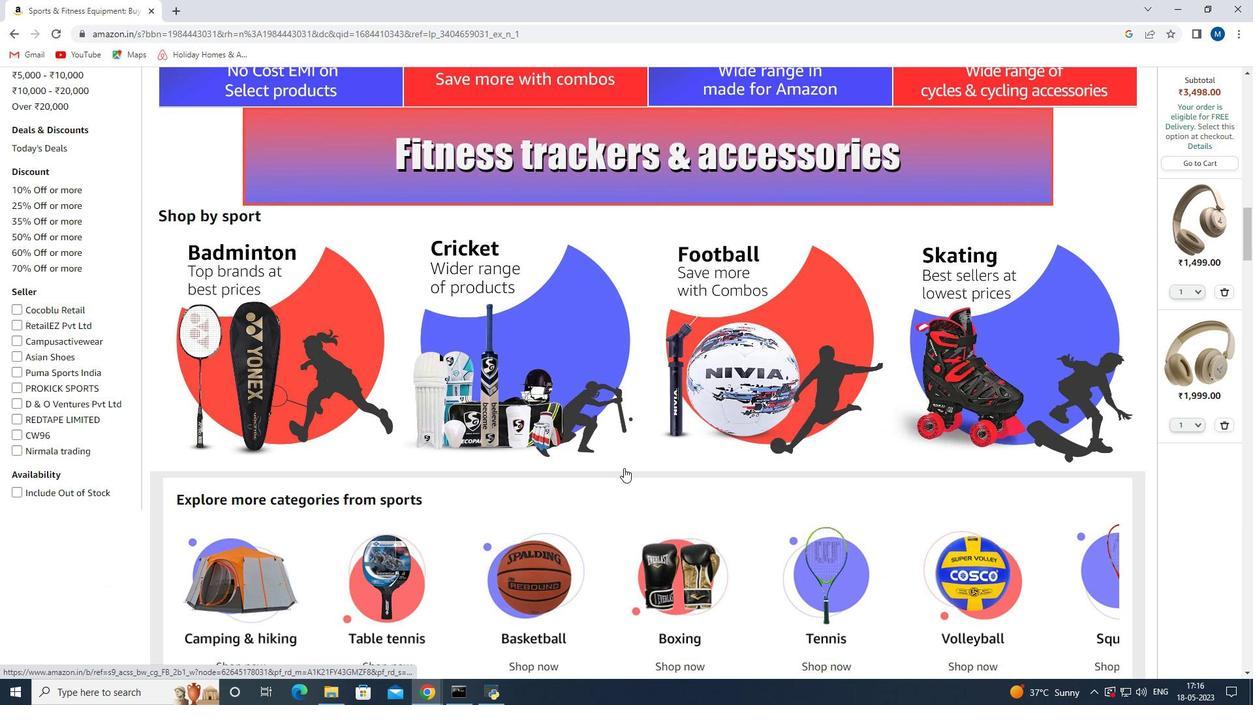 
Action: Mouse scrolled (623, 468) with delta (0, 0)
Screenshot: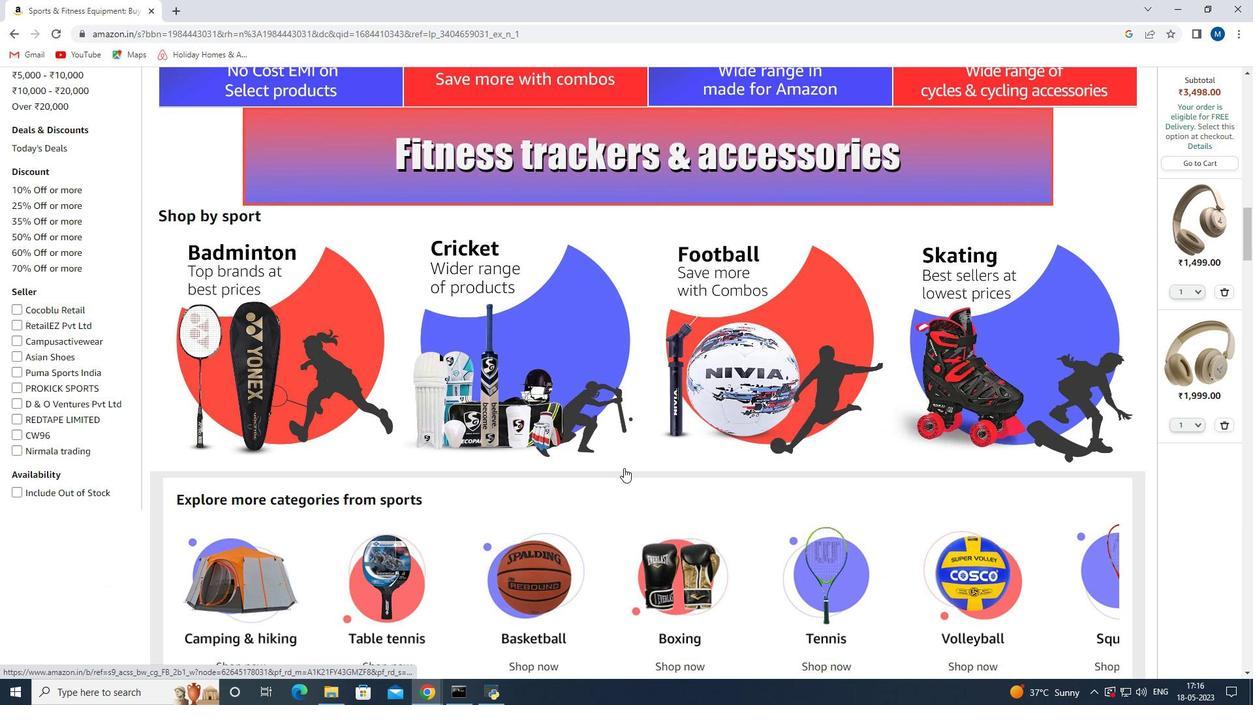 
Action: Mouse moved to (622, 470)
Screenshot: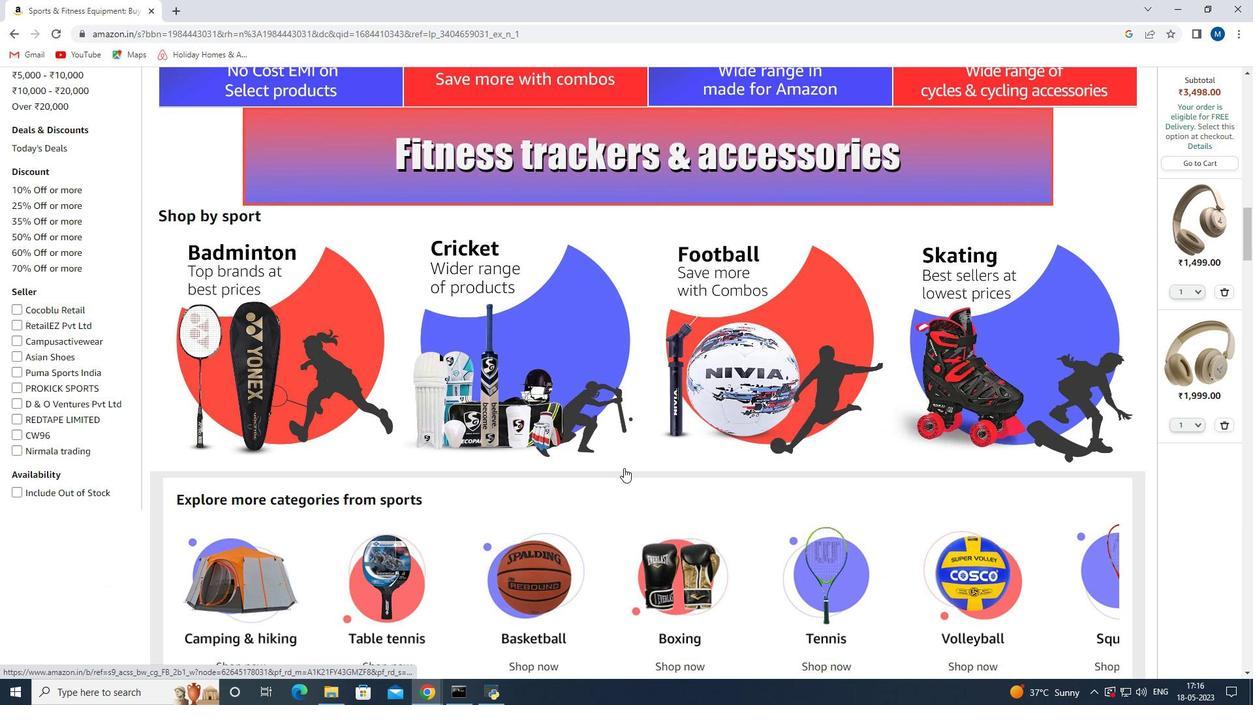 
Action: Mouse scrolled (622, 469) with delta (0, 0)
Screenshot: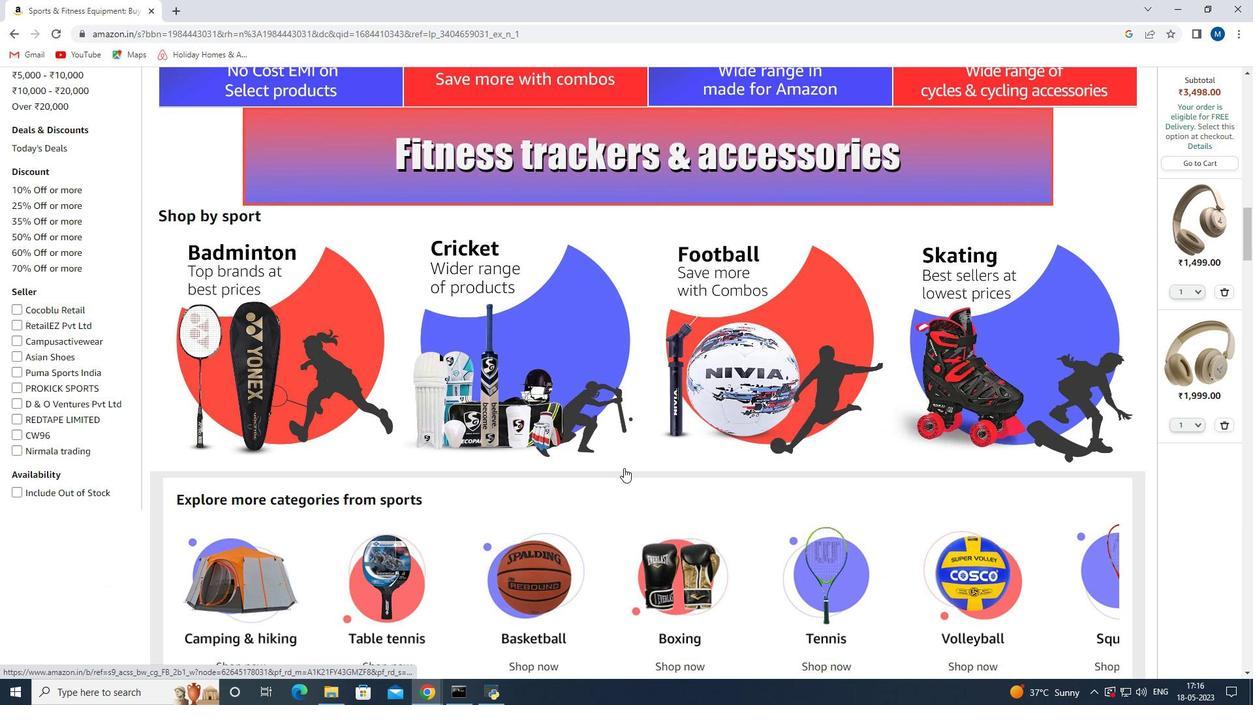 
Action: Mouse scrolled (622, 469) with delta (0, 0)
Screenshot: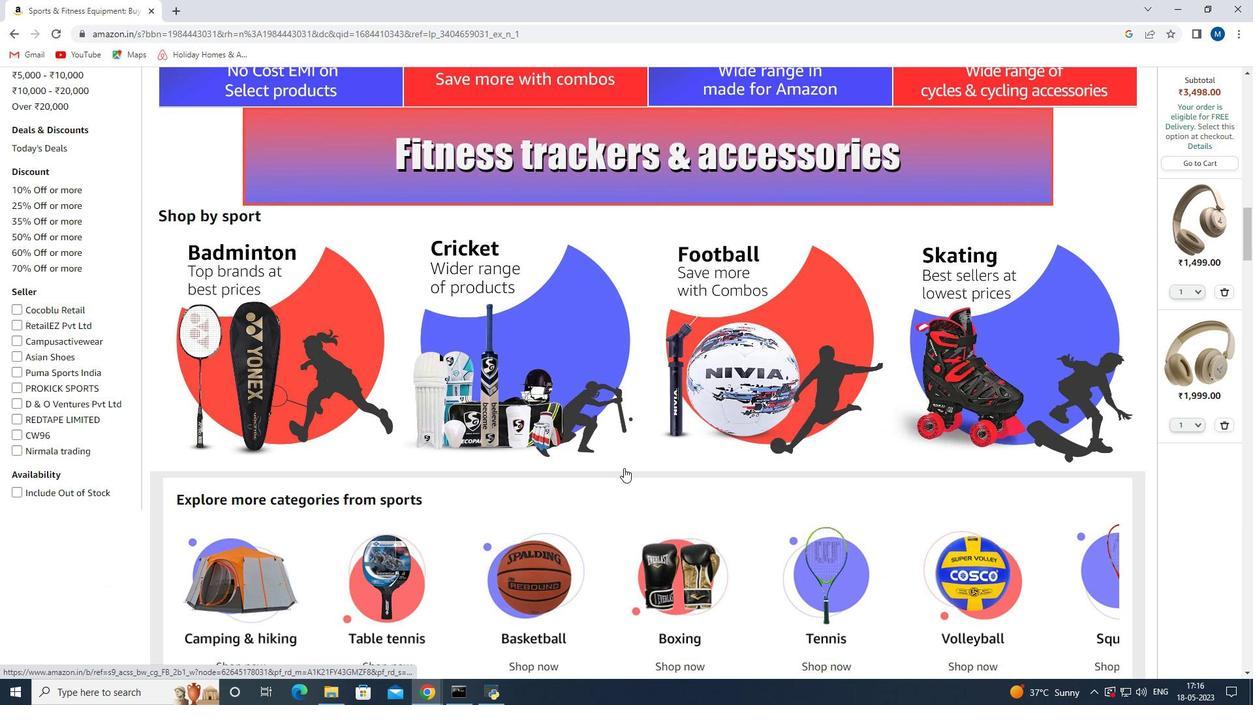 
Action: Mouse moved to (478, 365)
Screenshot: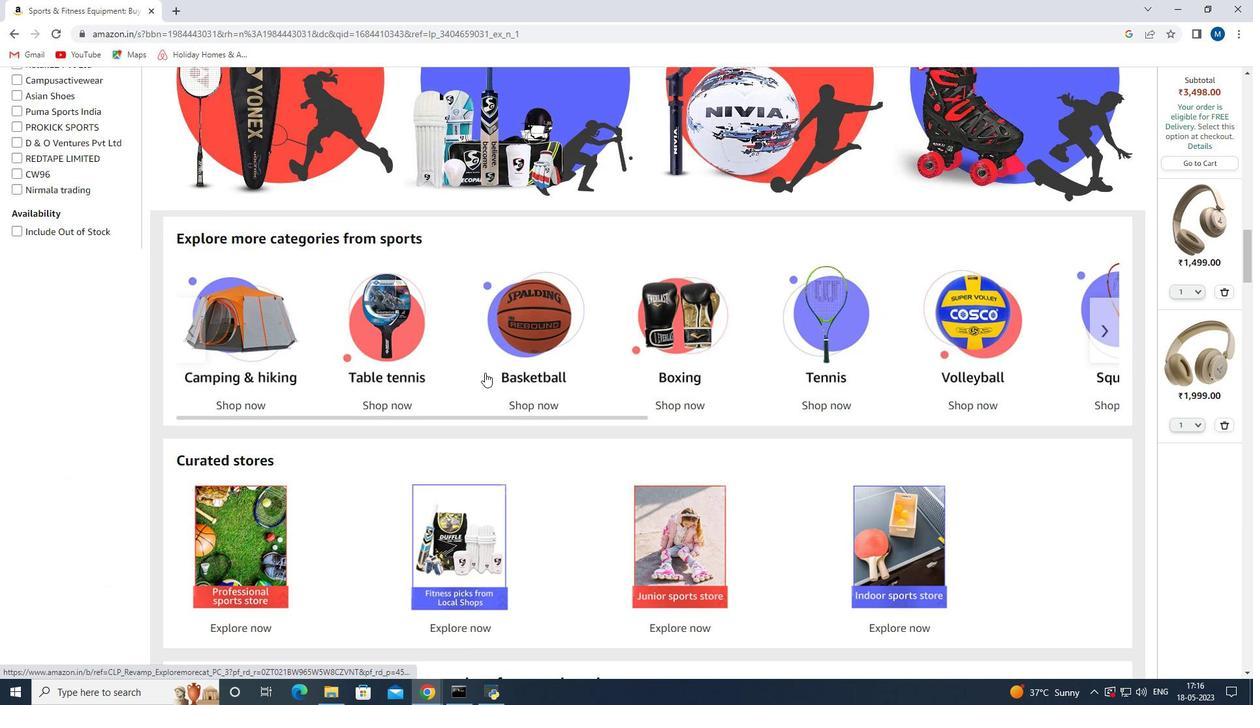 
Action: Mouse scrolled (478, 366) with delta (0, 0)
Screenshot: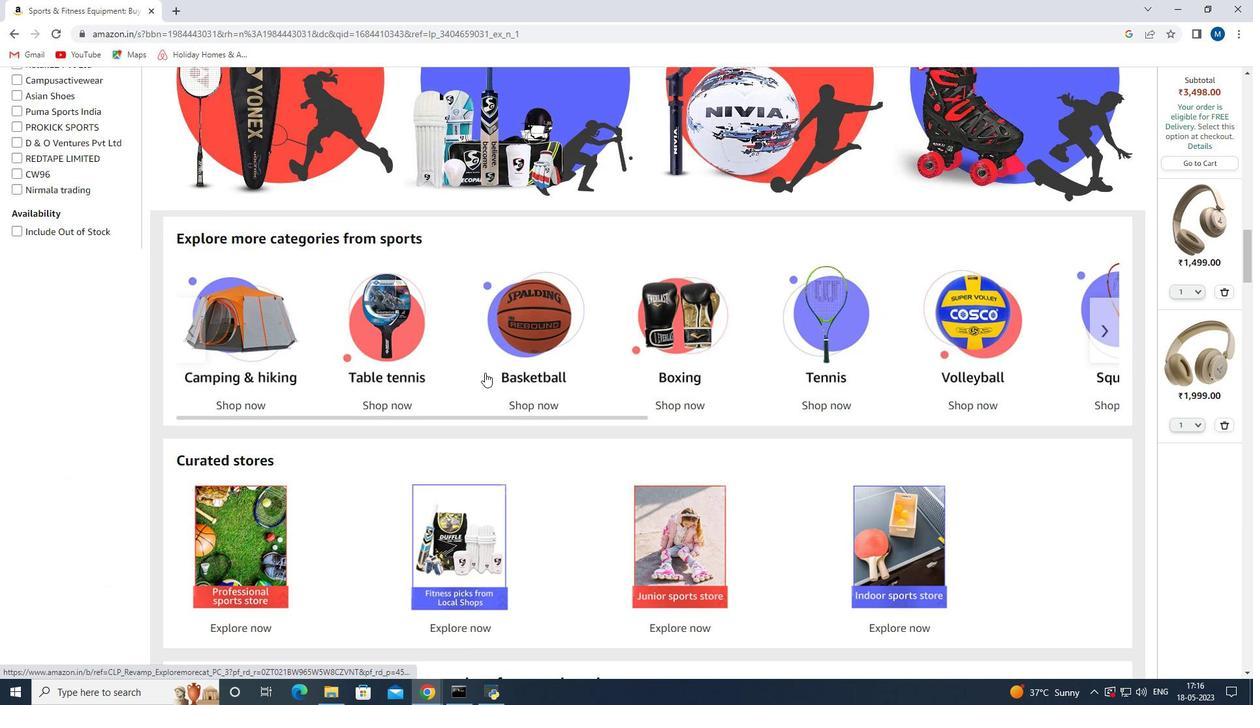 
Action: Mouse scrolled (478, 366) with delta (0, 0)
Screenshot: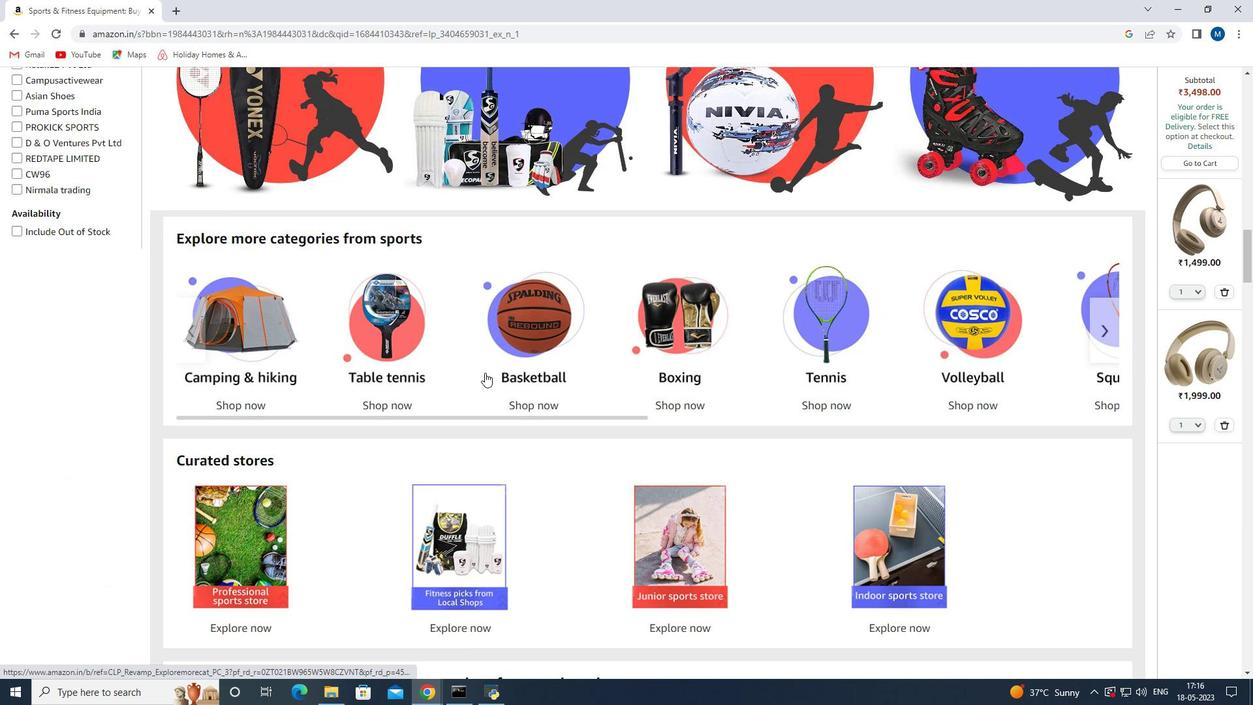 
Action: Mouse moved to (490, 451)
Screenshot: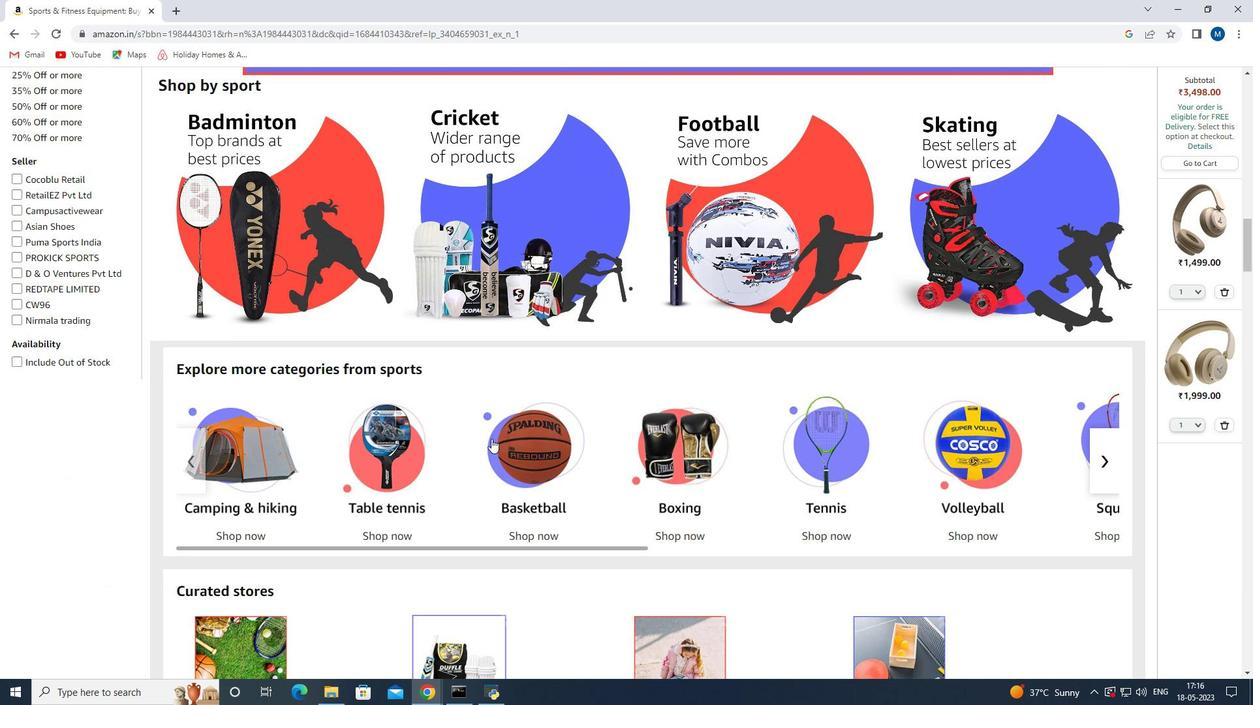
Action: Mouse scrolled (490, 450) with delta (0, 0)
Screenshot: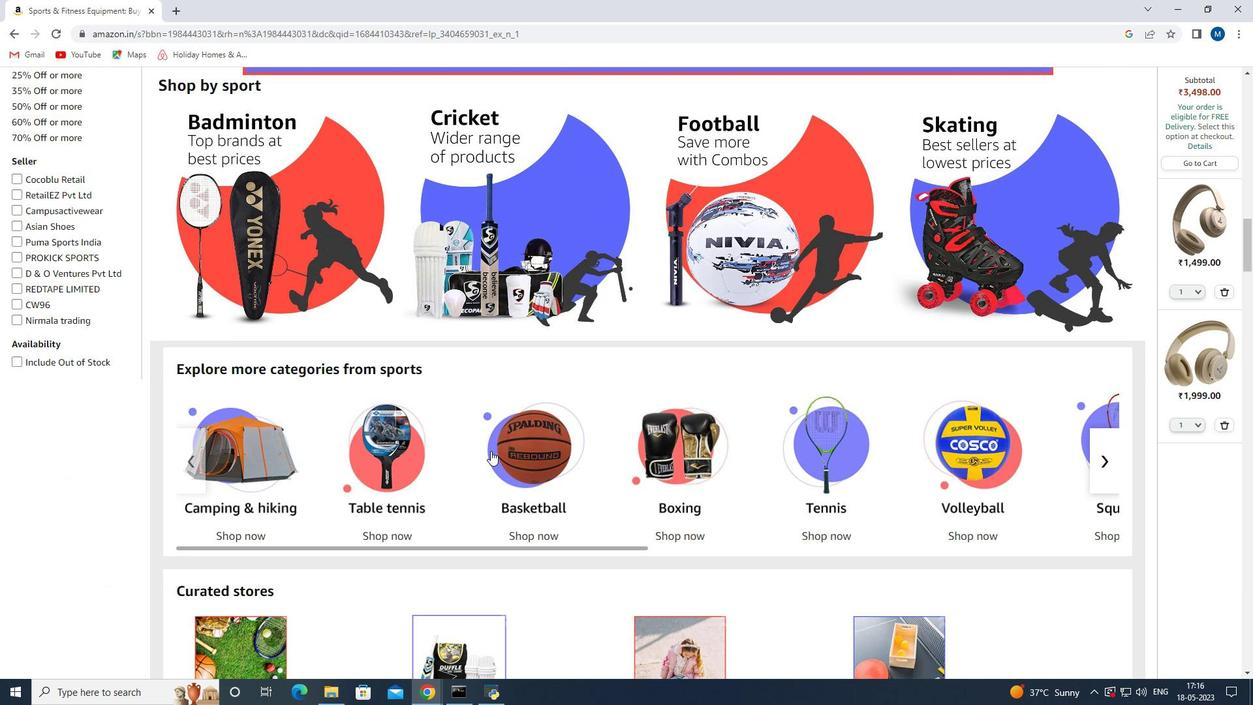 
Action: Mouse scrolled (490, 450) with delta (0, 0)
Screenshot: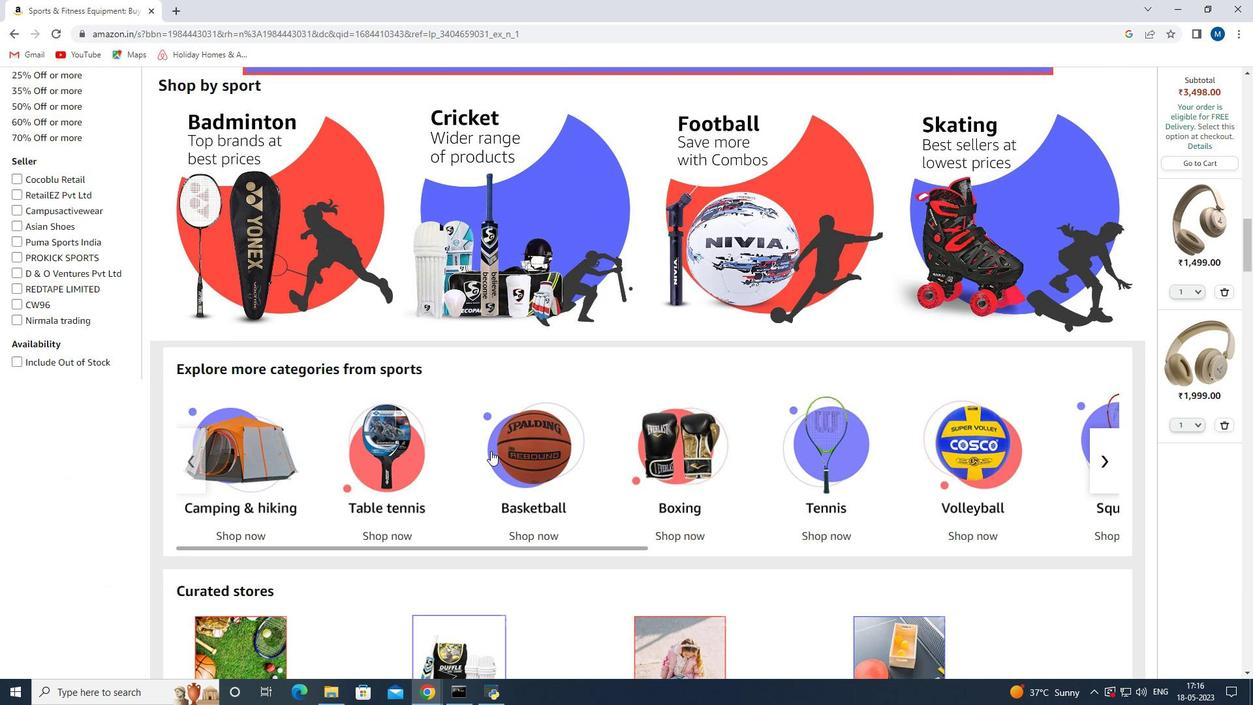 
Action: Mouse scrolled (490, 450) with delta (0, 0)
Screenshot: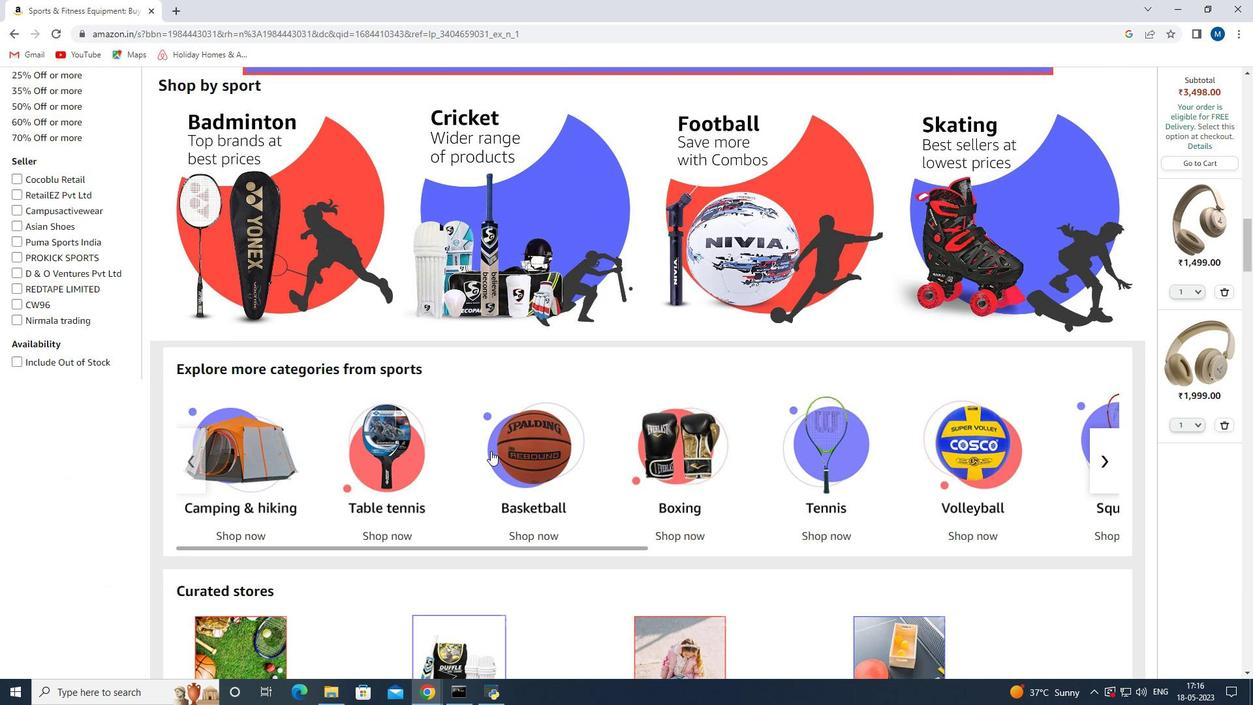 
Action: Mouse scrolled (490, 450) with delta (0, 0)
Screenshot: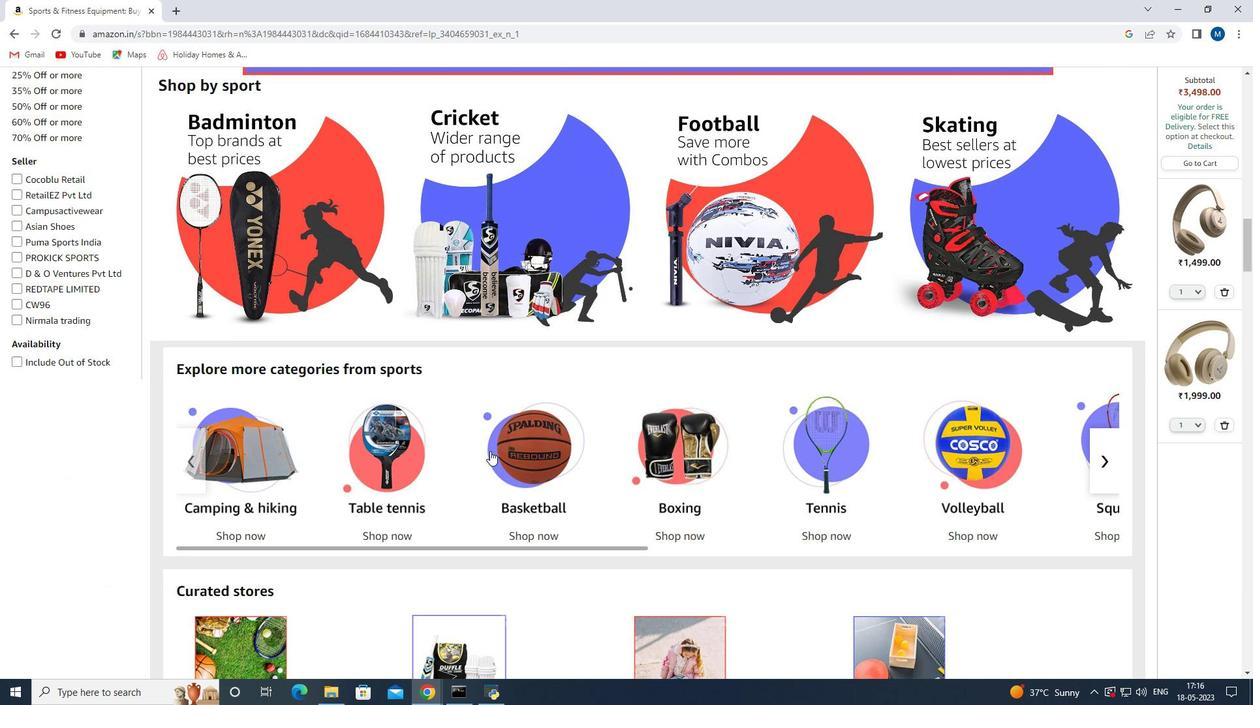 
Action: Mouse scrolled (490, 450) with delta (0, 0)
Screenshot: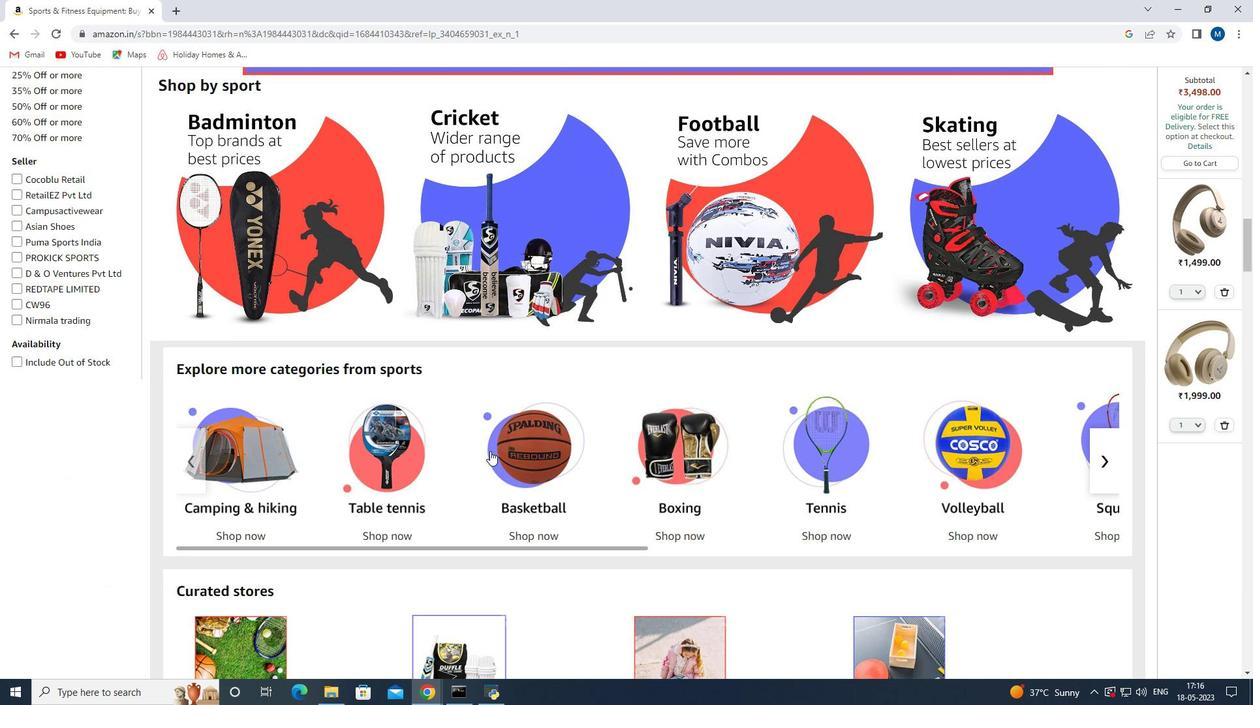 
Action: Mouse moved to (683, 436)
Screenshot: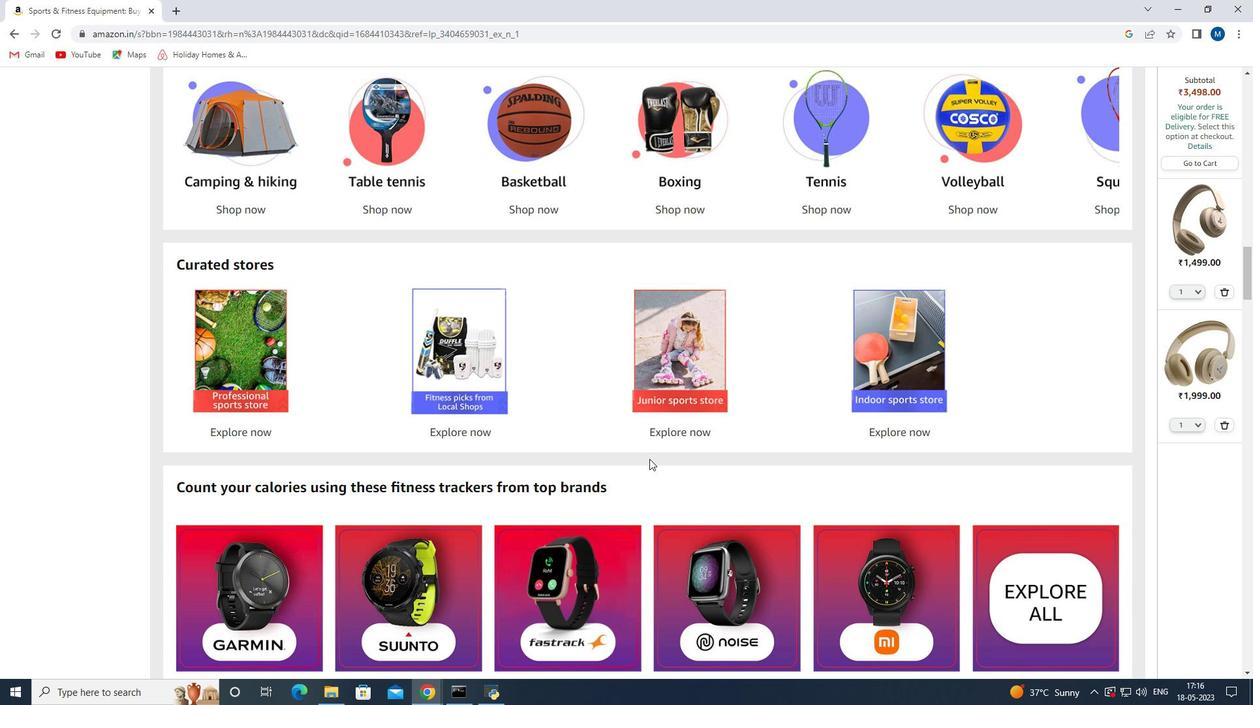 
Action: Mouse scrolled (683, 435) with delta (0, 0)
Screenshot: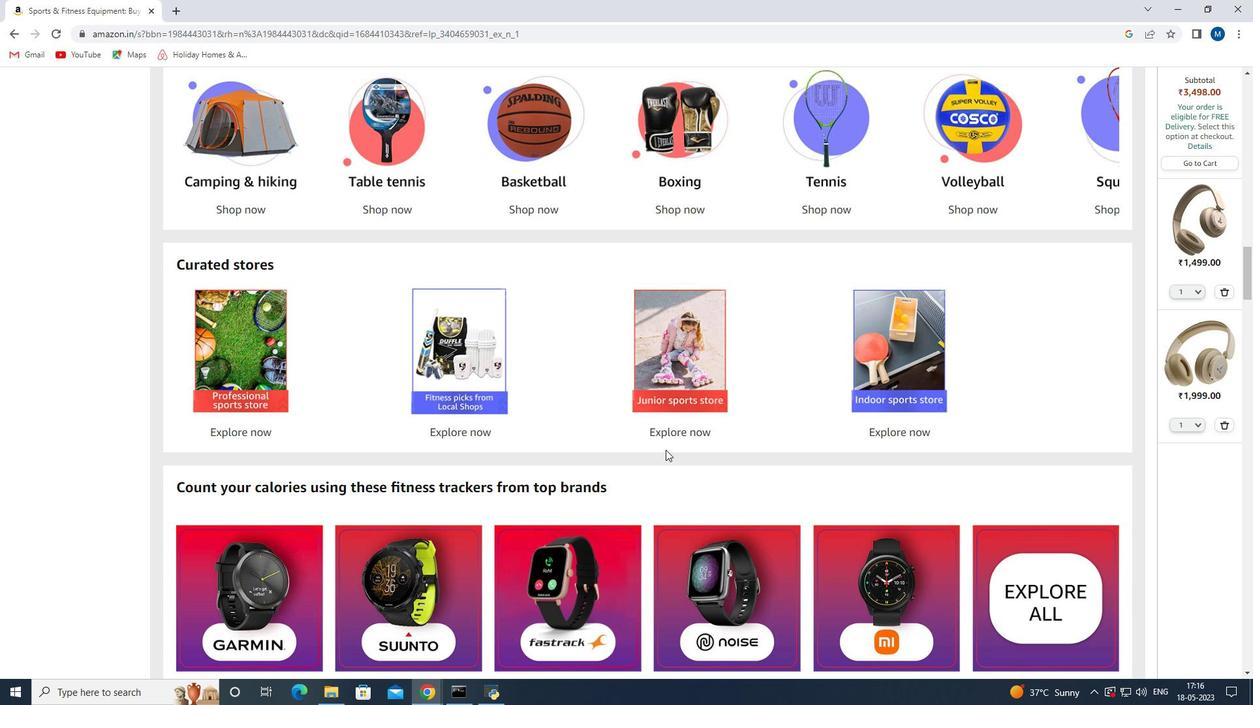 
Action: Mouse scrolled (683, 435) with delta (0, 0)
Screenshot: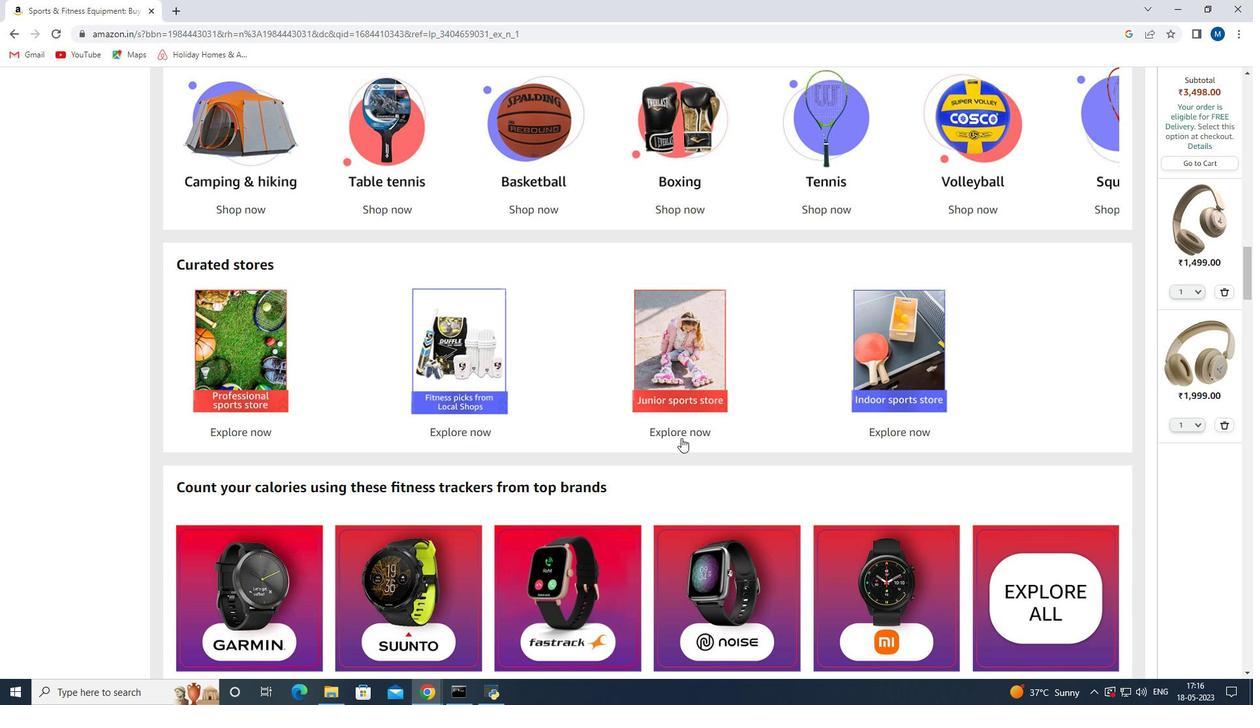 
Action: Mouse scrolled (683, 435) with delta (0, 0)
Screenshot: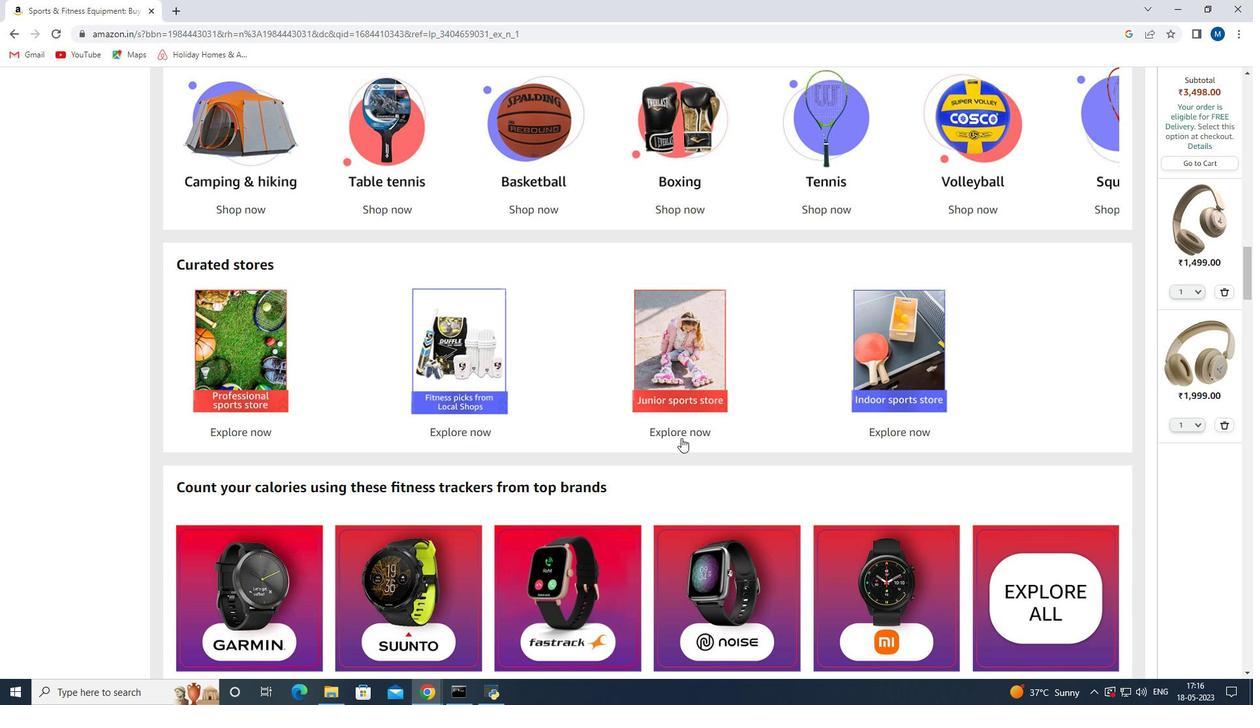 
Action: Mouse moved to (581, 434)
Screenshot: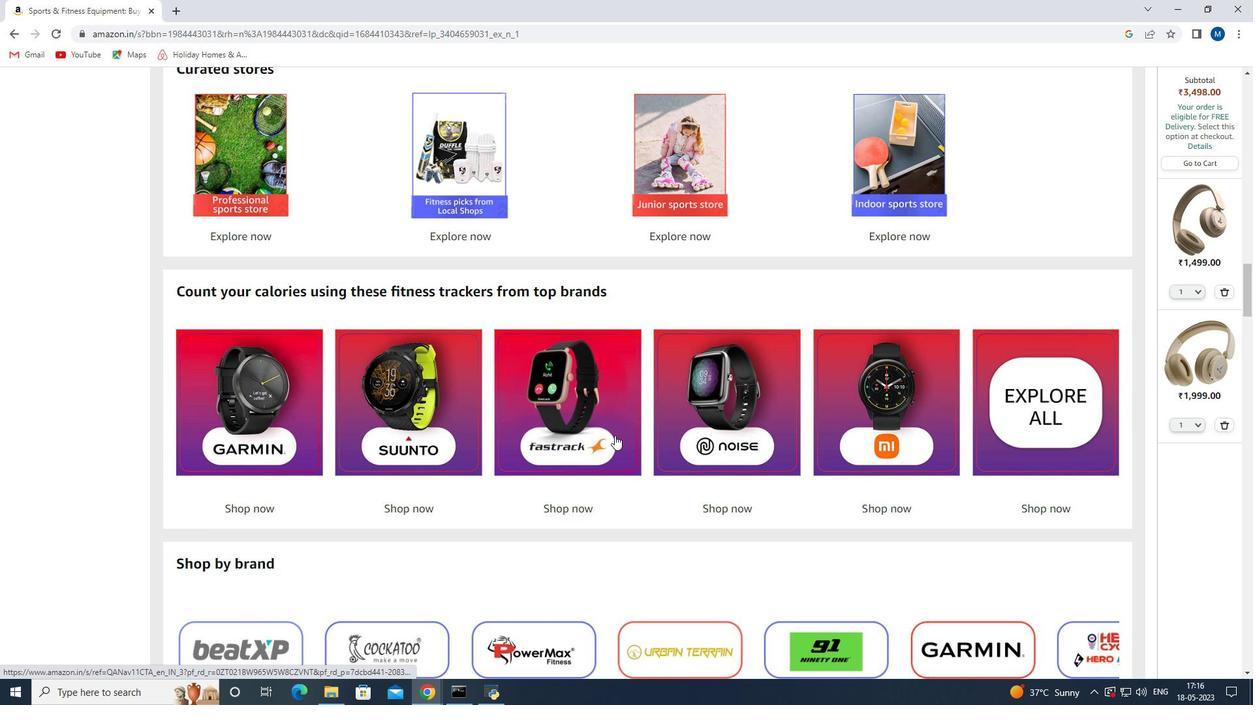 
Action: Mouse scrolled (581, 433) with delta (0, 0)
Screenshot: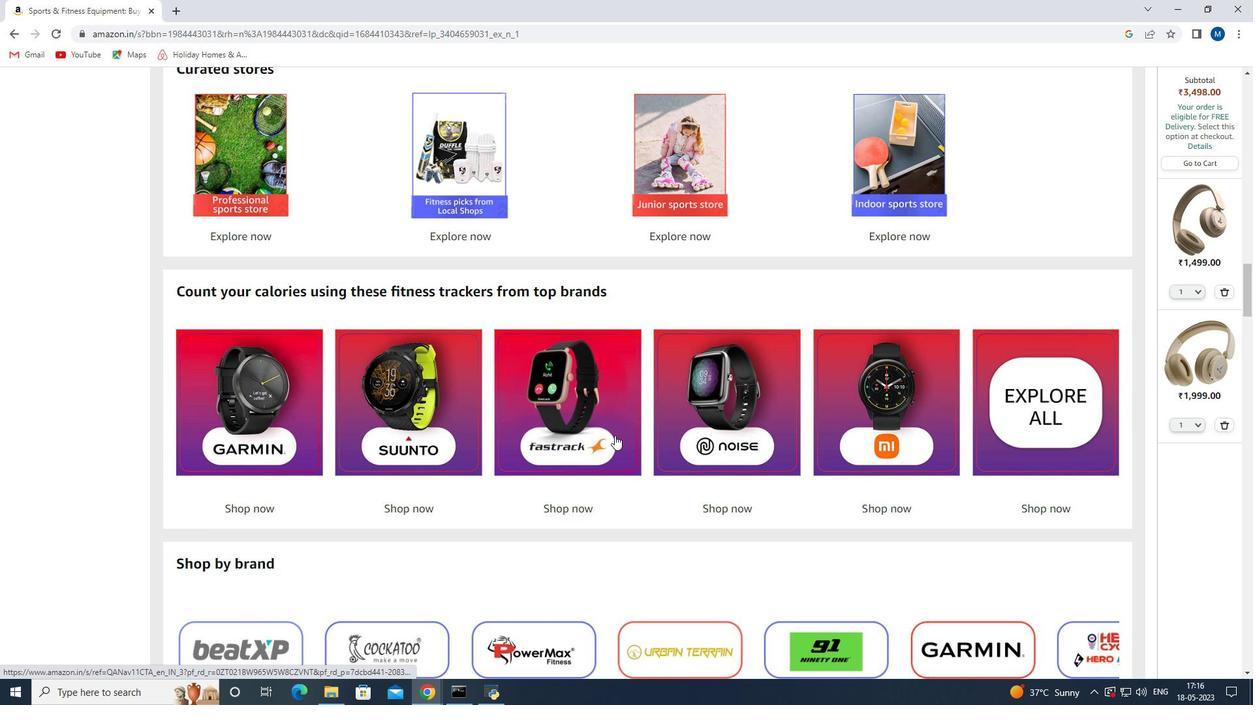 
Action: Mouse scrolled (581, 433) with delta (0, 0)
Screenshot: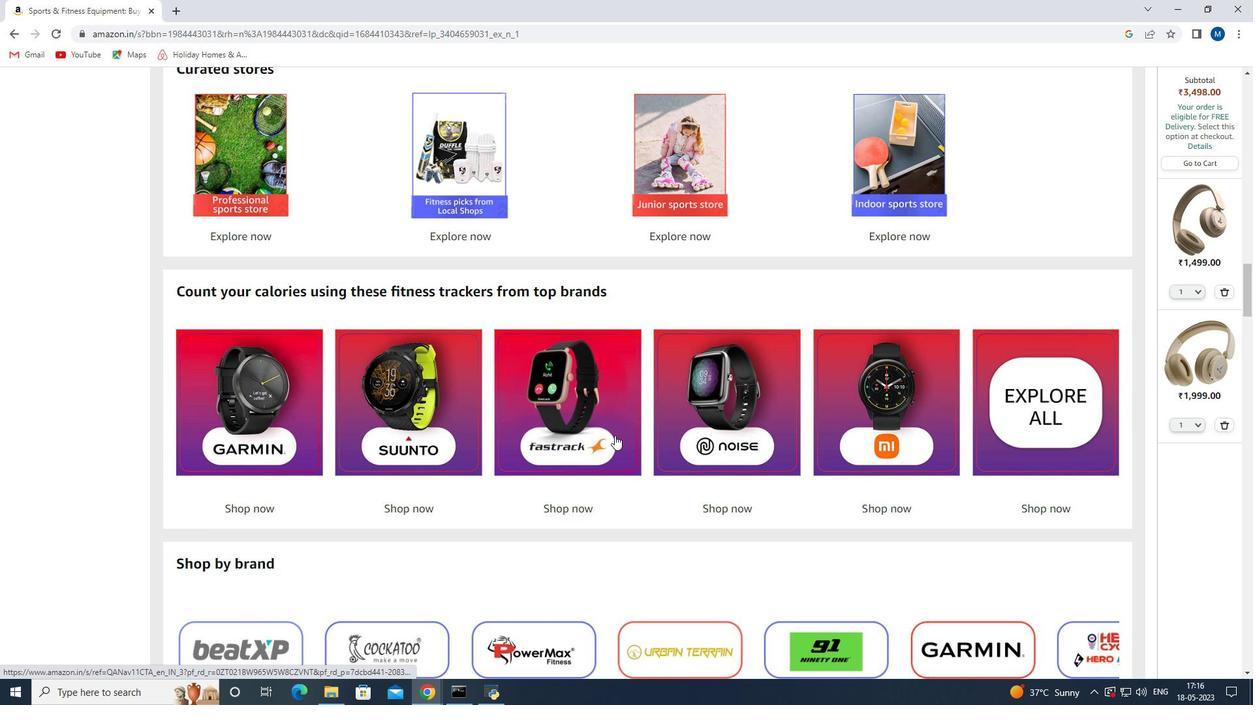 
Action: Mouse scrolled (581, 433) with delta (0, 0)
Screenshot: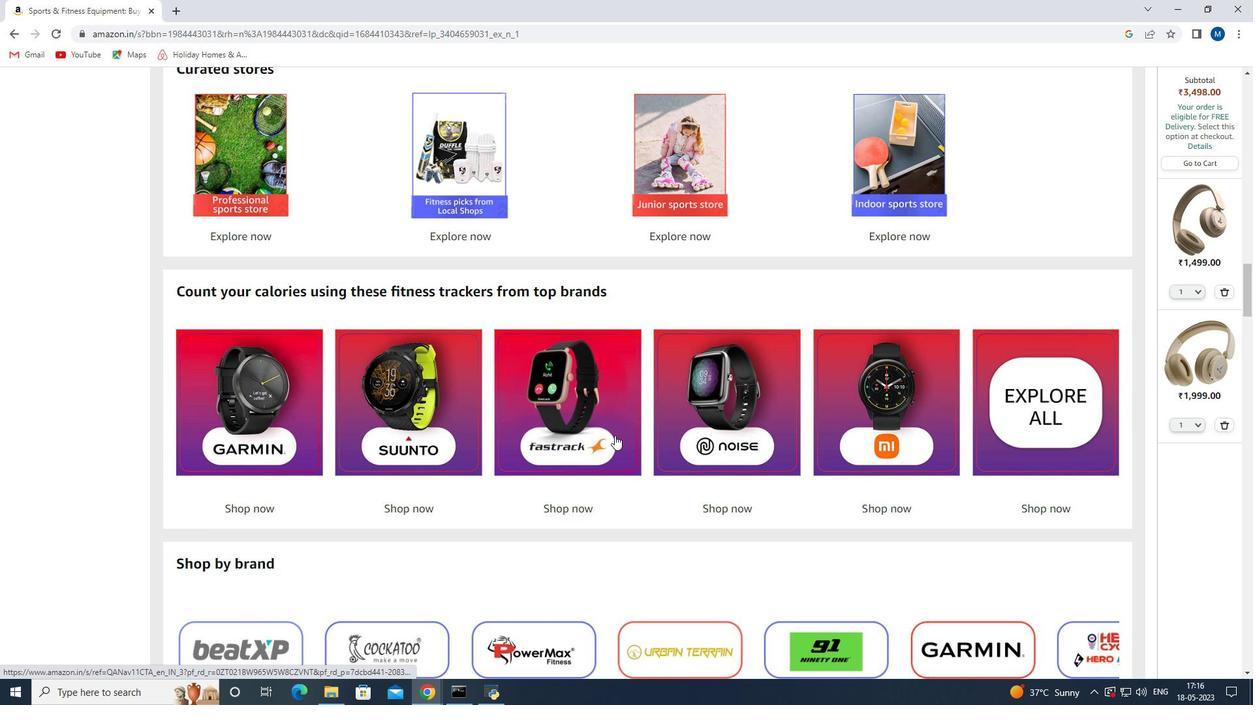 
Action: Mouse scrolled (581, 433) with delta (0, 0)
Screenshot: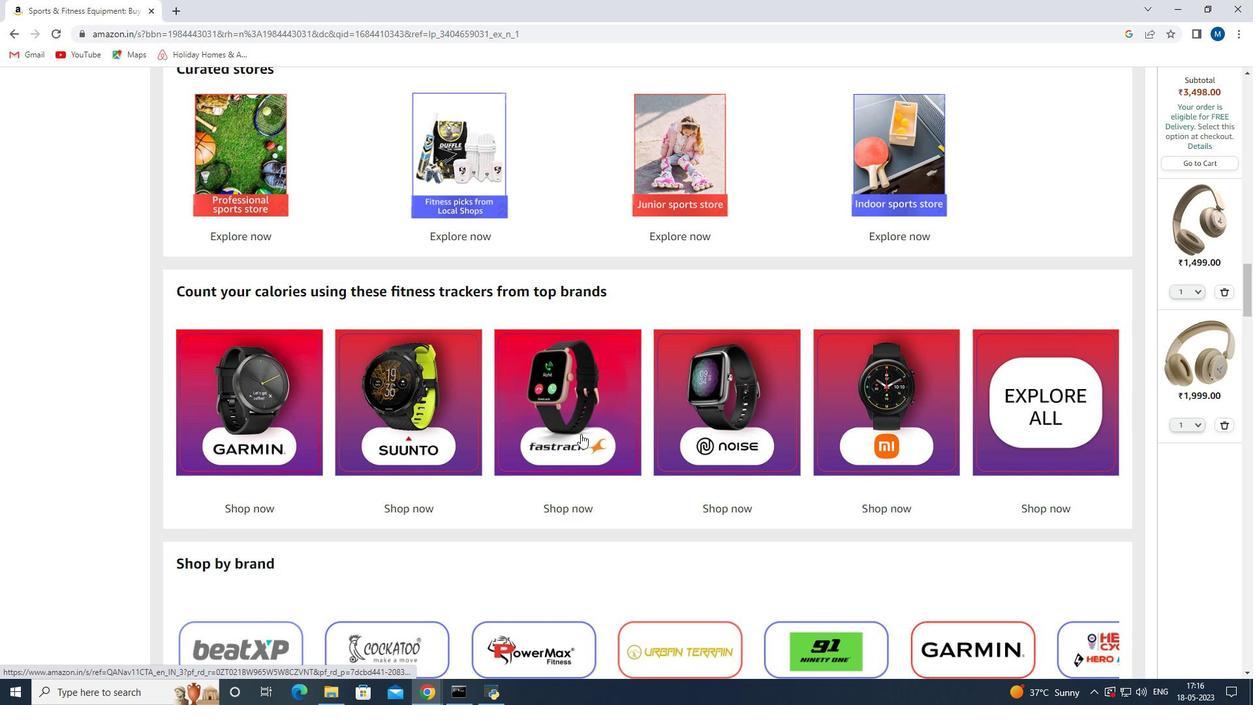 
Action: Mouse scrolled (581, 433) with delta (0, 0)
Screenshot: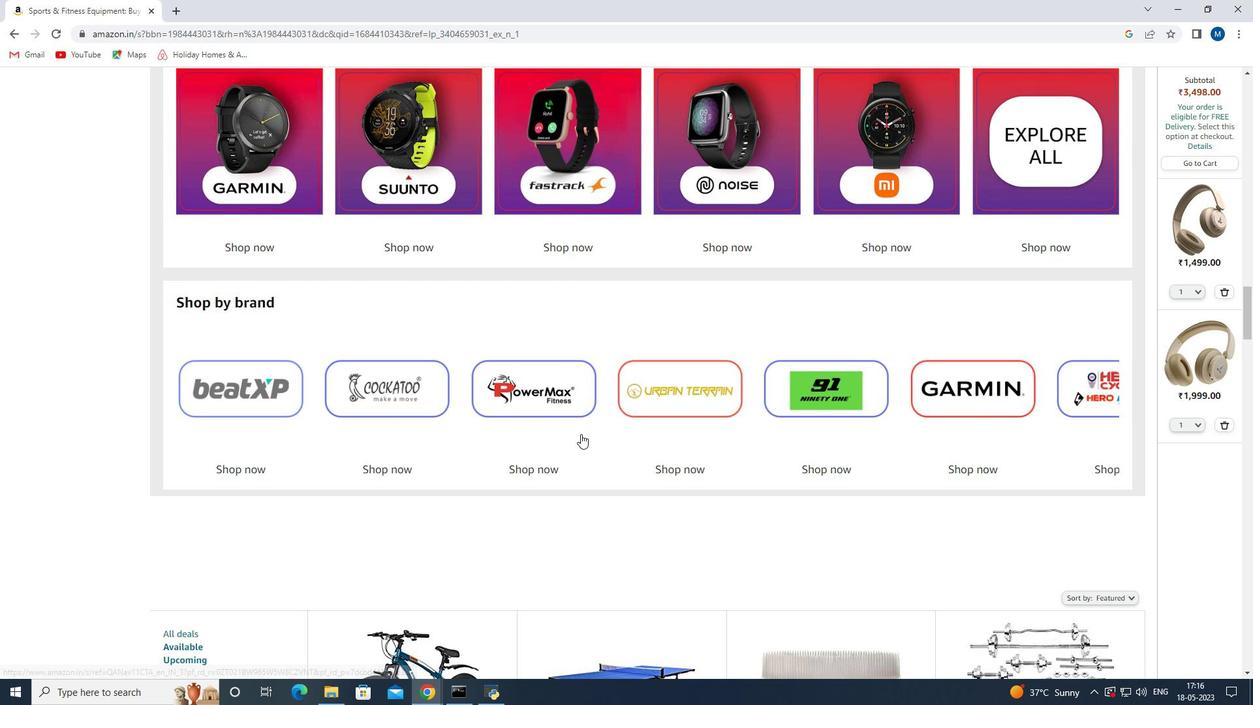 
Action: Mouse scrolled (581, 433) with delta (0, 0)
Screenshot: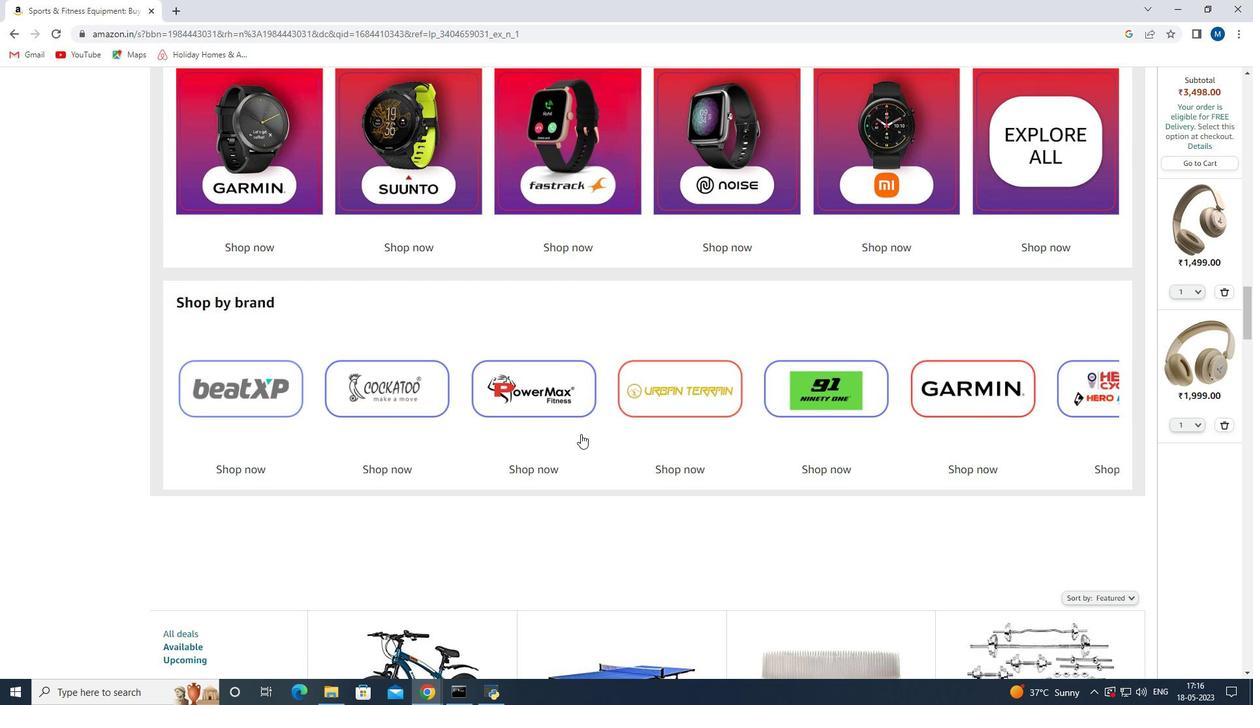 
Action: Mouse scrolled (581, 433) with delta (0, 0)
Screenshot: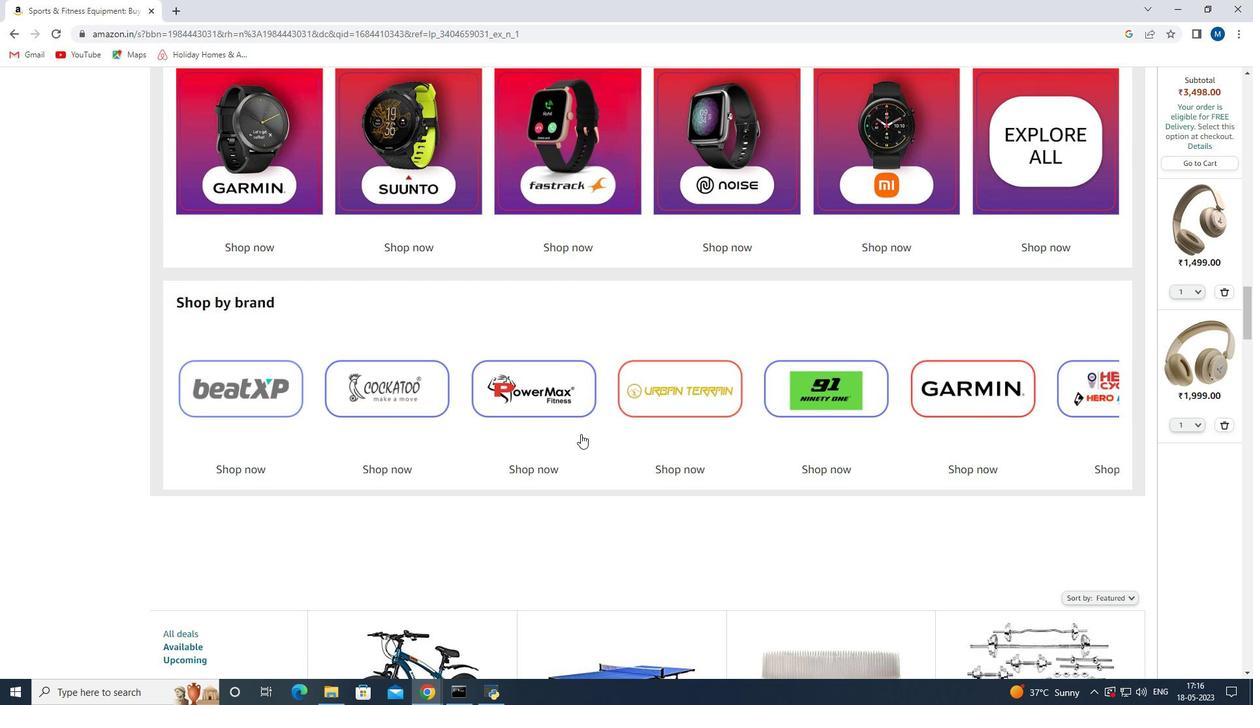 
Action: Mouse moved to (580, 432)
Screenshot: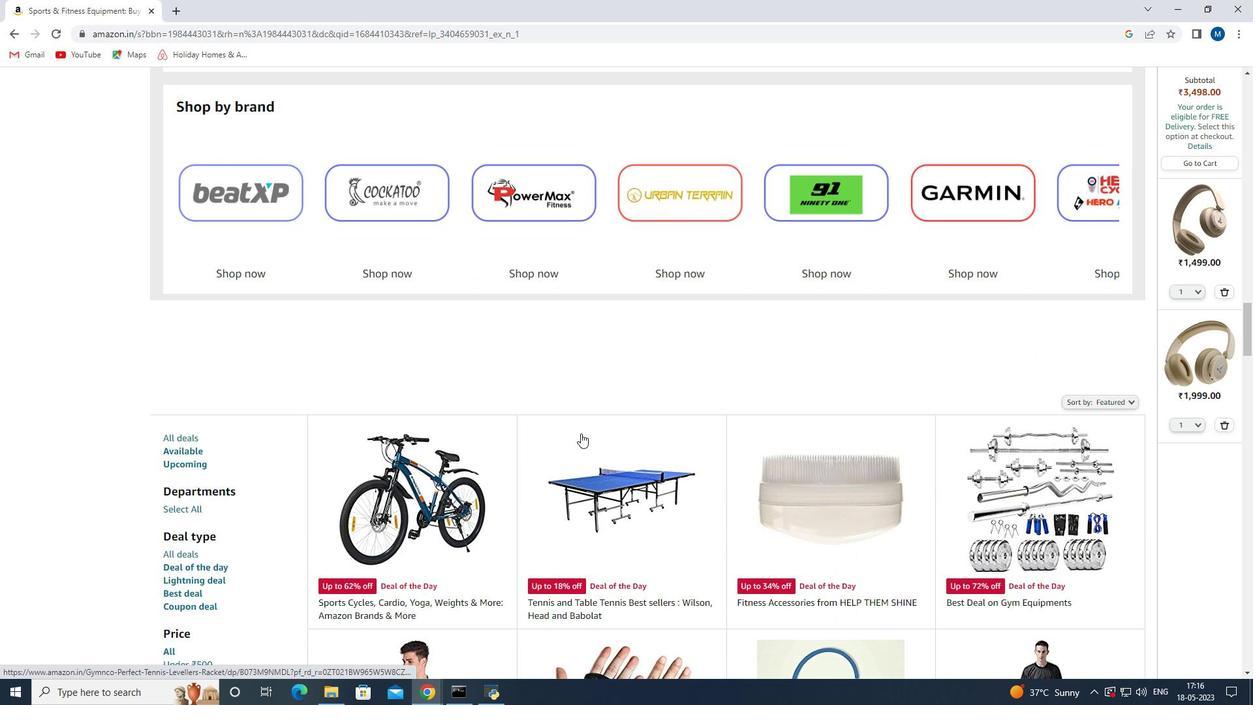 
Action: Mouse scrolled (580, 432) with delta (0, 0)
Screenshot: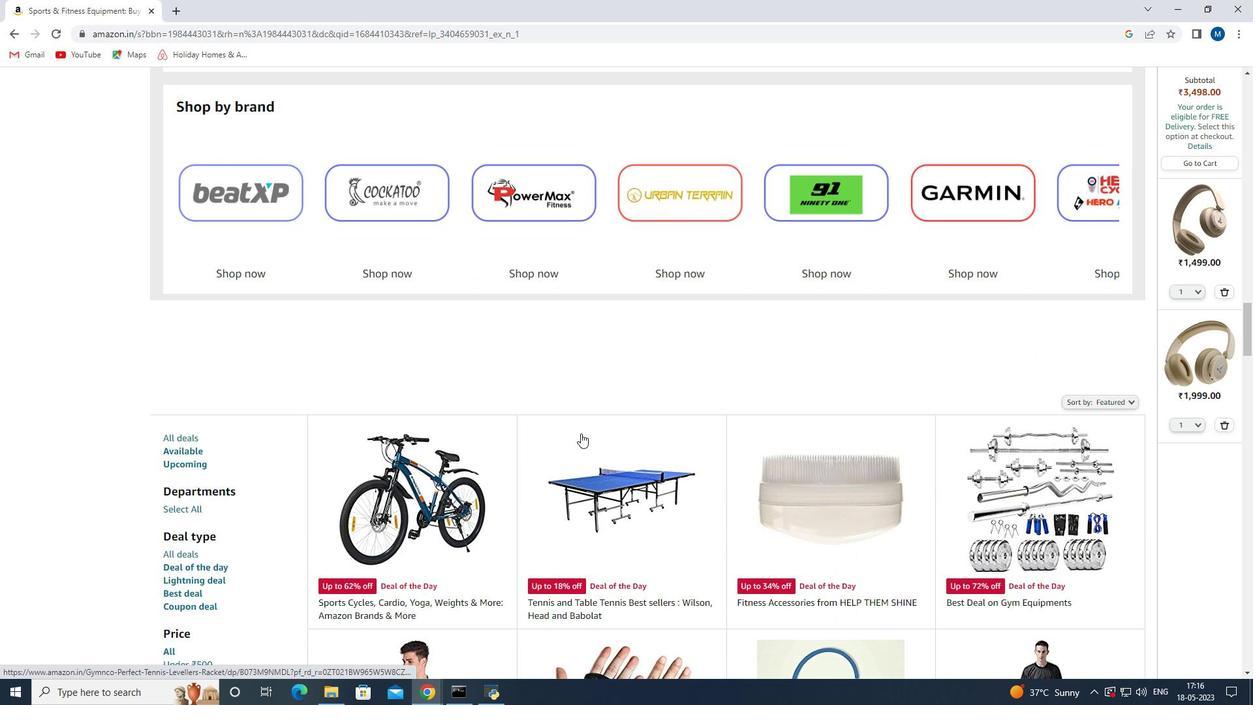 
Action: Mouse scrolled (580, 432) with delta (0, 0)
Screenshot: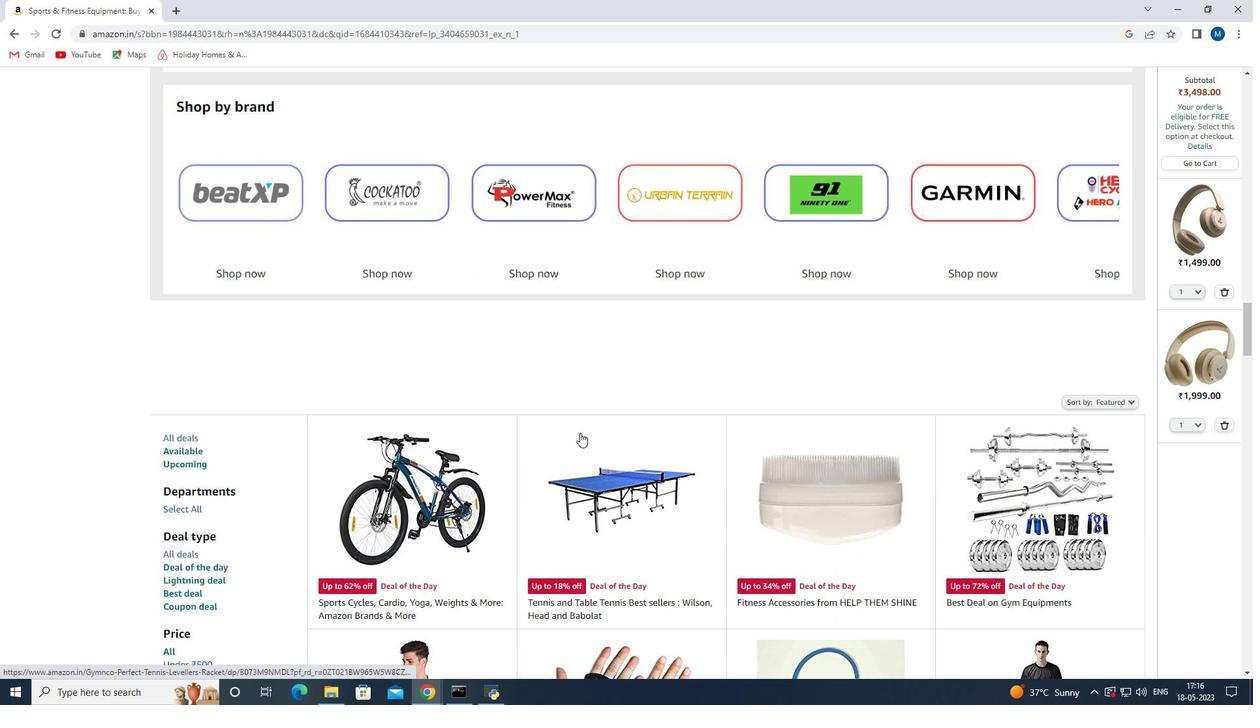 
Action: Mouse scrolled (580, 432) with delta (0, 0)
Screenshot: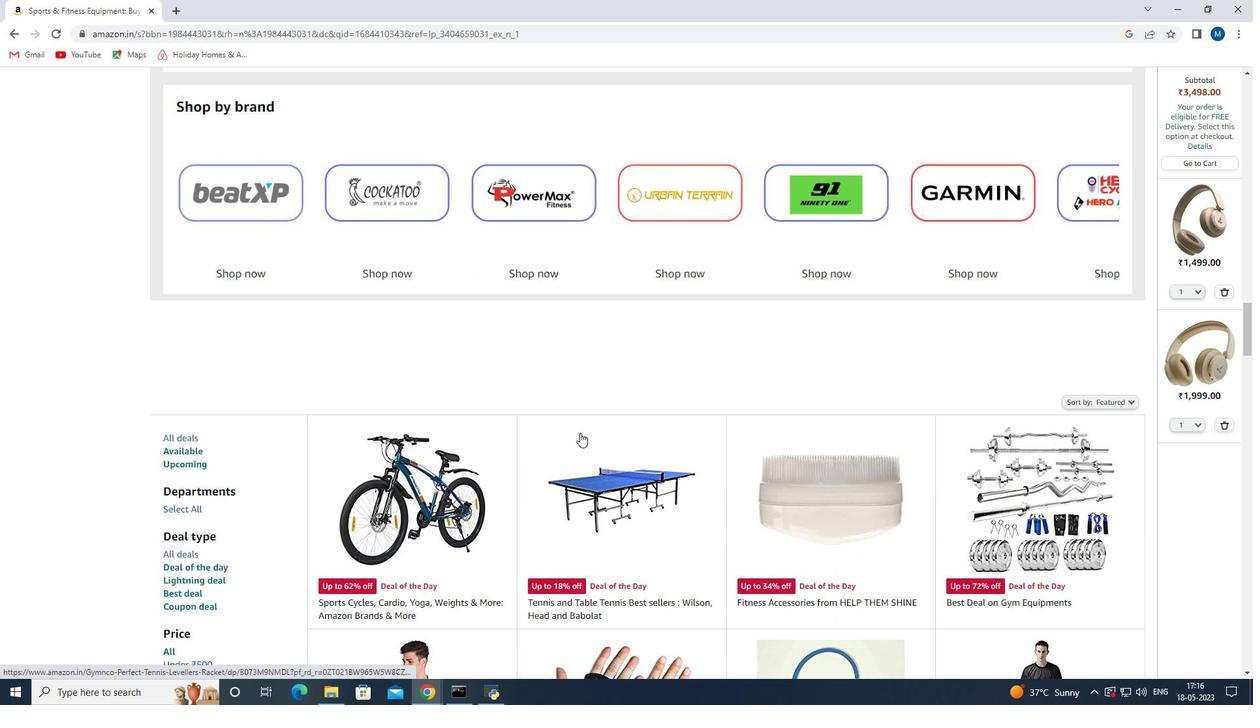 
Action: Mouse scrolled (580, 432) with delta (0, 0)
Screenshot: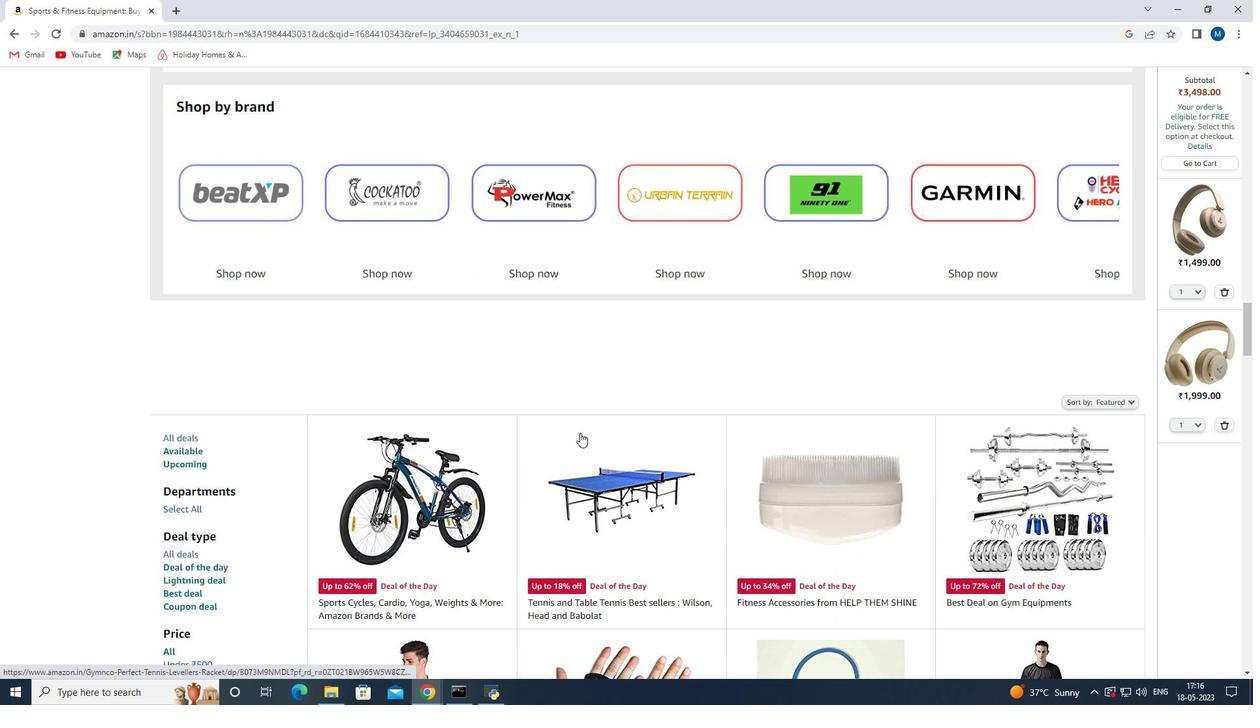 
Action: Mouse scrolled (580, 432) with delta (0, 0)
Screenshot: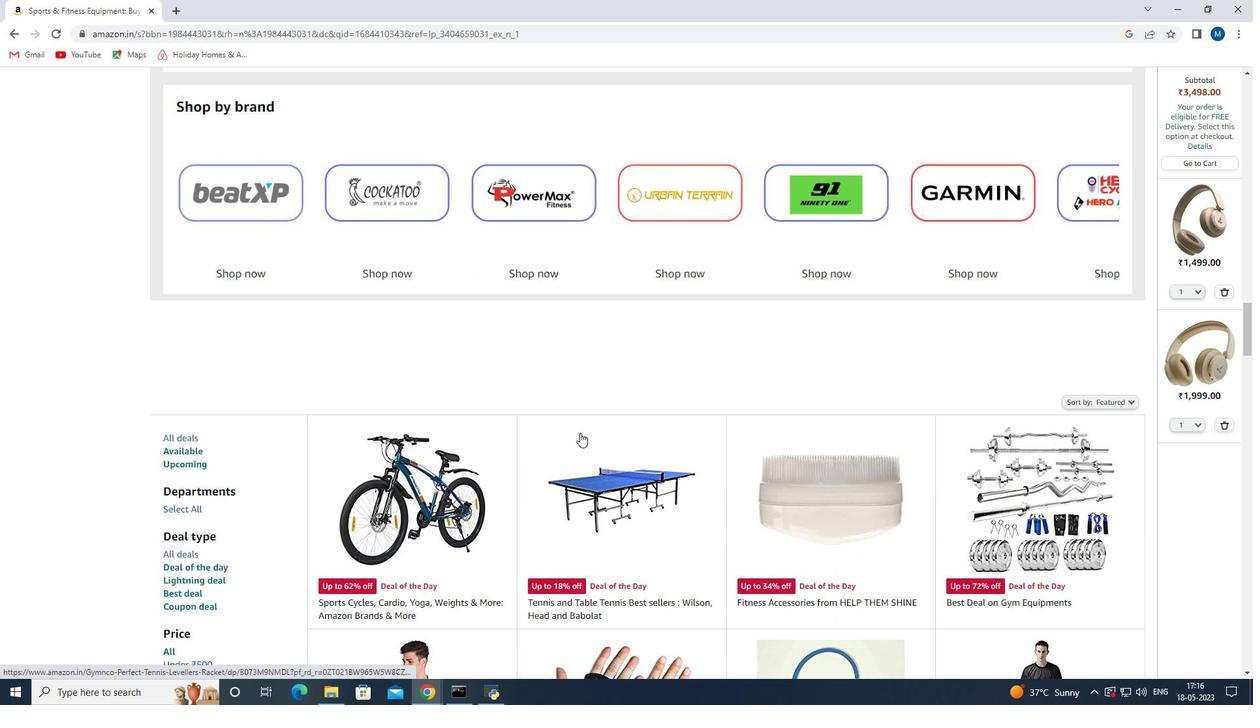 
Action: Mouse moved to (577, 431)
Screenshot: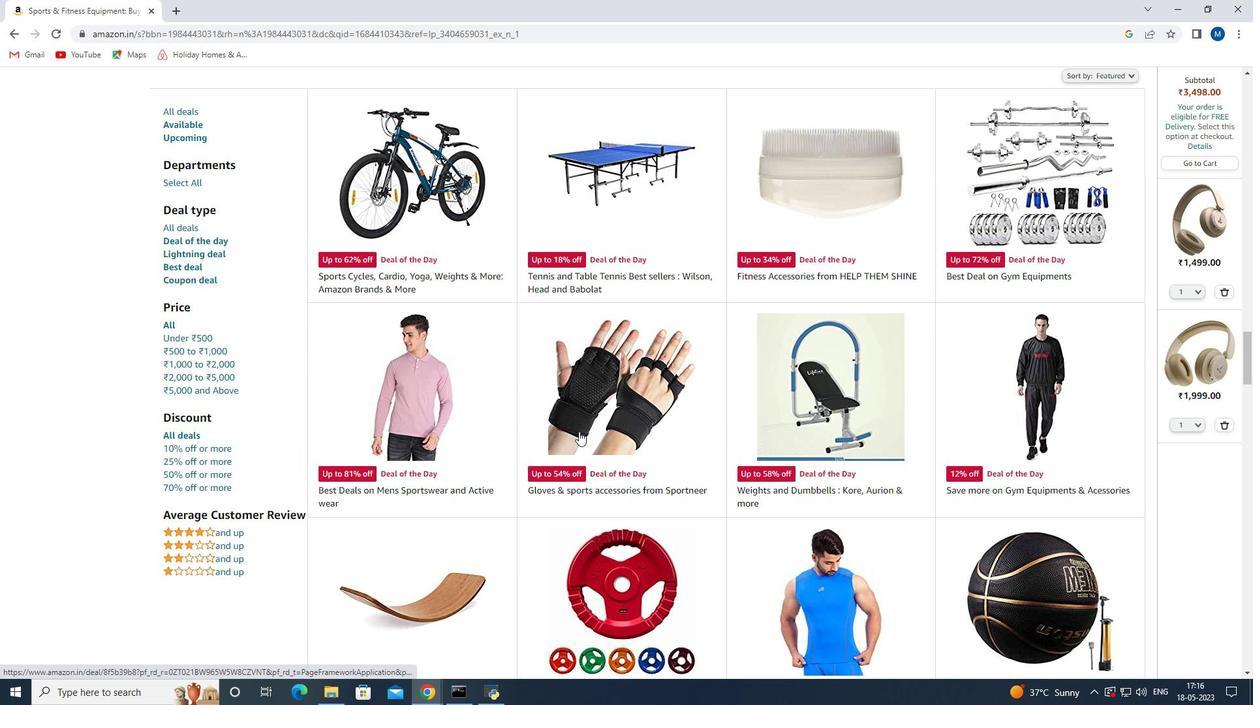 
Action: Mouse scrolled (577, 431) with delta (0, 0)
Screenshot: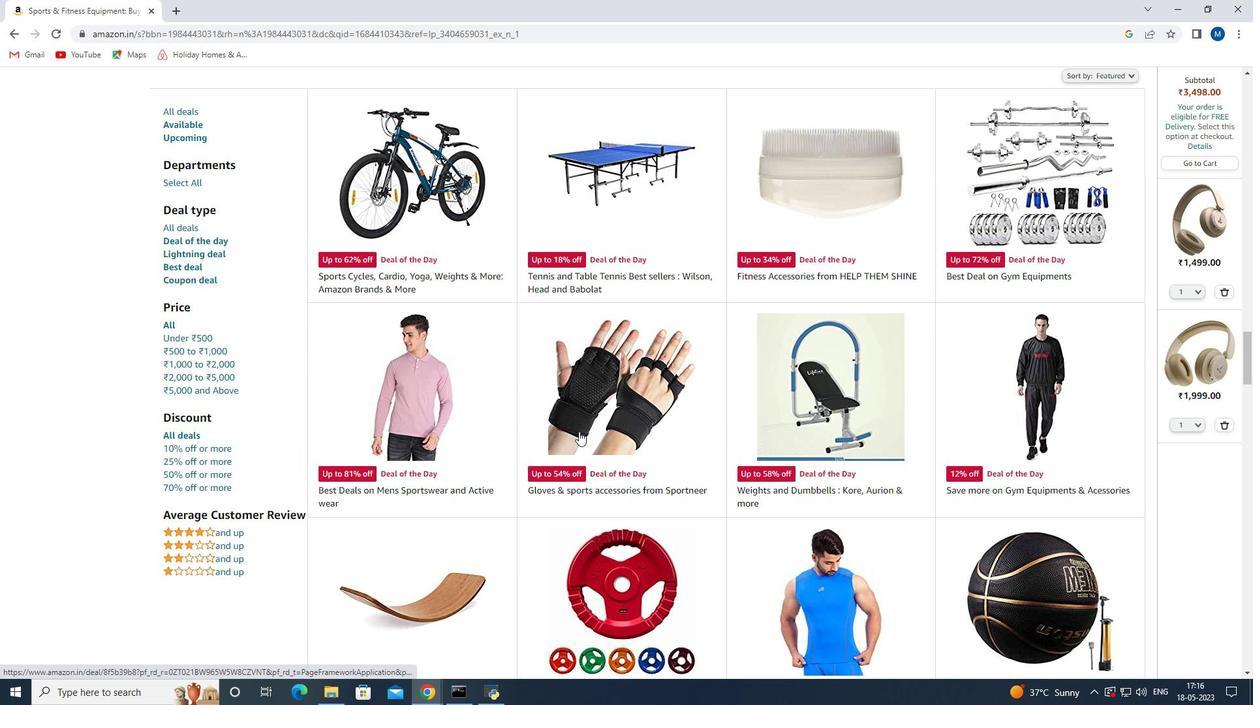 
Action: Mouse moved to (576, 431)
Screenshot: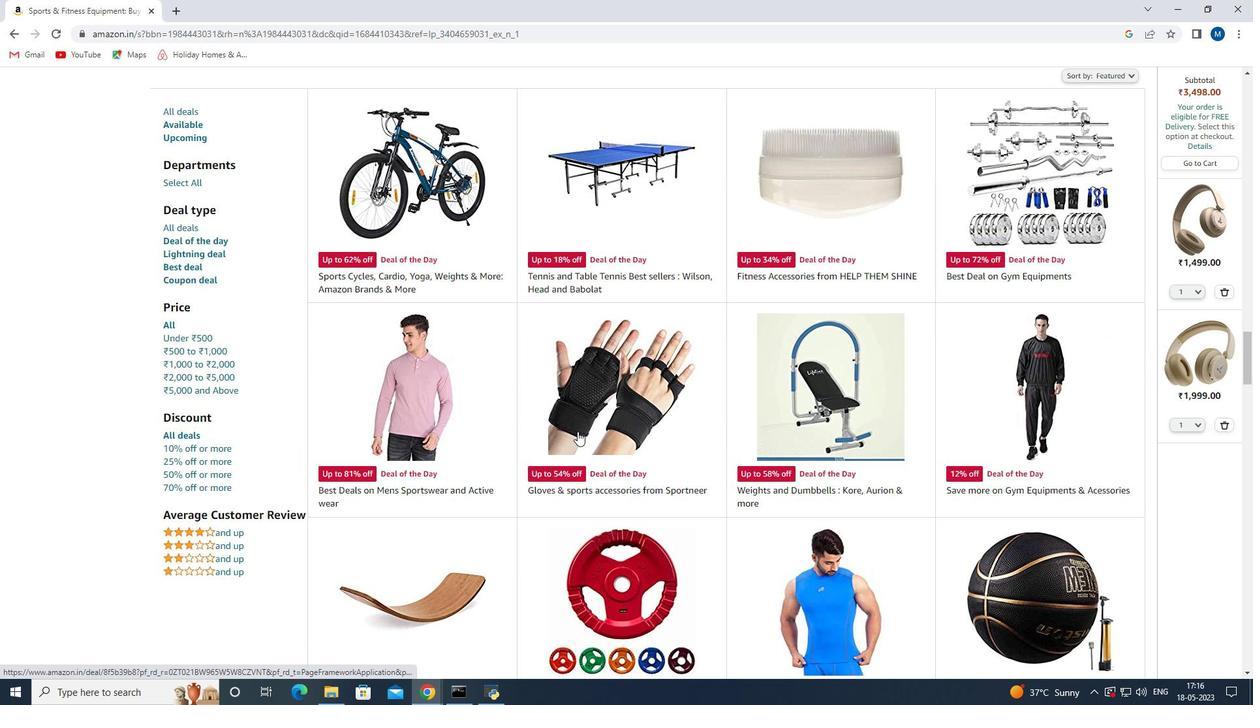 
Action: Mouse scrolled (576, 431) with delta (0, 0)
Screenshot: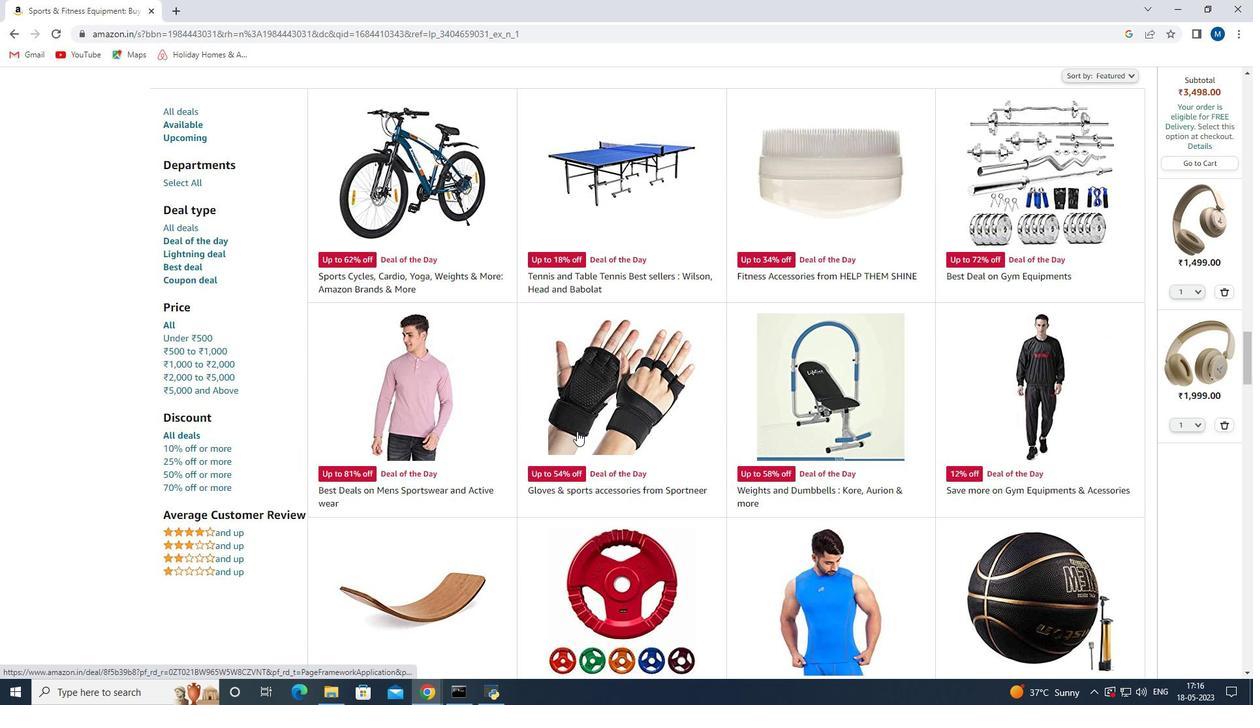 
Action: Mouse scrolled (576, 431) with delta (0, 0)
Screenshot: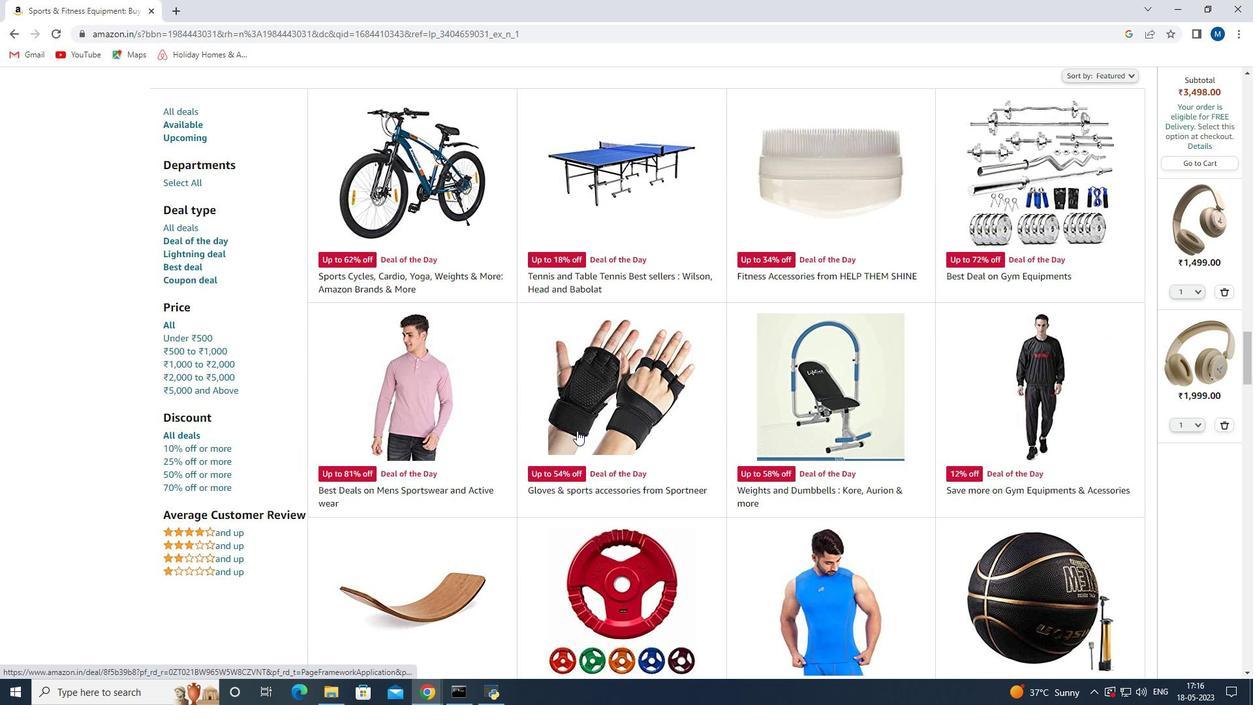 
Action: Mouse scrolled (576, 431) with delta (0, 0)
Screenshot: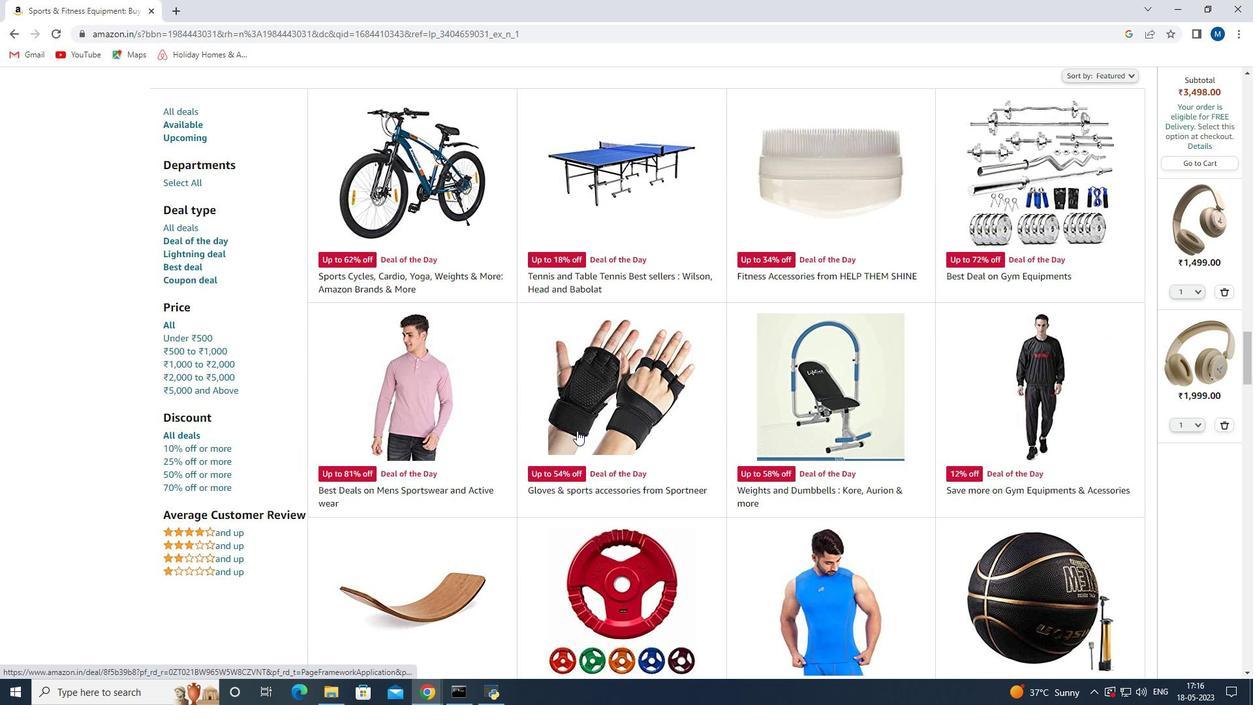 
Action: Mouse moved to (576, 431)
Screenshot: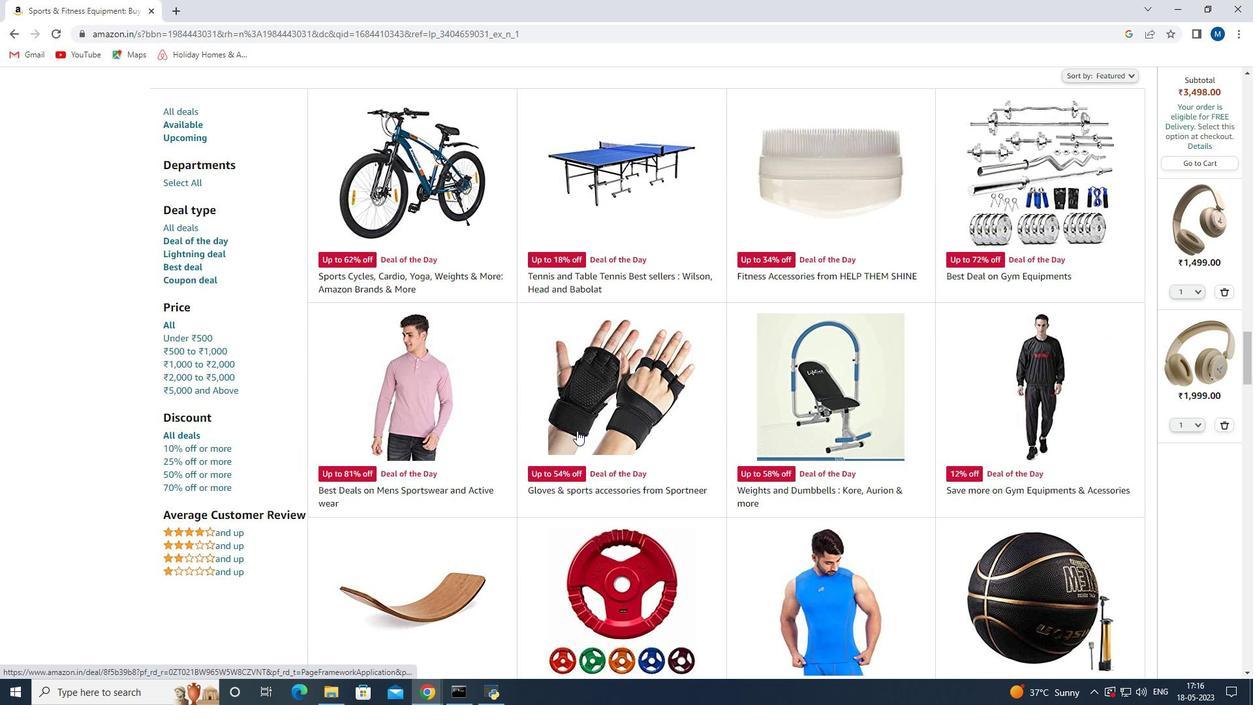 
Action: Mouse scrolled (576, 431) with delta (0, 0)
Screenshot: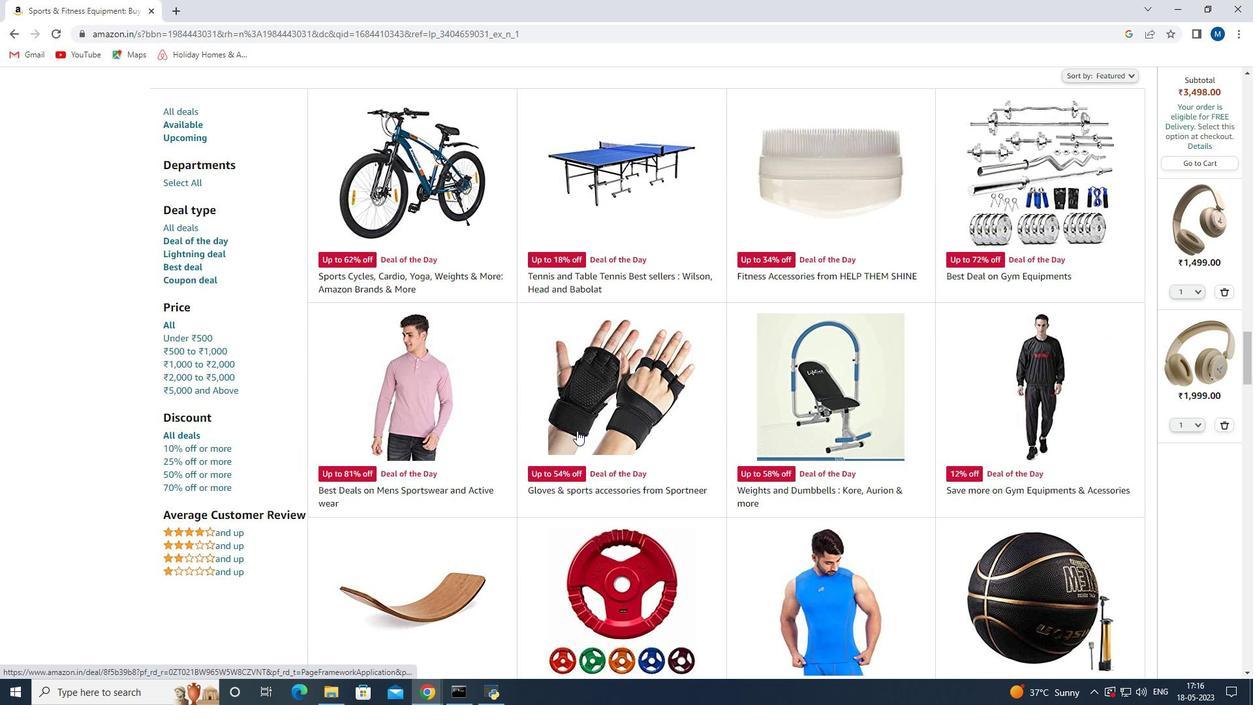 
Action: Mouse scrolled (576, 431) with delta (0, 0)
Screenshot: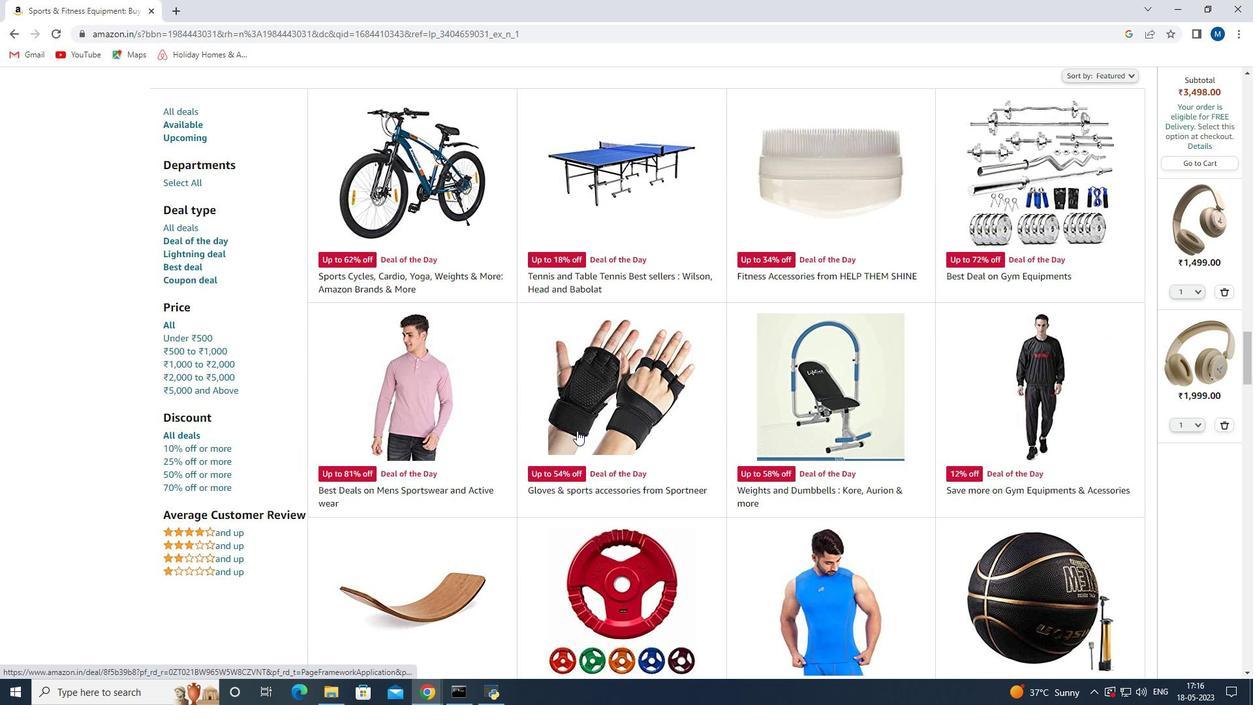 
Action: Mouse scrolled (576, 431) with delta (0, 0)
Screenshot: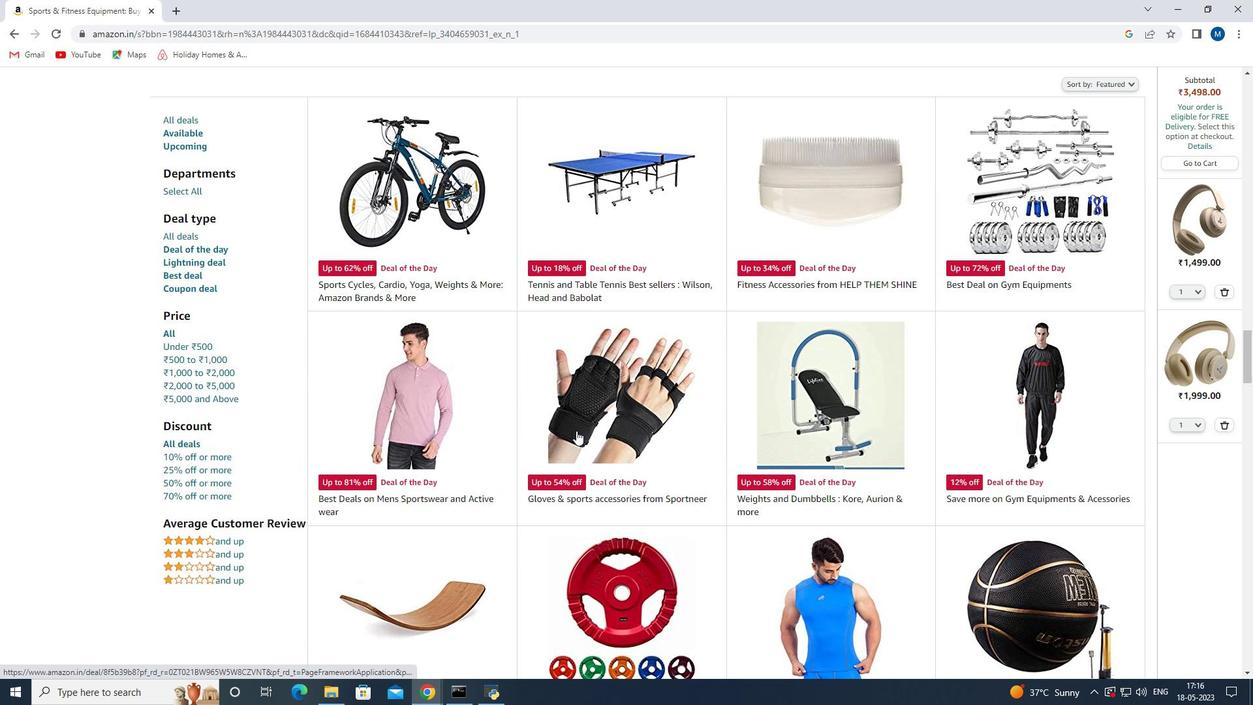 
Action: Mouse scrolled (576, 431) with delta (0, 0)
Screenshot: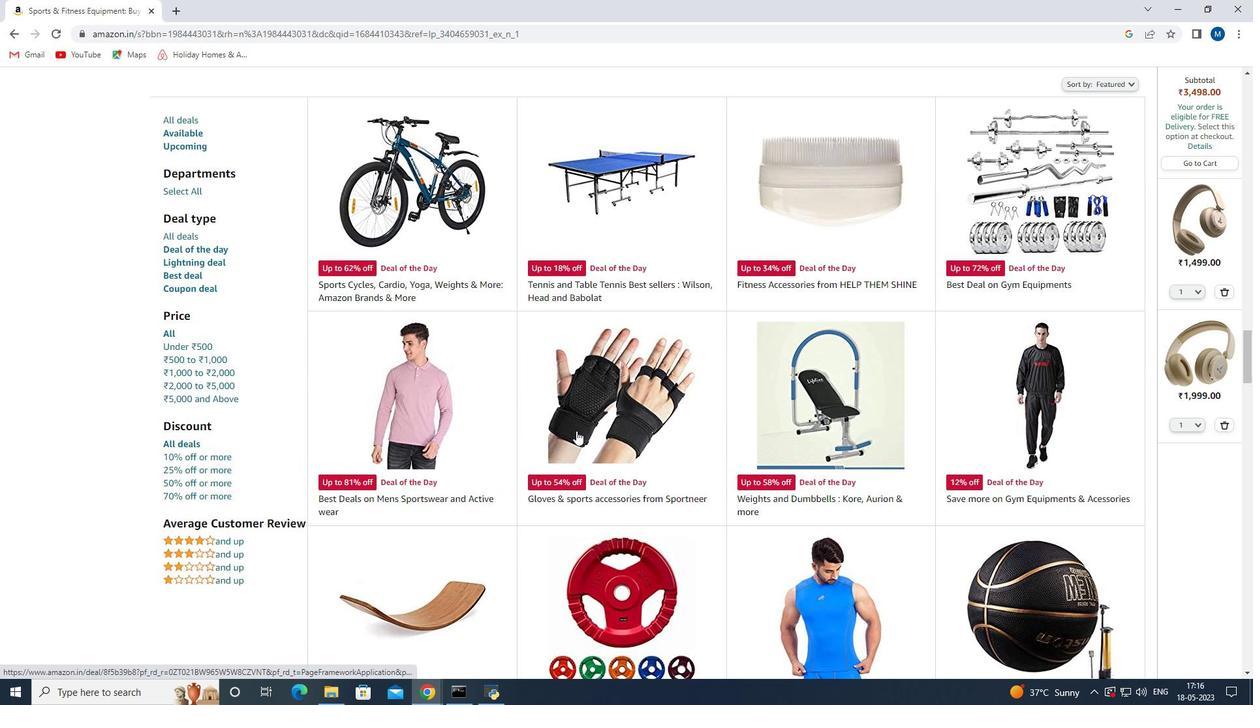 
Action: Mouse scrolled (576, 431) with delta (0, 0)
Screenshot: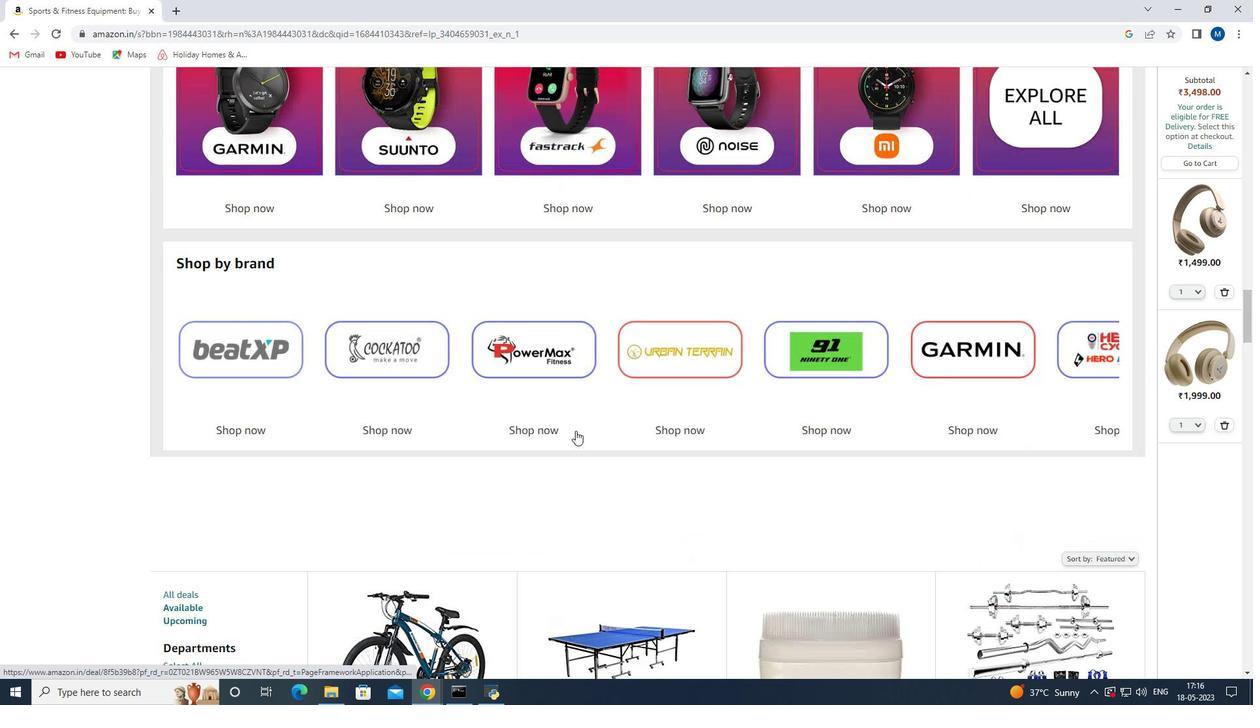 
Action: Mouse scrolled (576, 431) with delta (0, 0)
Screenshot: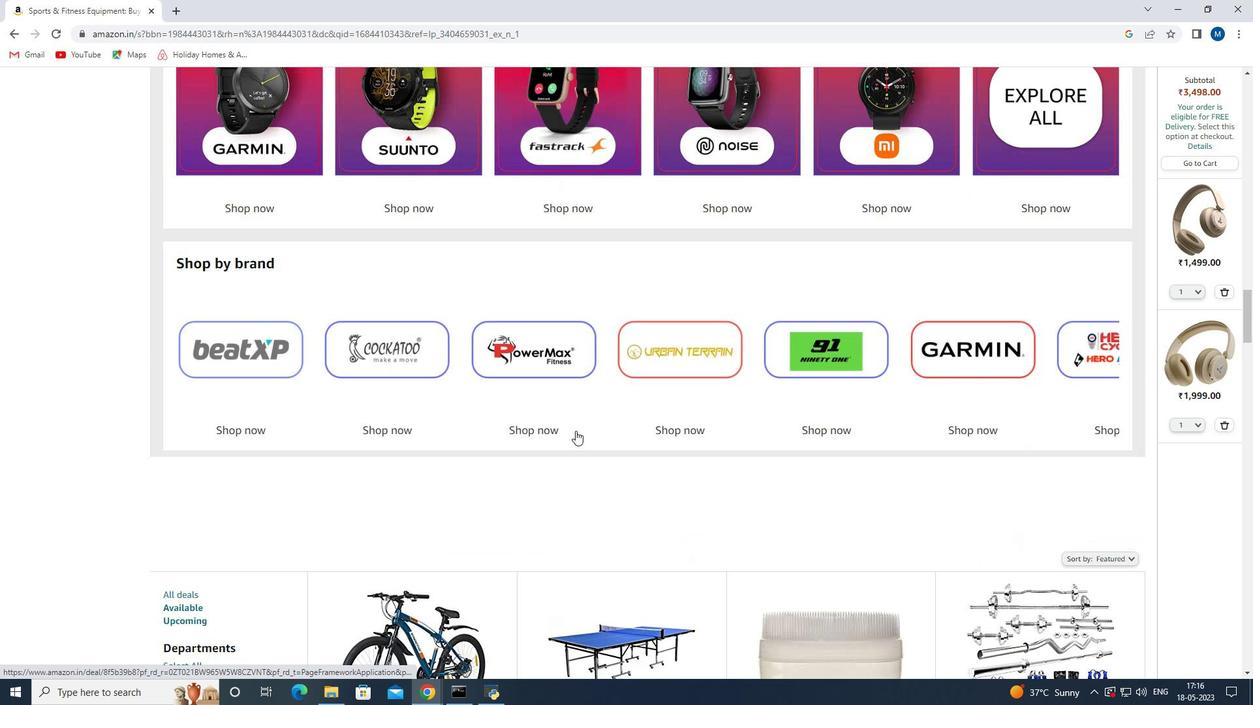
Action: Mouse scrolled (576, 431) with delta (0, 0)
Screenshot: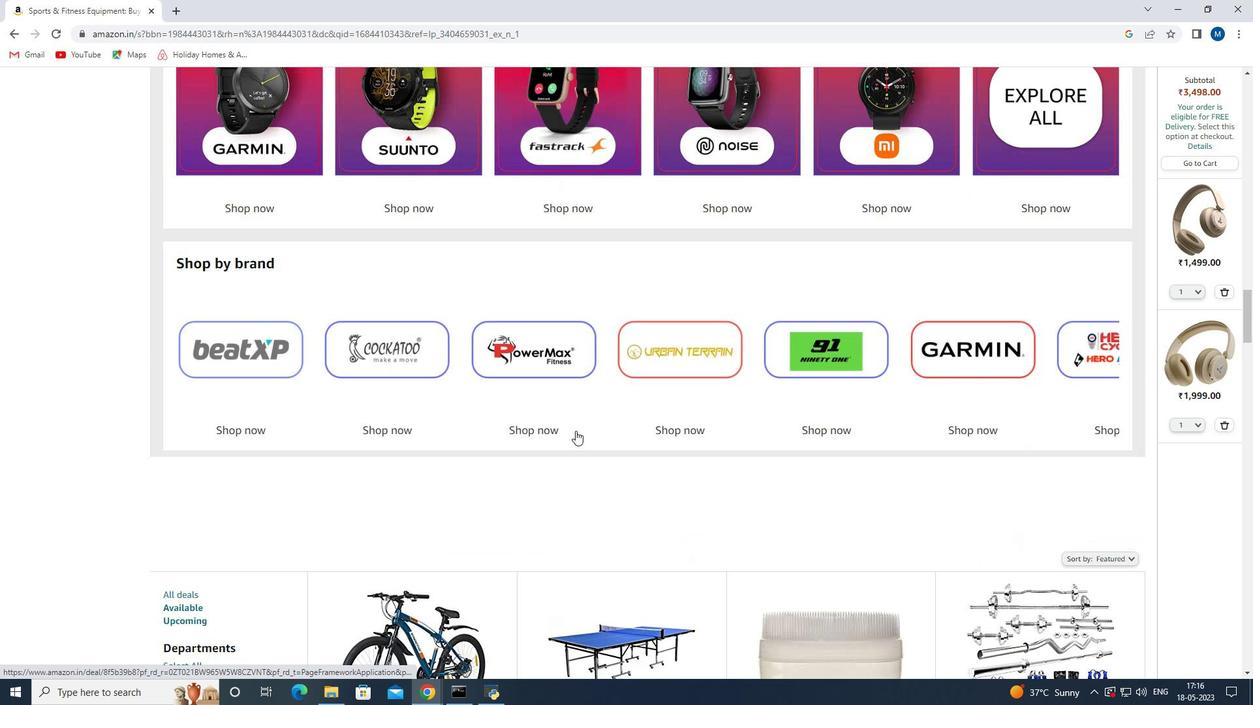 
Action: Mouse scrolled (576, 431) with delta (0, 0)
Screenshot: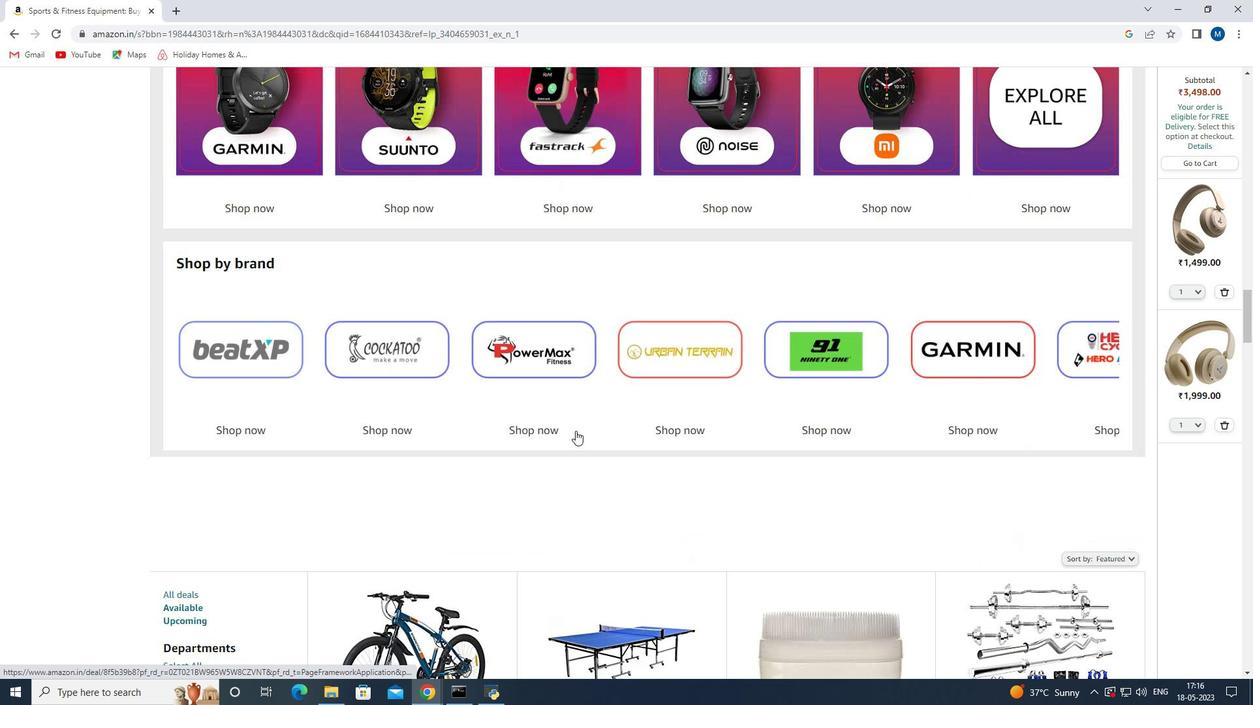 
Action: Mouse scrolled (576, 431) with delta (0, 0)
Screenshot: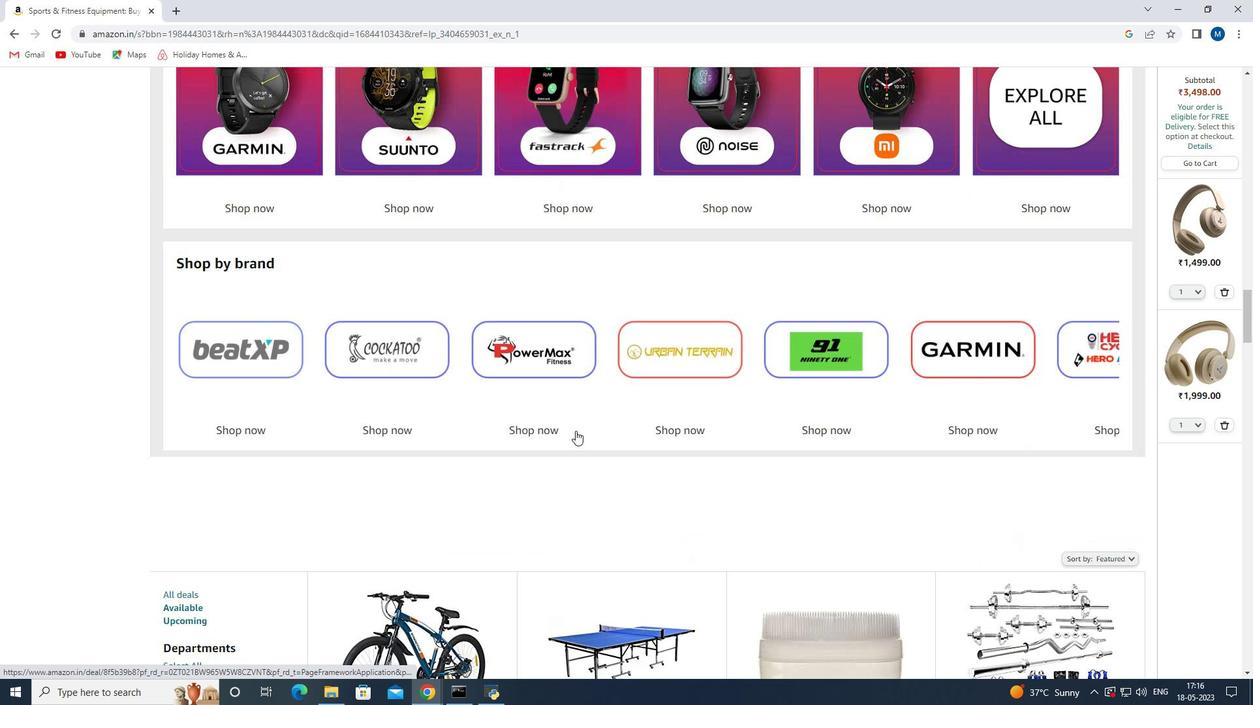 
Action: Mouse scrolled (576, 431) with delta (0, 0)
Screenshot: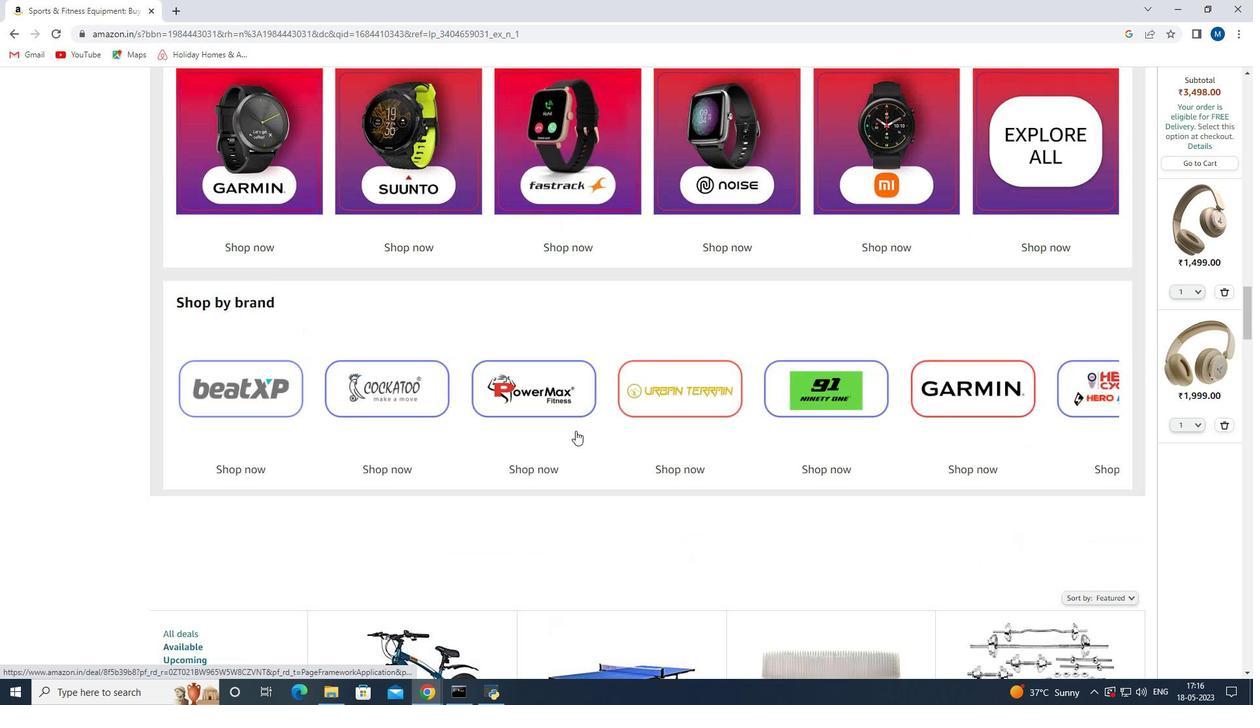 
Action: Mouse scrolled (576, 431) with delta (0, 0)
Screenshot: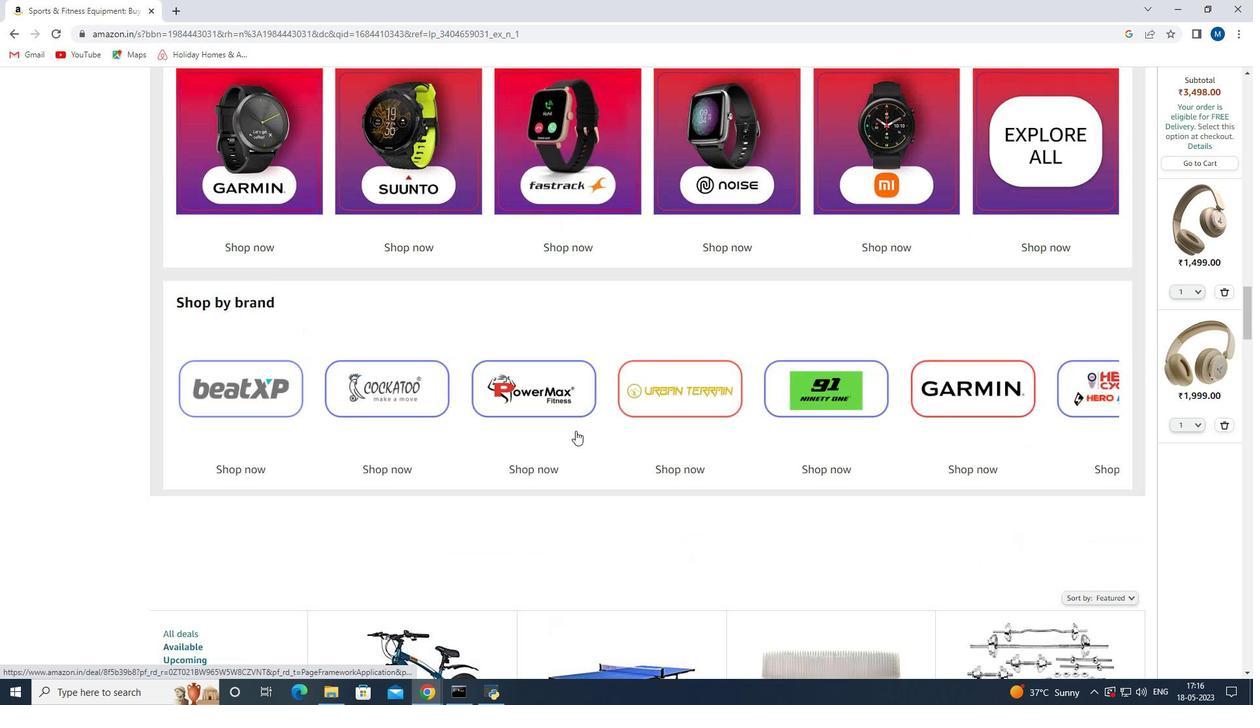 
Action: Mouse scrolled (576, 431) with delta (0, 0)
Screenshot: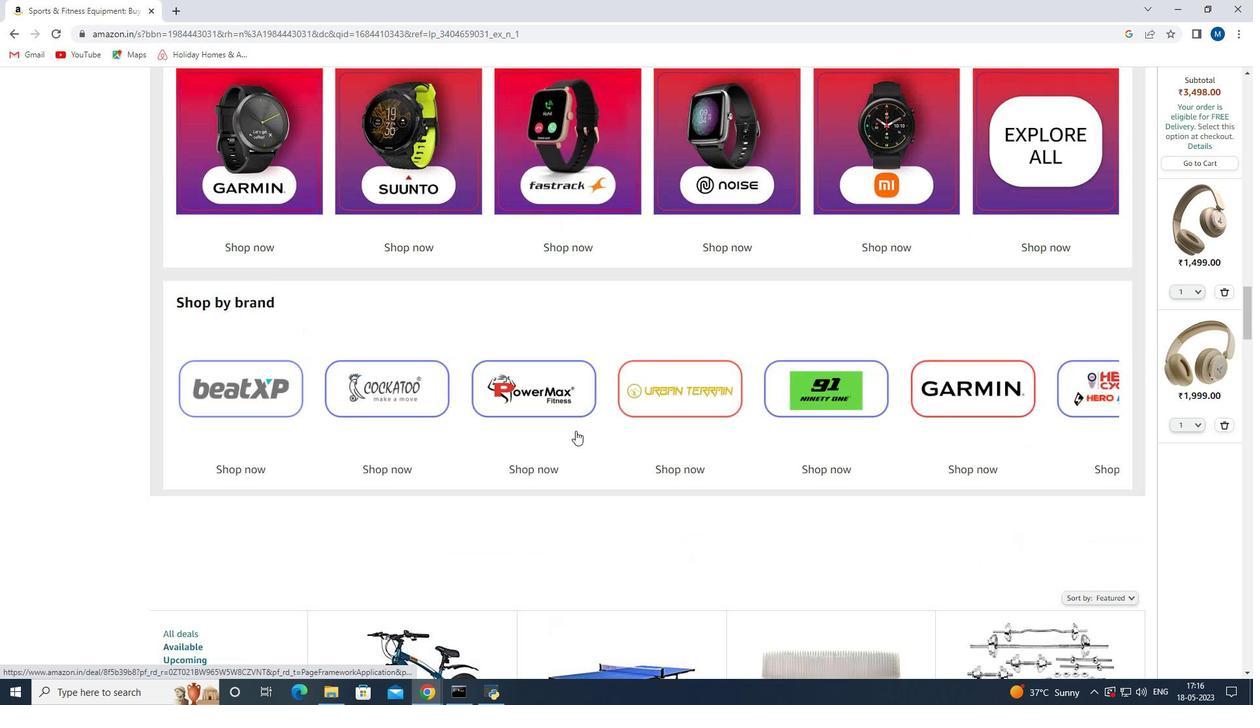 
Action: Mouse scrolled (576, 431) with delta (0, 0)
Screenshot: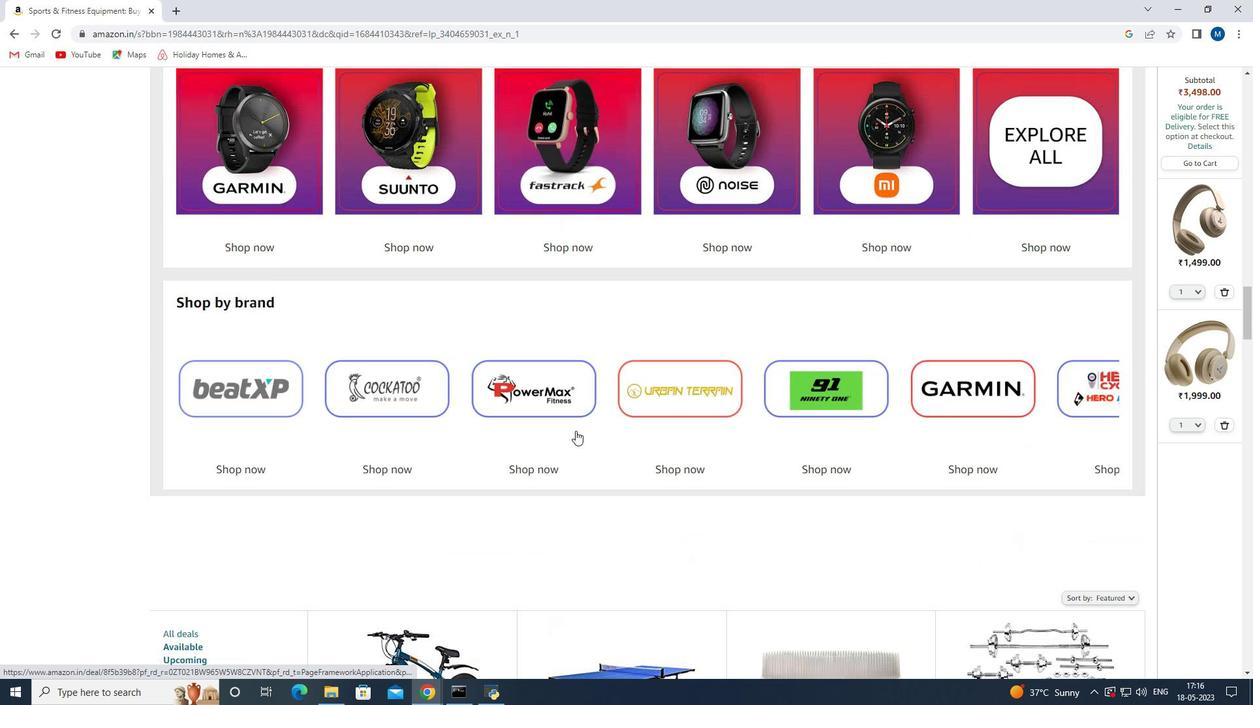 
Action: Mouse scrolled (576, 431) with delta (0, 0)
Screenshot: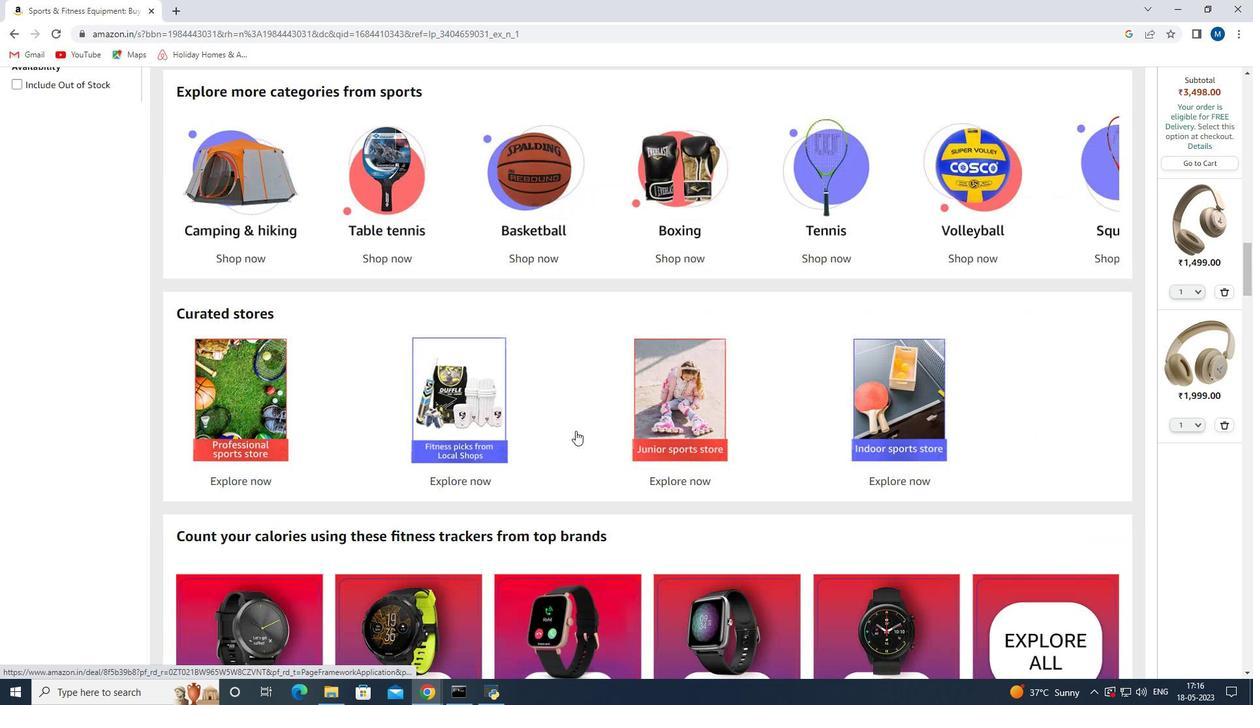 
Action: Mouse scrolled (576, 431) with delta (0, 0)
Screenshot: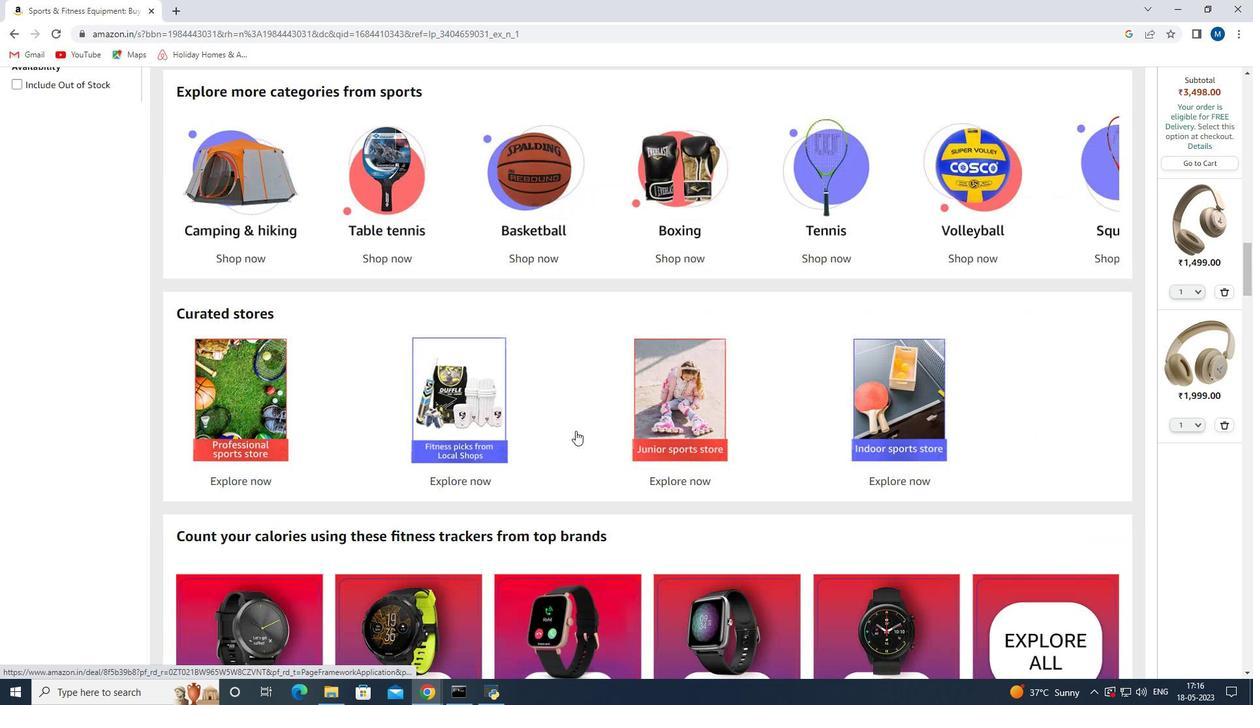 
Action: Mouse scrolled (576, 431) with delta (0, 0)
Screenshot: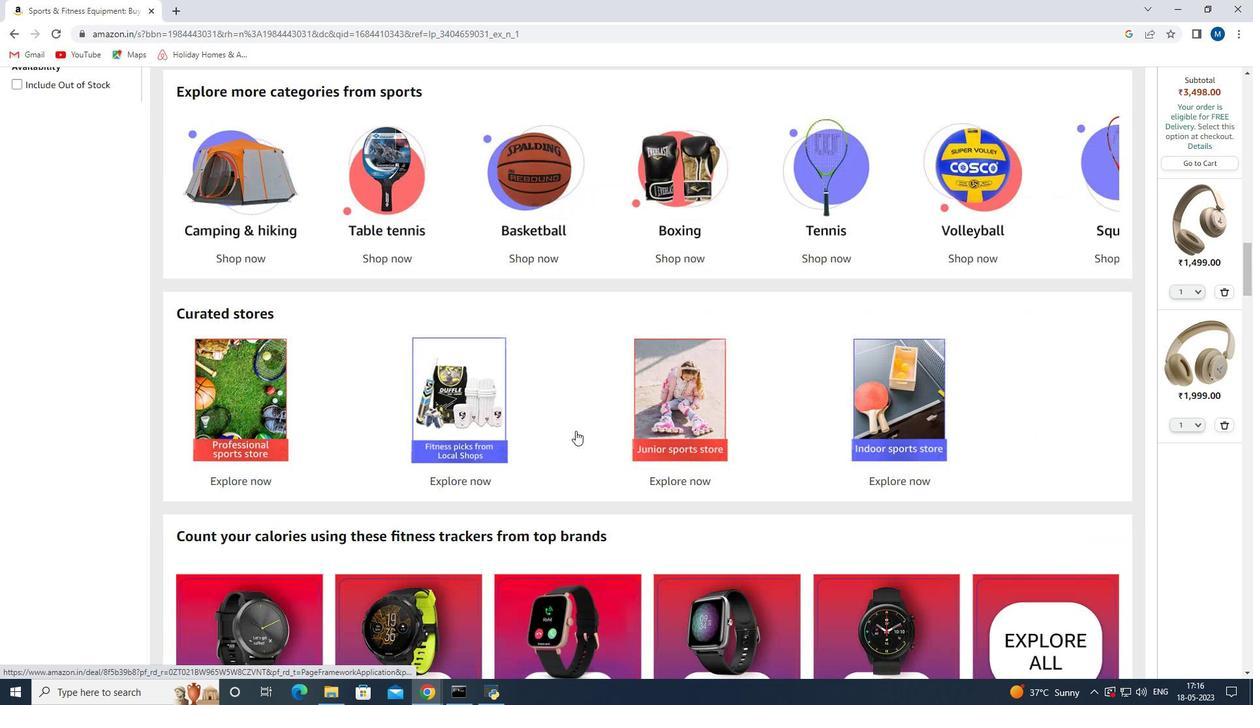 
Action: Mouse scrolled (576, 431) with delta (0, 0)
Screenshot: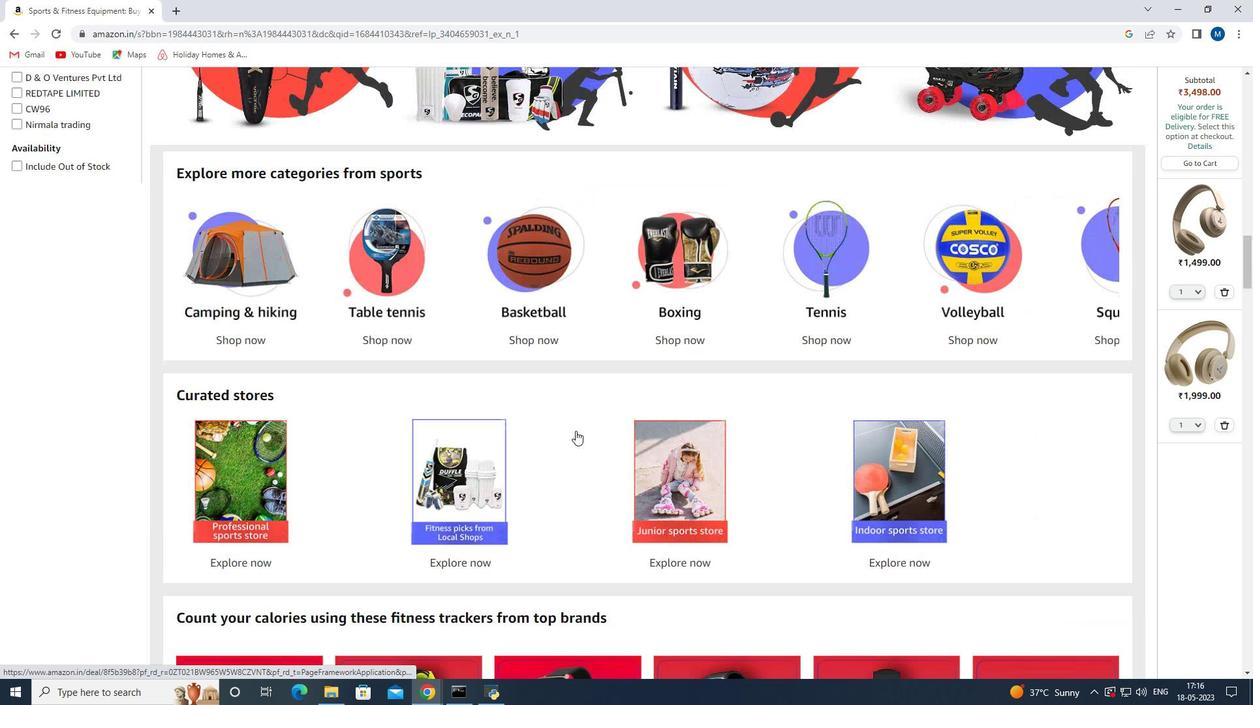 
Action: Mouse scrolled (576, 431) with delta (0, 0)
Screenshot: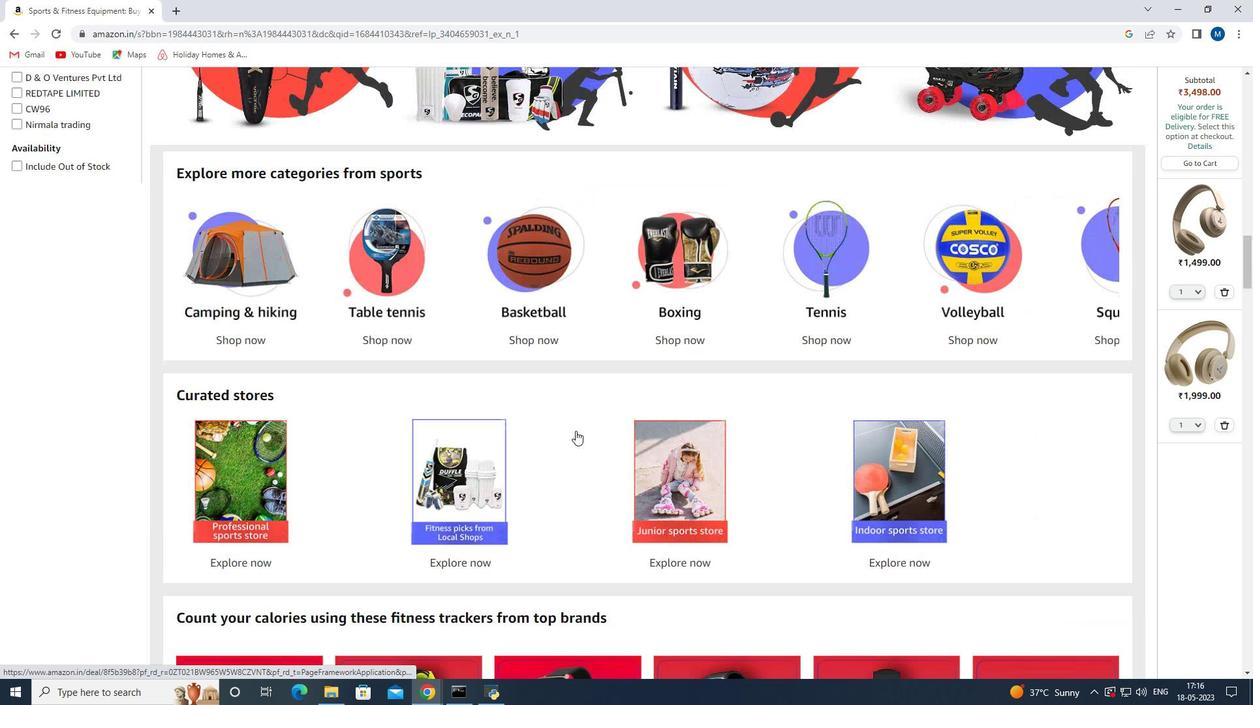 
Action: Mouse scrolled (576, 431) with delta (0, 0)
Screenshot: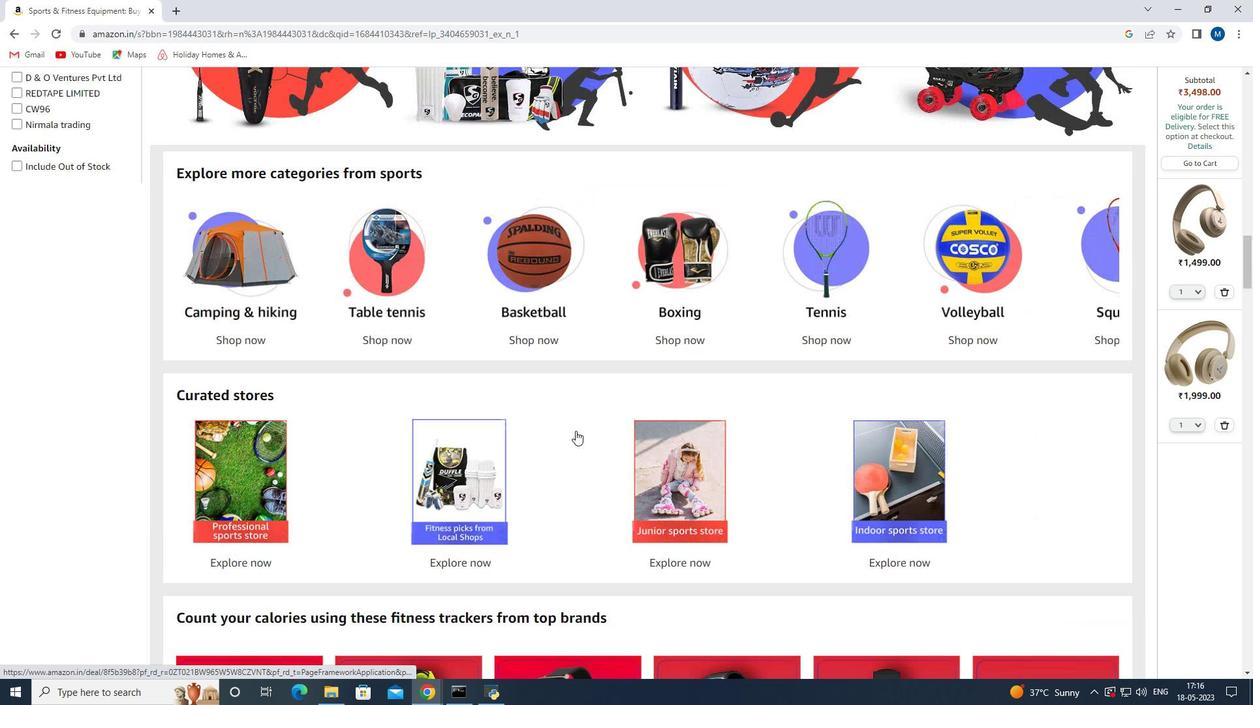 
Action: Mouse scrolled (576, 431) with delta (0, 0)
Screenshot: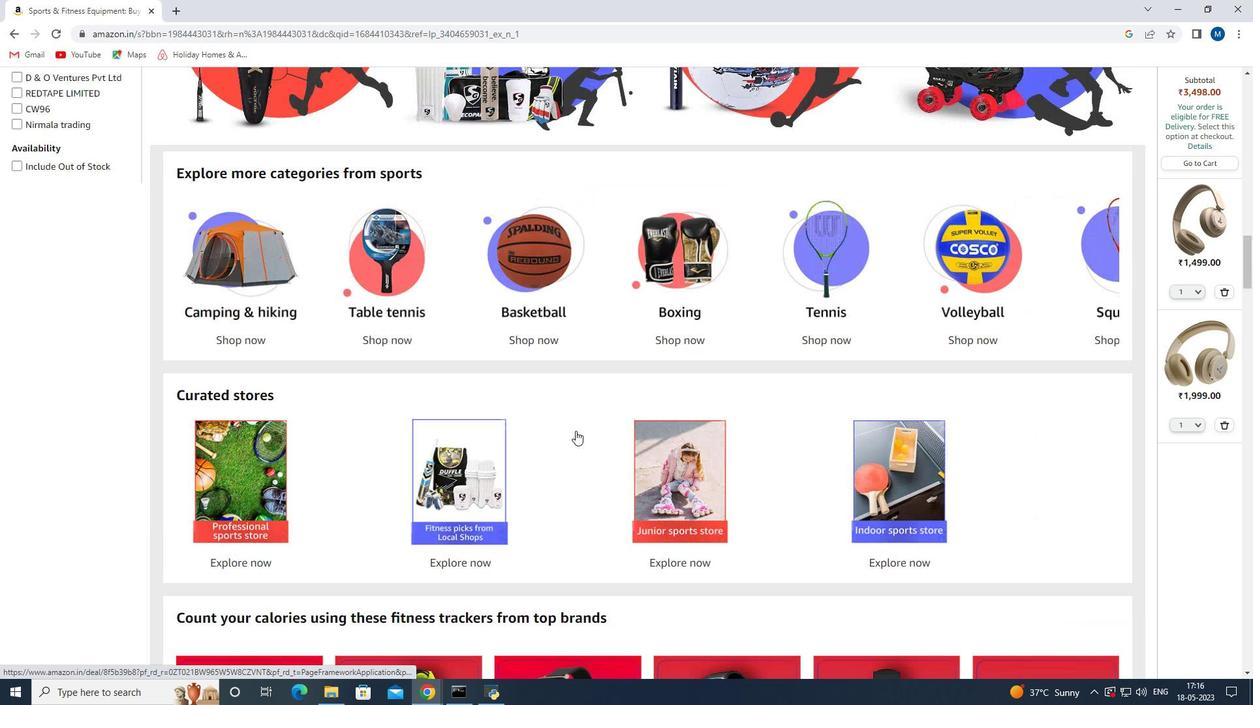 
Action: Mouse moved to (292, 329)
Screenshot: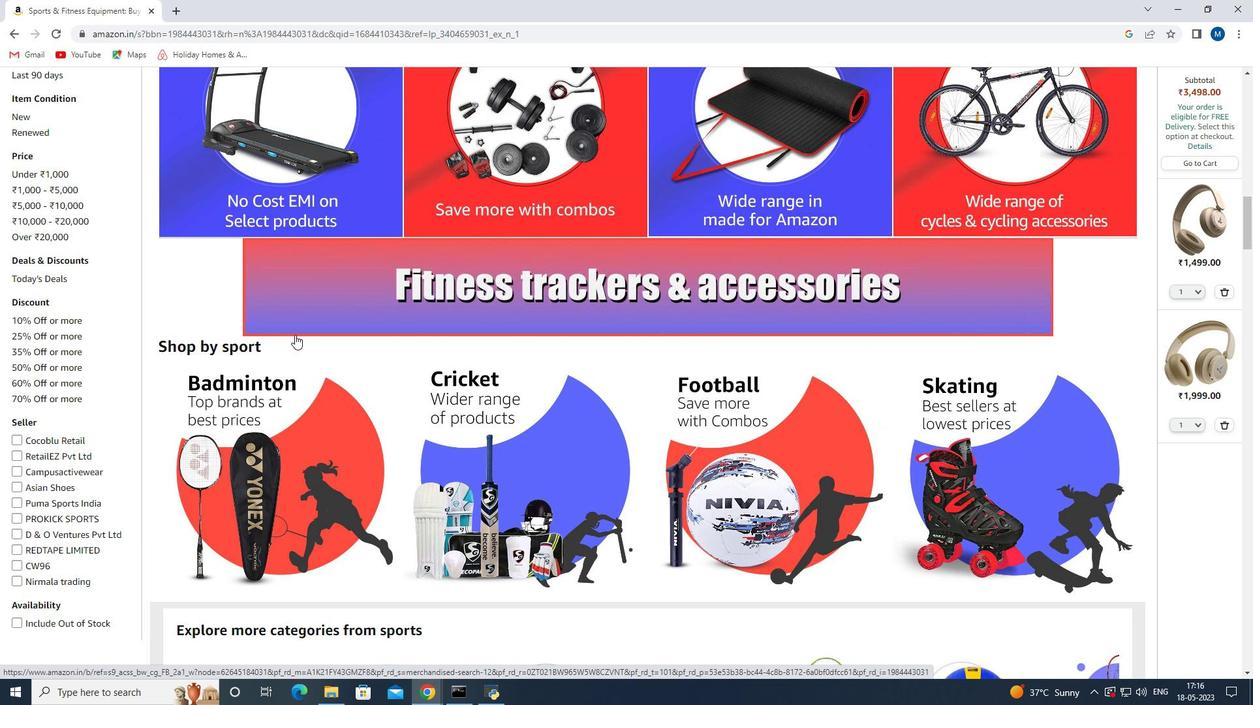 
Action: Mouse scrolled (292, 330) with delta (0, 0)
Screenshot: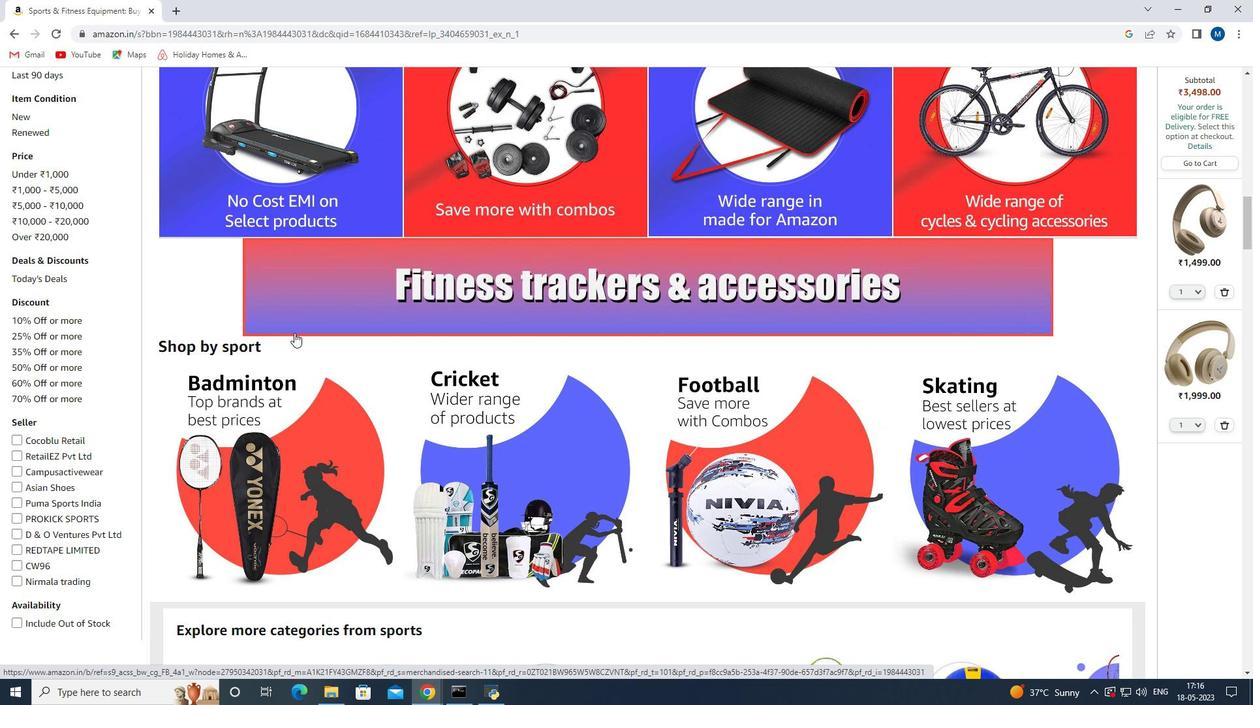 
Action: Mouse scrolled (292, 330) with delta (0, 0)
Screenshot: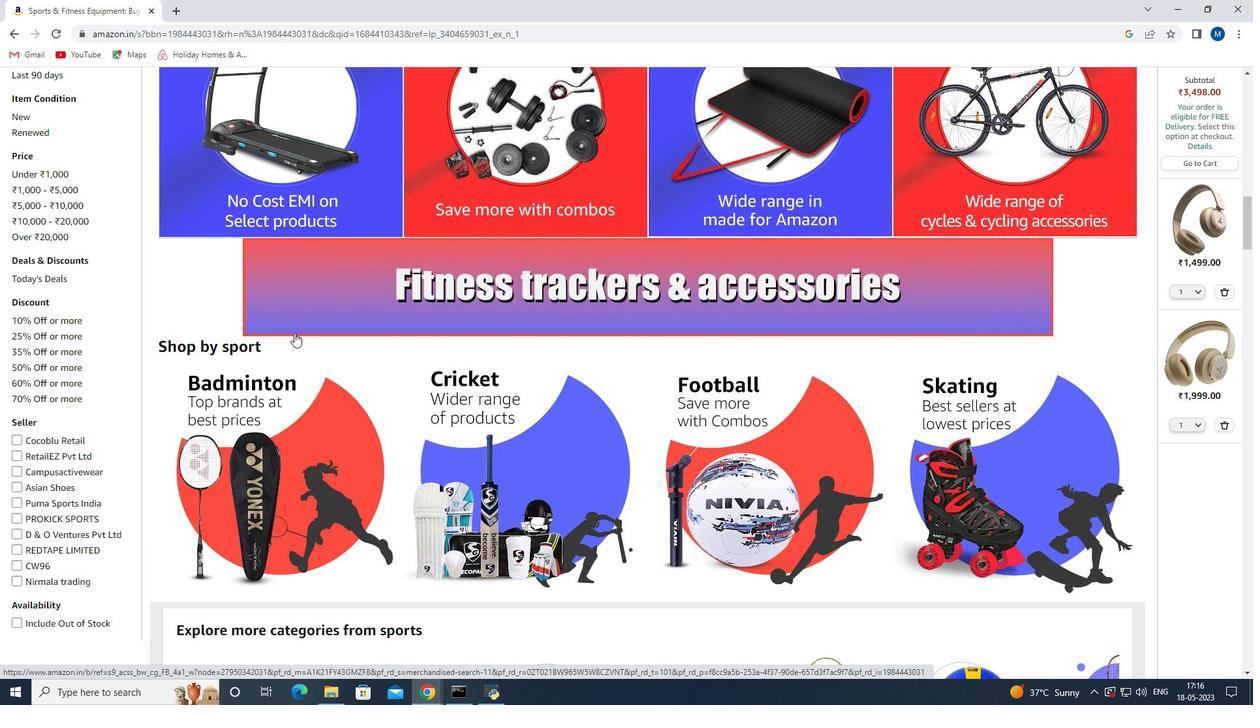 
Action: Mouse scrolled (292, 330) with delta (0, 0)
Screenshot: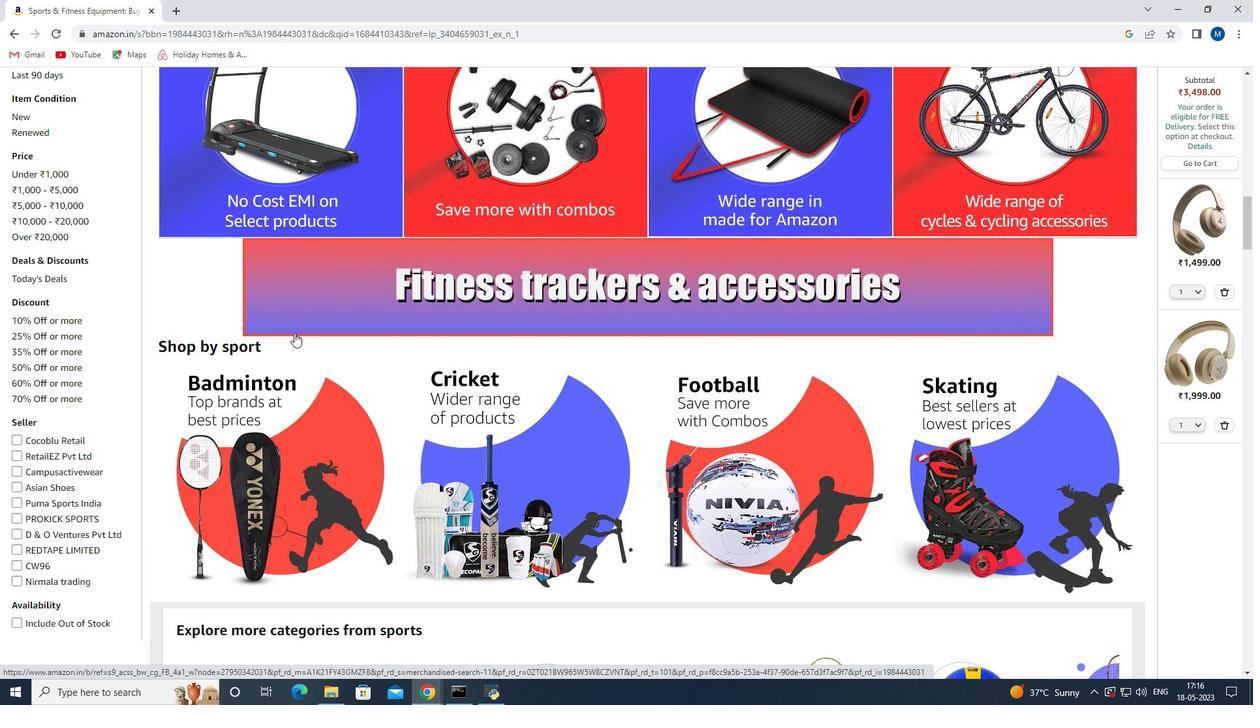 
Action: Mouse moved to (295, 328)
Screenshot: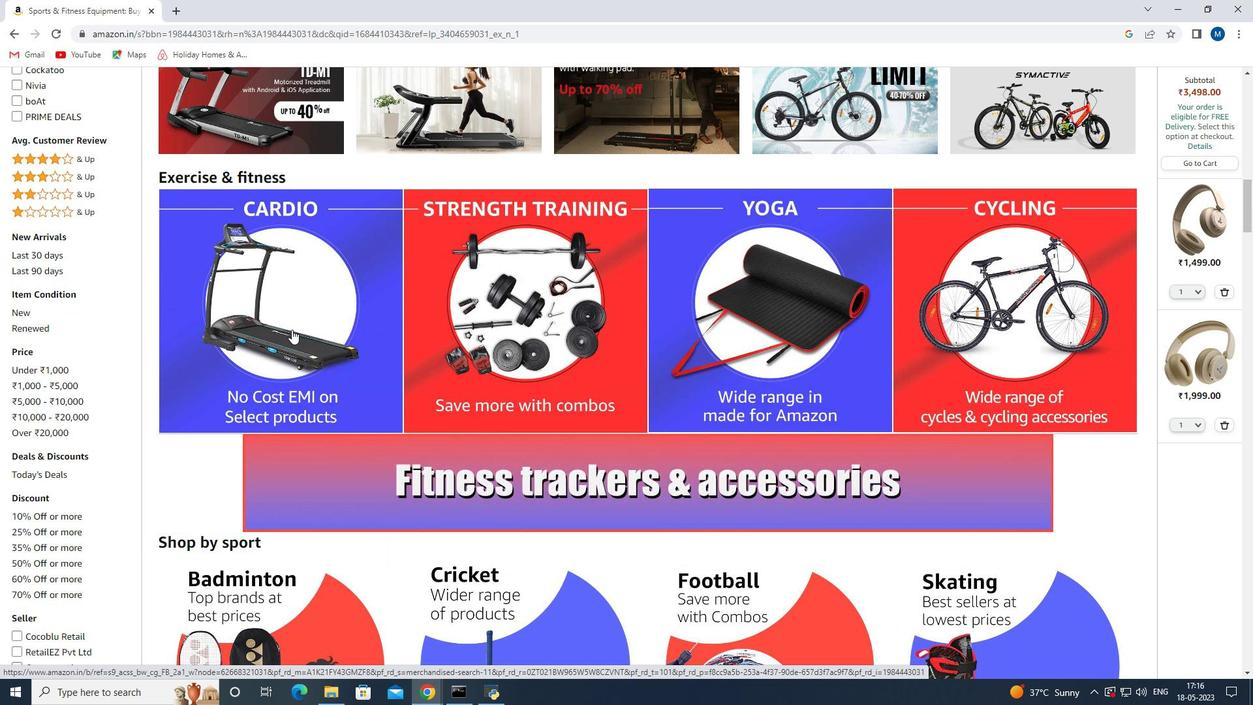 
Action: Mouse pressed left at (295, 328)
Screenshot: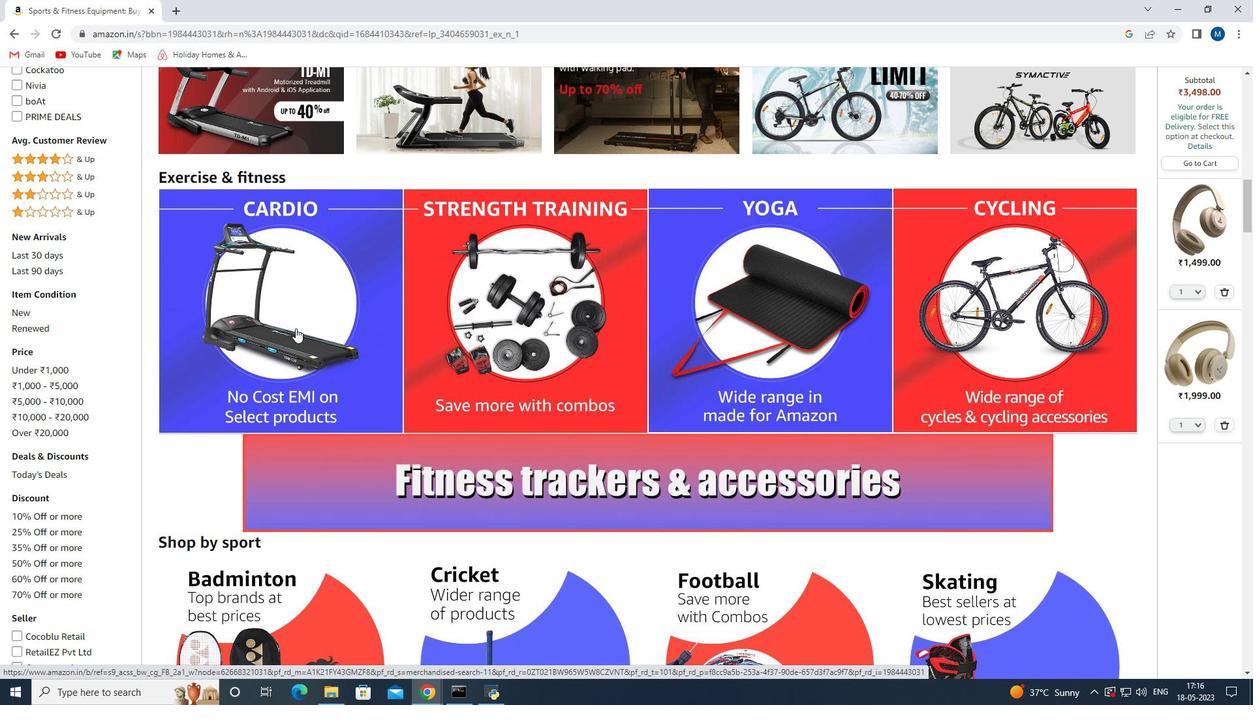 
Action: Mouse moved to (252, 271)
Screenshot: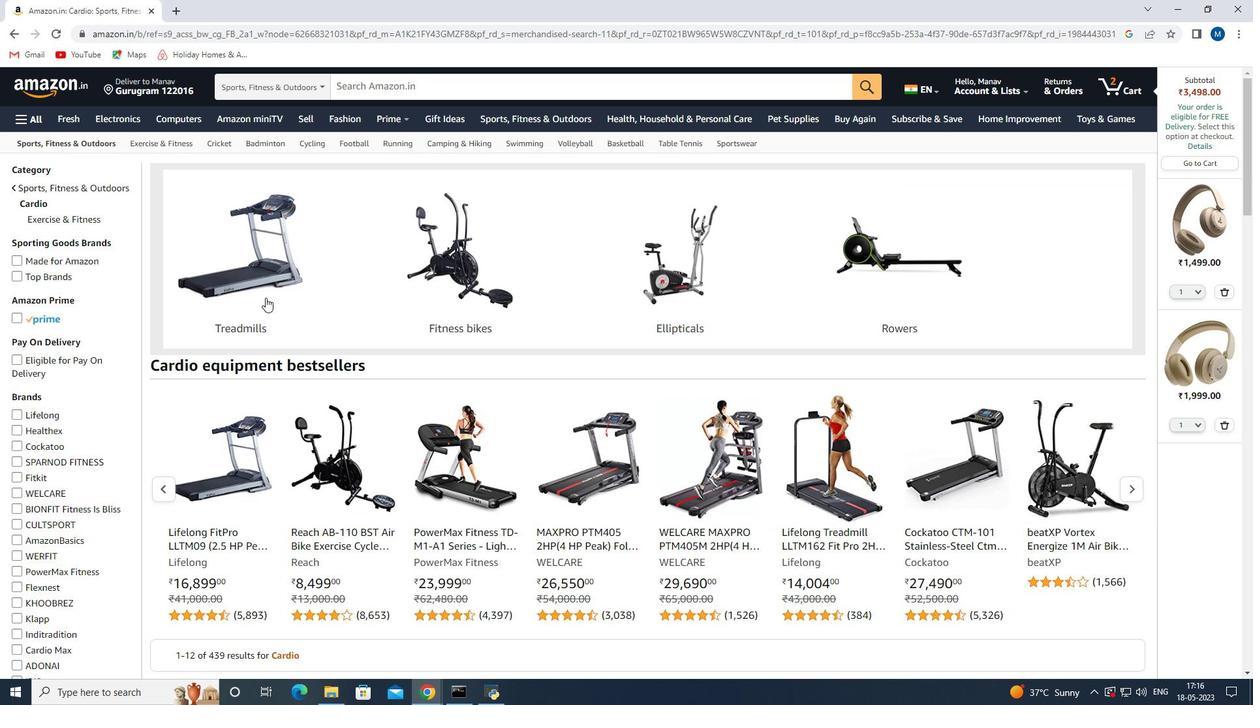 
Action: Mouse pressed left at (252, 271)
Screenshot: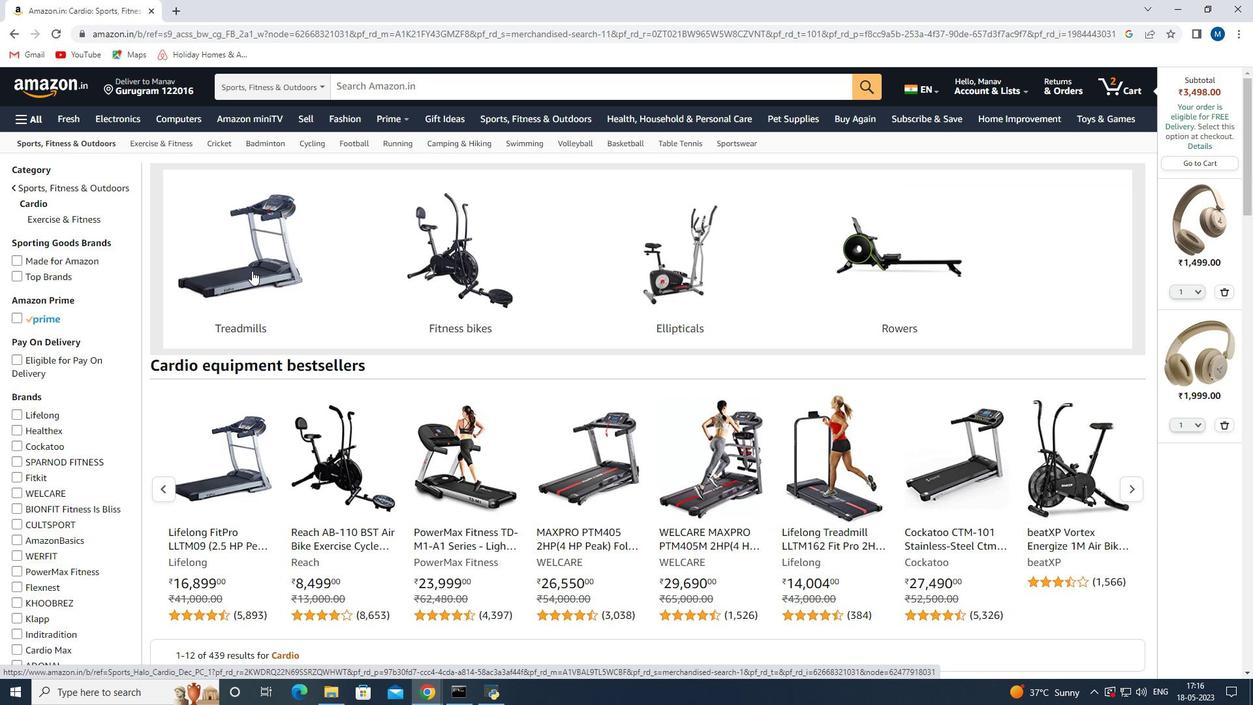 
Action: Mouse moved to (438, 288)
Screenshot: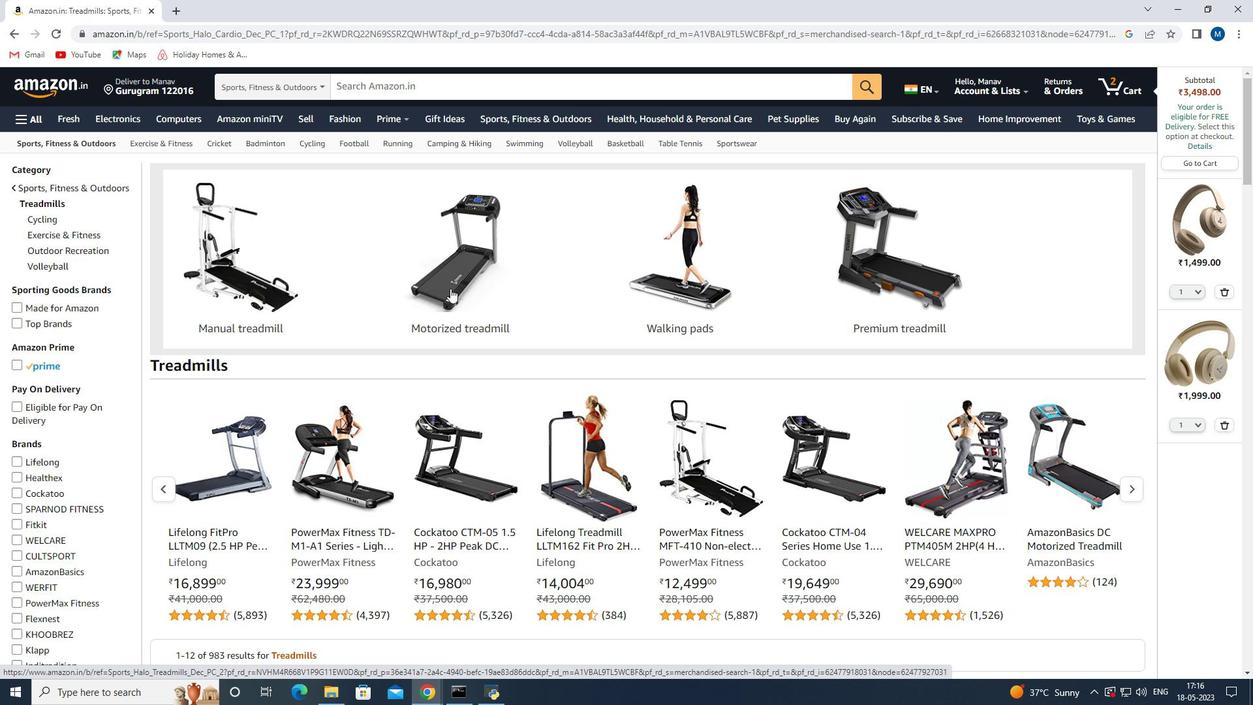 
Action: Mouse pressed left at (438, 288)
Screenshot: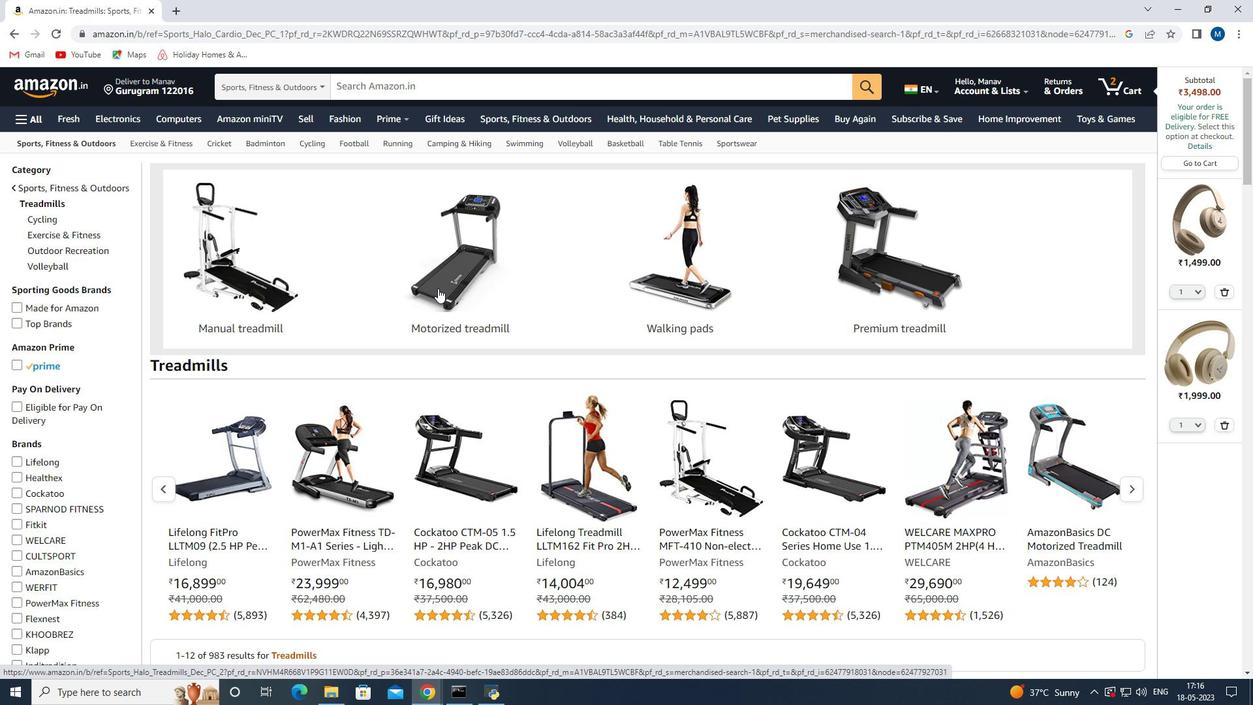 
Action: Mouse moved to (528, 280)
Screenshot: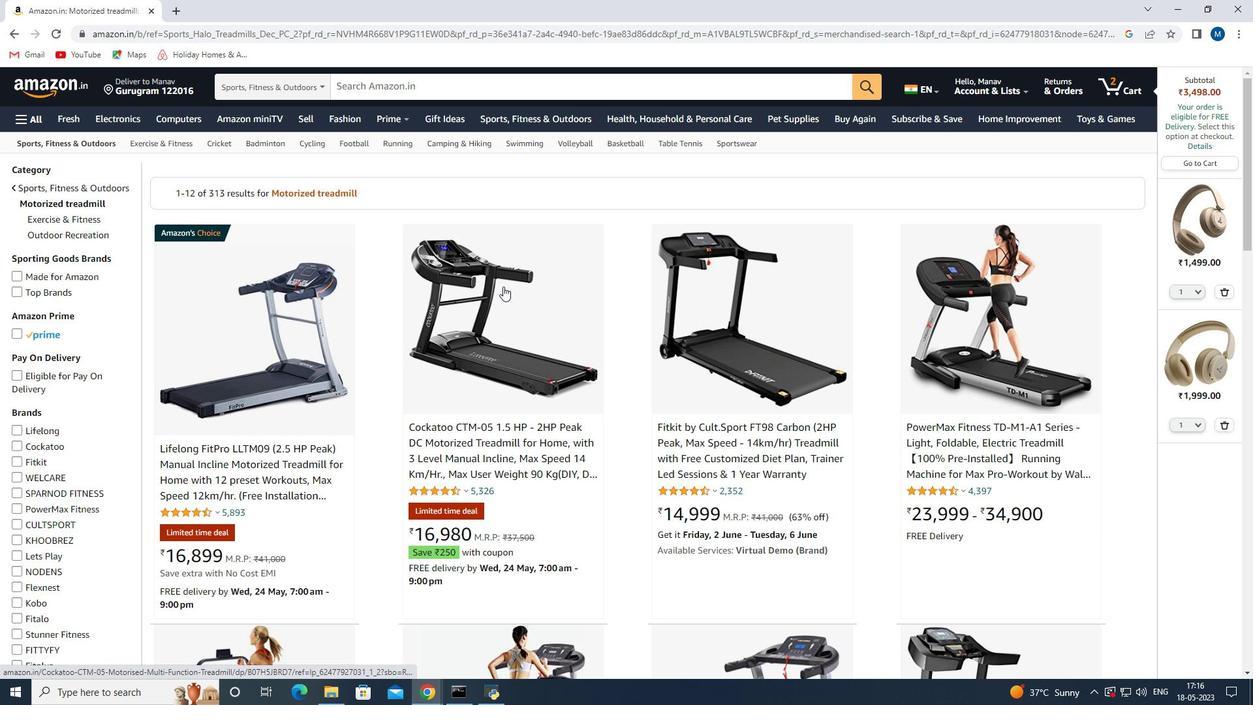 
Action: Mouse scrolled (528, 280) with delta (0, 0)
Screenshot: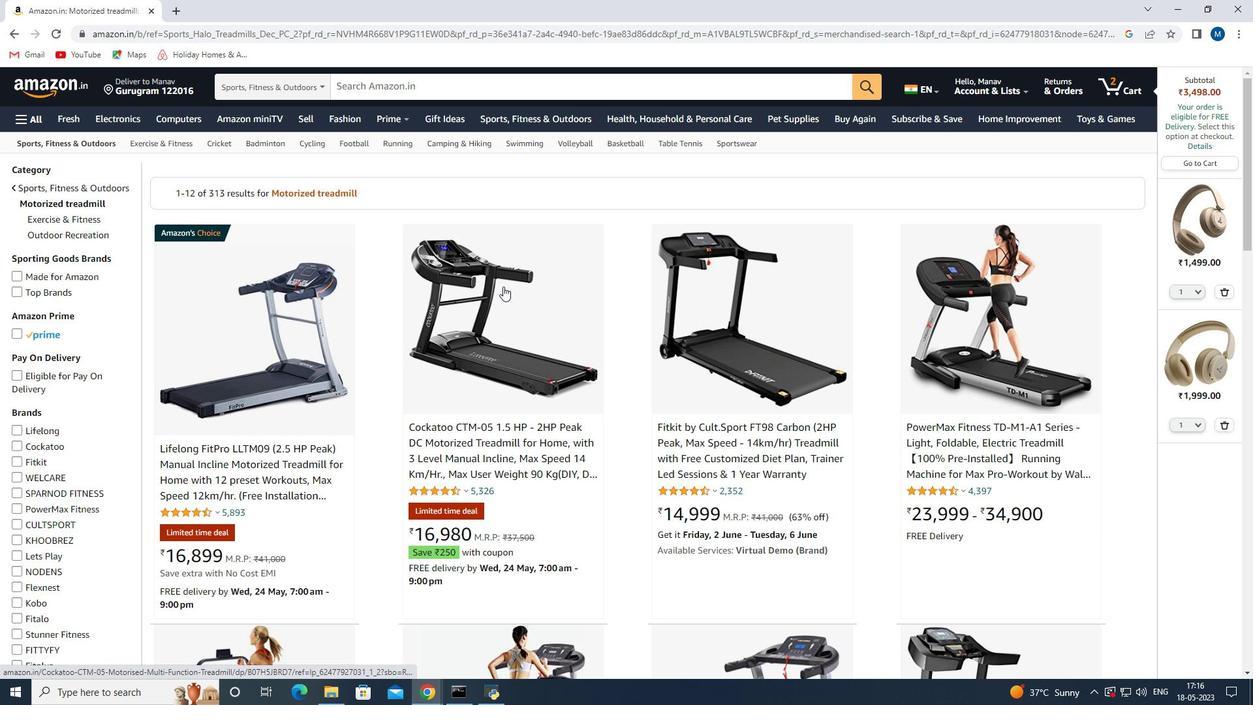 
Action: Mouse moved to (661, 288)
Screenshot: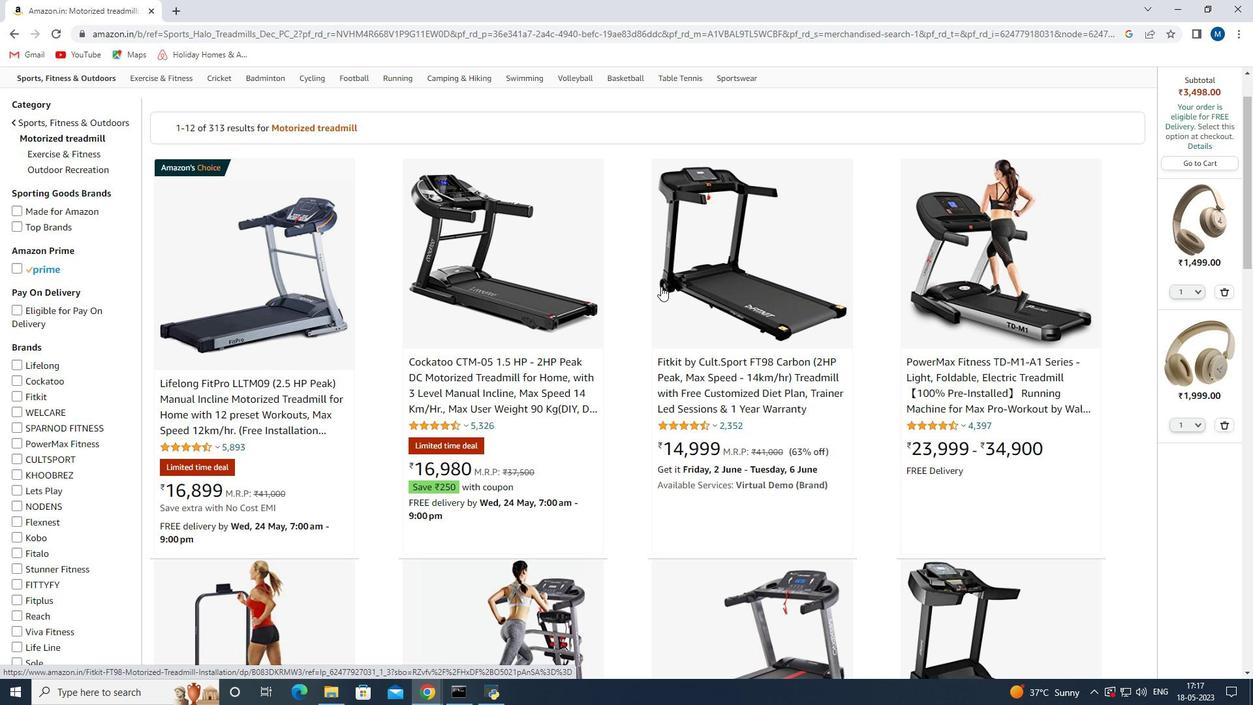 
Action: Mouse scrolled (661, 287) with delta (0, 0)
Screenshot: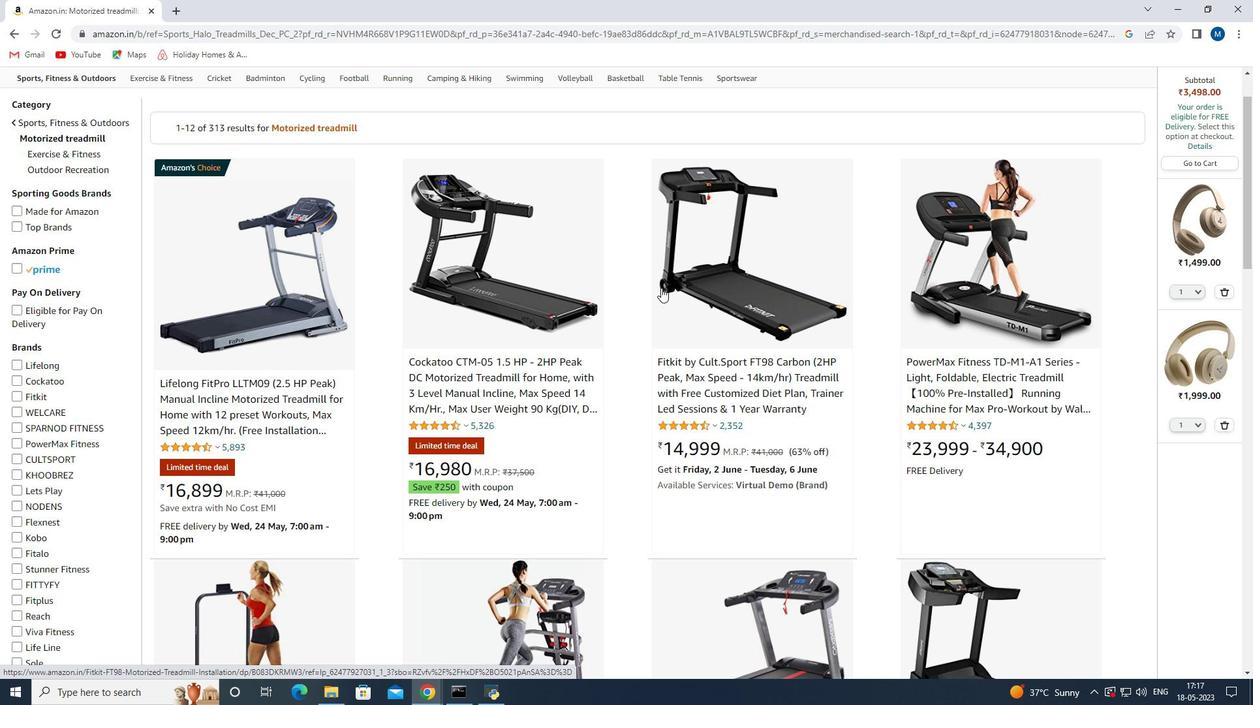 
Action: Mouse moved to (475, 250)
Screenshot: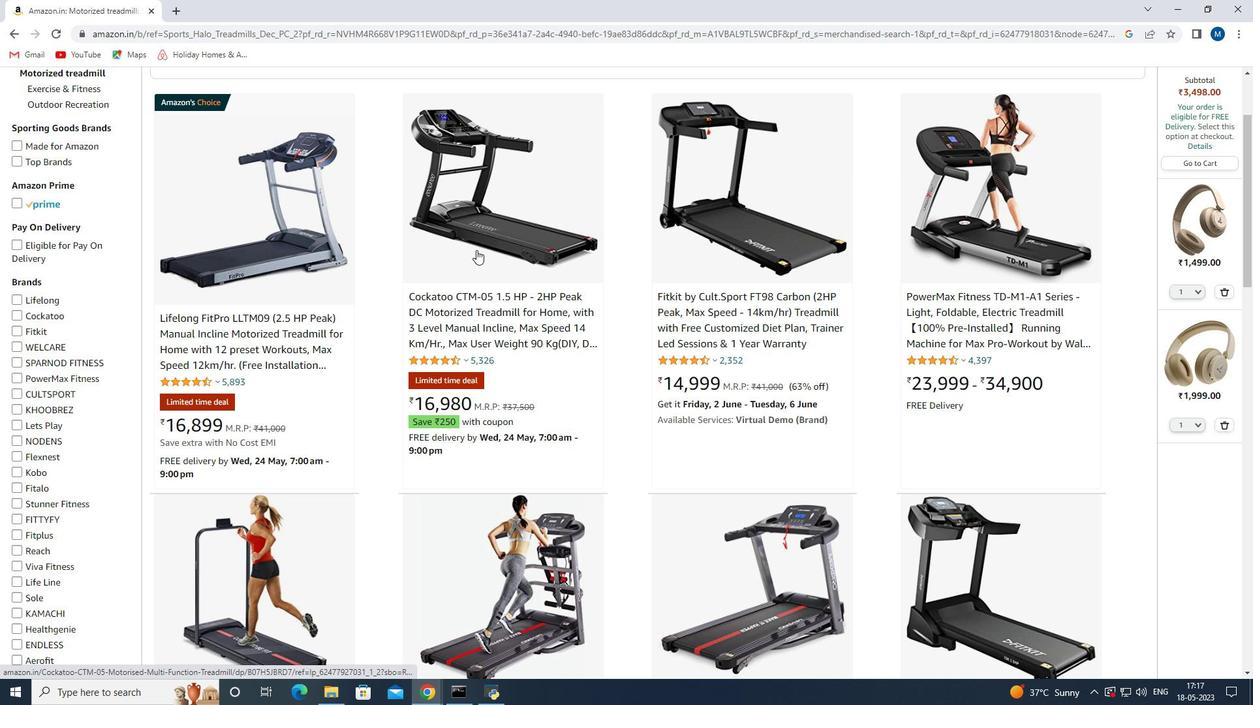 
Action: Mouse scrolled (475, 249) with delta (0, 0)
Screenshot: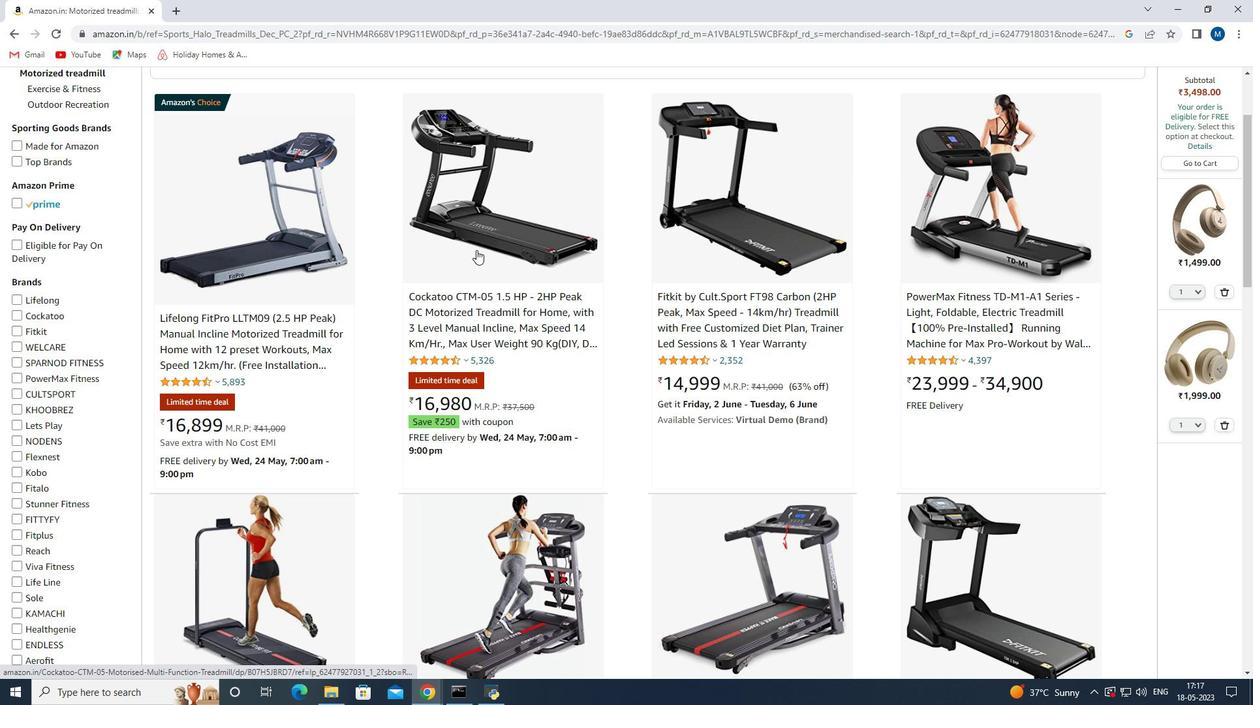 
Action: Mouse moved to (472, 248)
Screenshot: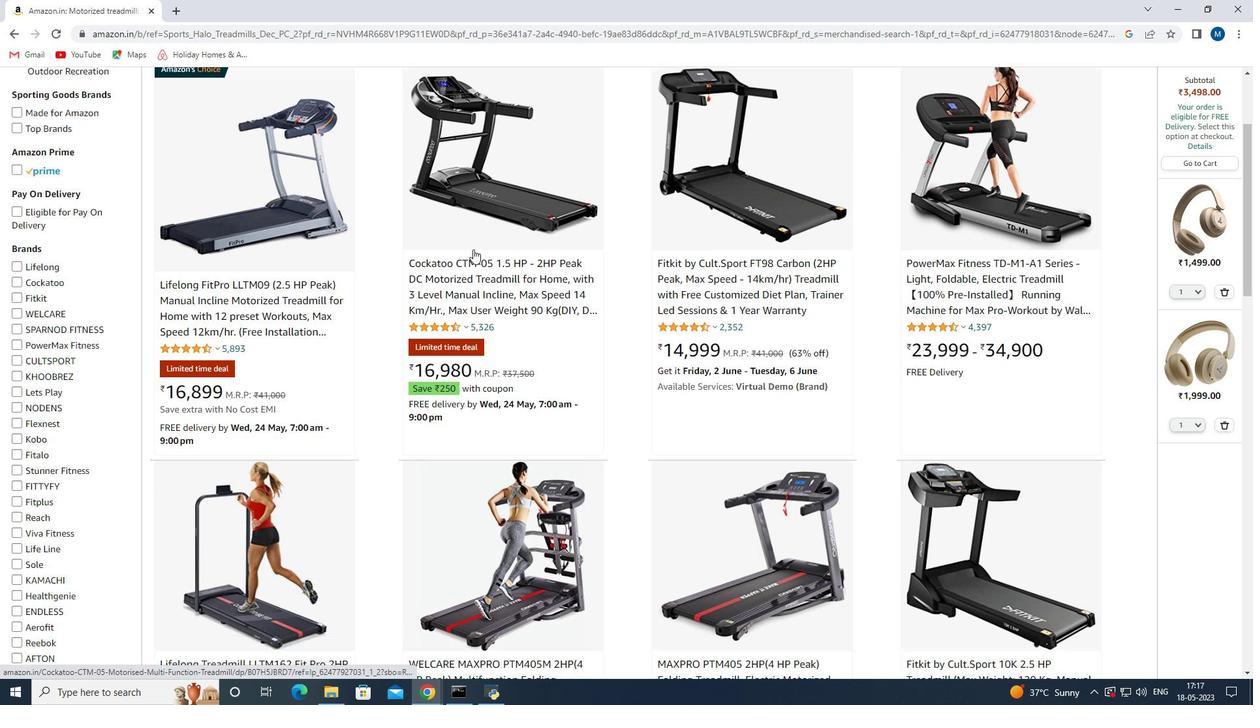 
Action: Mouse scrolled (472, 247) with delta (0, 0)
Screenshot: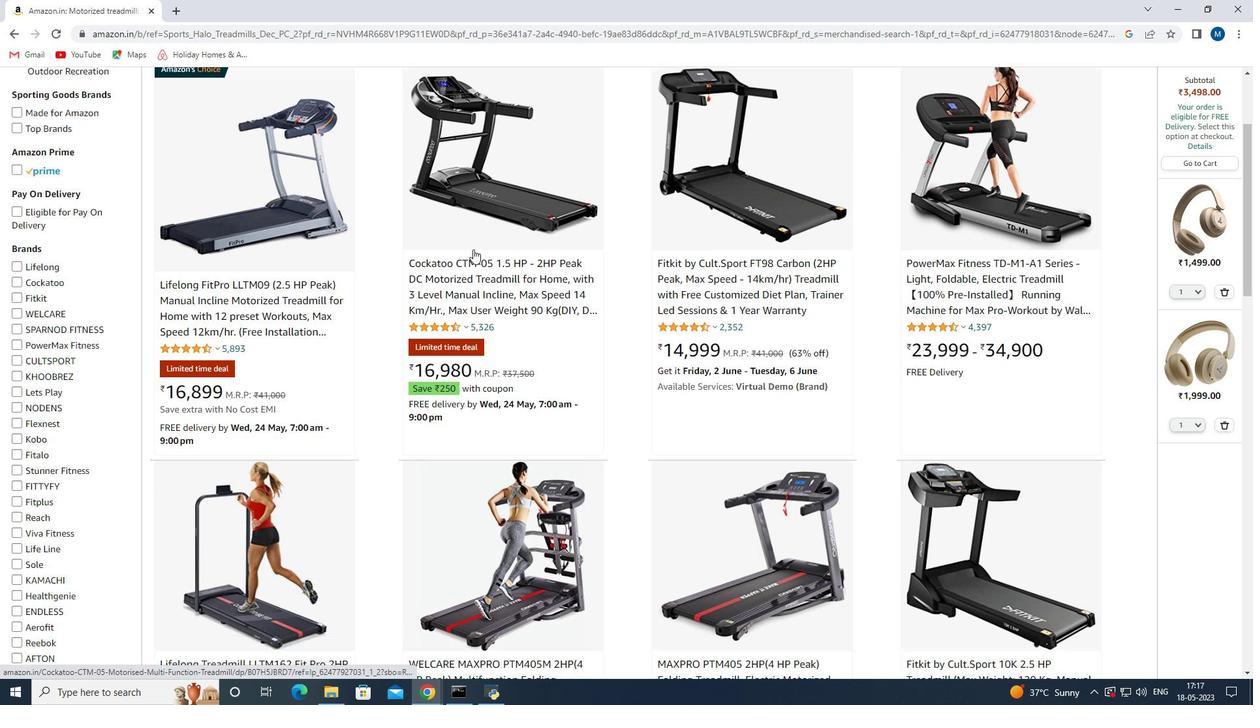 
Action: Mouse moved to (470, 247)
Screenshot: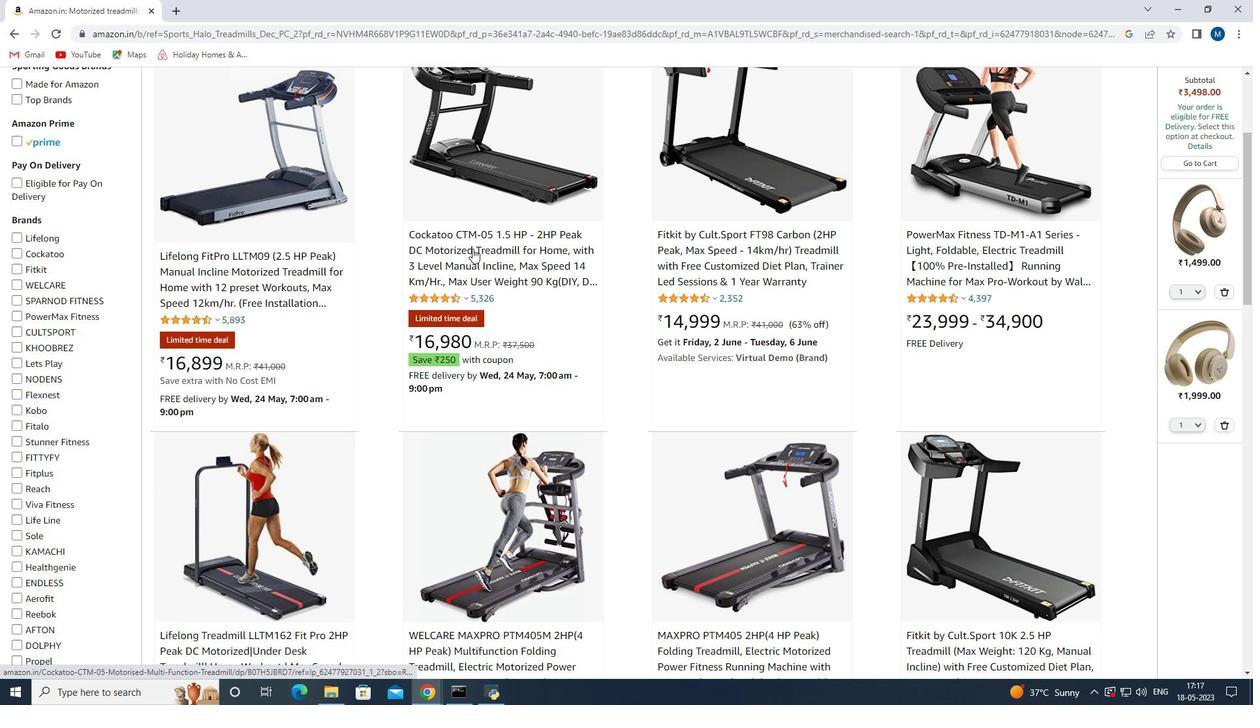 
Action: Mouse scrolled (470, 248) with delta (0, 0)
Screenshot: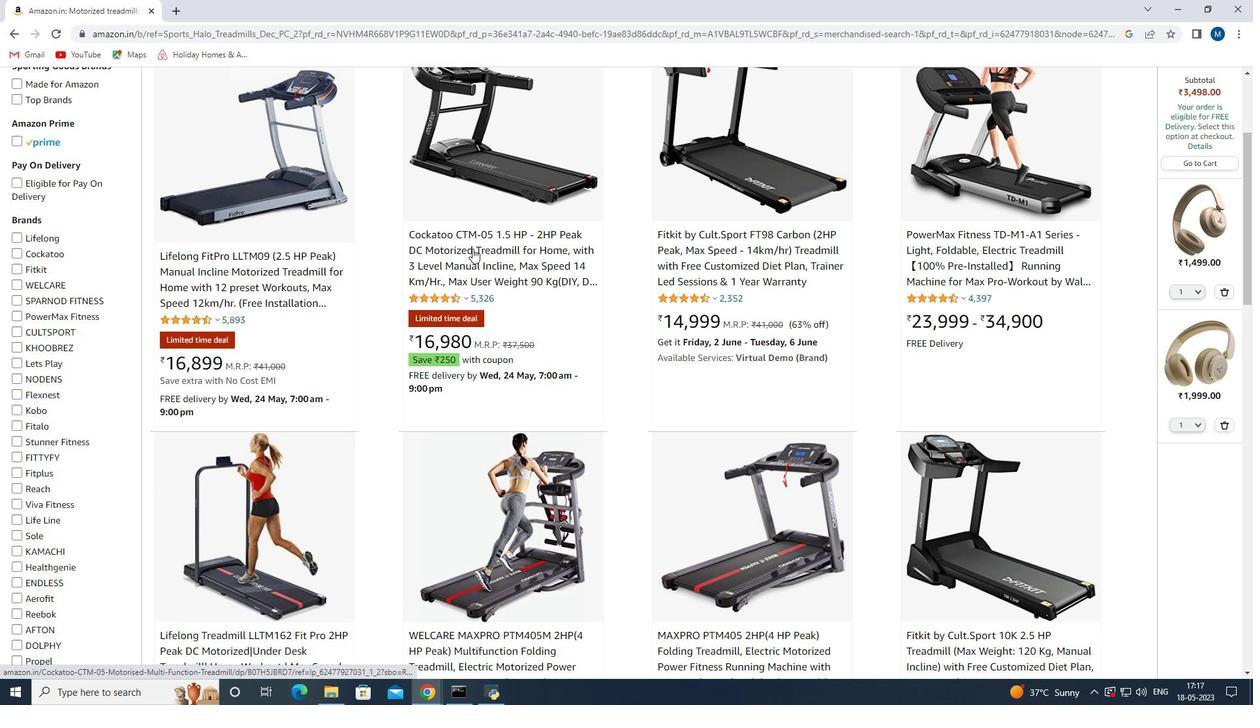 
Action: Mouse moved to (472, 249)
Screenshot: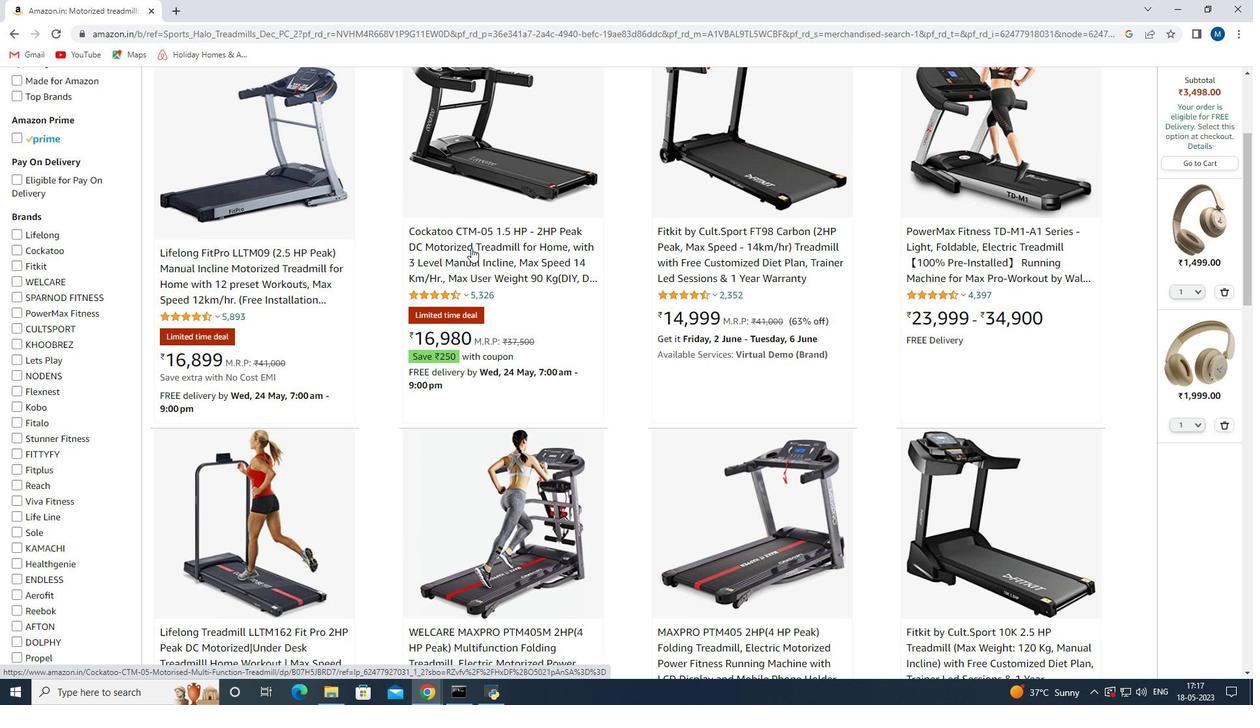 
Action: Mouse scrolled (472, 248) with delta (0, 0)
Screenshot: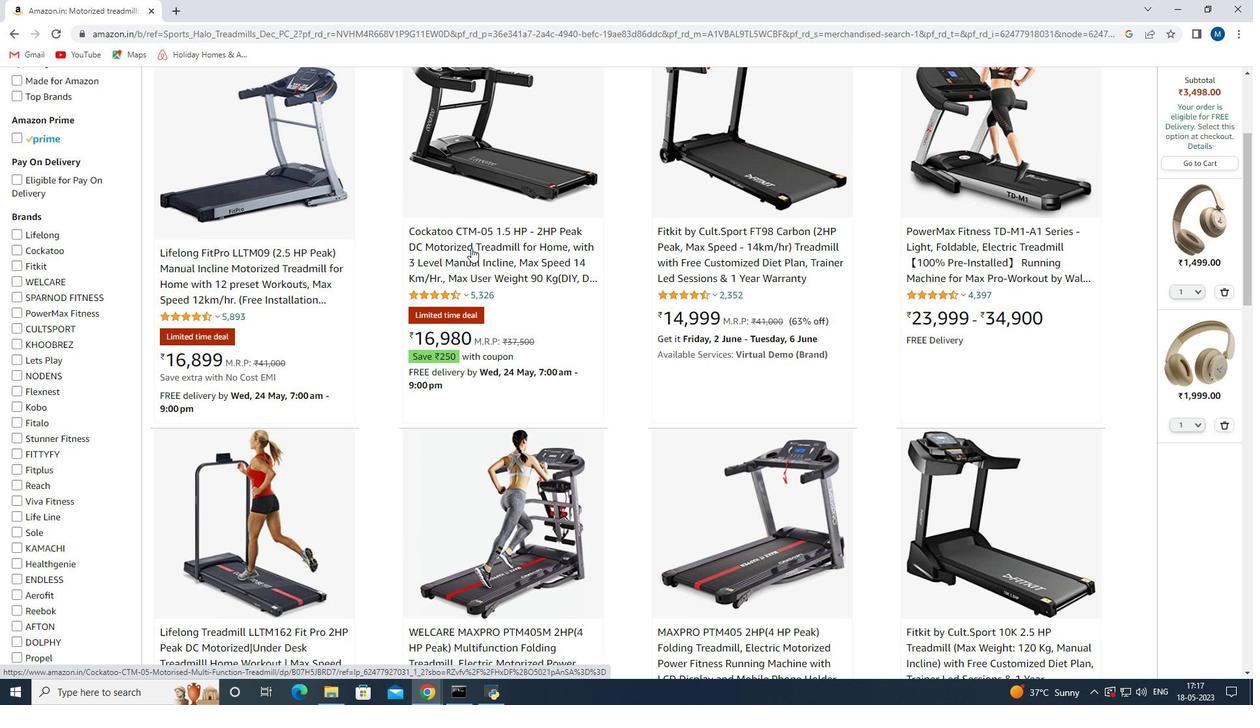 
Action: Mouse moved to (472, 250)
Screenshot: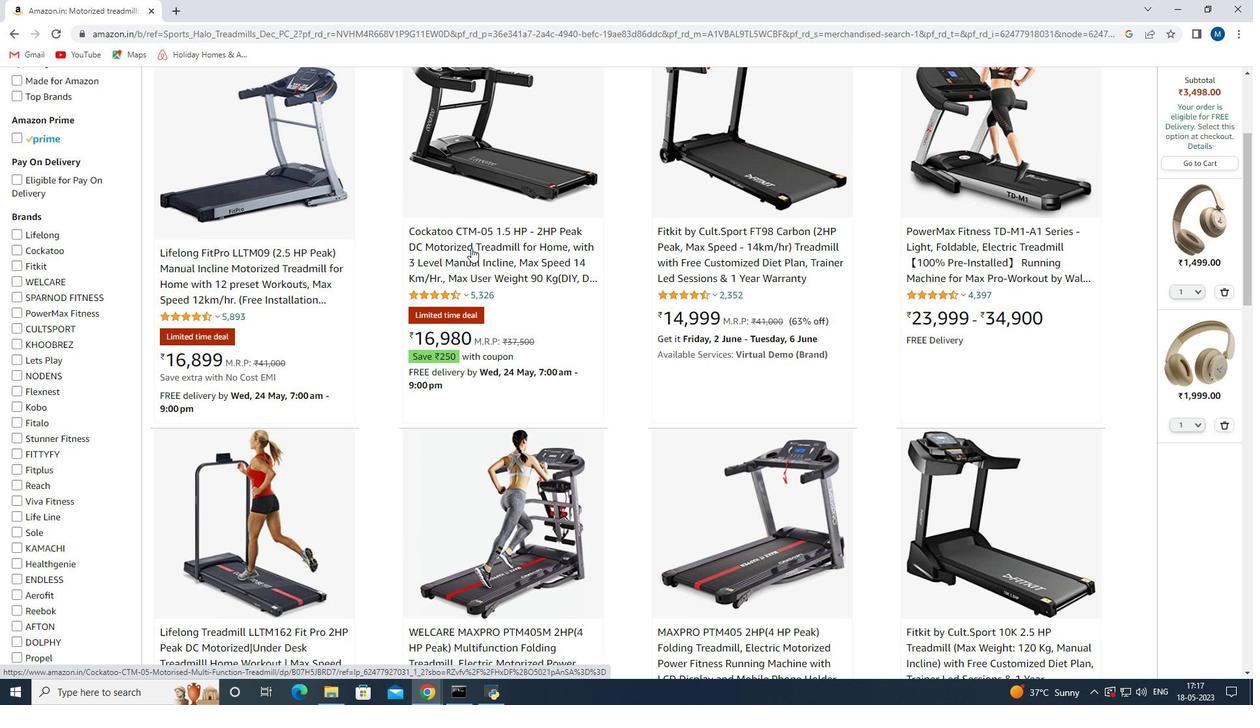 
Action: Mouse scrolled (472, 250) with delta (0, 0)
Screenshot: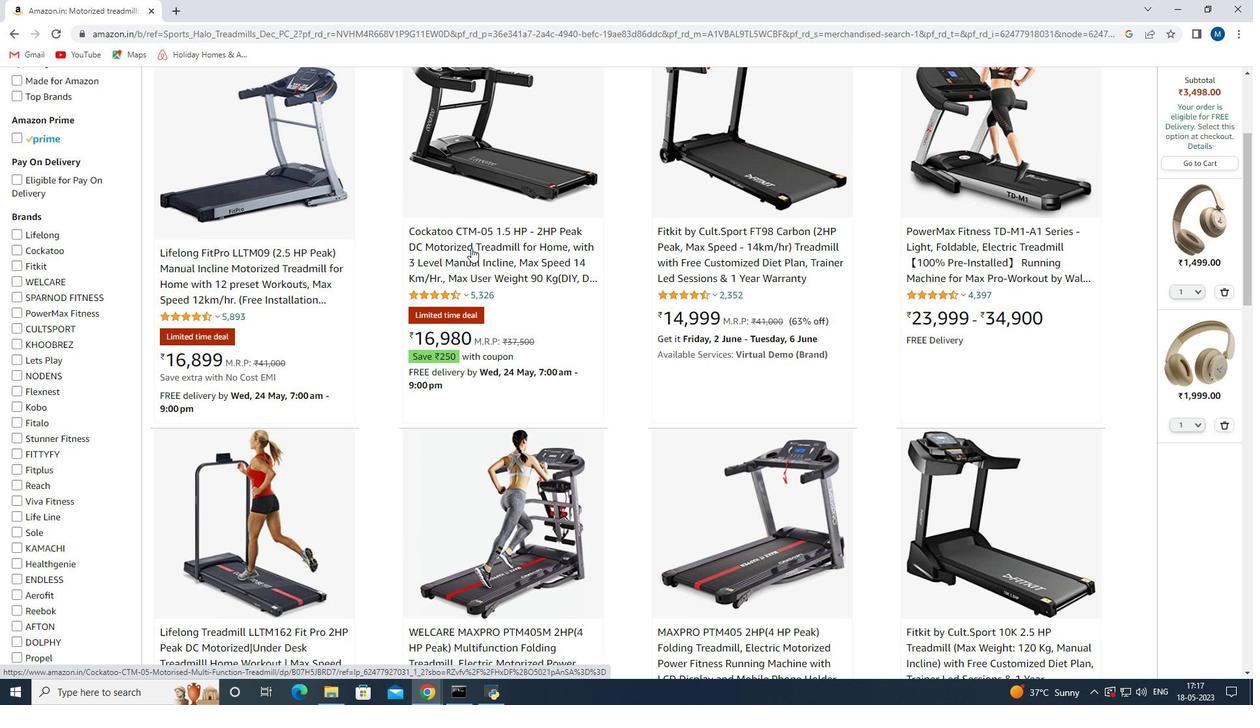 
Action: Mouse moved to (469, 286)
Screenshot: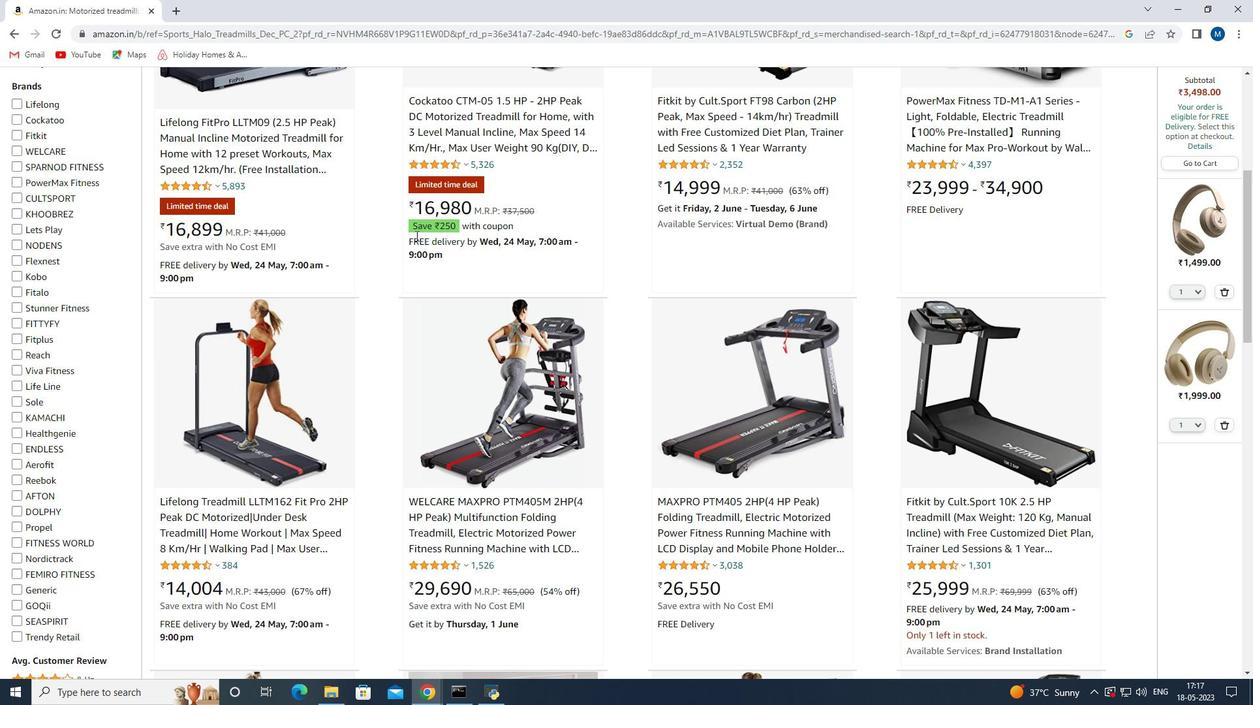 
Action: Mouse scrolled (469, 286) with delta (0, 0)
Screenshot: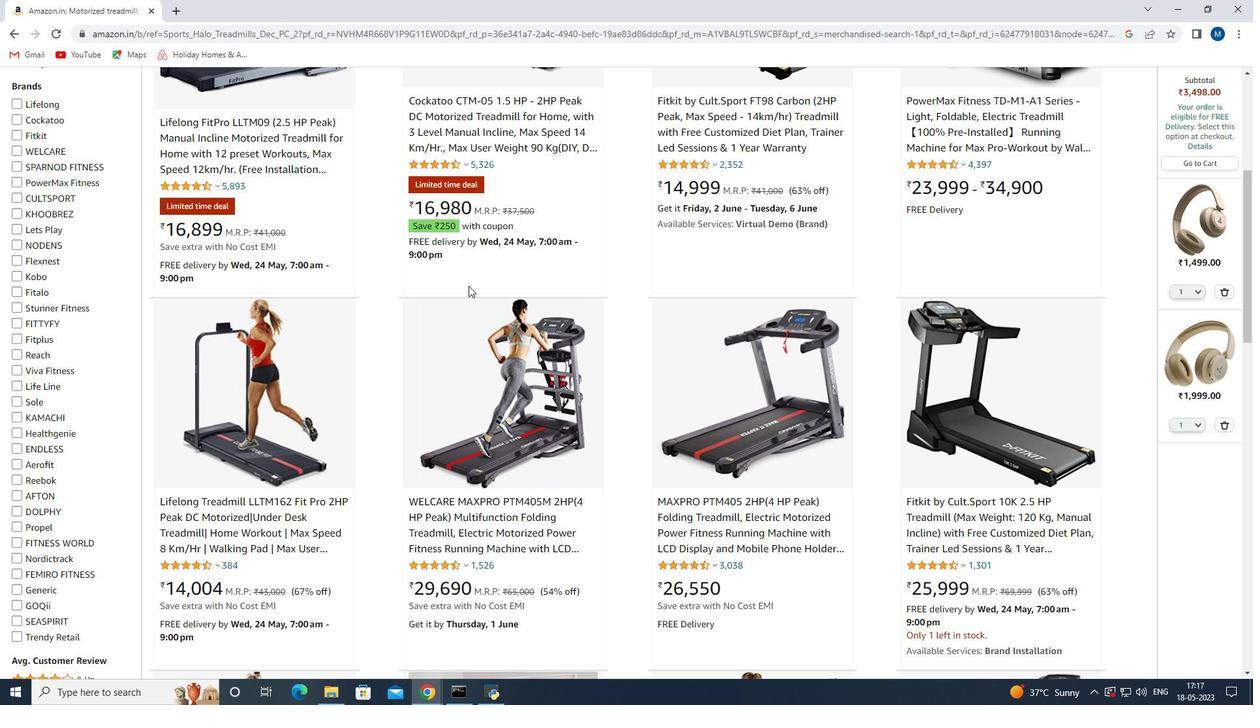 
Action: Mouse scrolled (469, 286) with delta (0, 0)
Screenshot: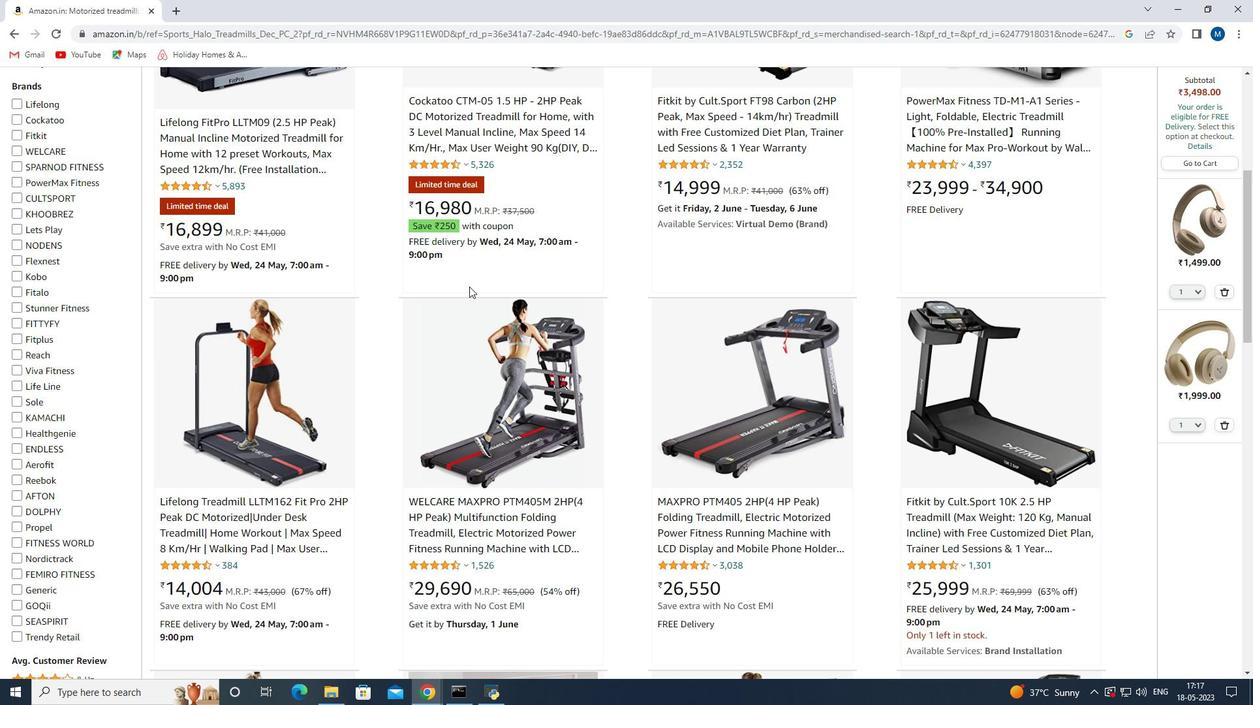 
Action: Mouse moved to (475, 321)
Screenshot: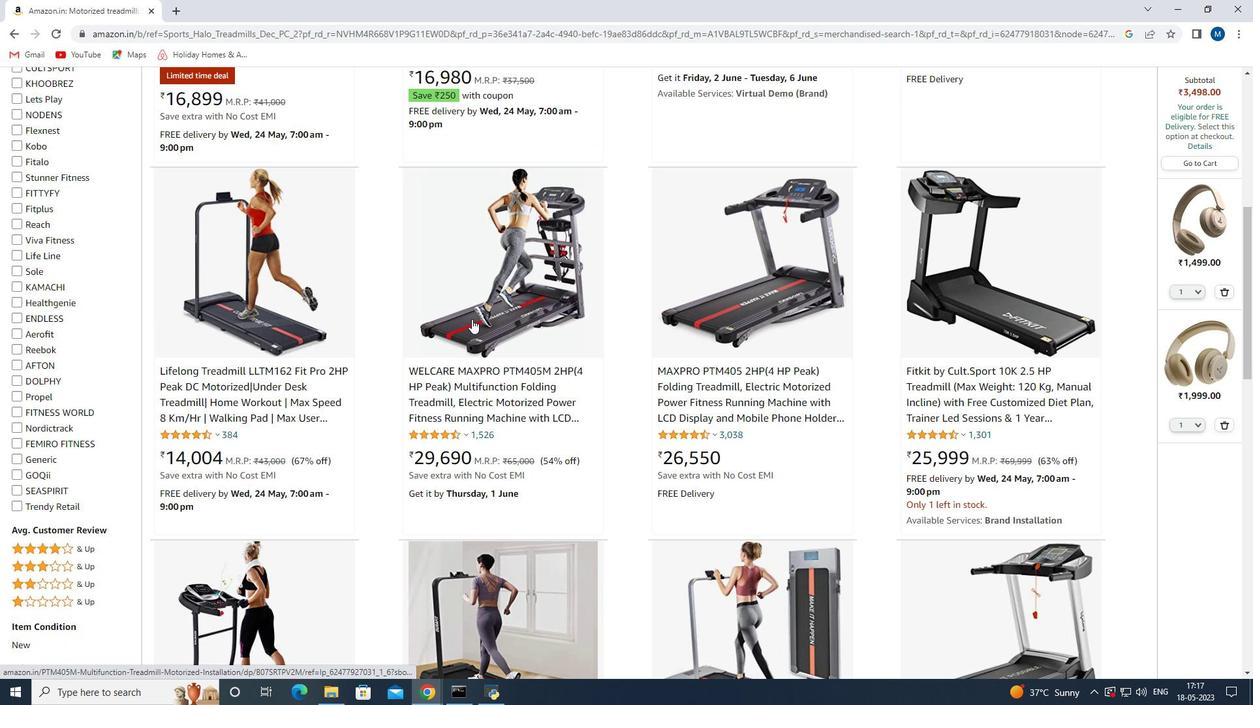 
Action: Mouse scrolled (475, 320) with delta (0, 0)
Screenshot: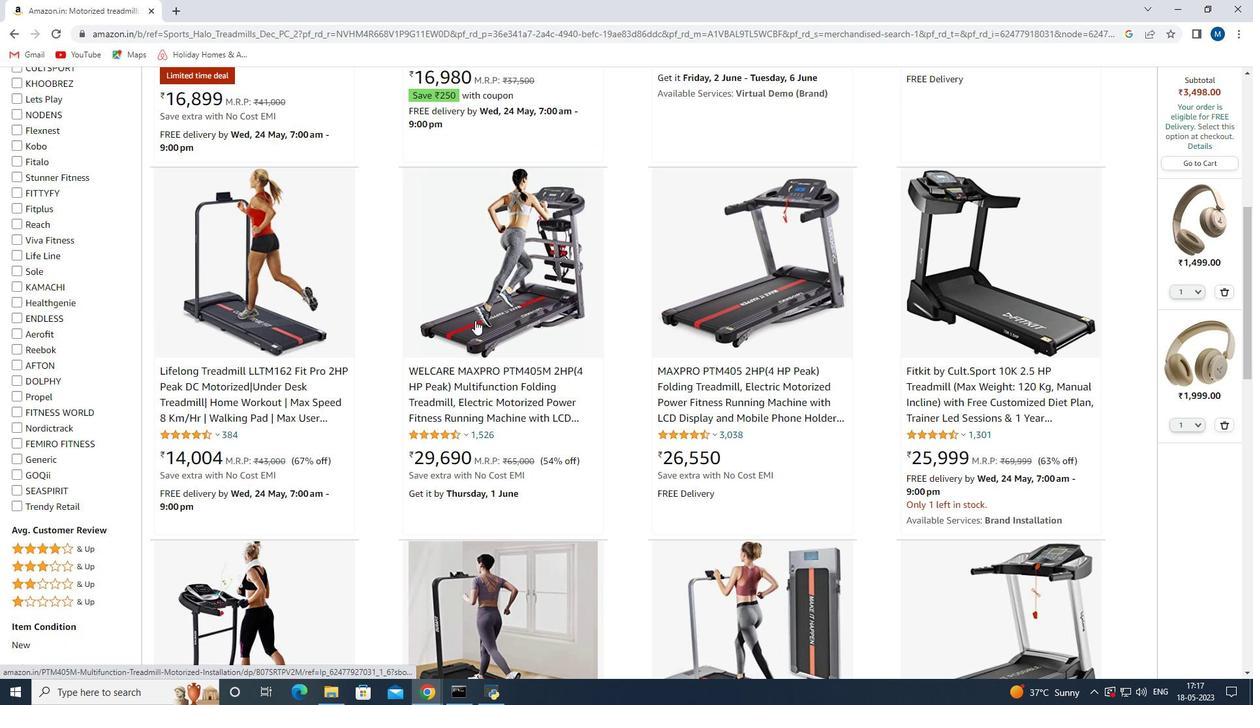 
Action: Mouse moved to (482, 321)
Screenshot: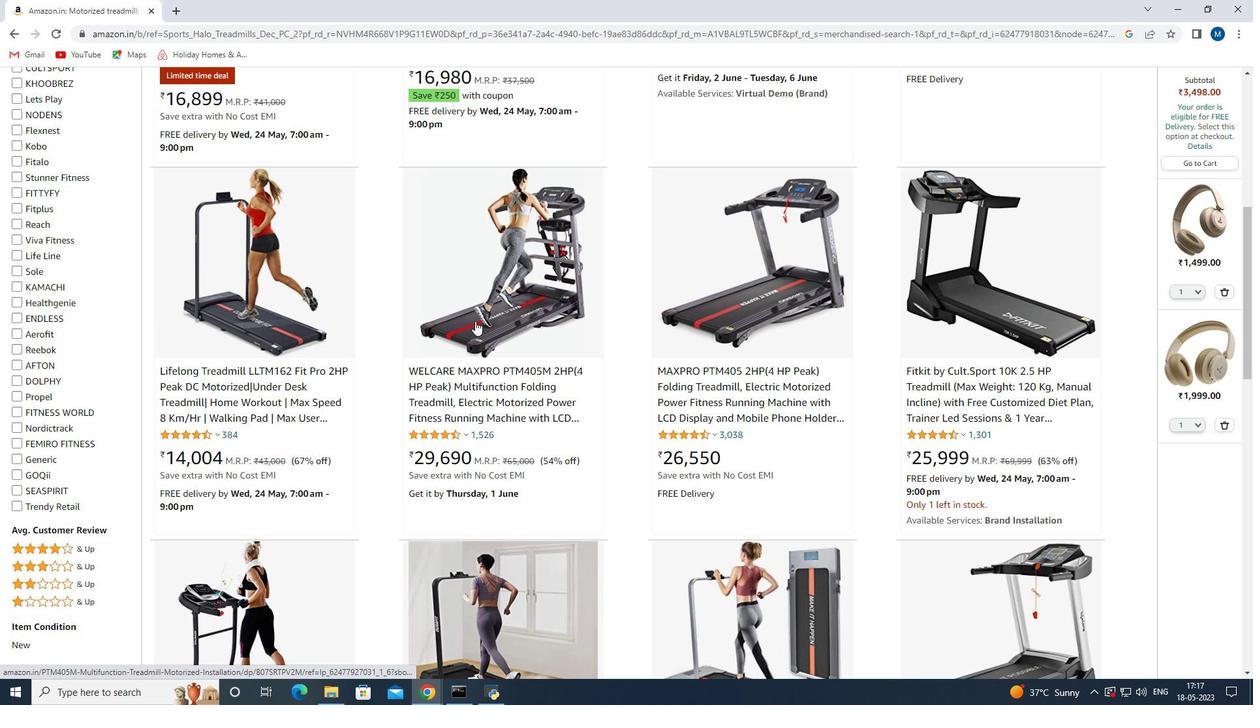 
Action: Mouse scrolled (477, 320) with delta (0, 0)
Screenshot: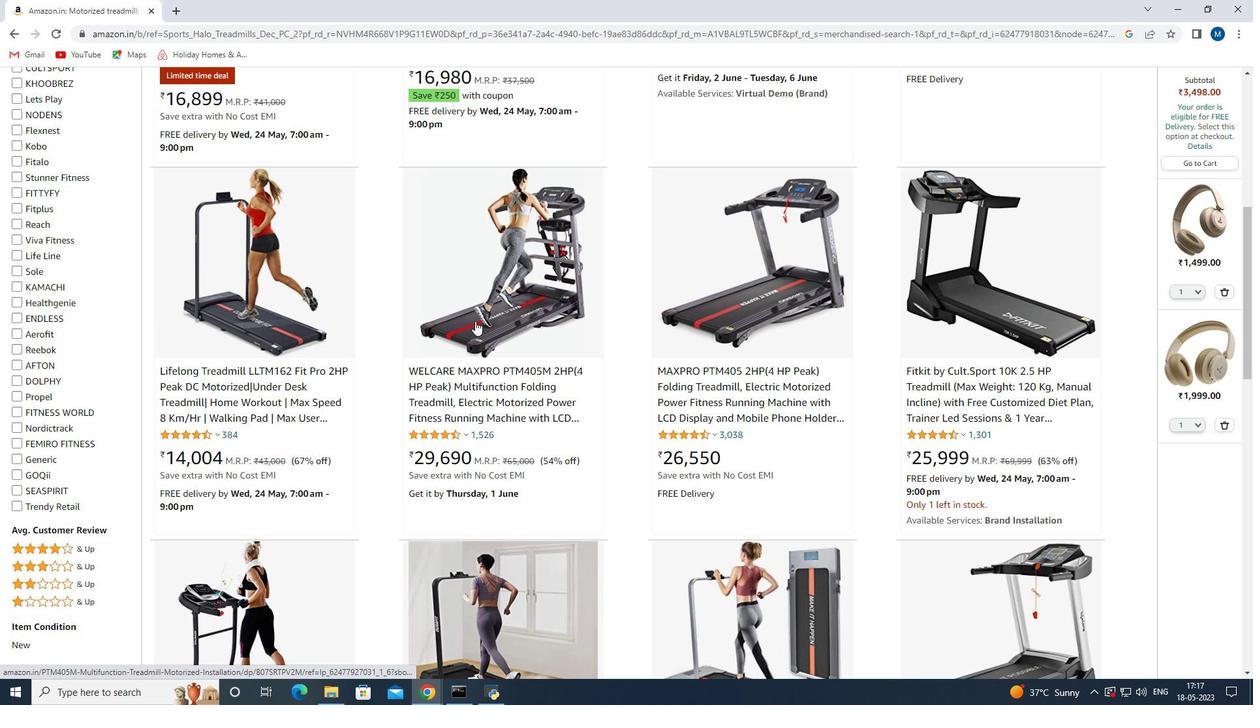 
Action: Mouse moved to (562, 350)
Screenshot: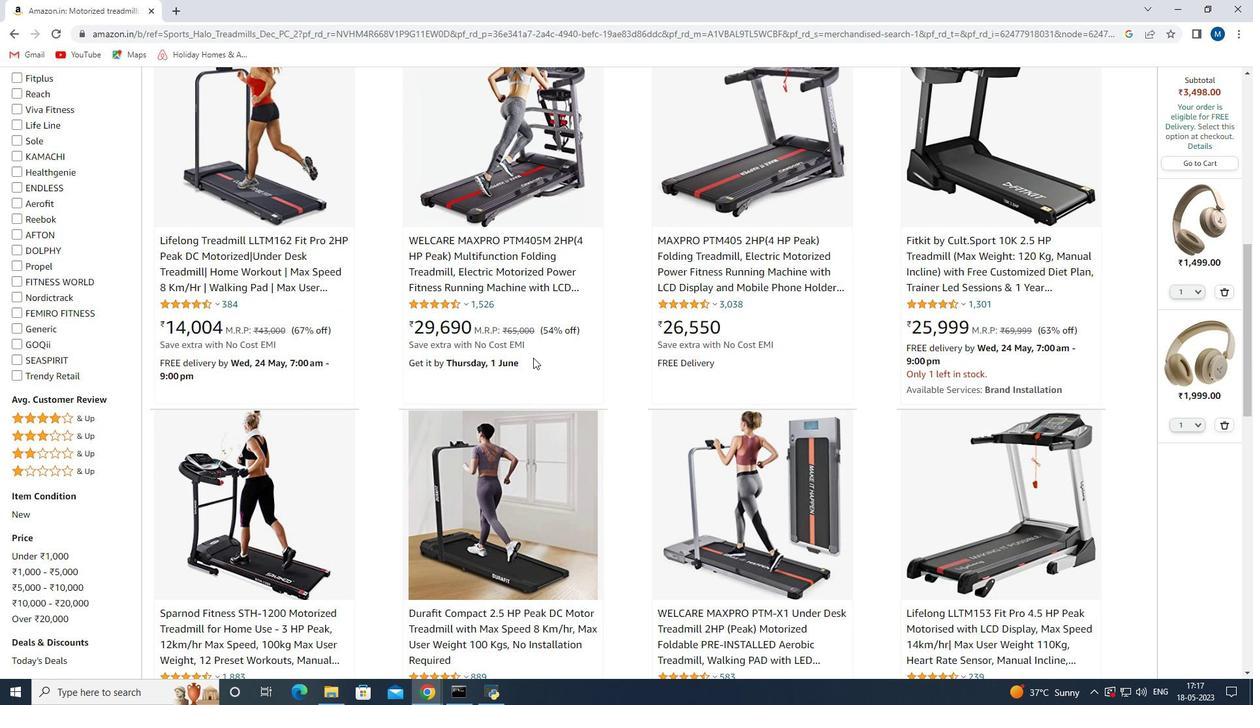 
Action: Mouse scrolled (562, 349) with delta (0, 0)
Screenshot: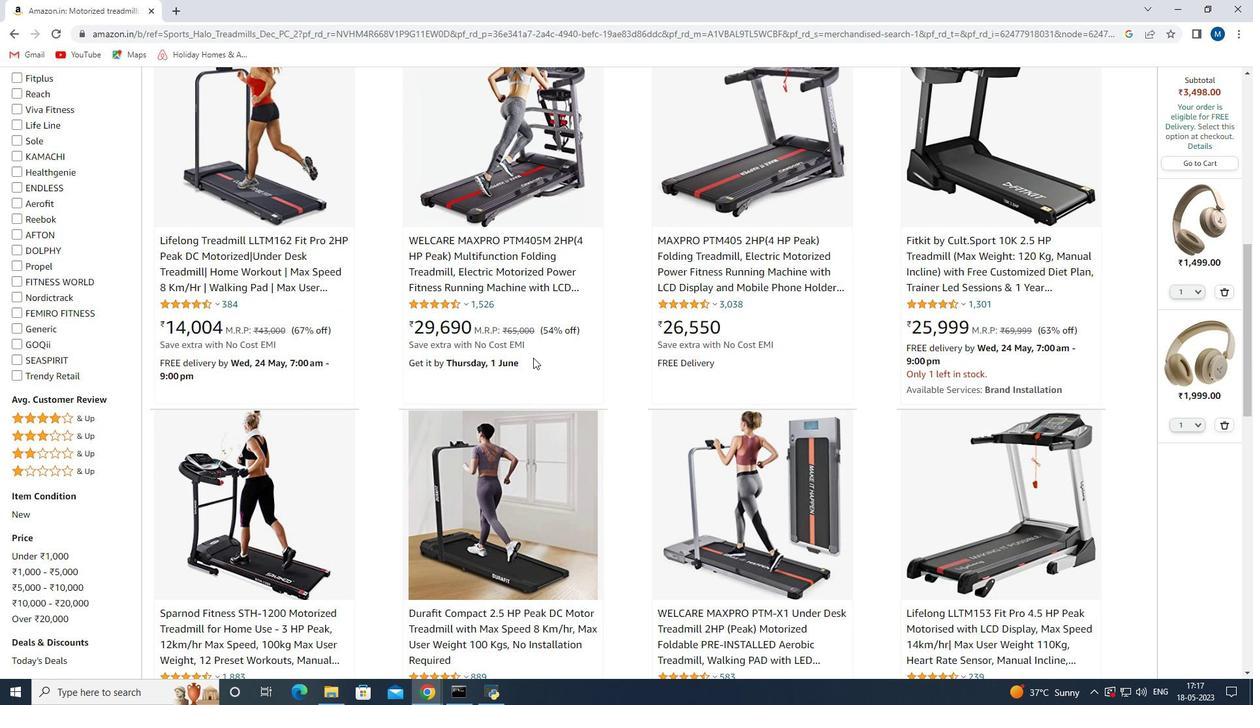 
Action: Mouse moved to (624, 425)
Screenshot: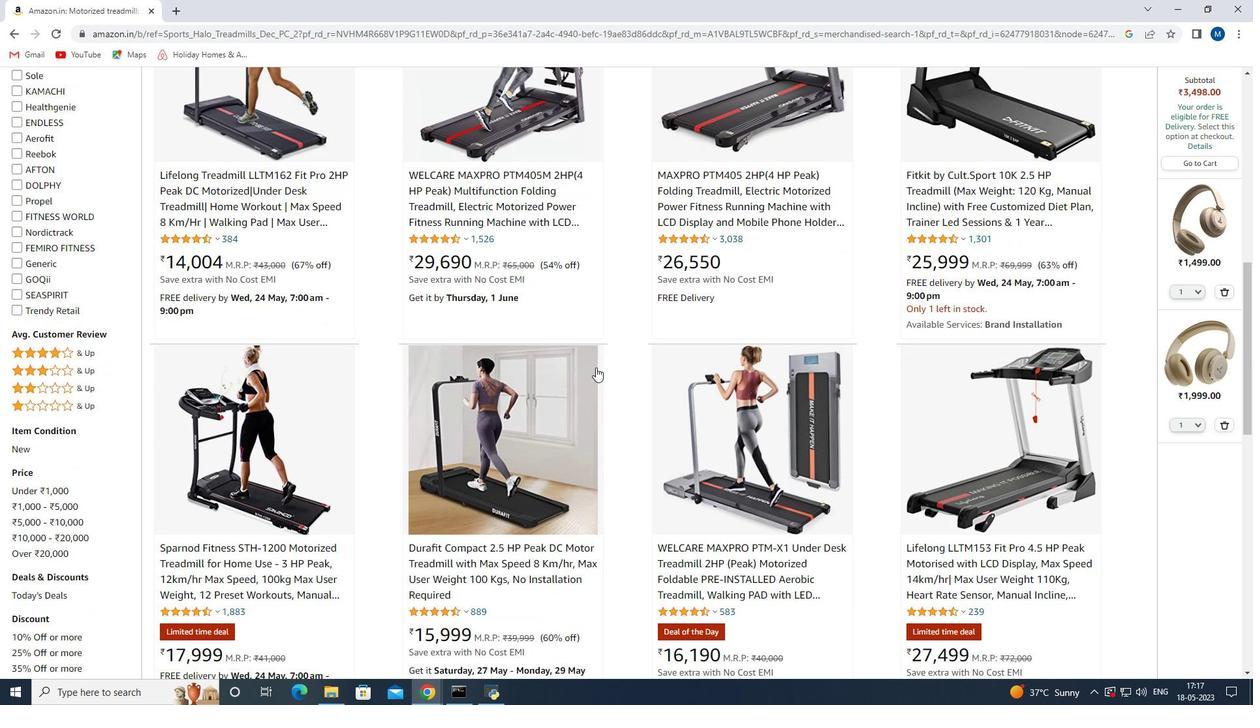 
Action: Mouse scrolled (624, 424) with delta (0, 0)
Screenshot: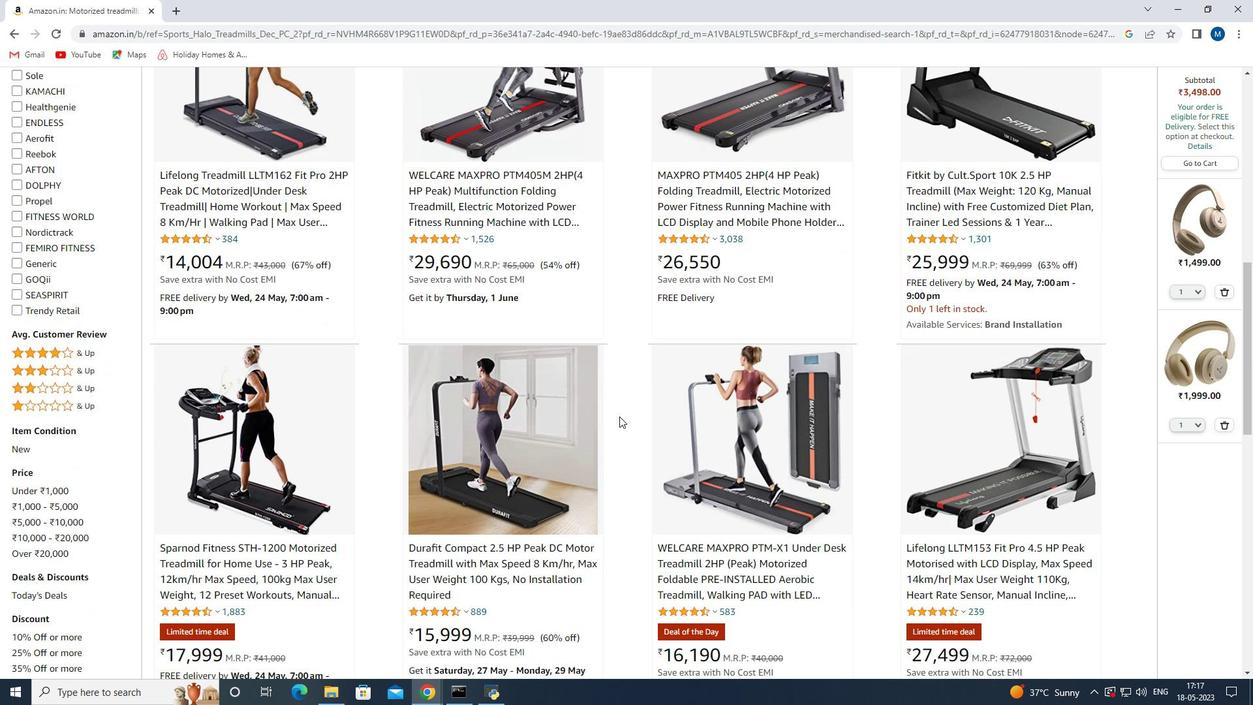 
Action: Mouse scrolled (624, 424) with delta (0, 0)
Screenshot: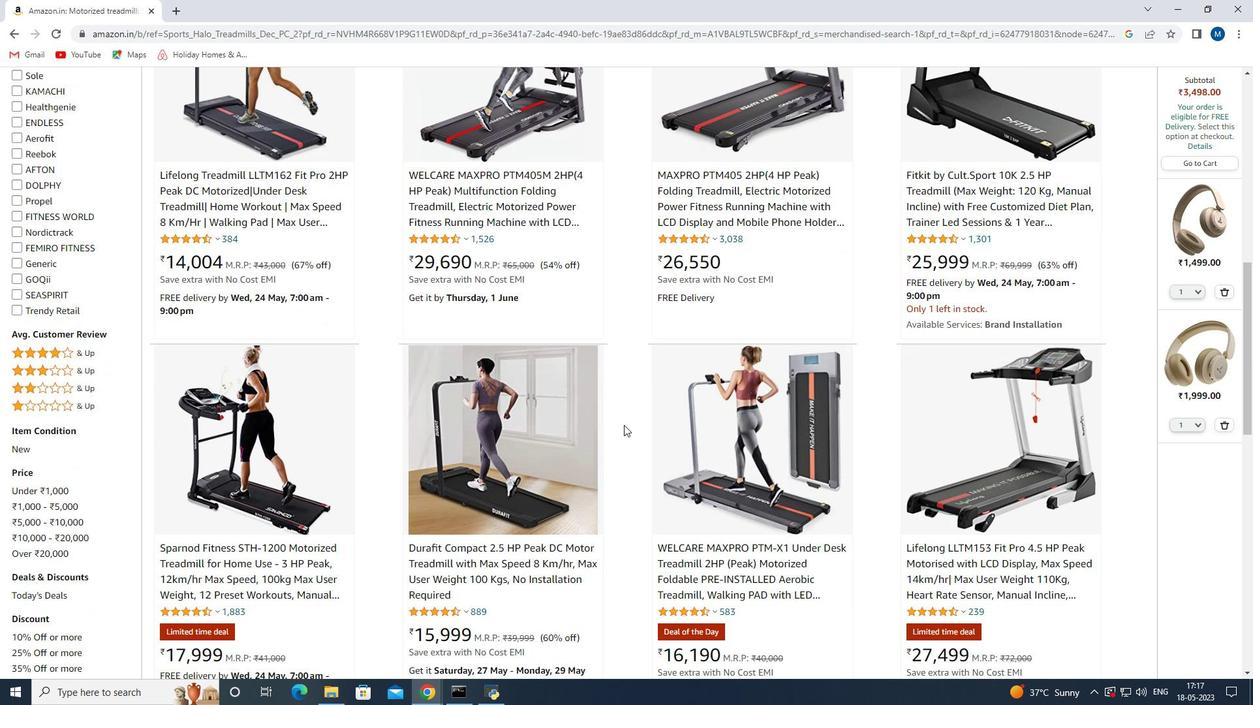 
Action: Mouse scrolled (624, 424) with delta (0, 0)
Screenshot: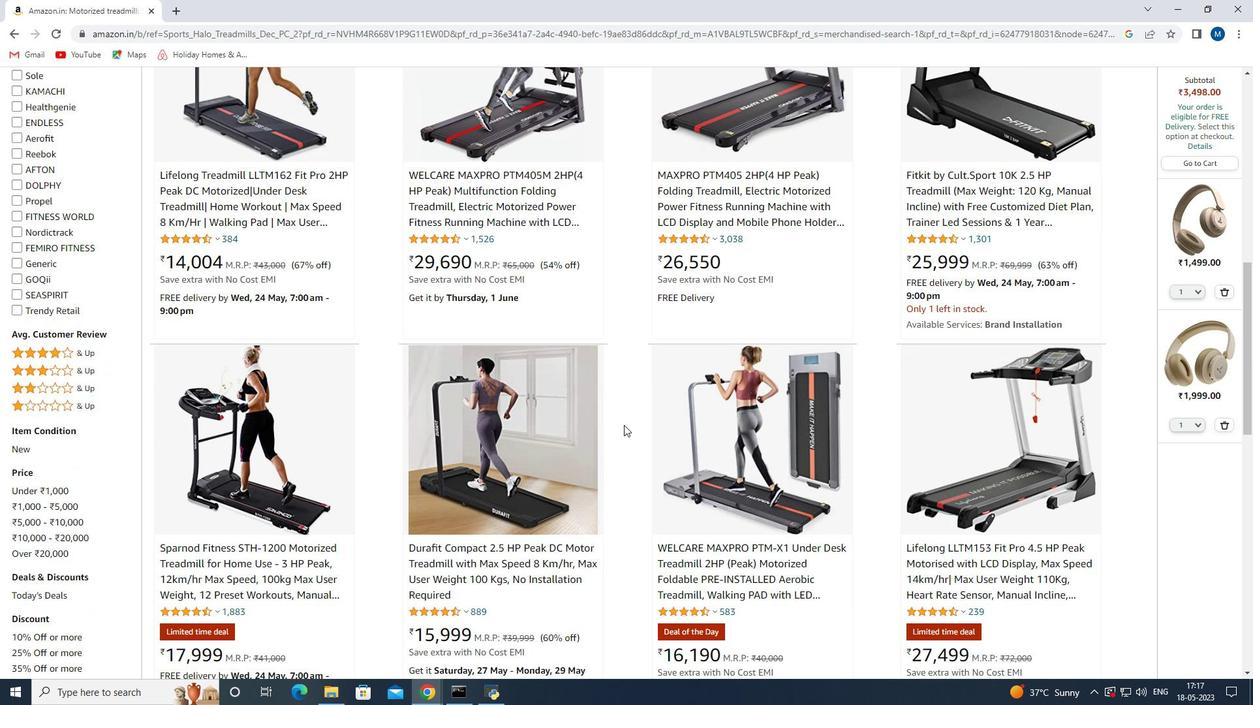 
Action: Mouse moved to (624, 426)
Screenshot: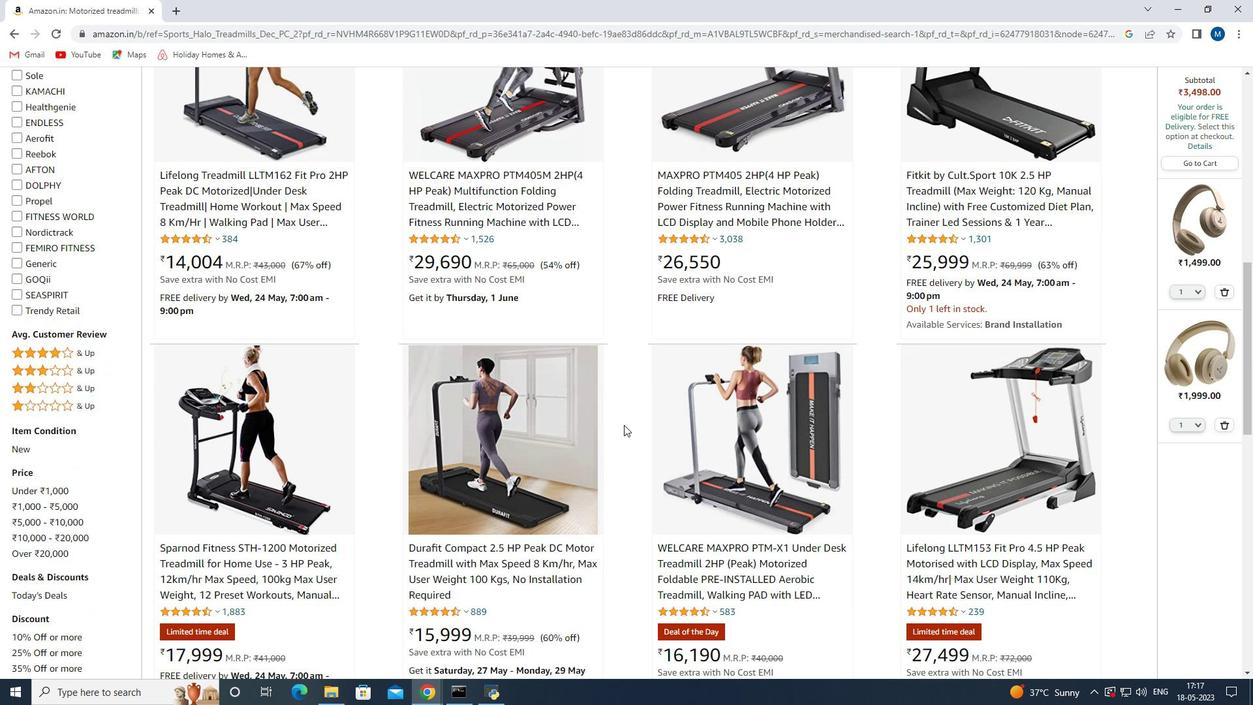
Action: Mouse scrolled (624, 425) with delta (0, 0)
Screenshot: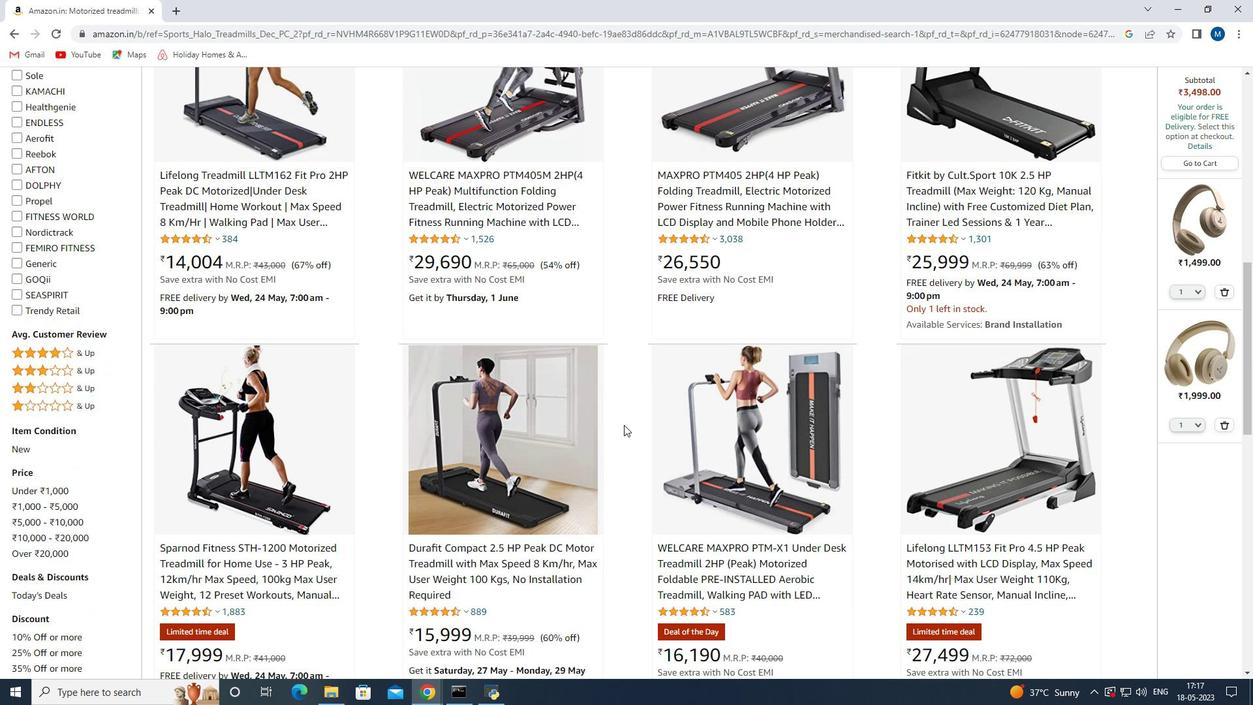 
Action: Mouse moved to (628, 432)
Screenshot: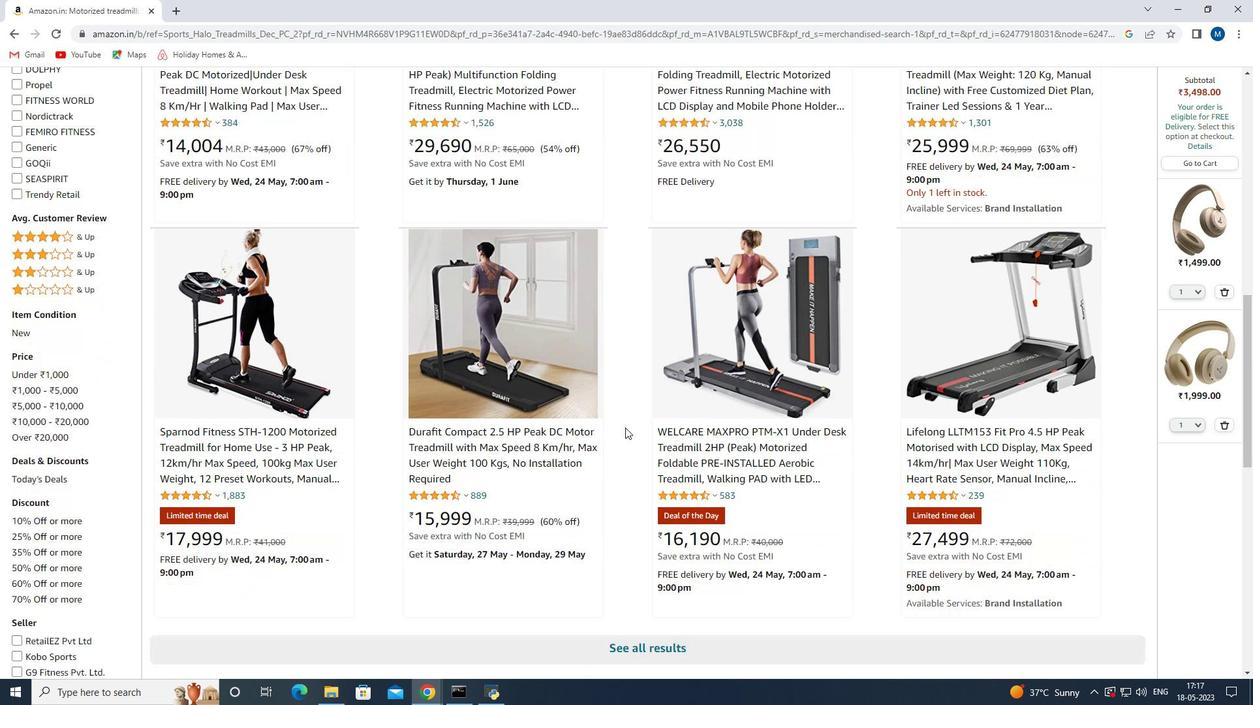 
Action: Mouse scrolled (628, 432) with delta (0, 0)
Screenshot: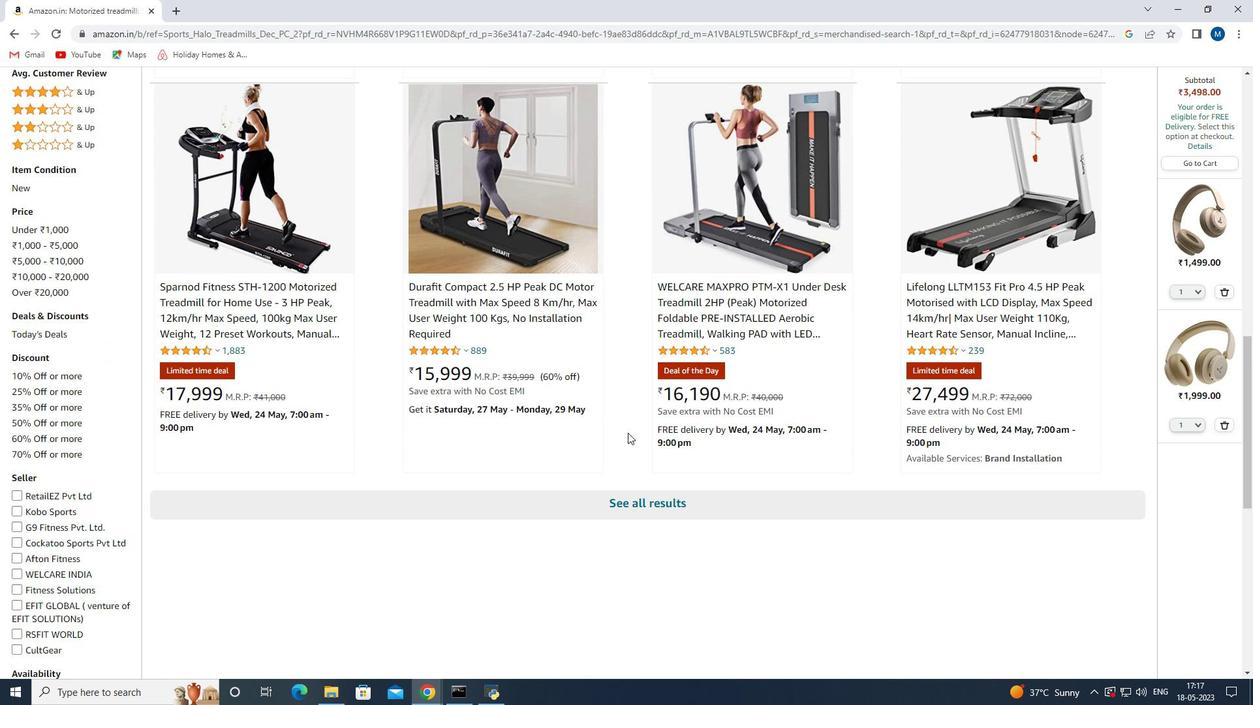 
Action: Mouse moved to (654, 445)
Screenshot: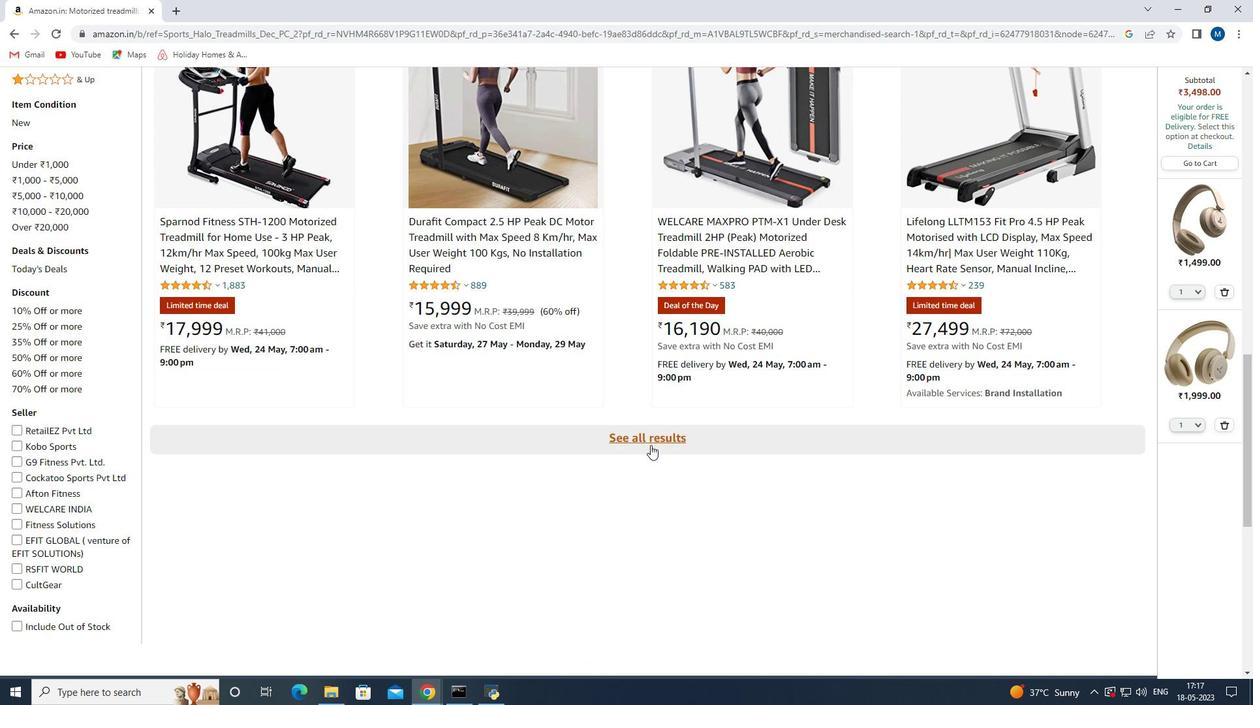 
Action: Mouse pressed left at (654, 445)
Screenshot: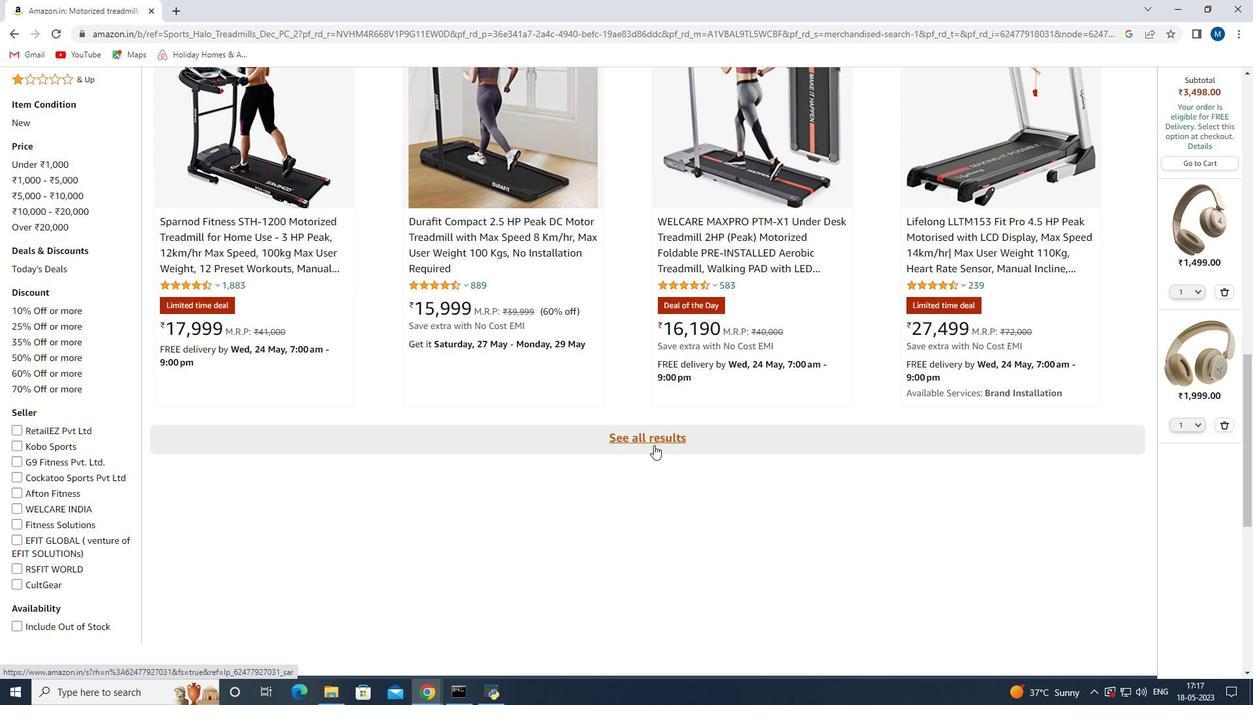 
Action: Mouse moved to (633, 392)
Screenshot: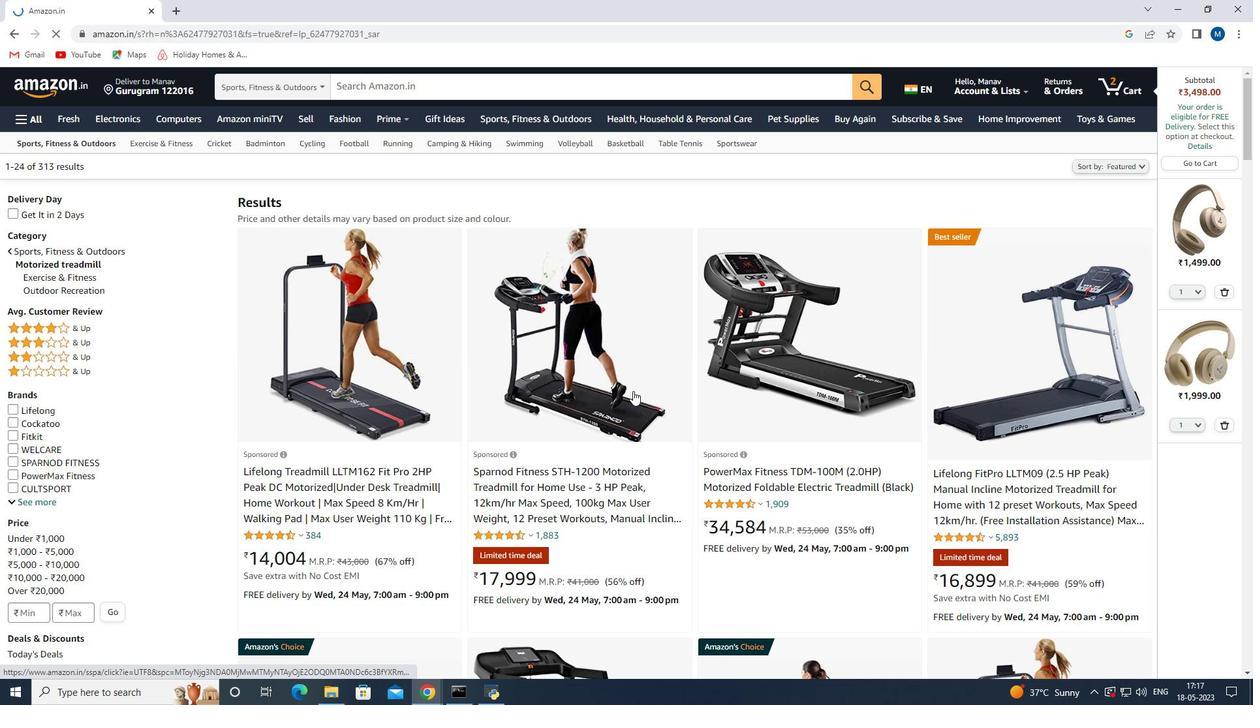 
Action: Mouse scrolled (633, 391) with delta (0, 0)
